 Task: Compare flight prices from Delhi to Mumbai for June 10, 2023, and set a price alert.
Action: Mouse moved to (295, 92)
Screenshot: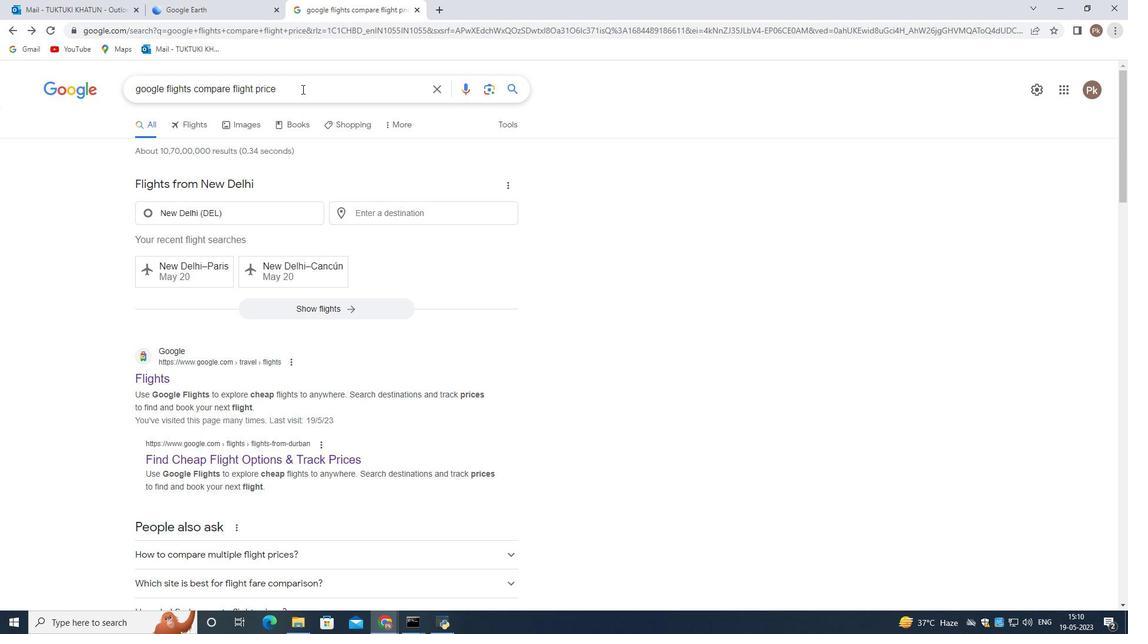 
Action: Mouse pressed left at (296, 91)
Screenshot: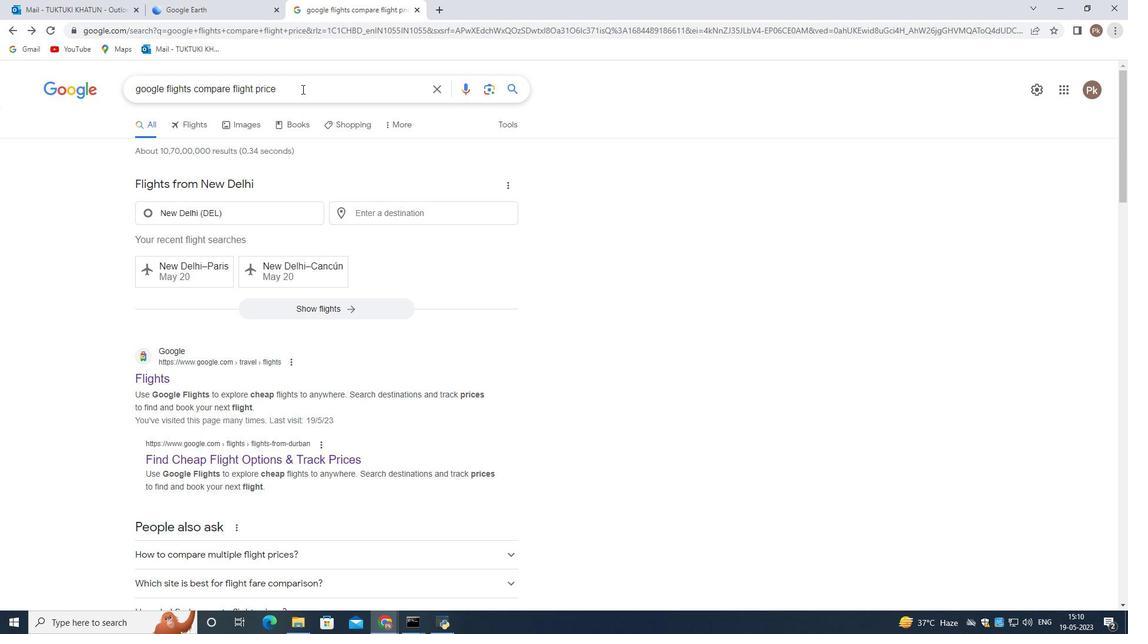 
Action: Mouse moved to (295, 92)
Screenshot: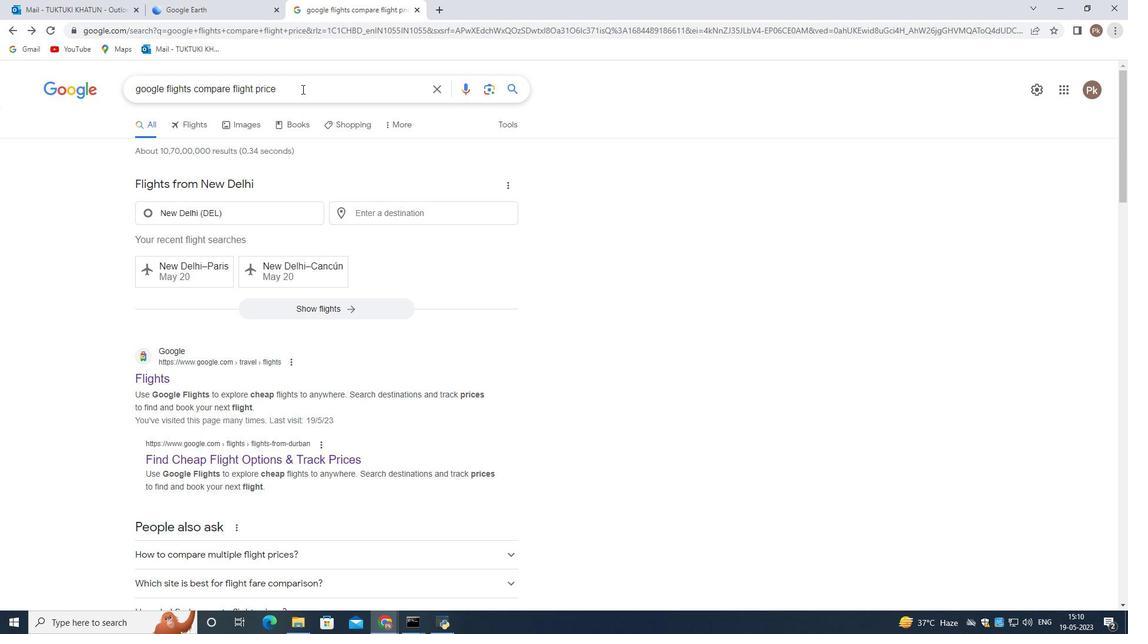 
Action: Key pressed <Key.enter>
Screenshot: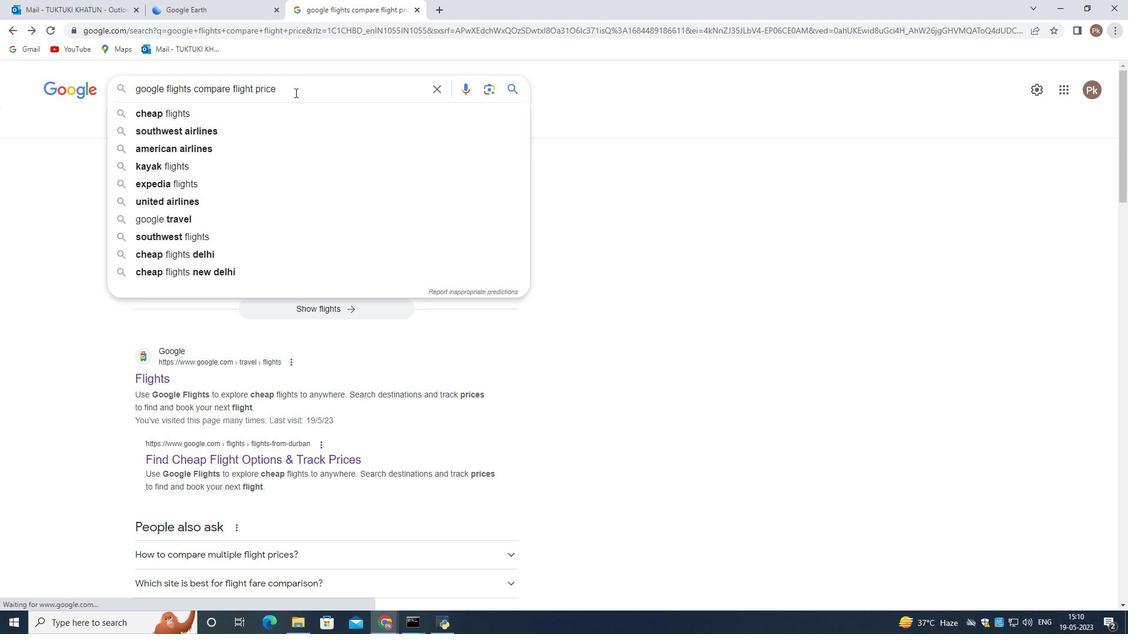 
Action: Mouse moved to (230, 198)
Screenshot: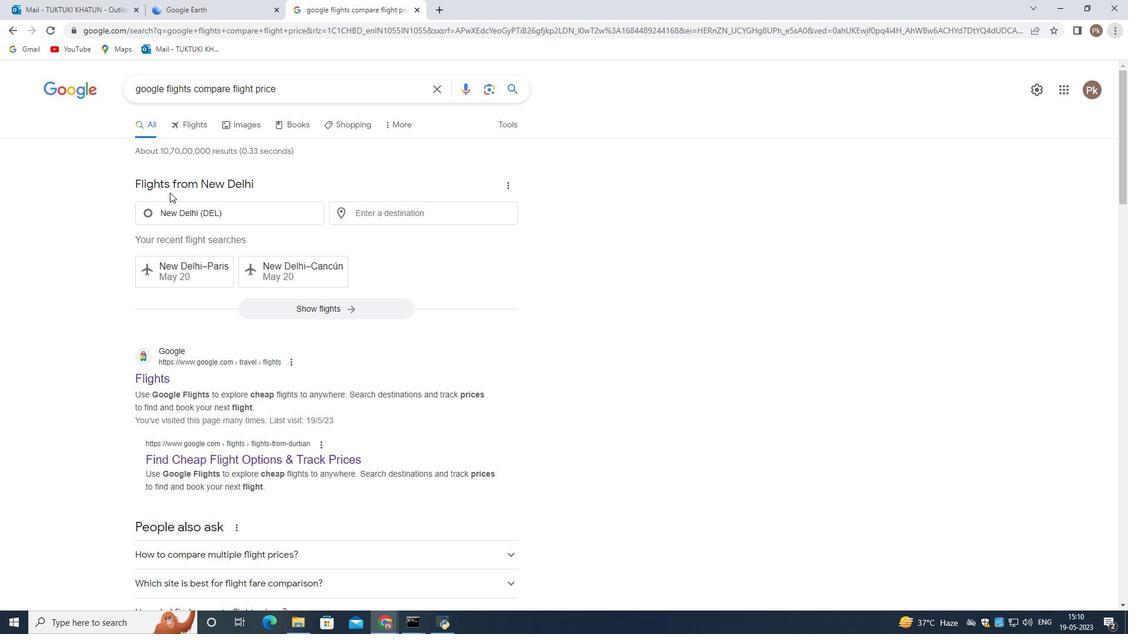 
Action: Mouse scrolled (230, 198) with delta (0, 0)
Screenshot: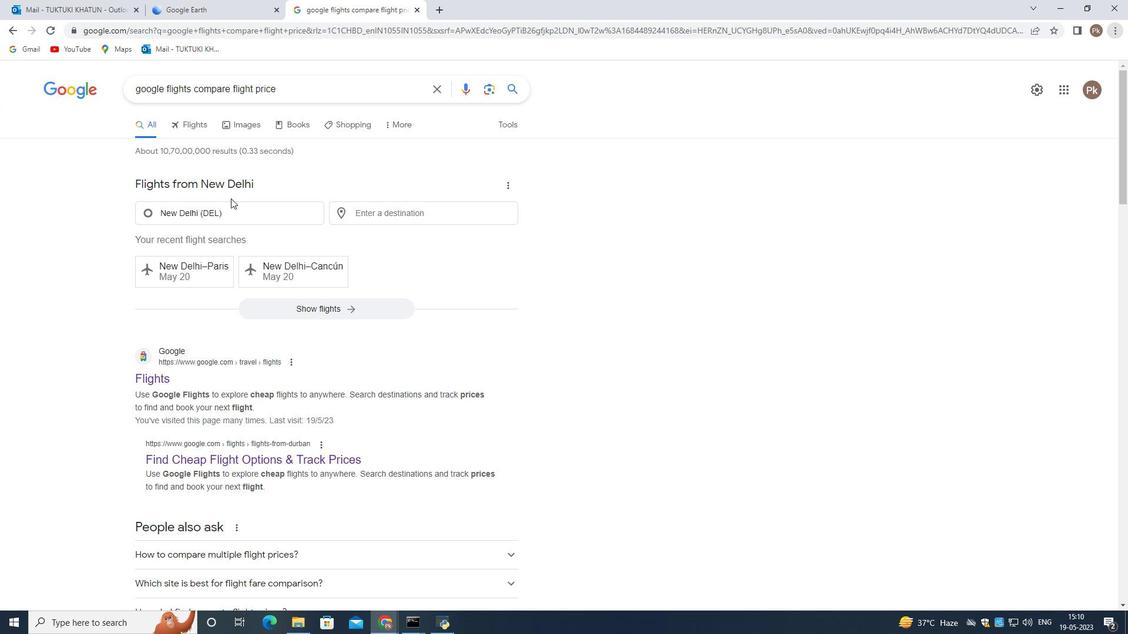 
Action: Mouse scrolled (230, 198) with delta (0, 0)
Screenshot: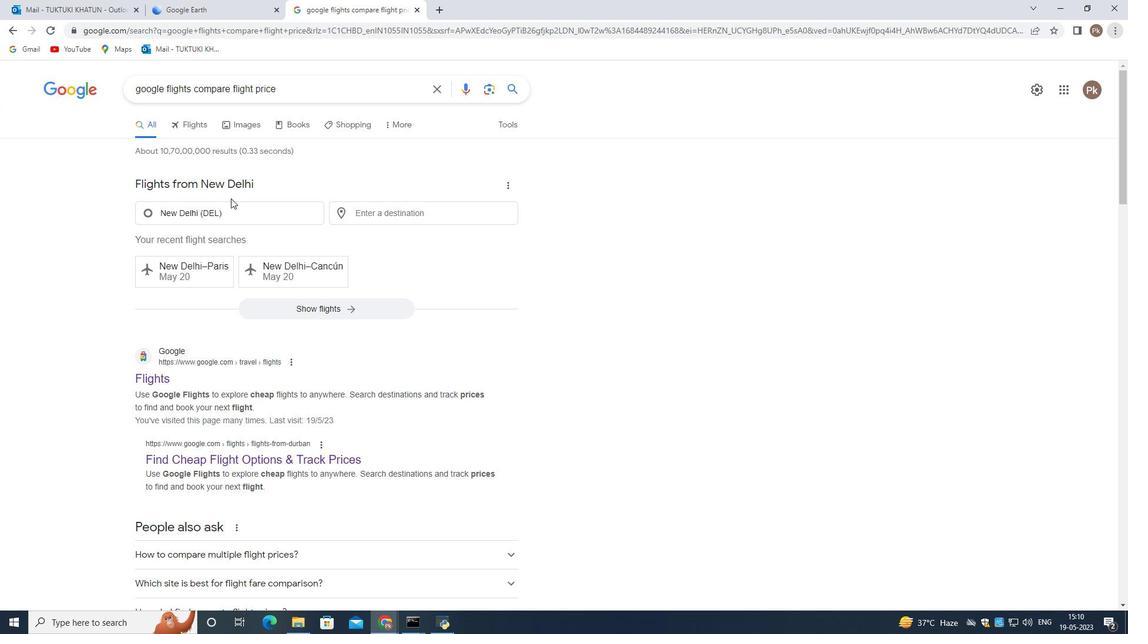 
Action: Mouse scrolled (230, 198) with delta (0, 0)
Screenshot: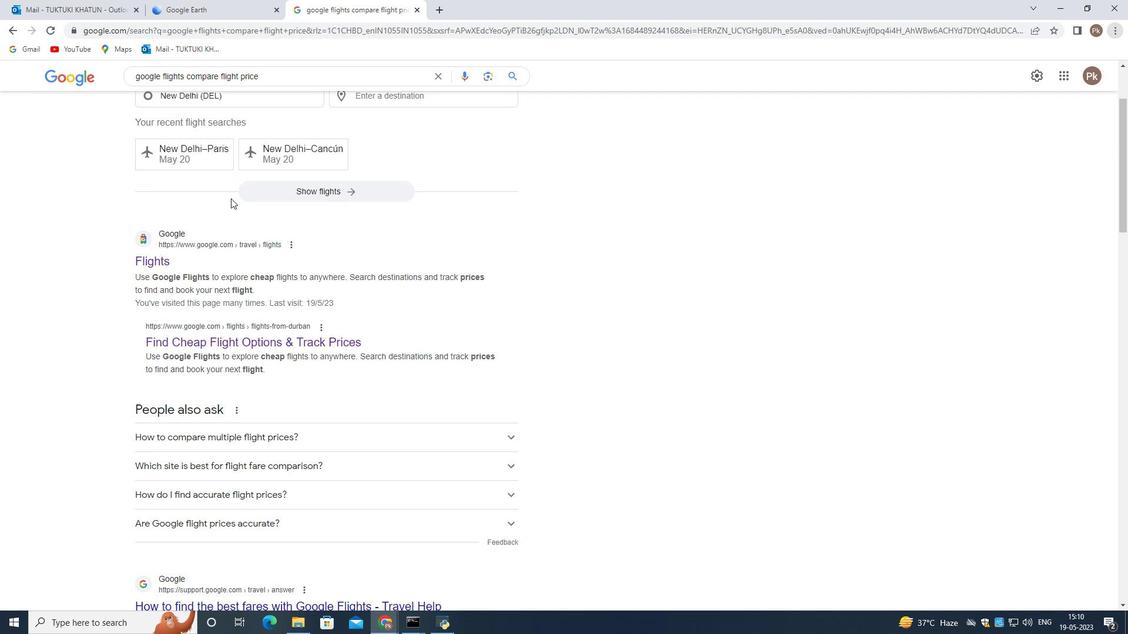 
Action: Mouse moved to (230, 198)
Screenshot: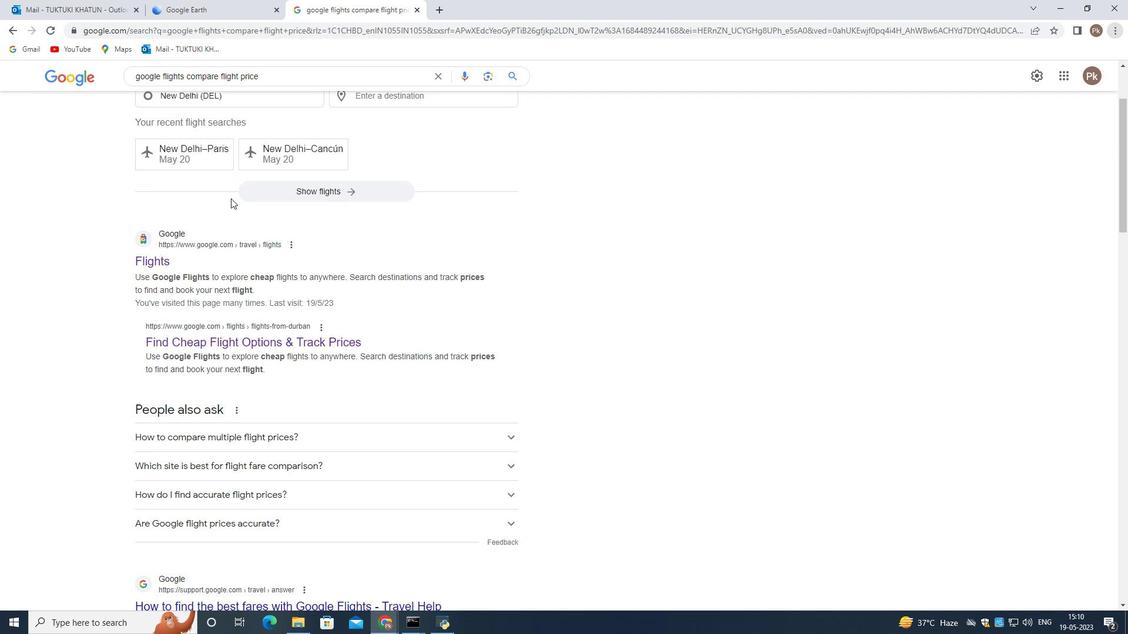
Action: Mouse scrolled (230, 198) with delta (0, 0)
Screenshot: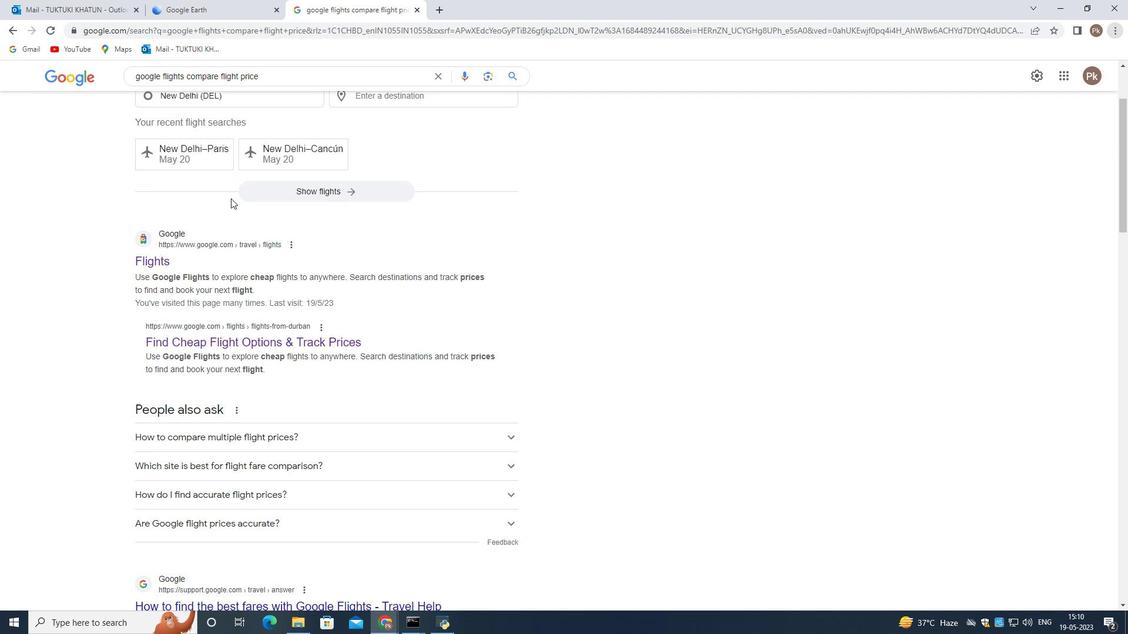 
Action: Mouse moved to (211, 551)
Screenshot: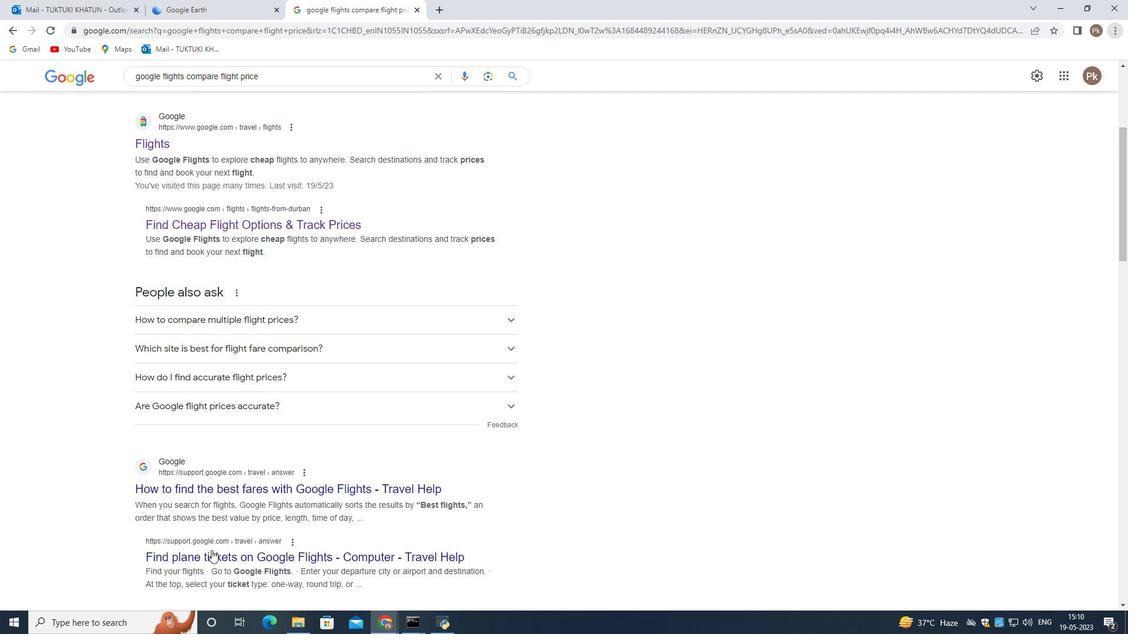 
Action: Mouse scrolled (211, 550) with delta (0, 0)
Screenshot: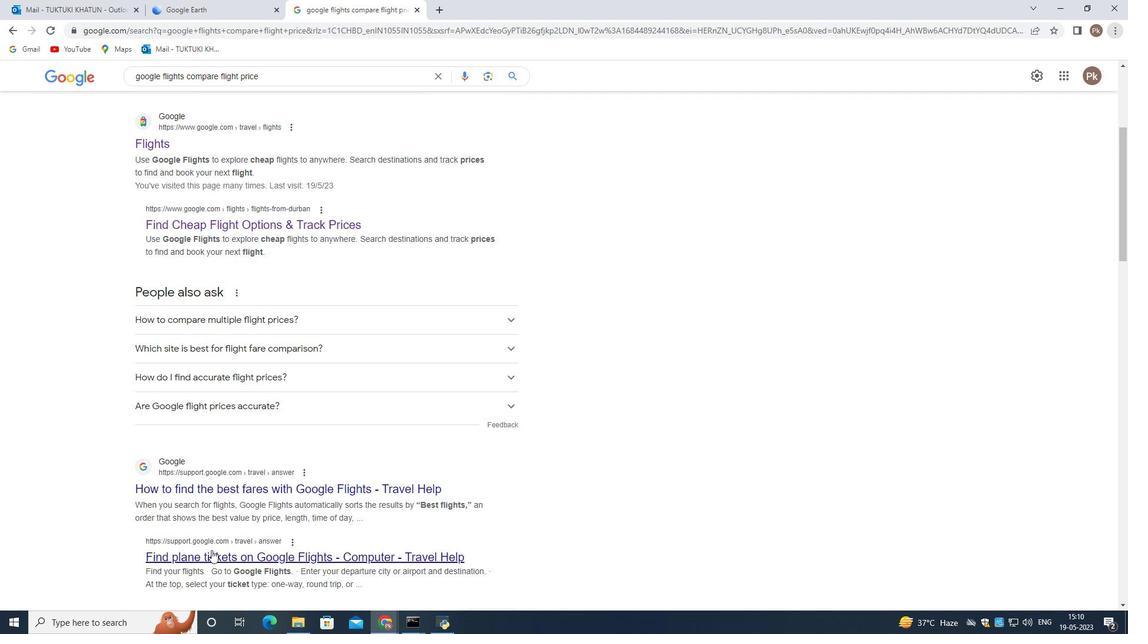 
Action: Mouse moved to (211, 551)
Screenshot: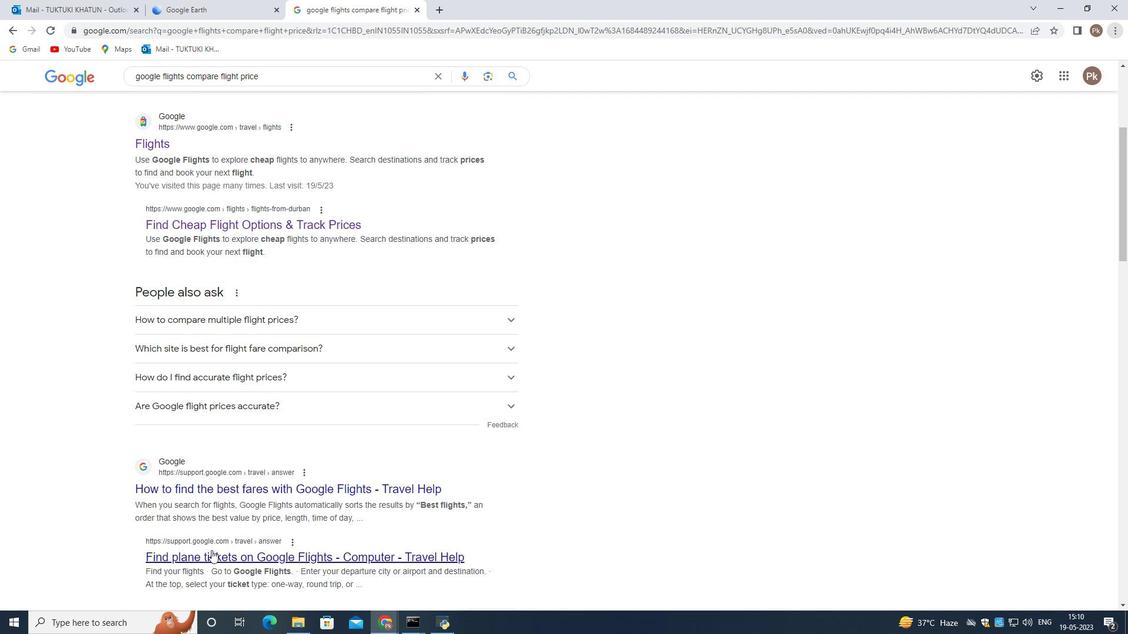 
Action: Mouse scrolled (211, 550) with delta (0, 0)
Screenshot: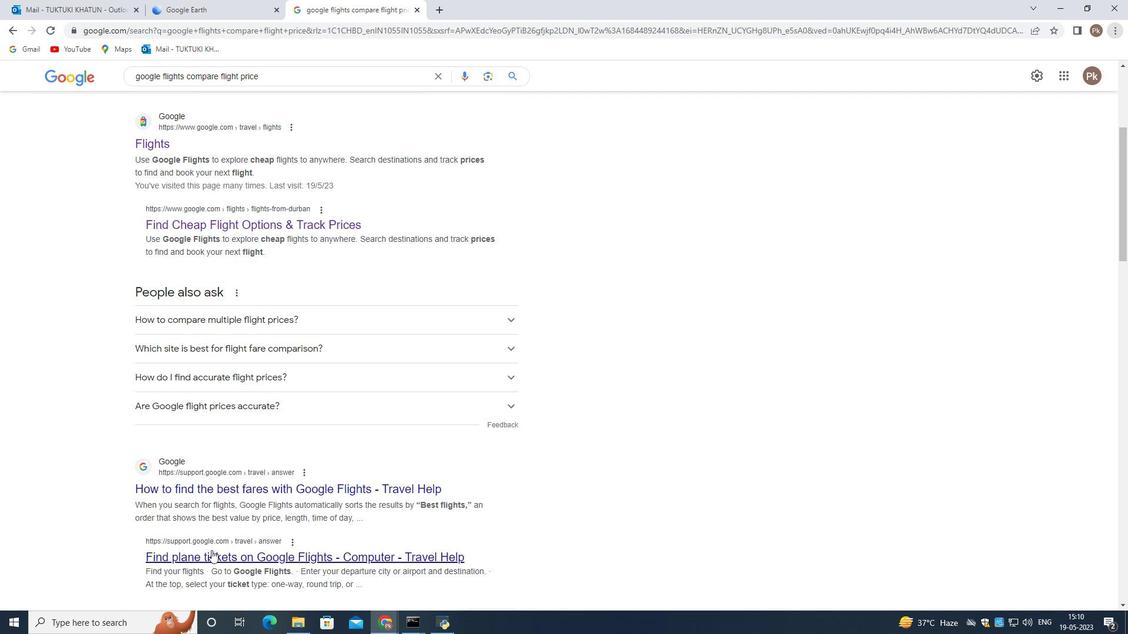 
Action: Mouse moved to (212, 548)
Screenshot: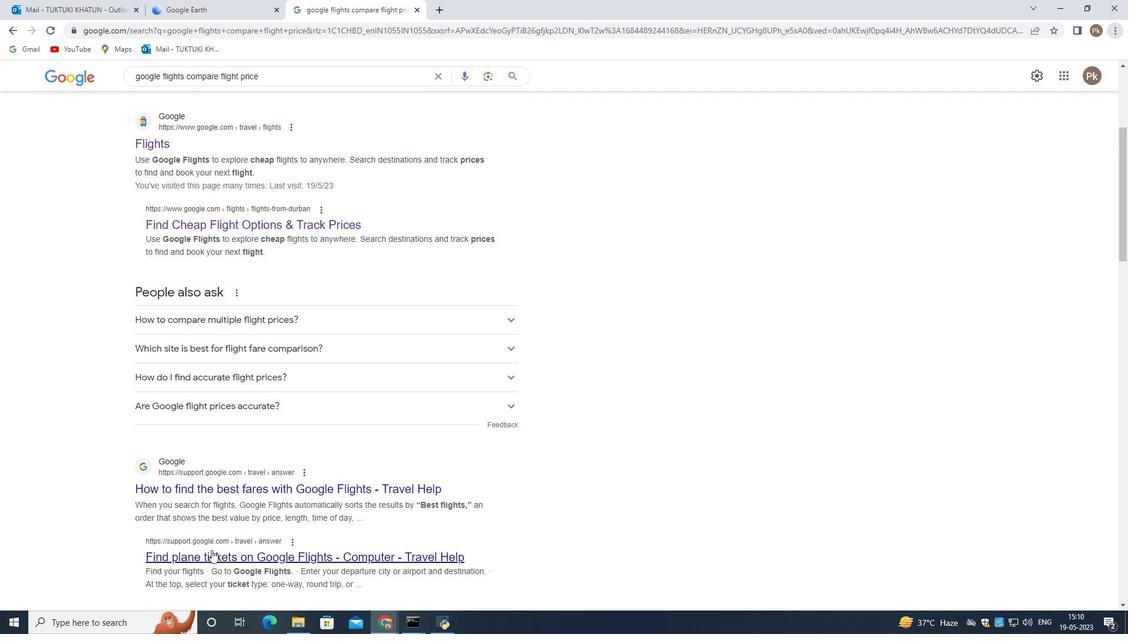 
Action: Mouse scrolled (212, 548) with delta (0, 0)
Screenshot: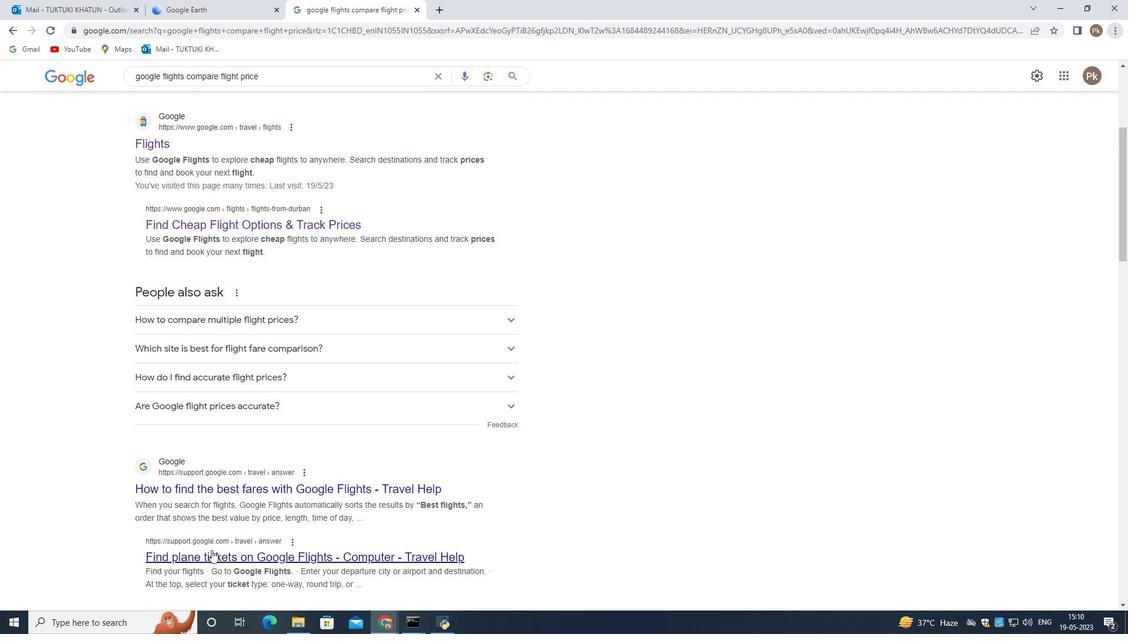
Action: Mouse moved to (295, 408)
Screenshot: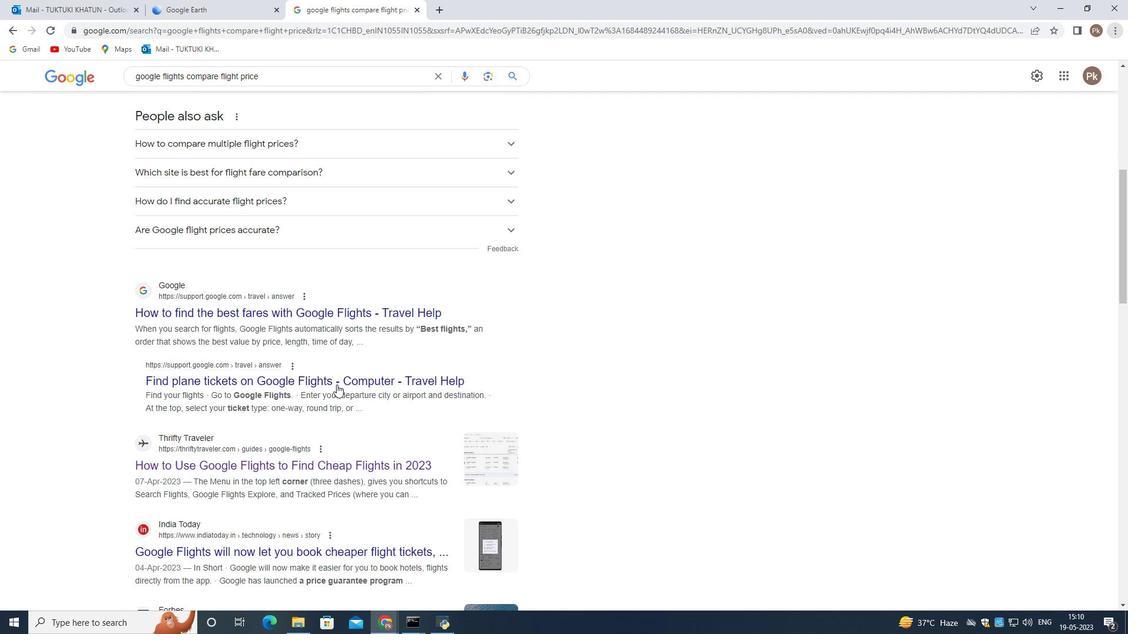 
Action: Mouse scrolled (295, 407) with delta (0, 0)
Screenshot: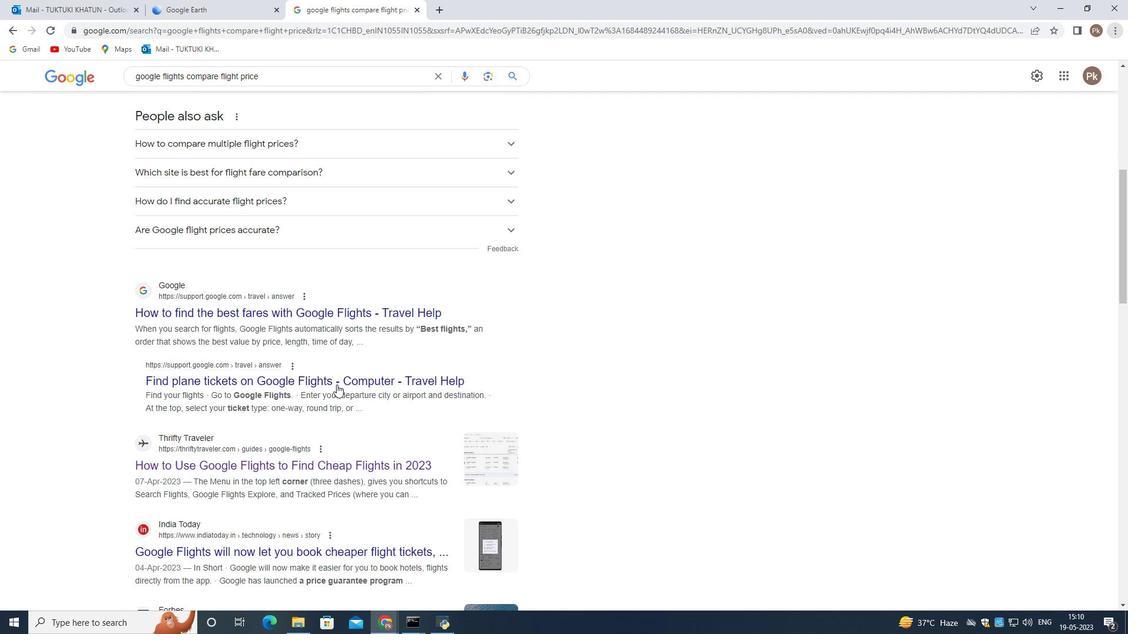 
Action: Mouse moved to (295, 408)
Screenshot: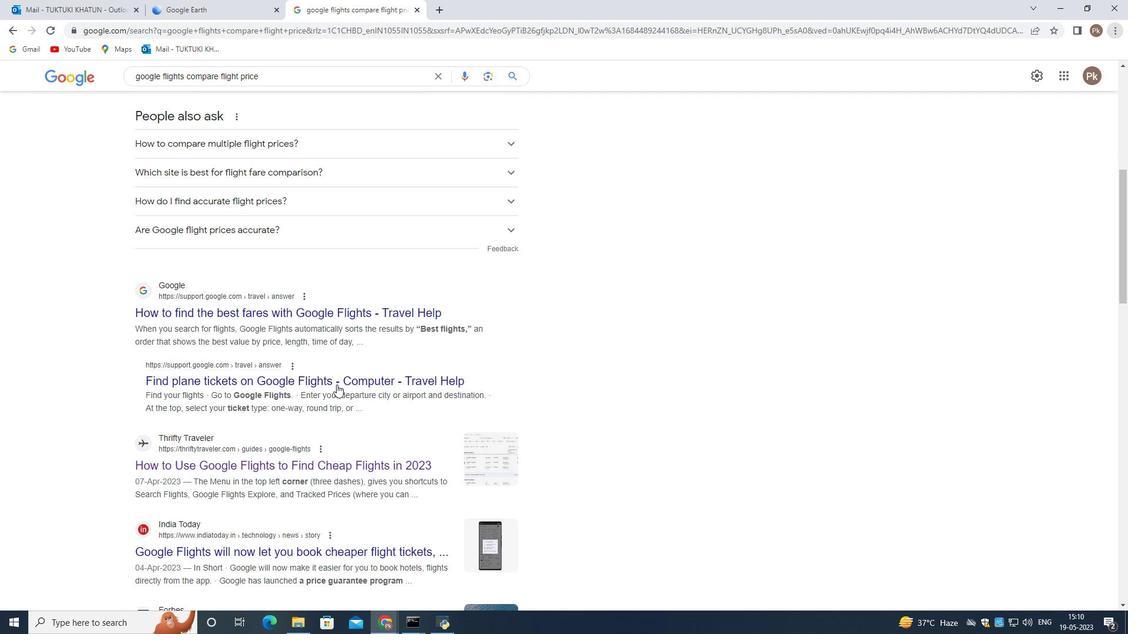 
Action: Mouse scrolled (295, 407) with delta (0, 0)
Screenshot: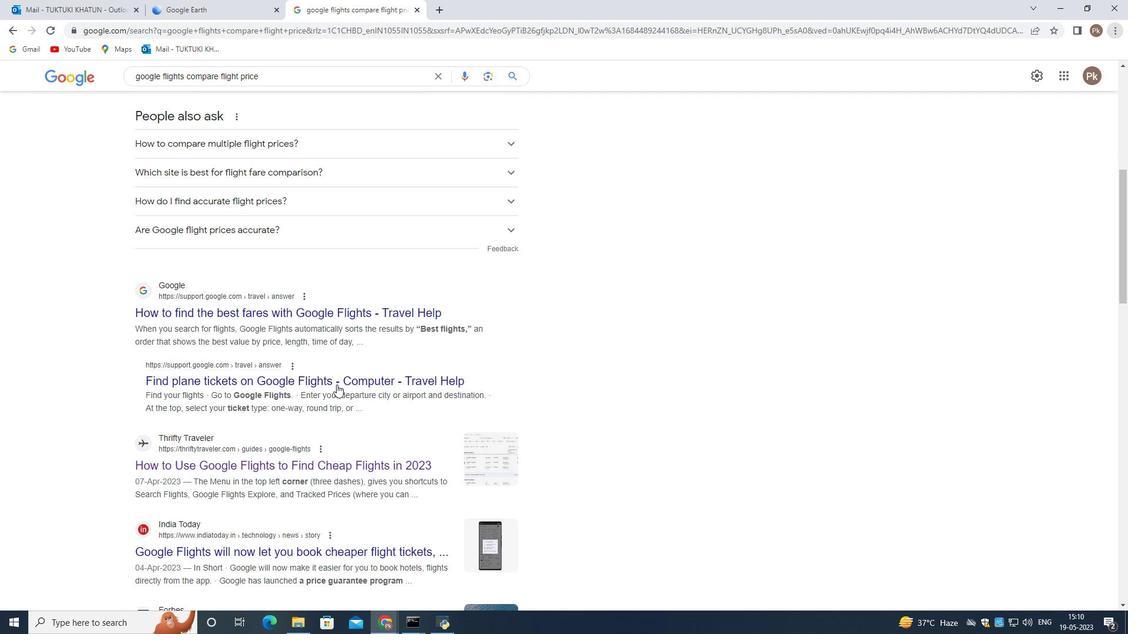 
Action: Mouse moved to (295, 409)
Screenshot: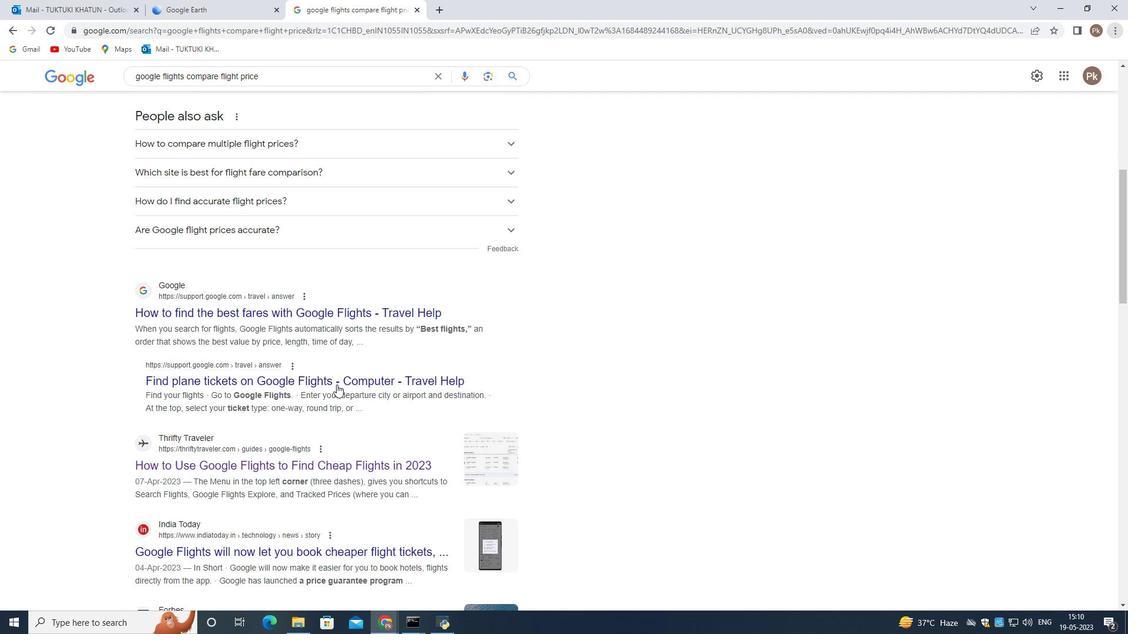 
Action: Mouse scrolled (295, 408) with delta (0, 0)
Screenshot: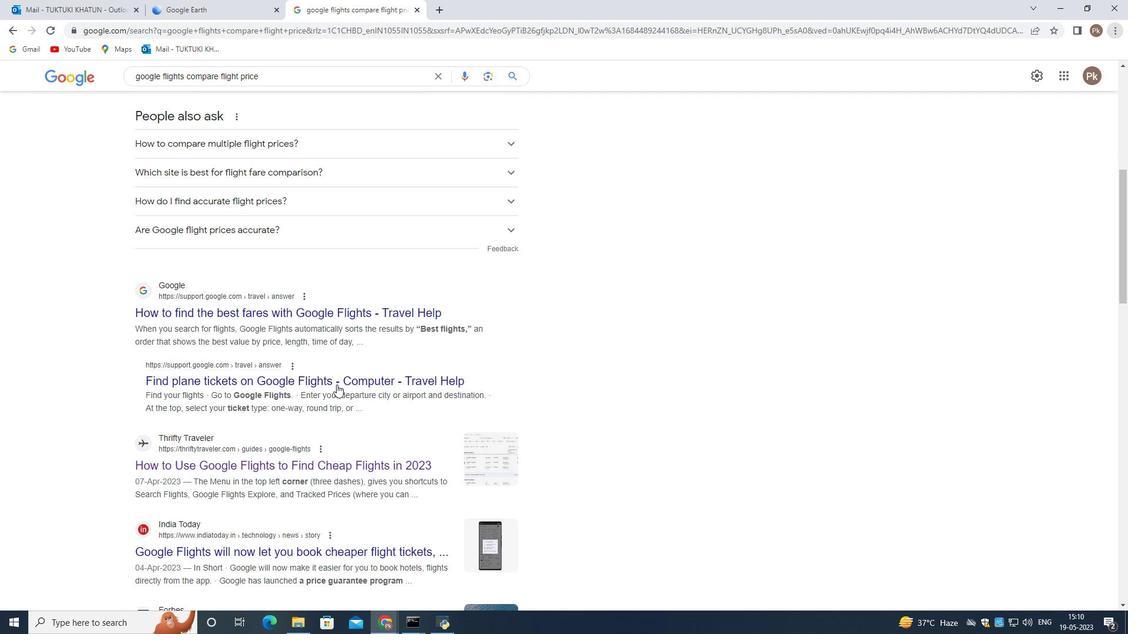 
Action: Mouse moved to (283, 424)
Screenshot: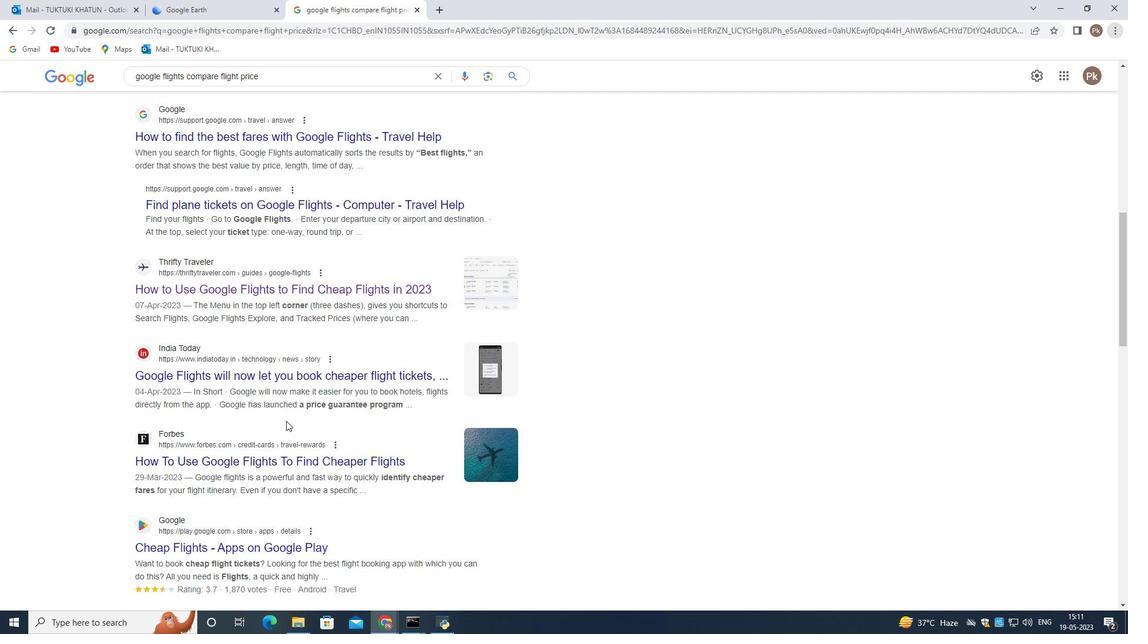 
Action: Mouse scrolled (283, 424) with delta (0, 0)
Screenshot: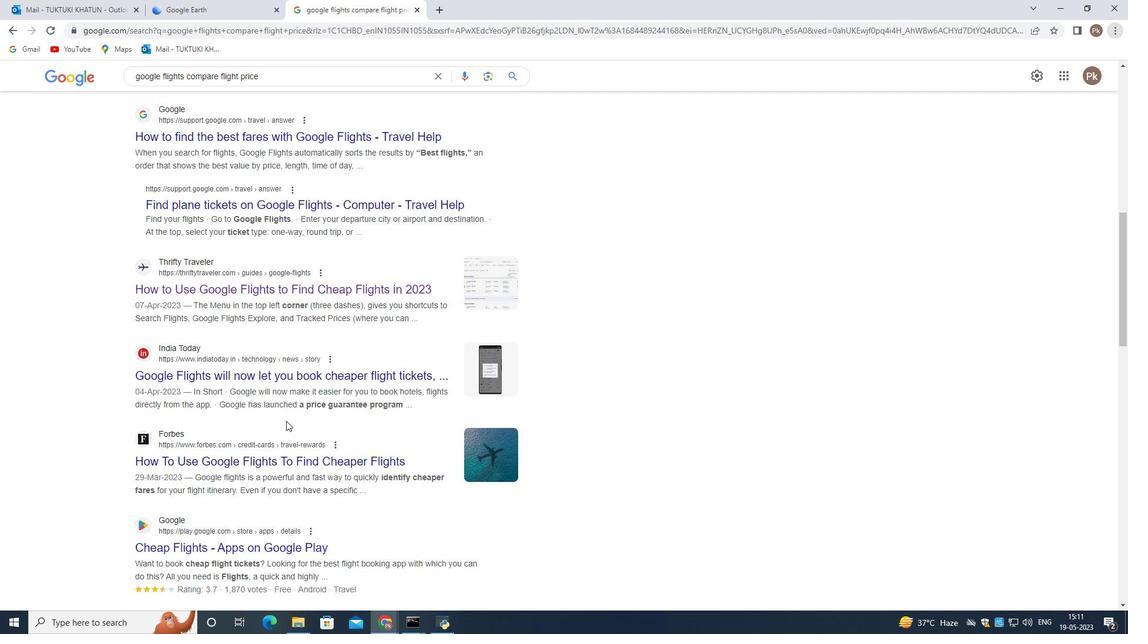 
Action: Mouse moved to (295, 352)
Screenshot: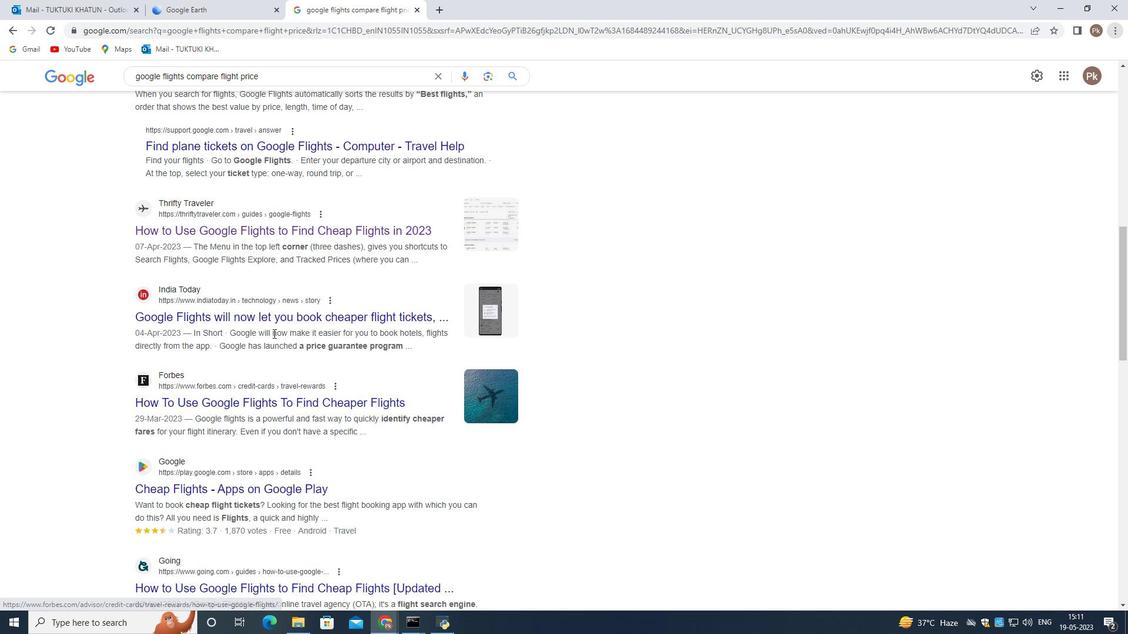 
Action: Mouse scrolled (295, 352) with delta (0, 0)
Screenshot: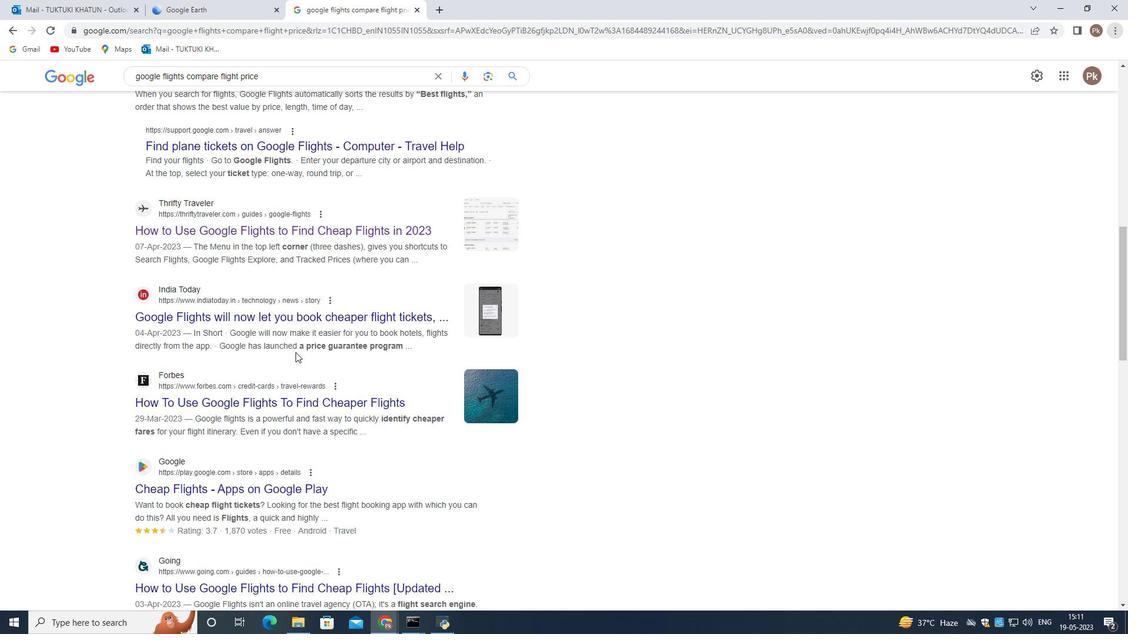 
Action: Mouse moved to (233, 445)
Screenshot: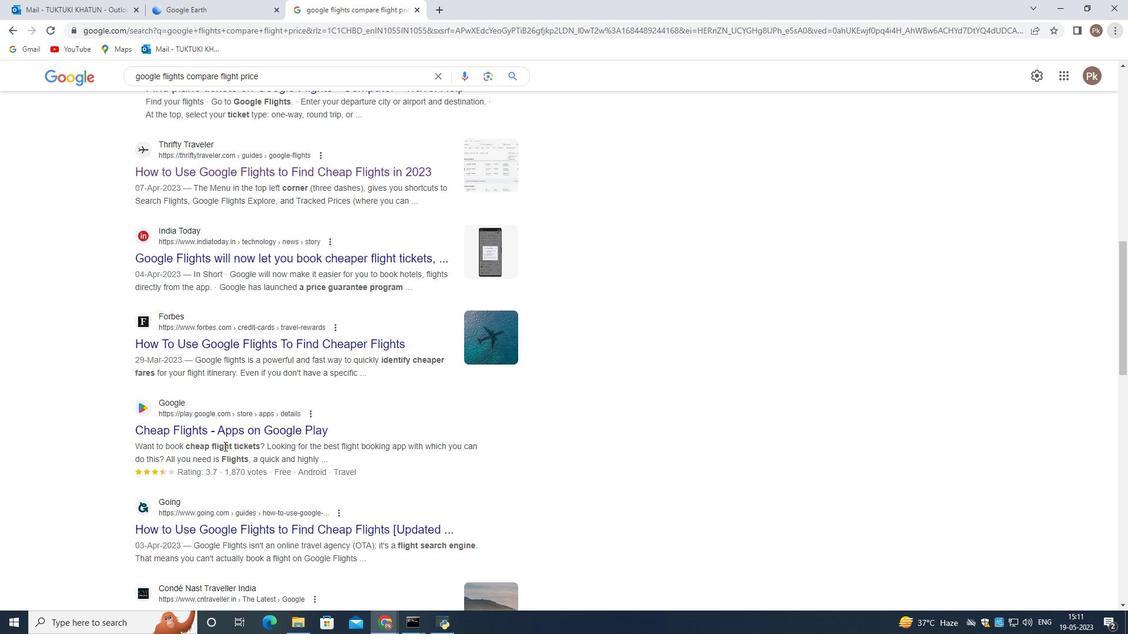 
Action: Mouse scrolled (233, 444) with delta (0, 0)
Screenshot: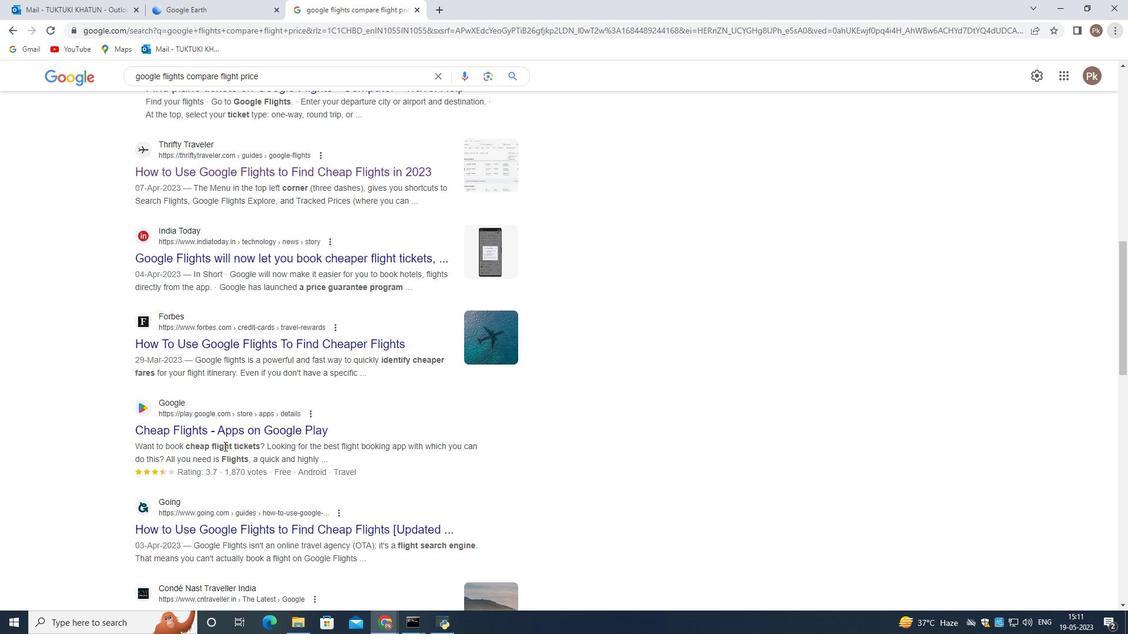 
Action: Mouse moved to (240, 440)
Screenshot: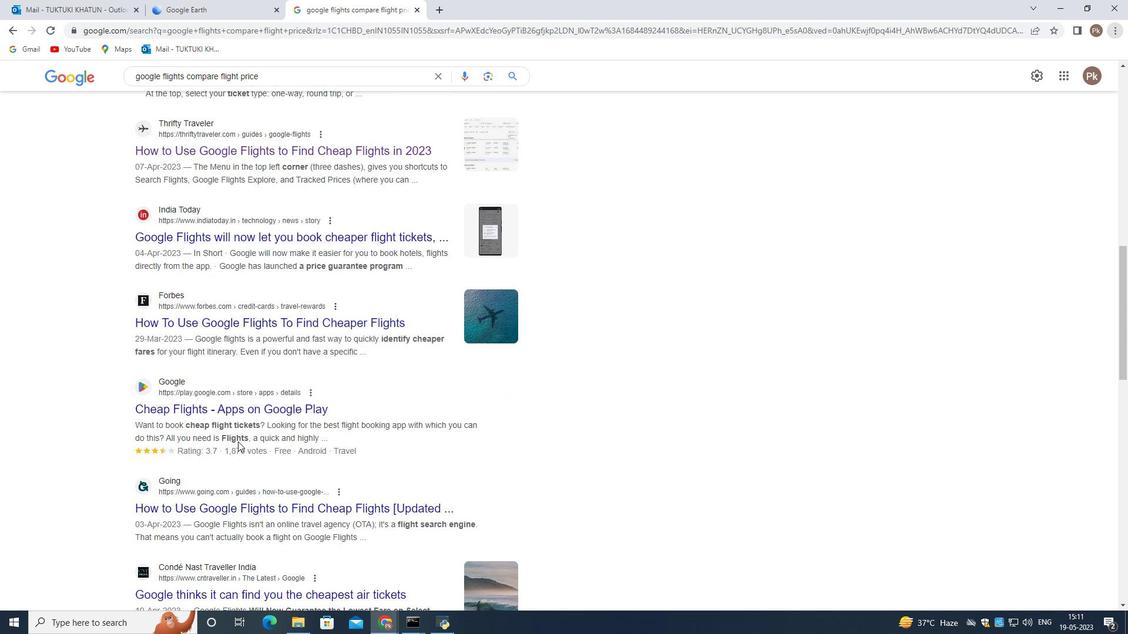 
Action: Mouse scrolled (240, 440) with delta (0, 0)
Screenshot: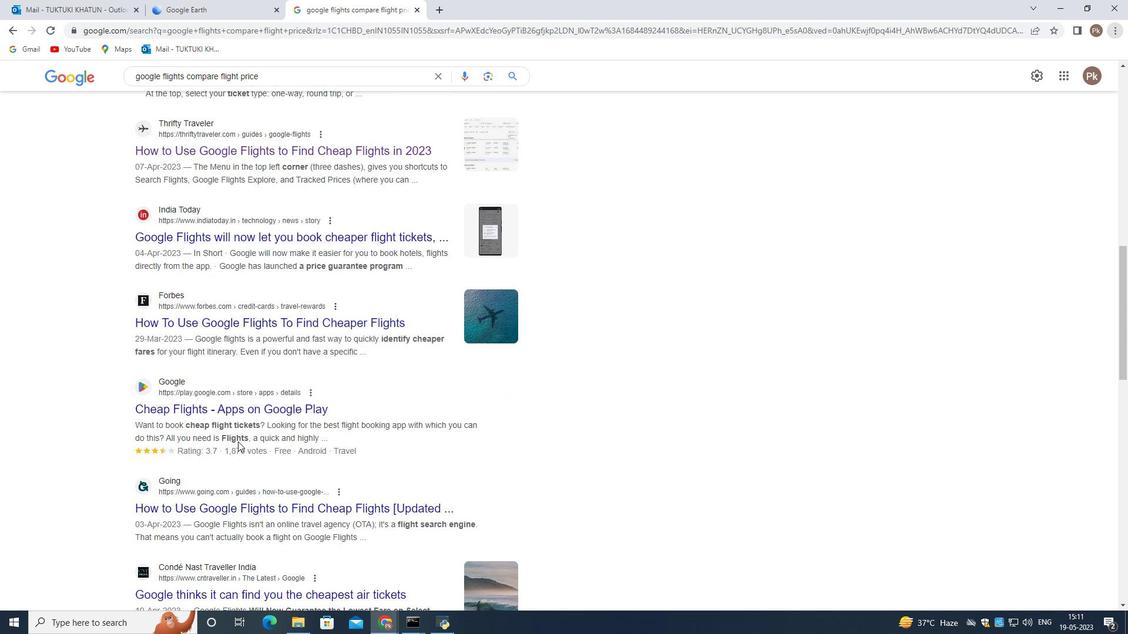 
Action: Mouse scrolled (240, 440) with delta (0, 0)
Screenshot: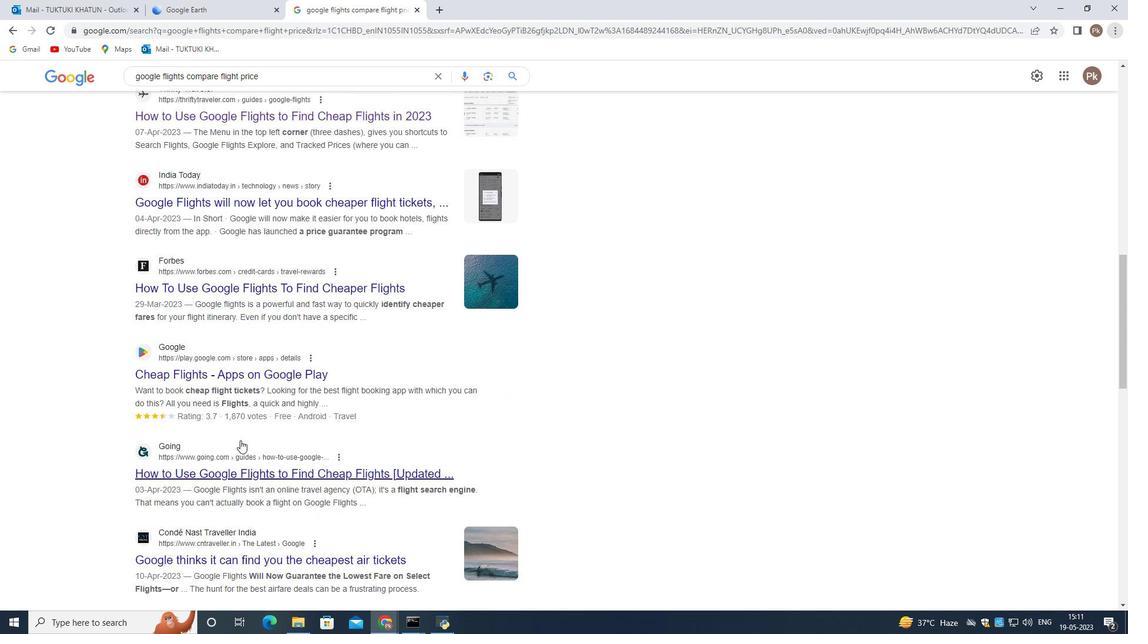 
Action: Mouse scrolled (240, 440) with delta (0, 0)
Screenshot: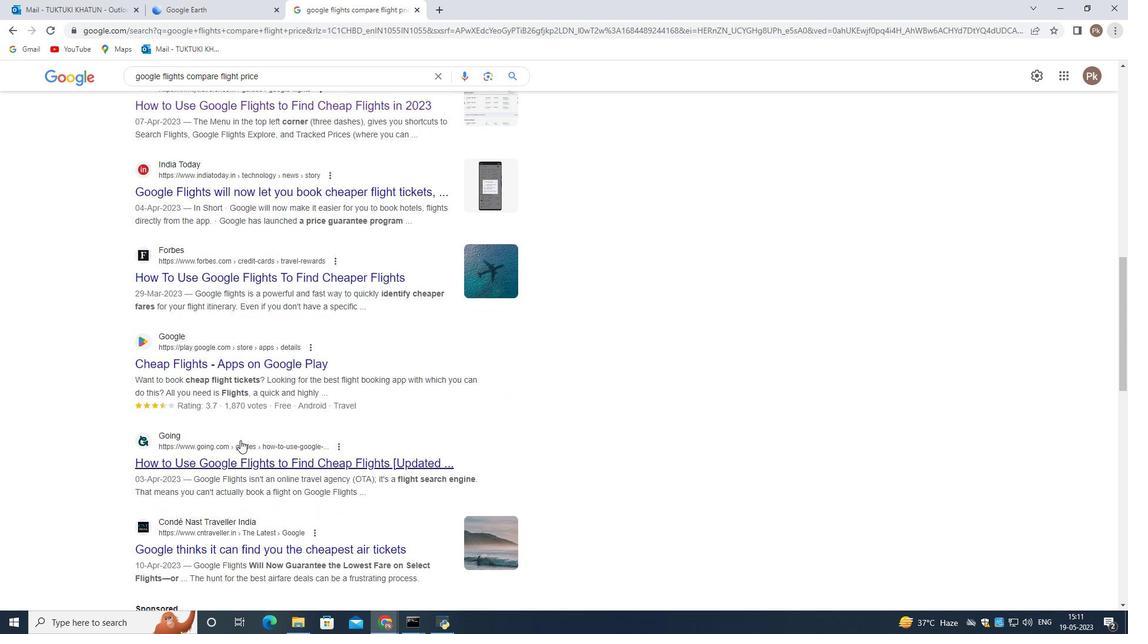 
Action: Mouse scrolled (240, 440) with delta (0, 0)
Screenshot: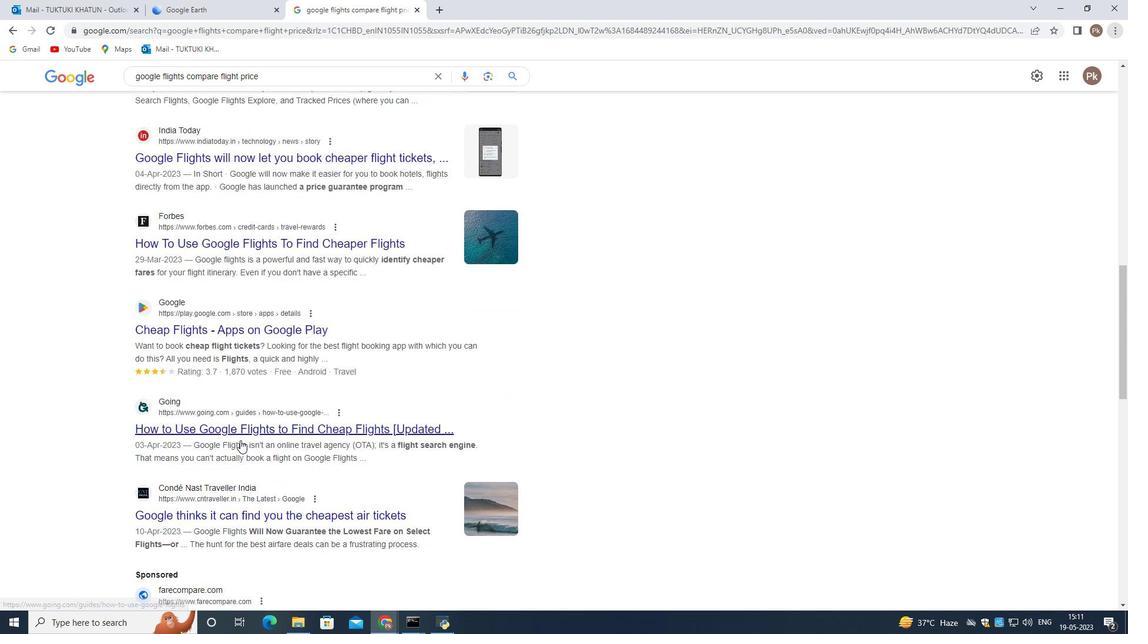 
Action: Mouse moved to (208, 426)
Screenshot: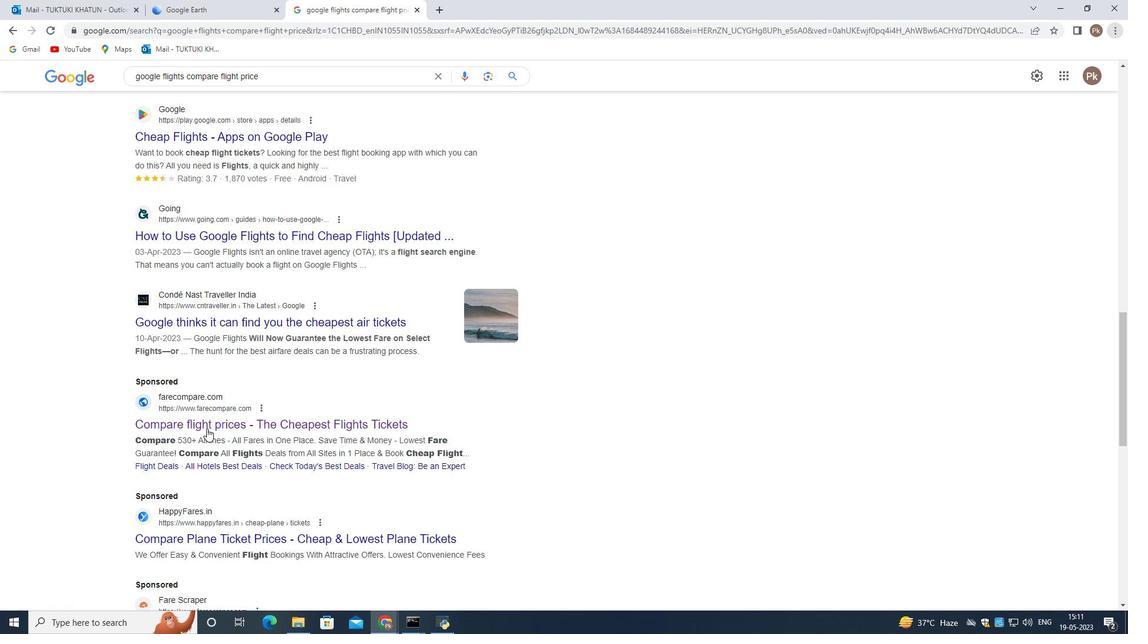 
Action: Mouse pressed left at (208, 426)
Screenshot: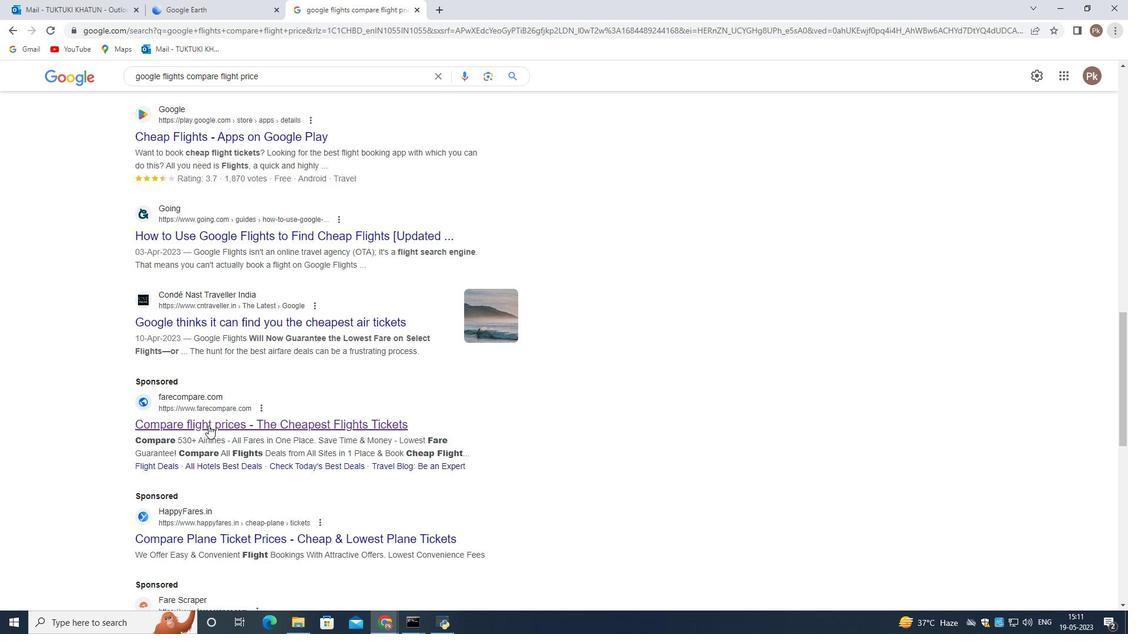 
Action: Mouse moved to (192, 197)
Screenshot: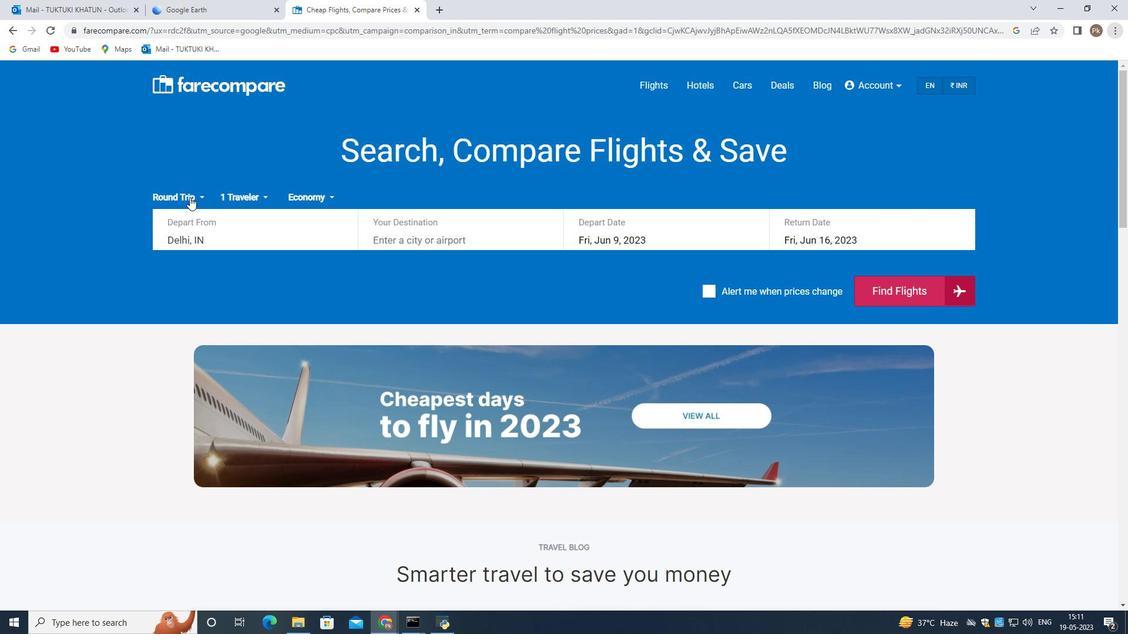
Action: Mouse pressed left at (192, 197)
Screenshot: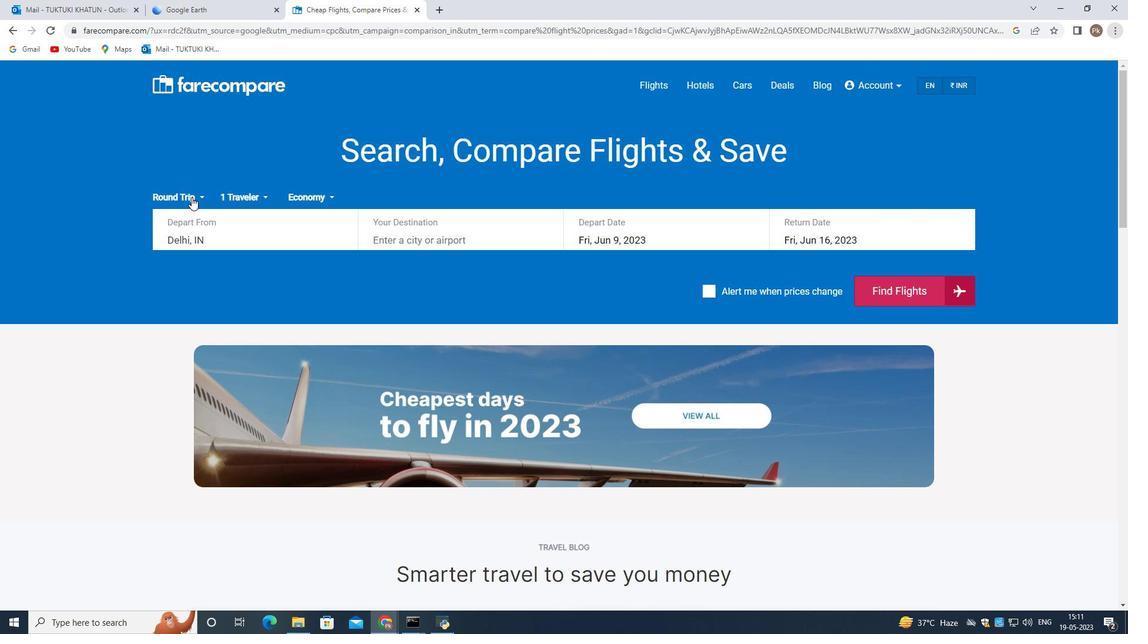 
Action: Mouse moved to (177, 257)
Screenshot: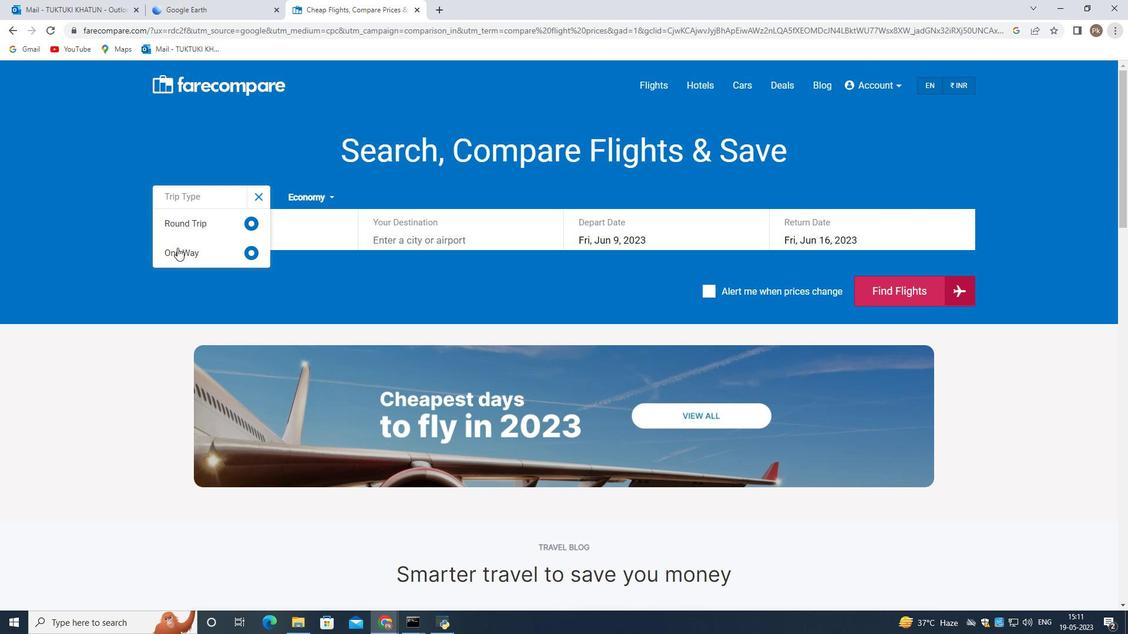 
Action: Mouse pressed left at (177, 257)
Screenshot: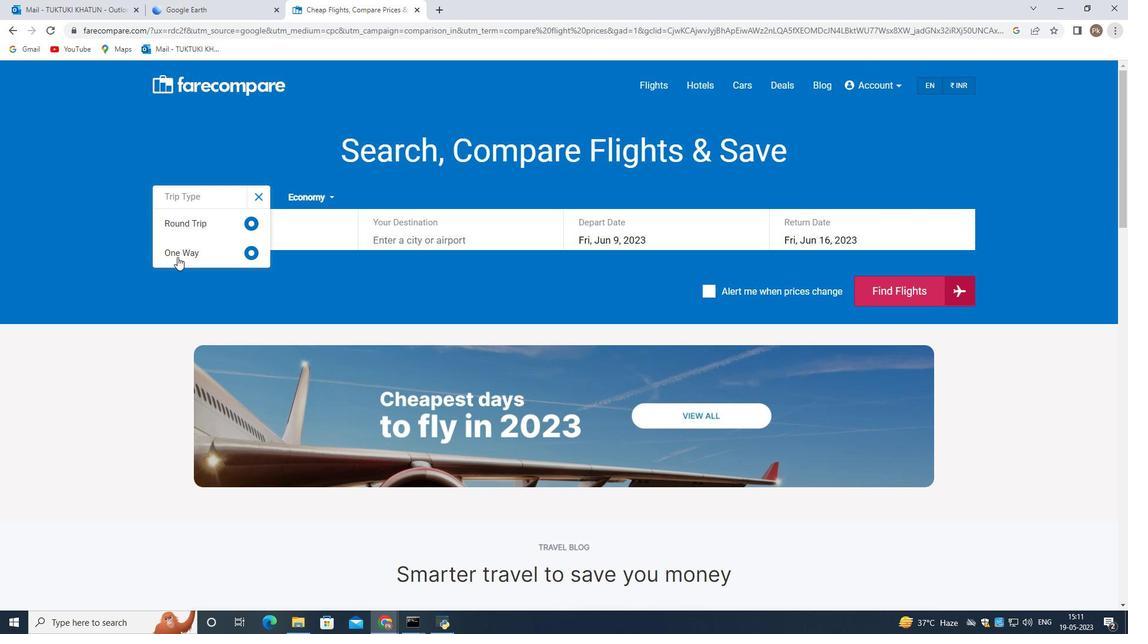 
Action: Mouse moved to (254, 195)
Screenshot: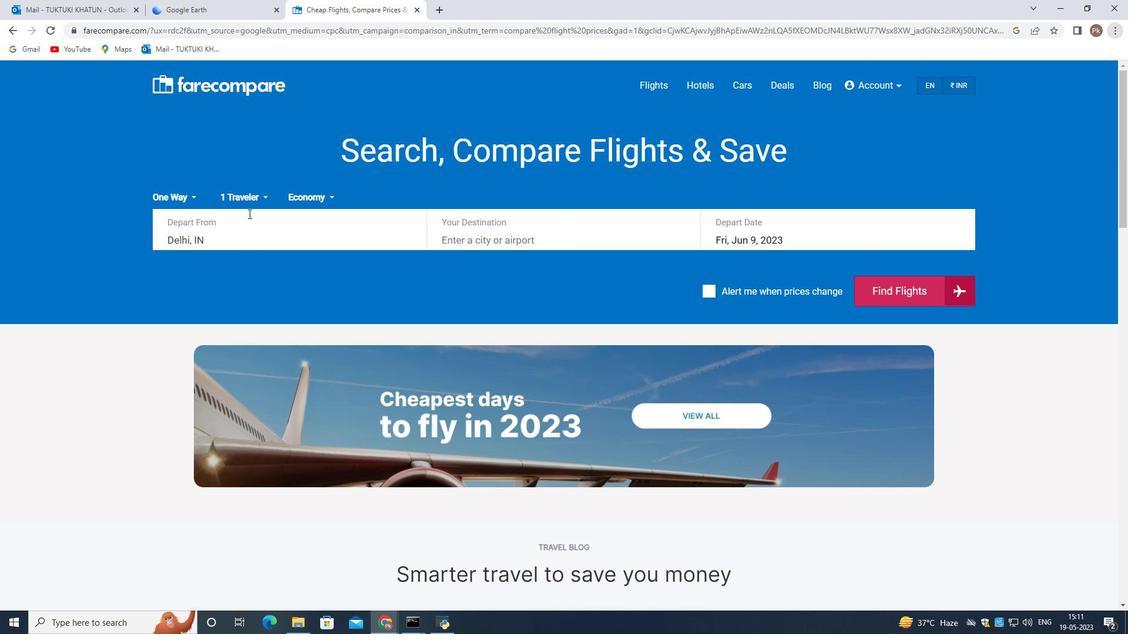 
Action: Mouse pressed left at (254, 195)
Screenshot: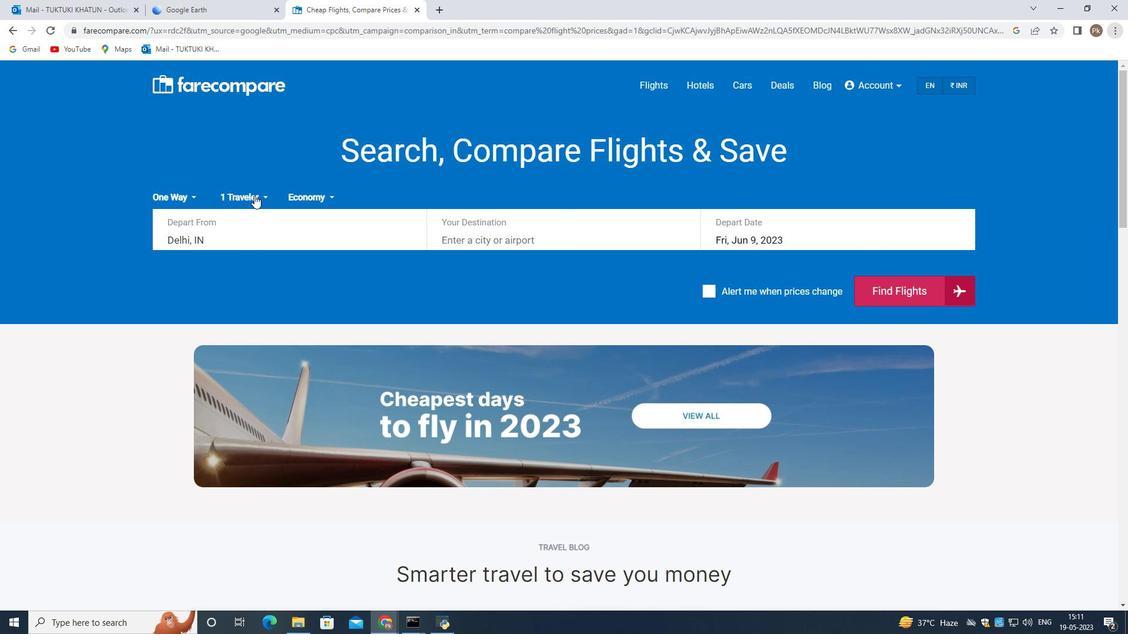 
Action: Mouse moved to (383, 226)
Screenshot: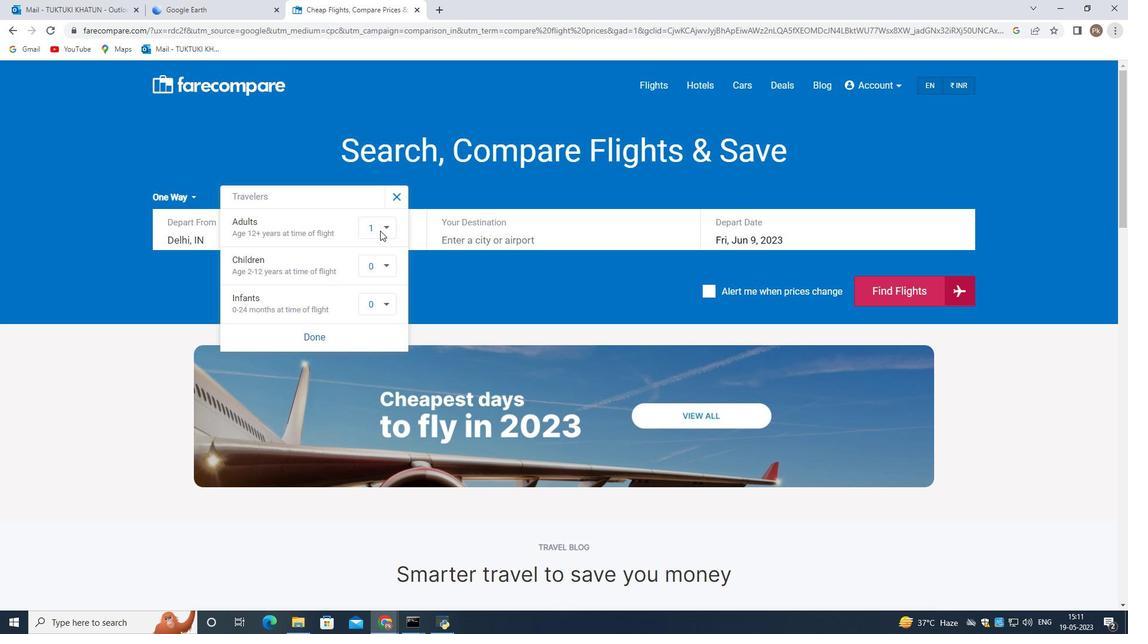 
Action: Mouse pressed left at (383, 226)
Screenshot: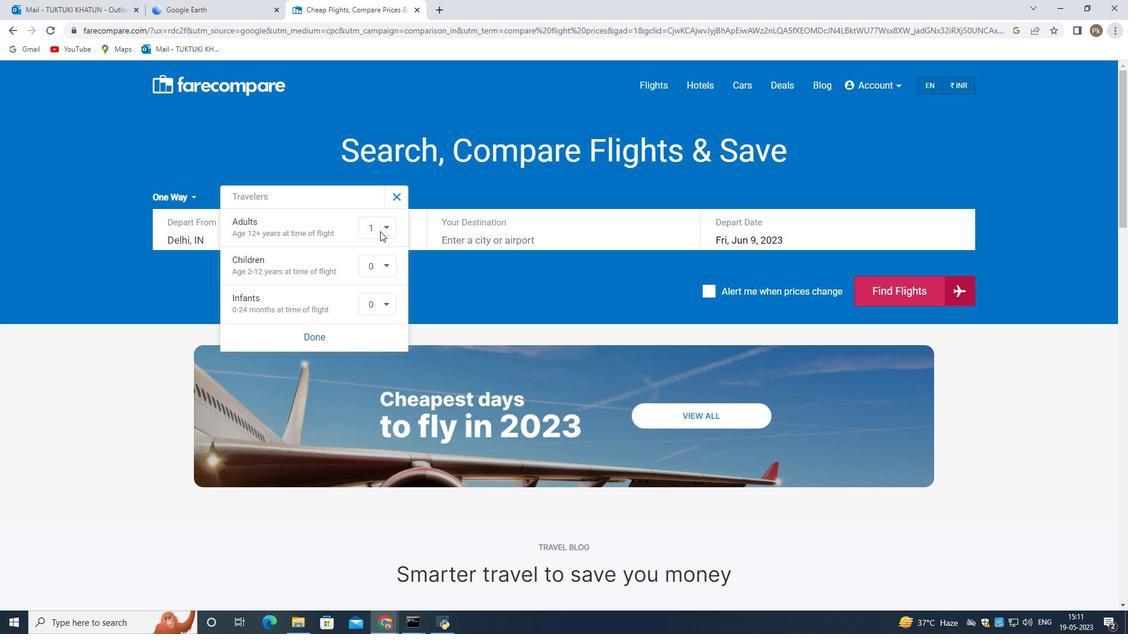 
Action: Mouse moved to (377, 244)
Screenshot: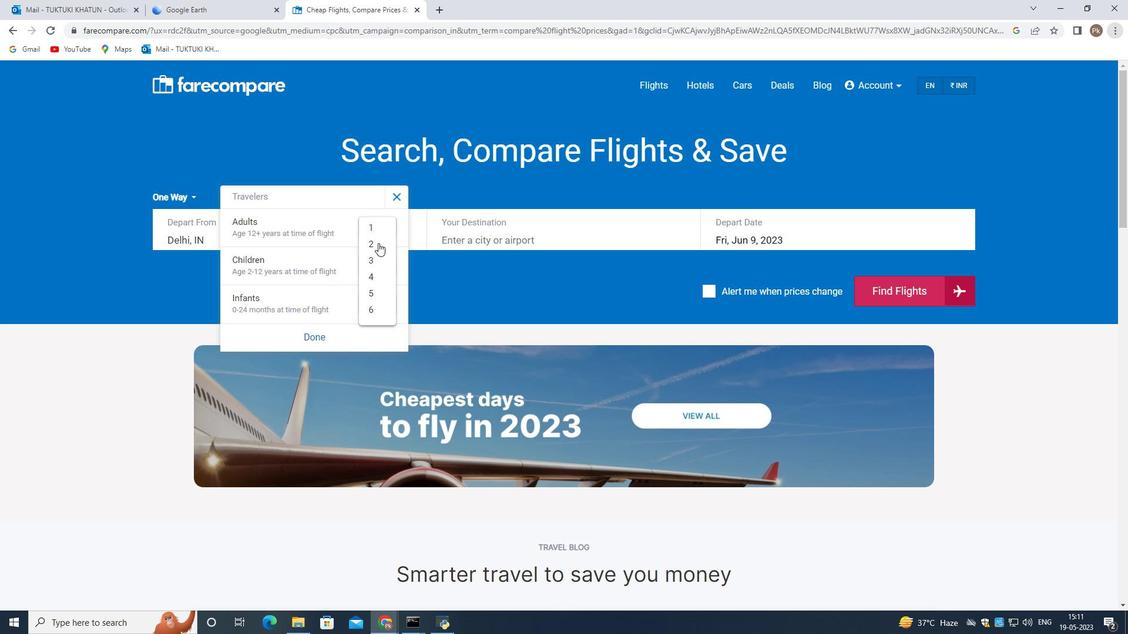
Action: Mouse pressed left at (377, 244)
Screenshot: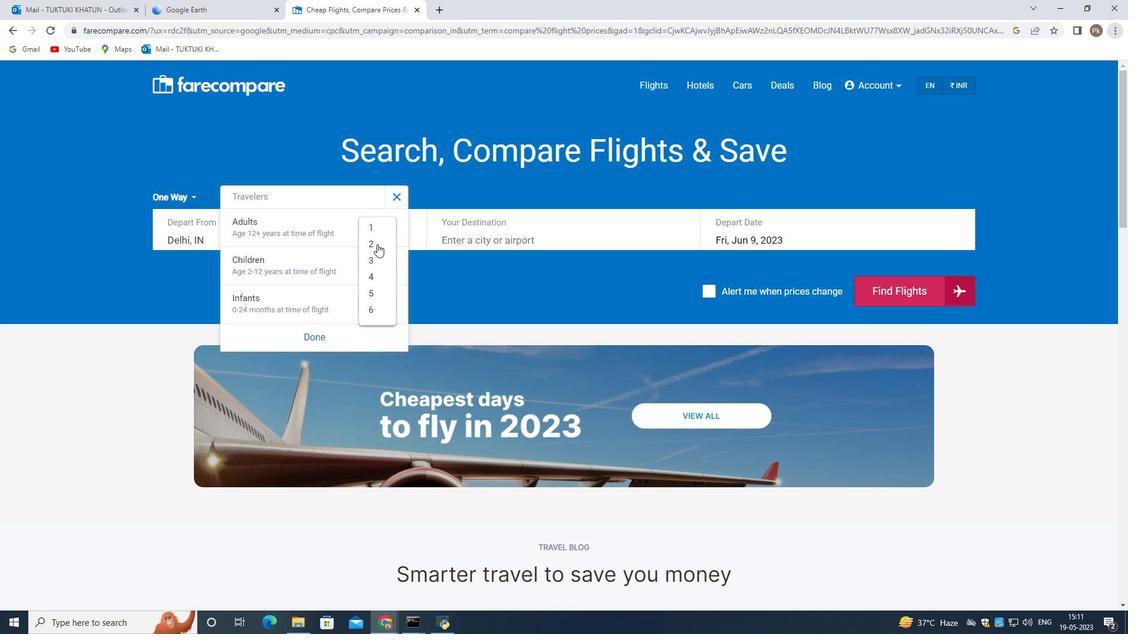 
Action: Mouse moved to (90, 396)
Screenshot: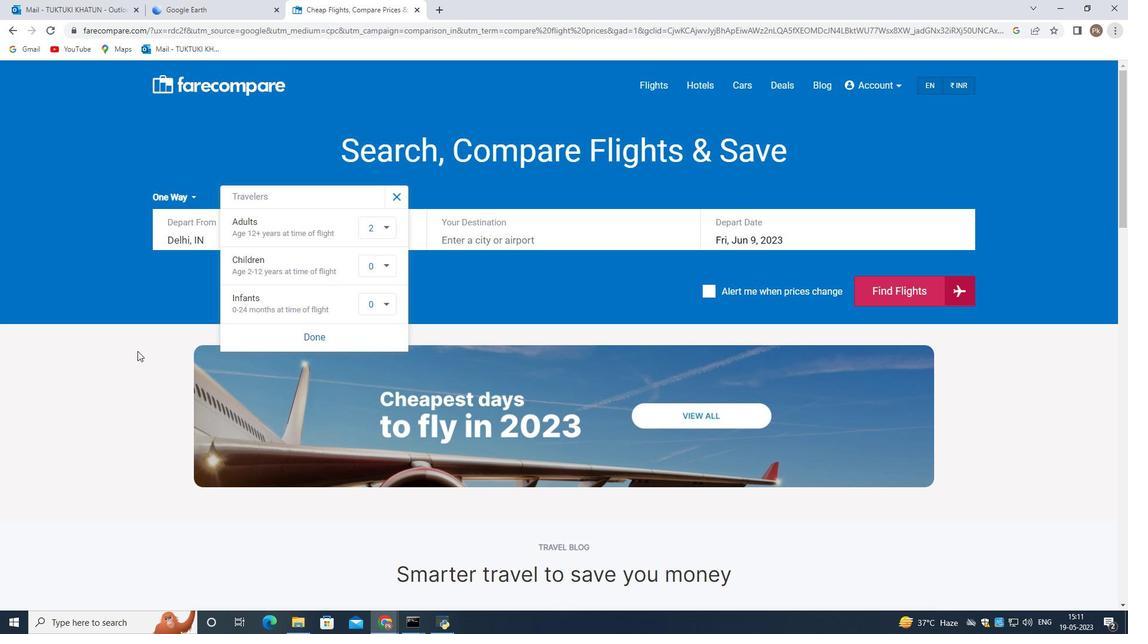 
Action: Mouse pressed left at (90, 396)
Screenshot: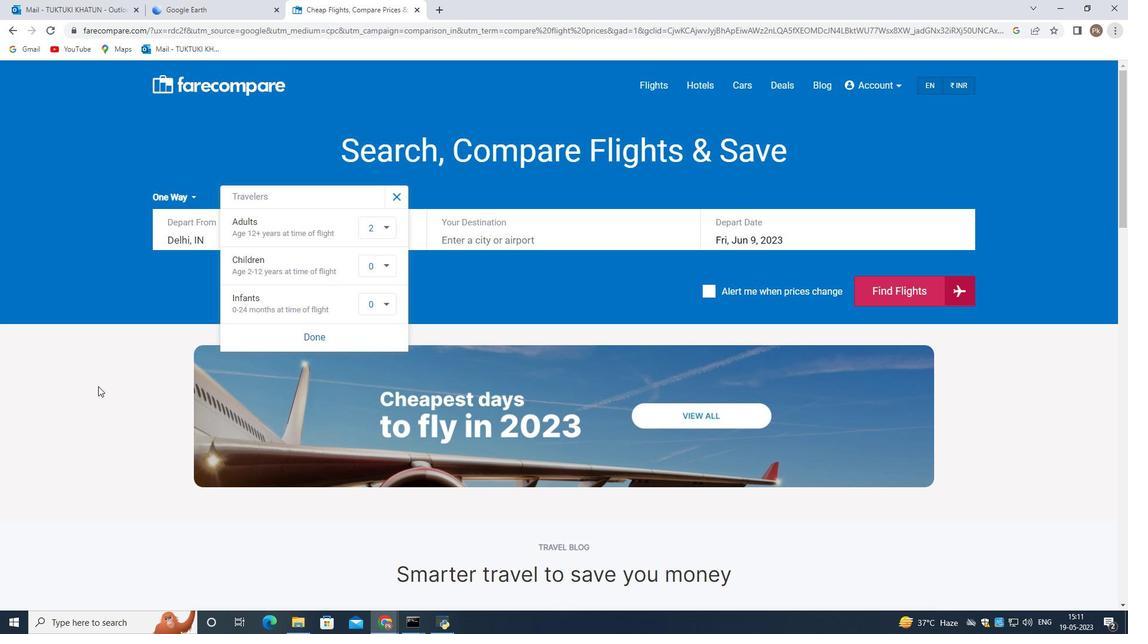 
Action: Mouse moved to (322, 197)
Screenshot: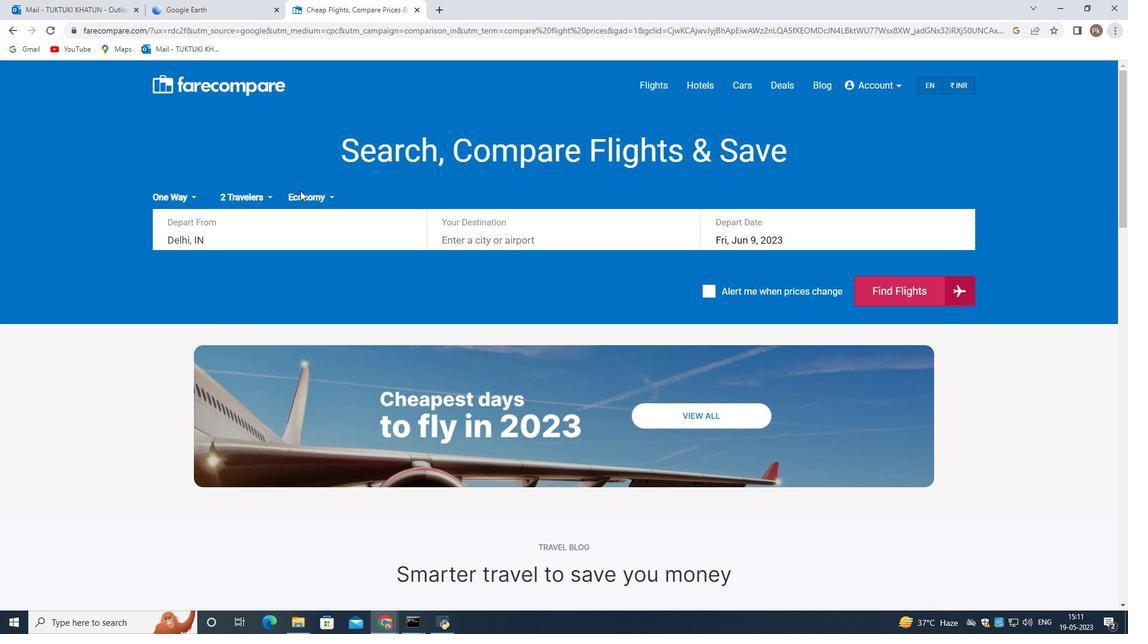 
Action: Mouse pressed left at (322, 197)
Screenshot: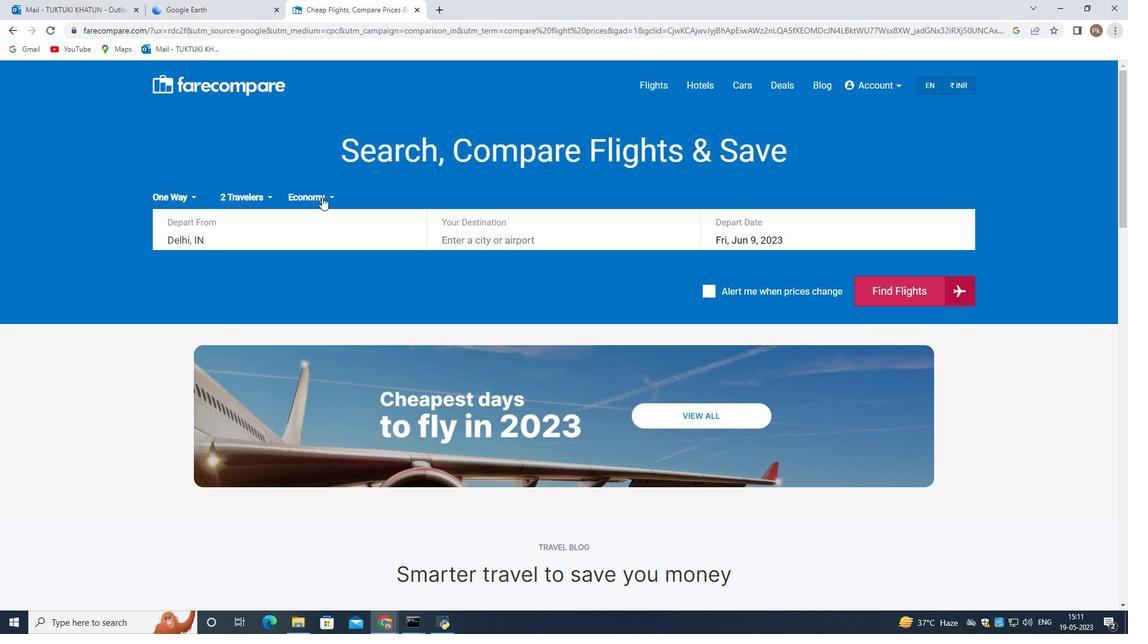 
Action: Mouse moved to (322, 223)
Screenshot: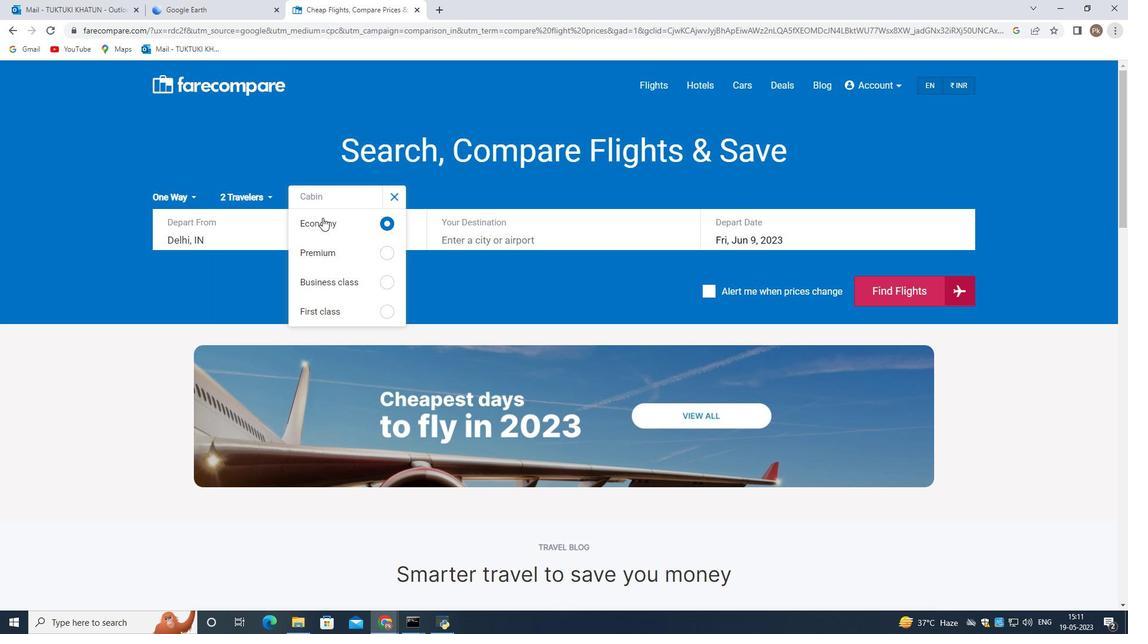 
Action: Mouse pressed left at (322, 223)
Screenshot: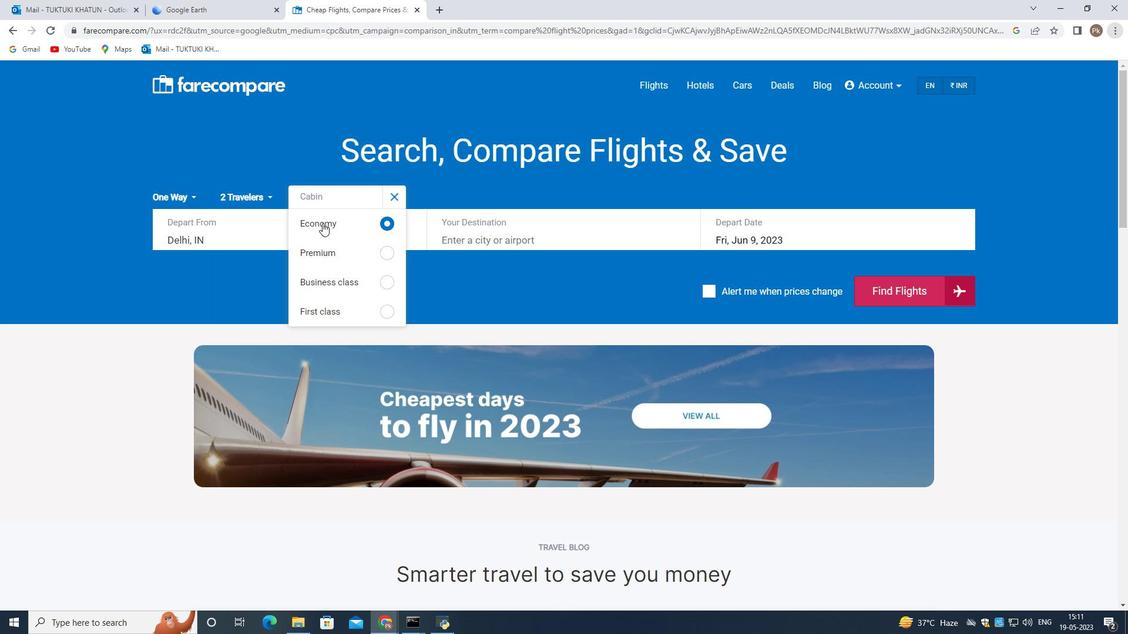 
Action: Mouse moved to (239, 234)
Screenshot: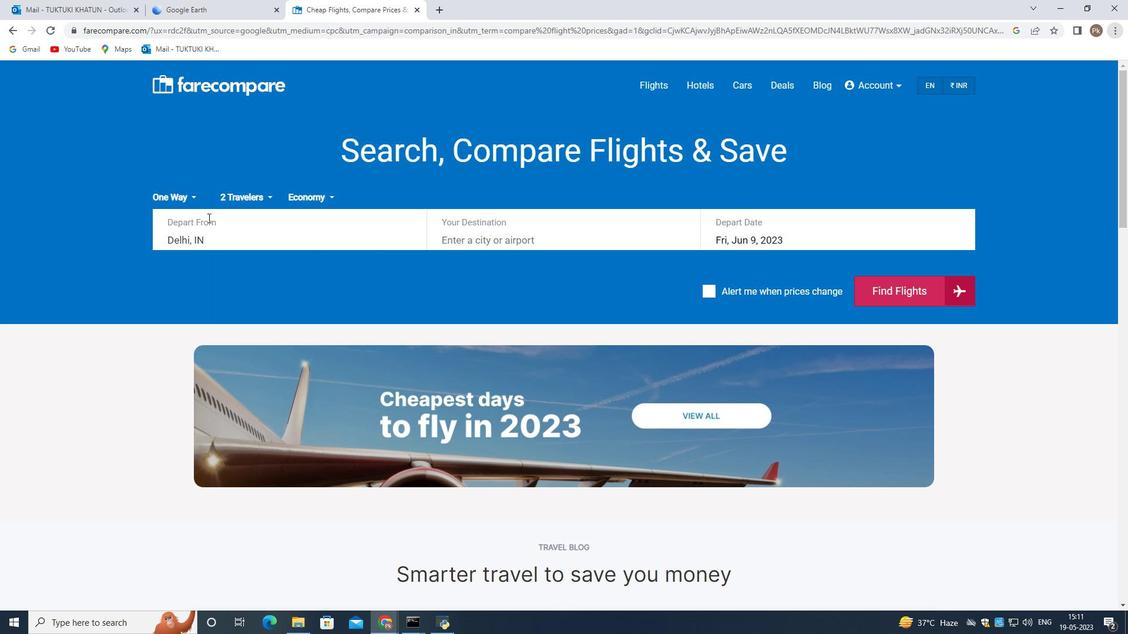 
Action: Mouse pressed left at (239, 234)
Screenshot: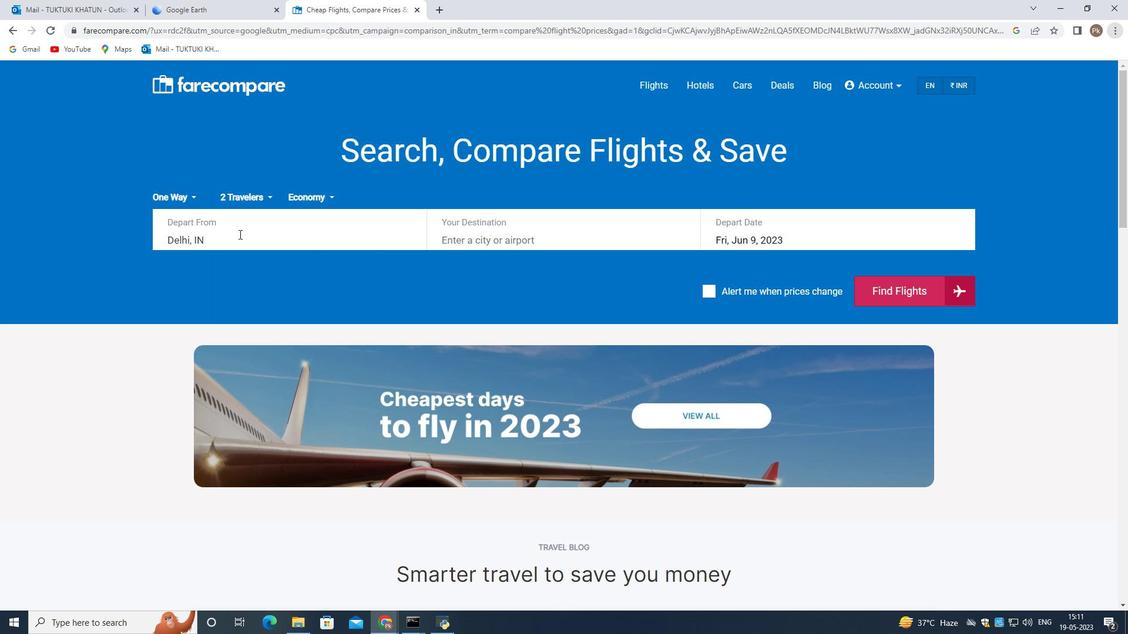 
Action: Mouse moved to (177, 256)
Screenshot: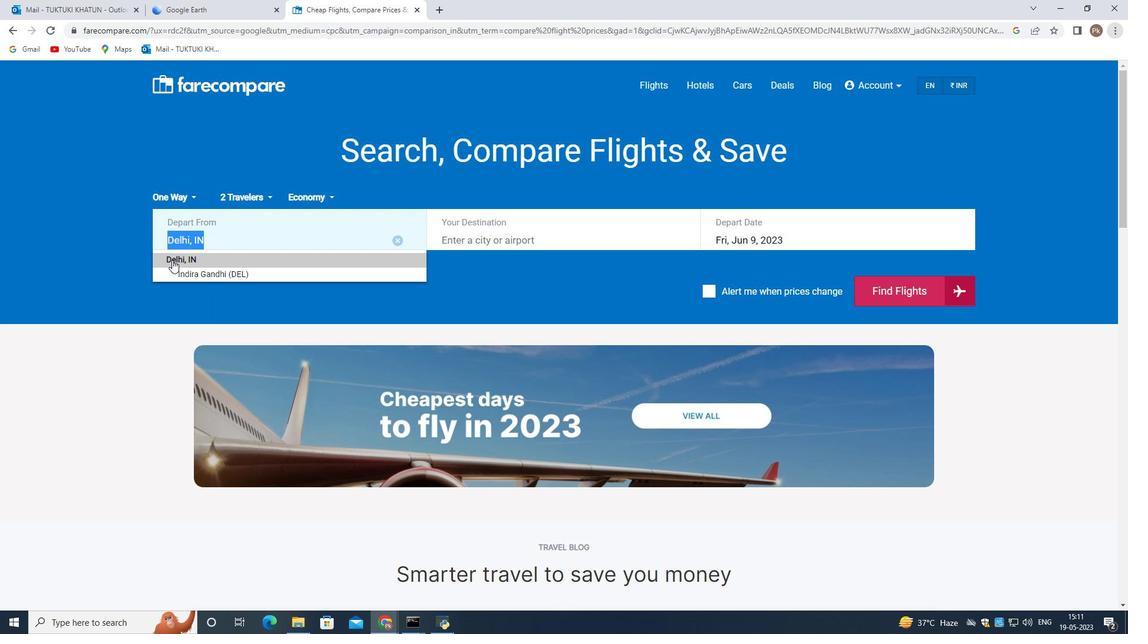 
Action: Mouse pressed left at (177, 256)
Screenshot: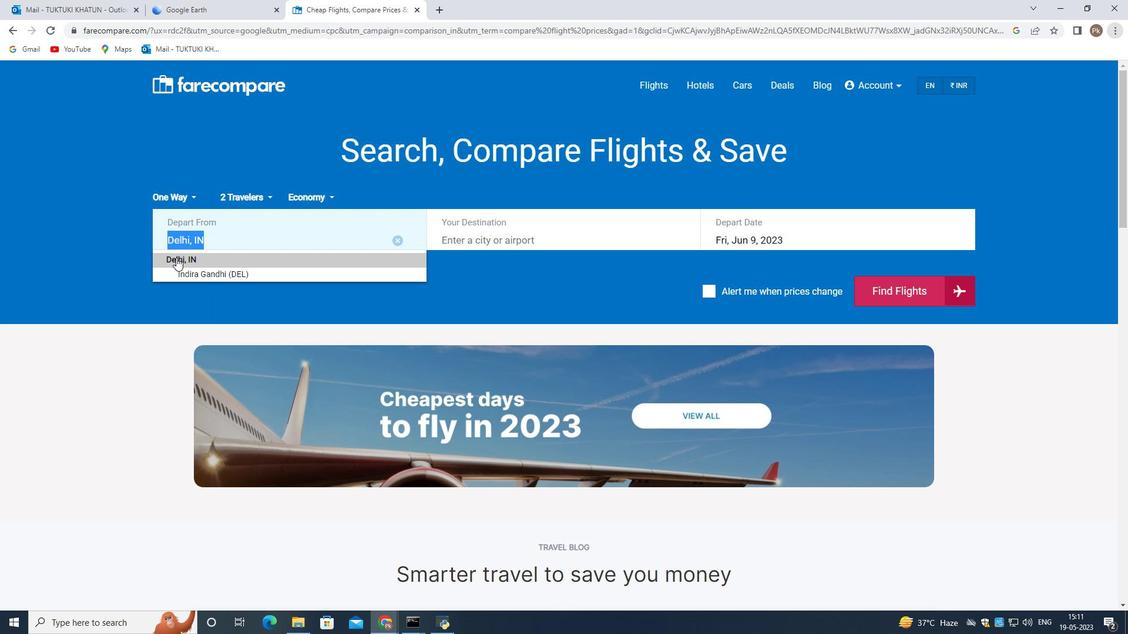 
Action: Mouse moved to (527, 241)
Screenshot: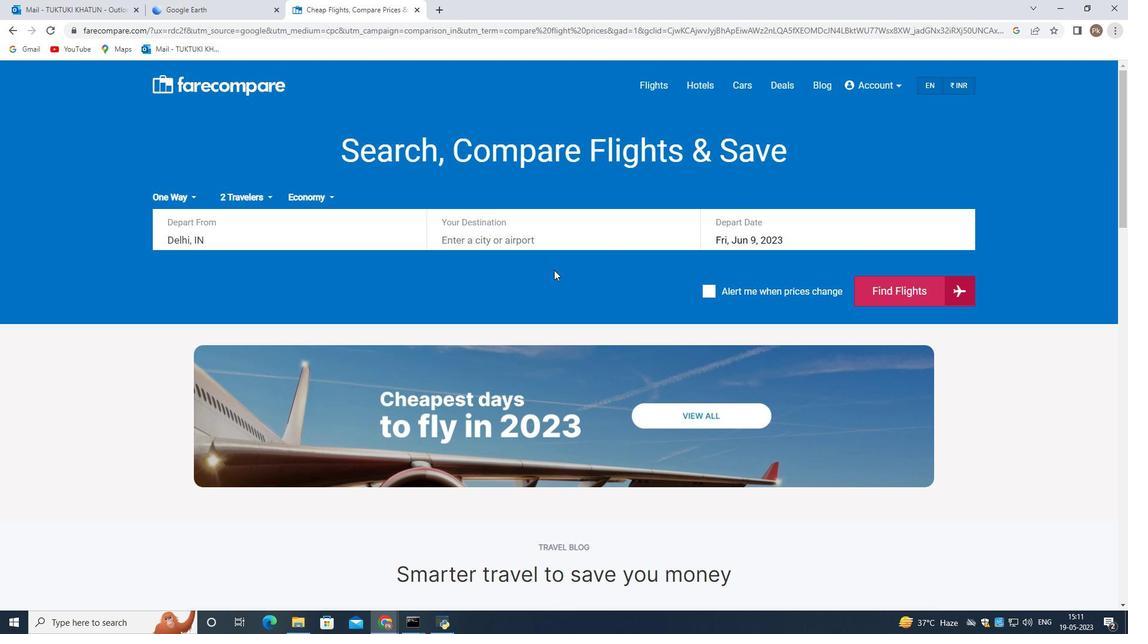 
Action: Mouse pressed left at (527, 241)
Screenshot: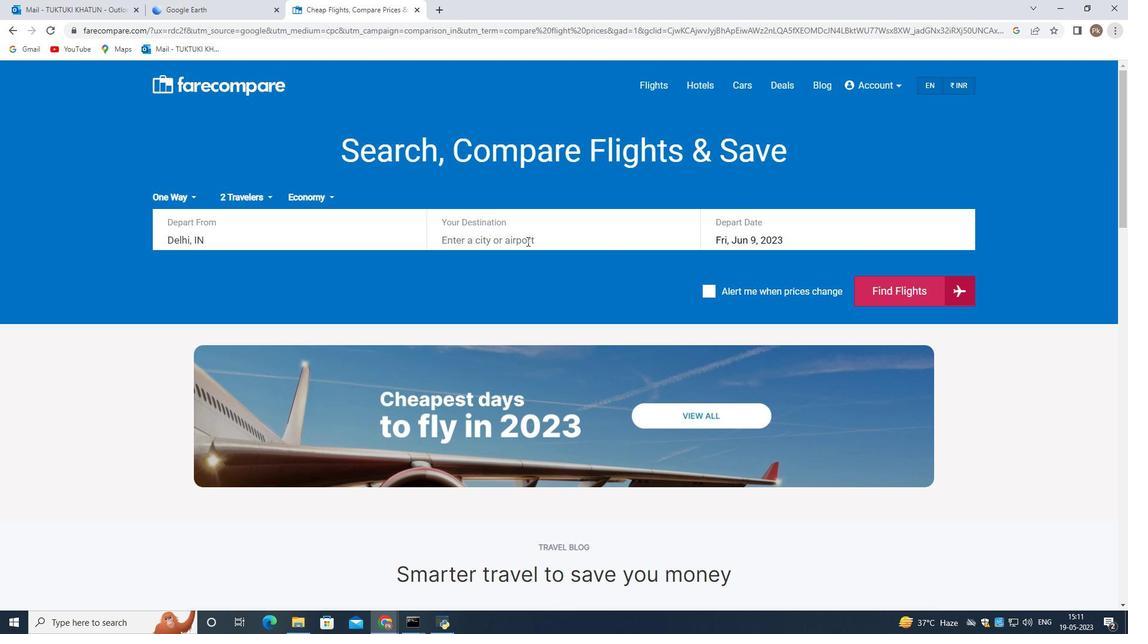 
Action: Mouse moved to (531, 239)
Screenshot: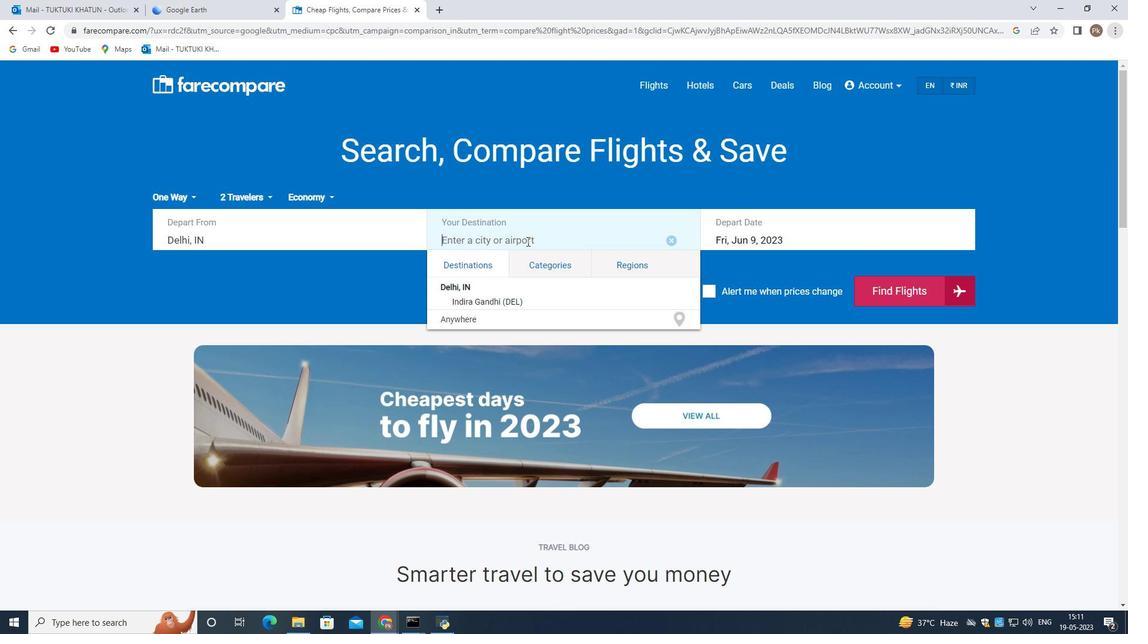 
Action: Key pressed mub<Key.backspace>mbai<Key.enter>
Screenshot: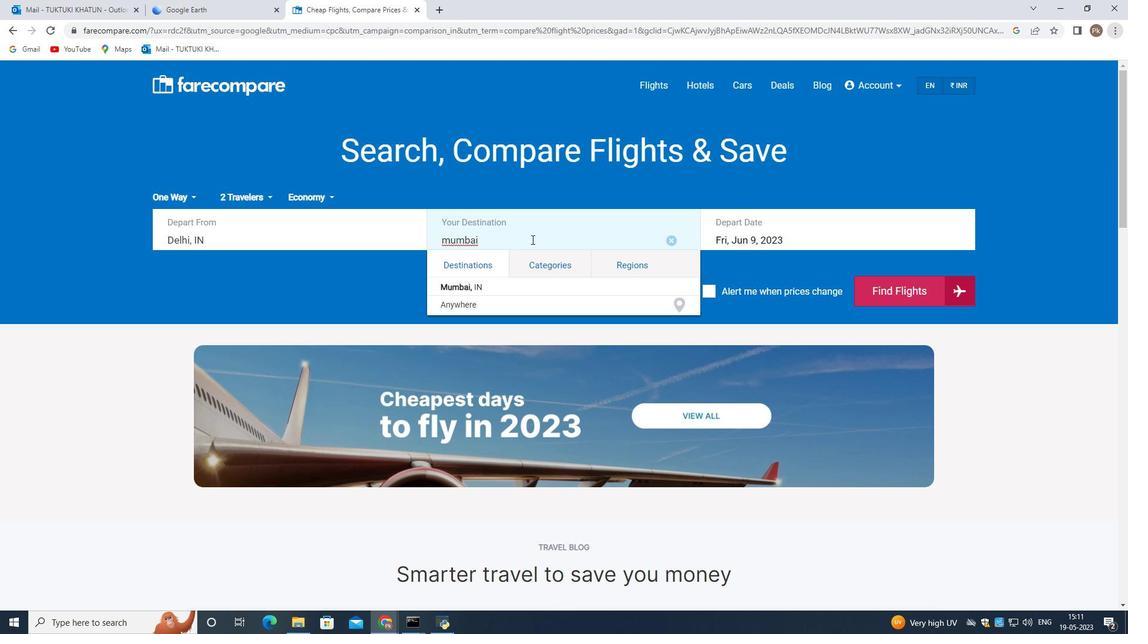 
Action: Mouse moved to (755, 241)
Screenshot: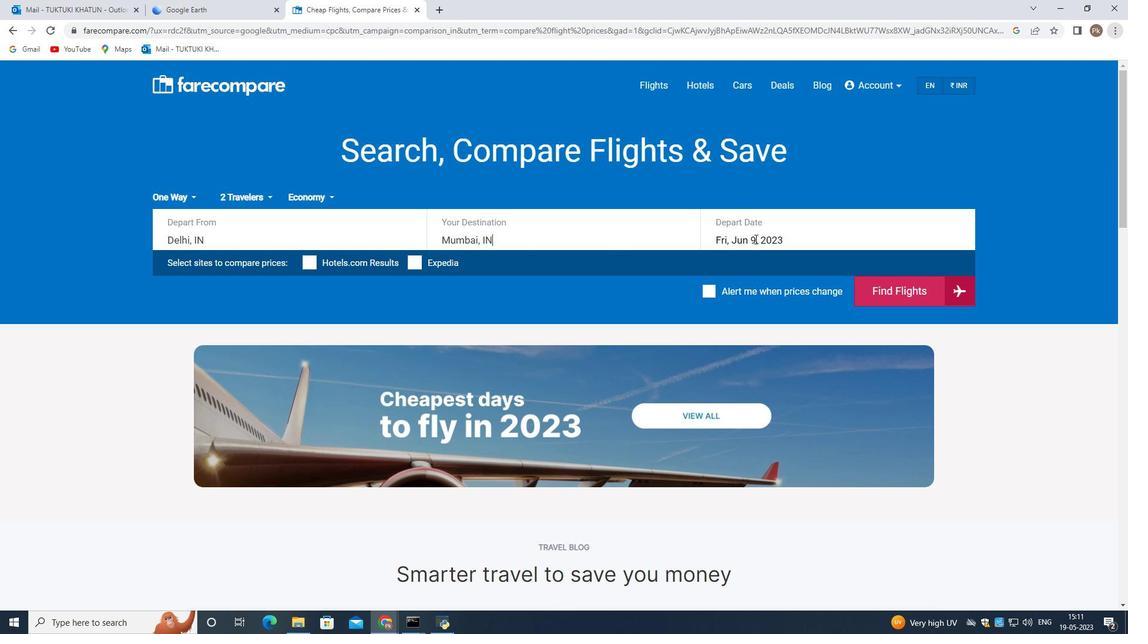 
Action: Mouse pressed left at (755, 241)
Screenshot: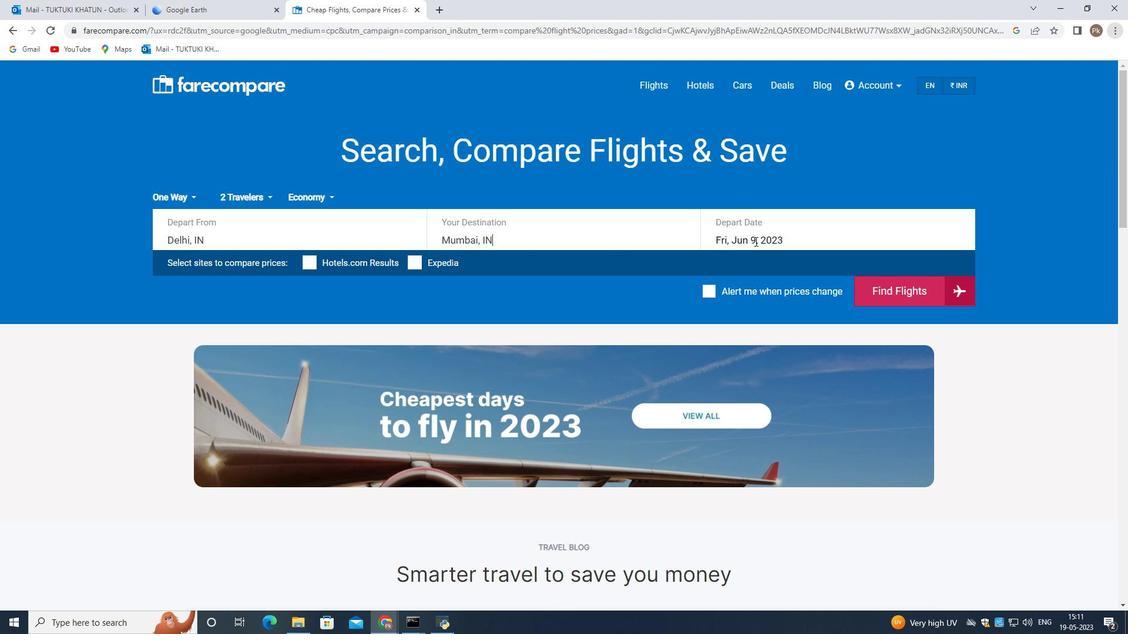 
Action: Mouse moved to (796, 240)
Screenshot: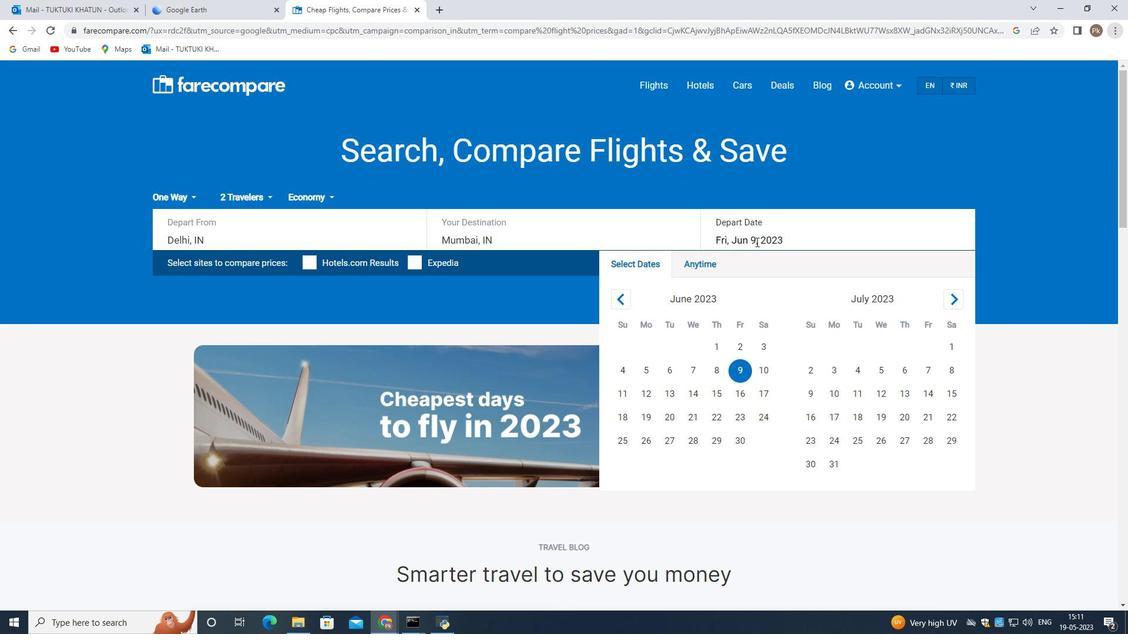 
Action: Mouse pressed left at (796, 240)
Screenshot: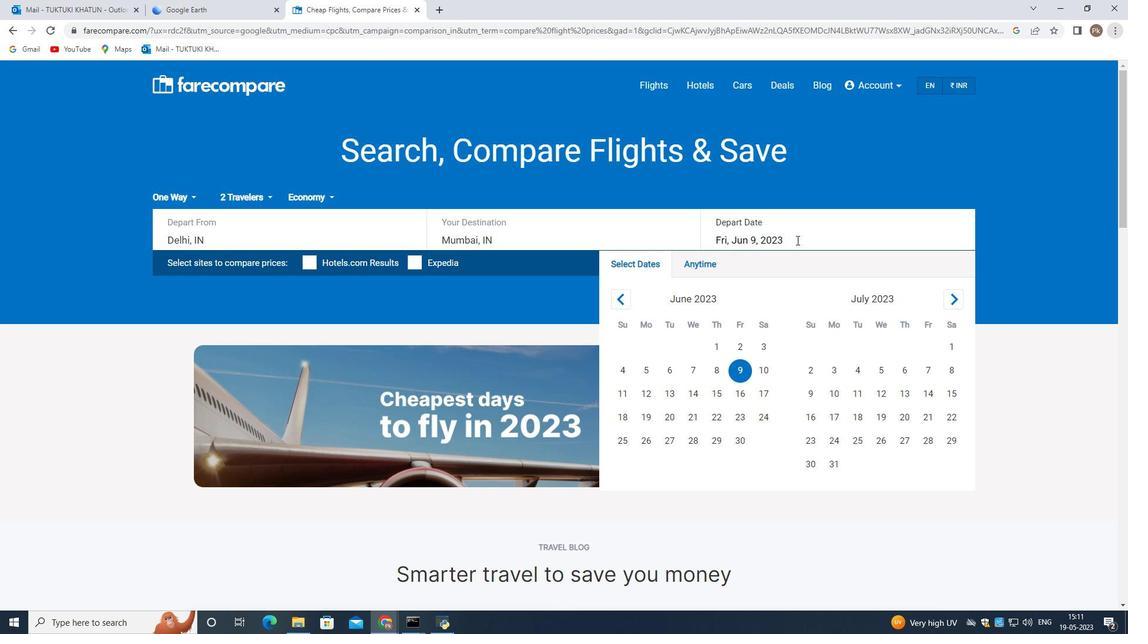 
Action: Mouse moved to (758, 372)
Screenshot: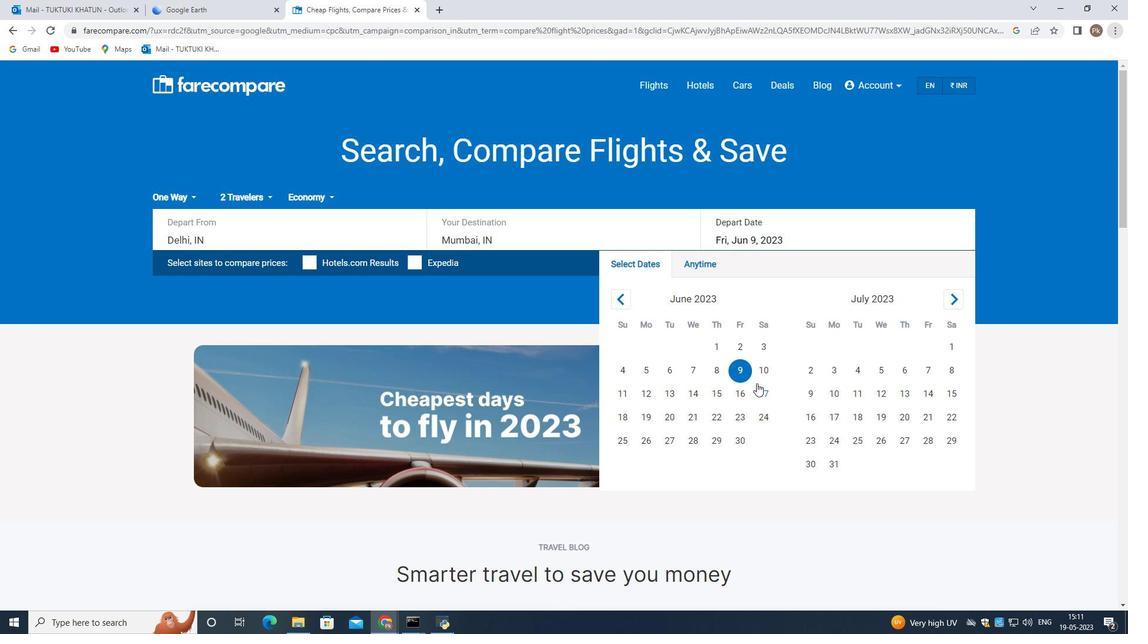 
Action: Mouse pressed left at (758, 372)
Screenshot: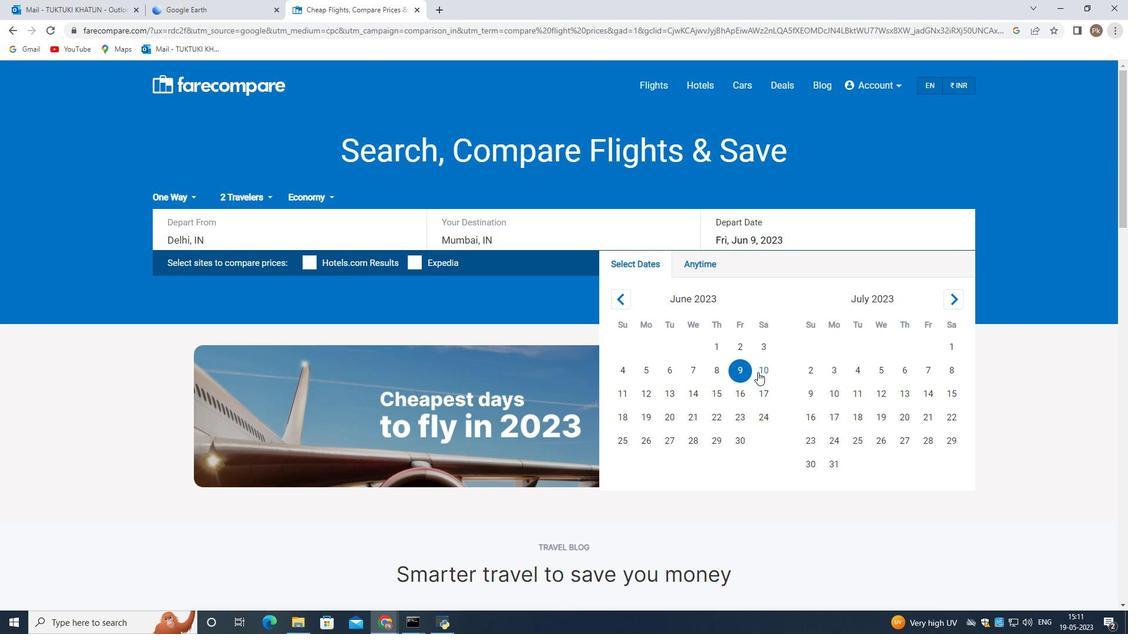 
Action: Mouse moved to (310, 258)
Screenshot: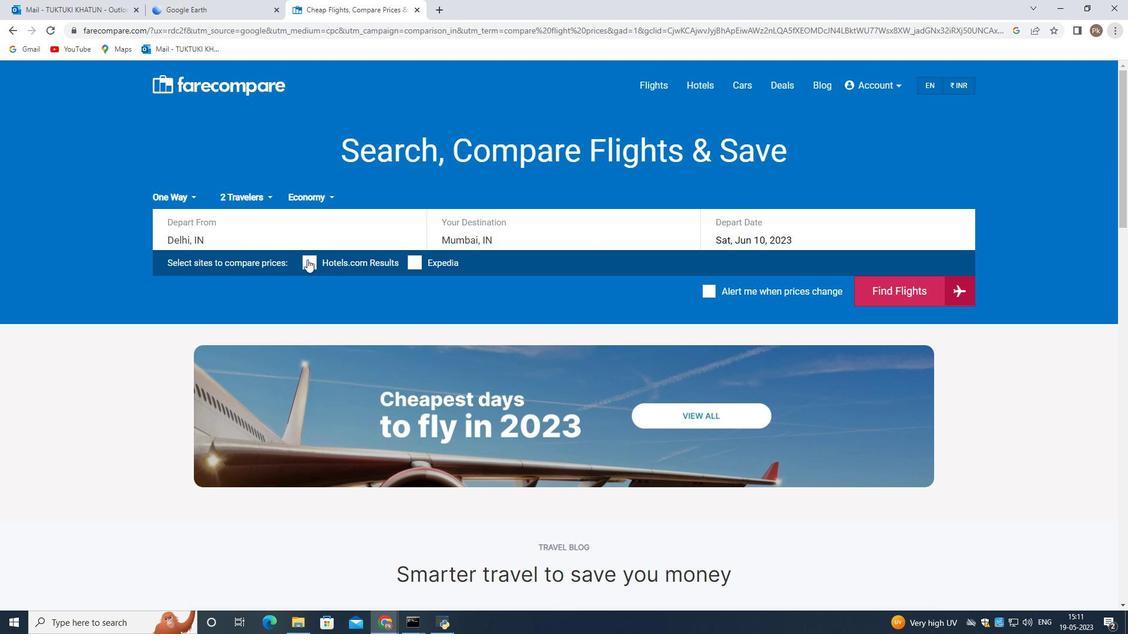 
Action: Mouse pressed left at (310, 258)
Screenshot: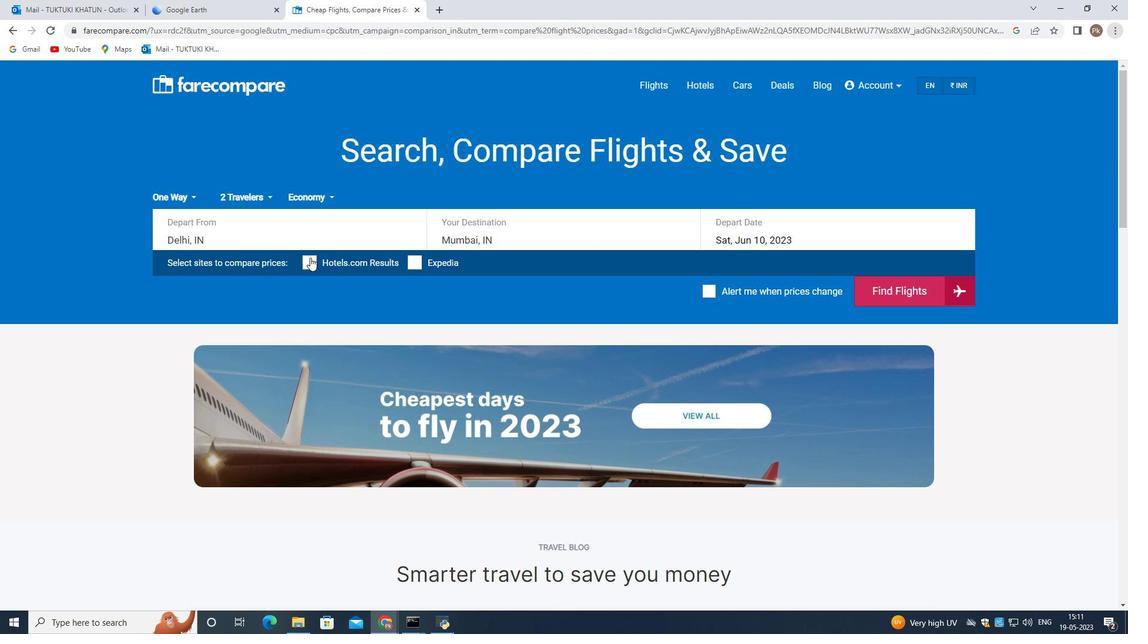 
Action: Mouse moved to (413, 265)
Screenshot: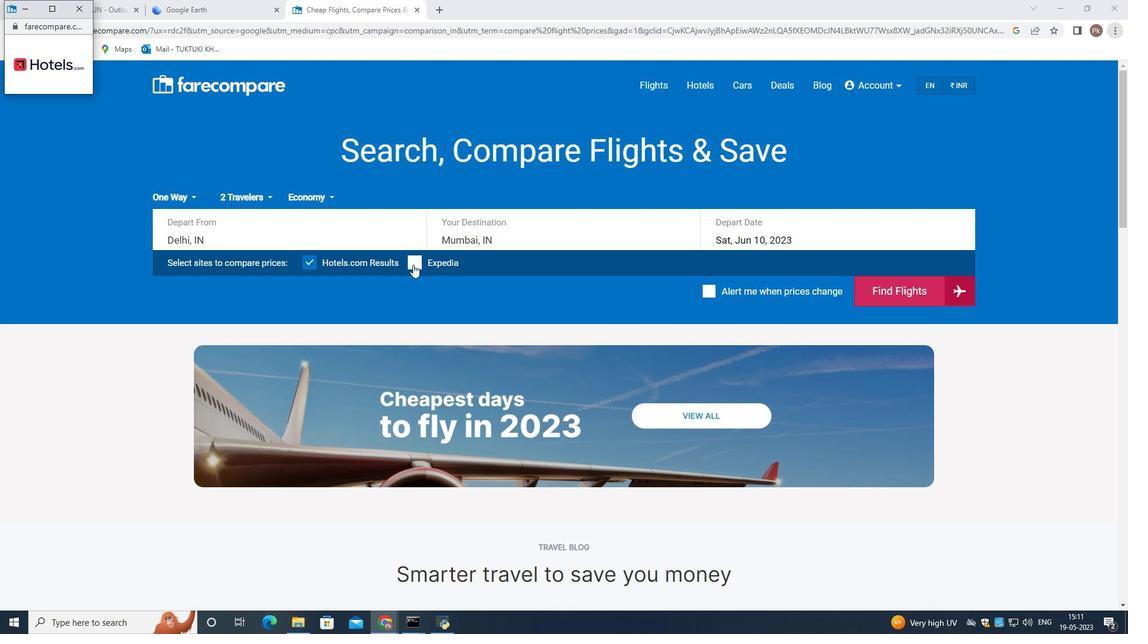 
Action: Mouse pressed left at (413, 265)
Screenshot: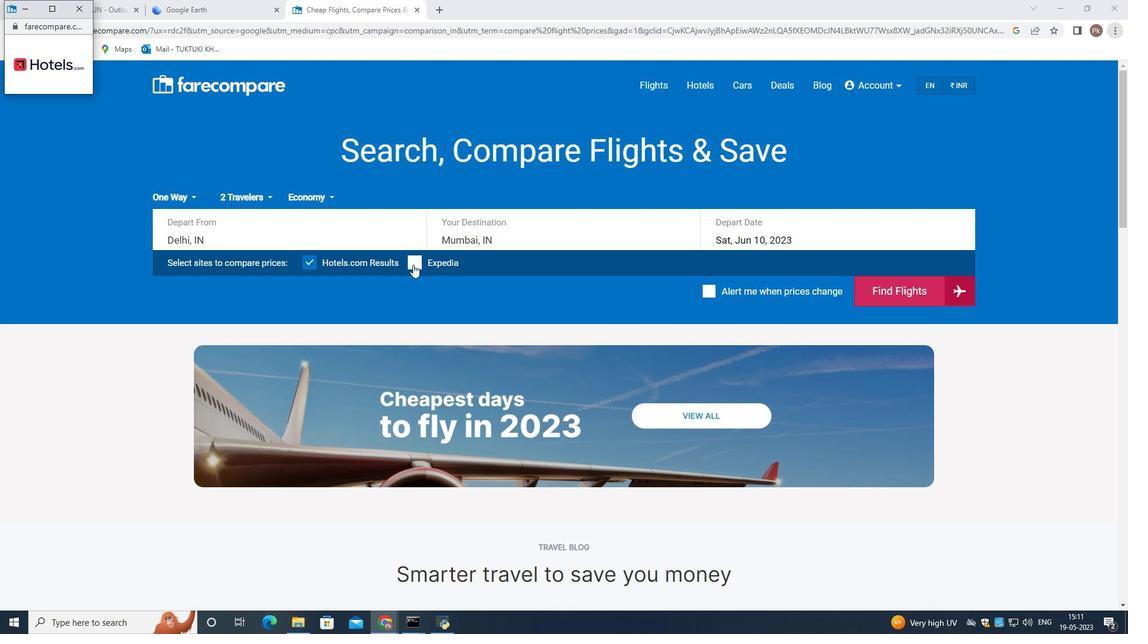 
Action: Mouse moved to (530, 277)
Screenshot: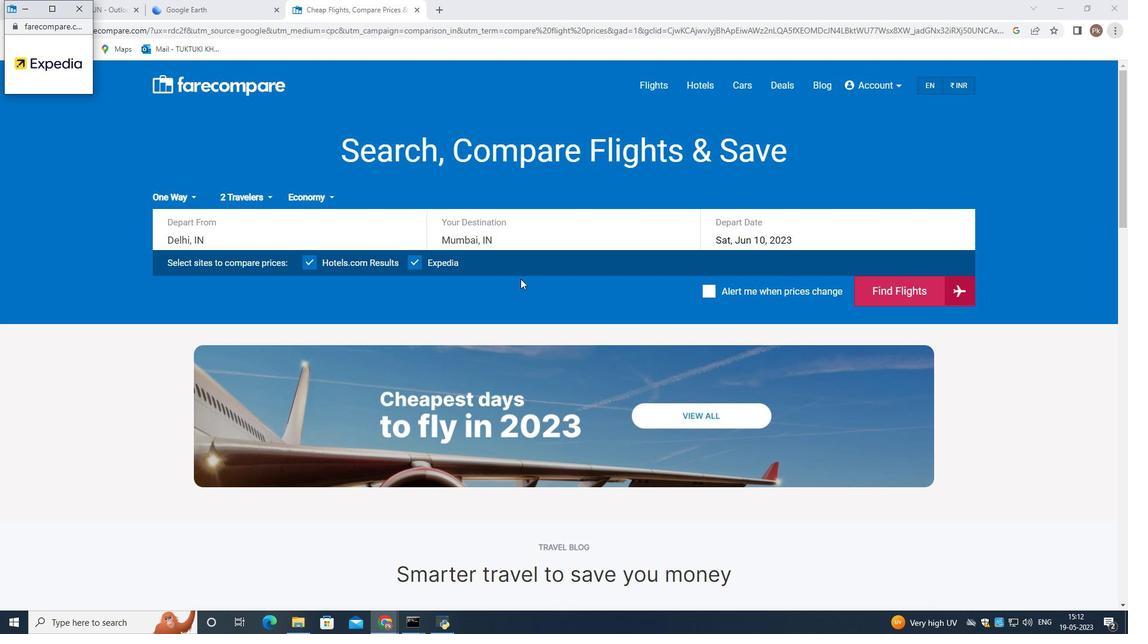 
Action: Mouse scrolled (530, 276) with delta (0, 0)
Screenshot: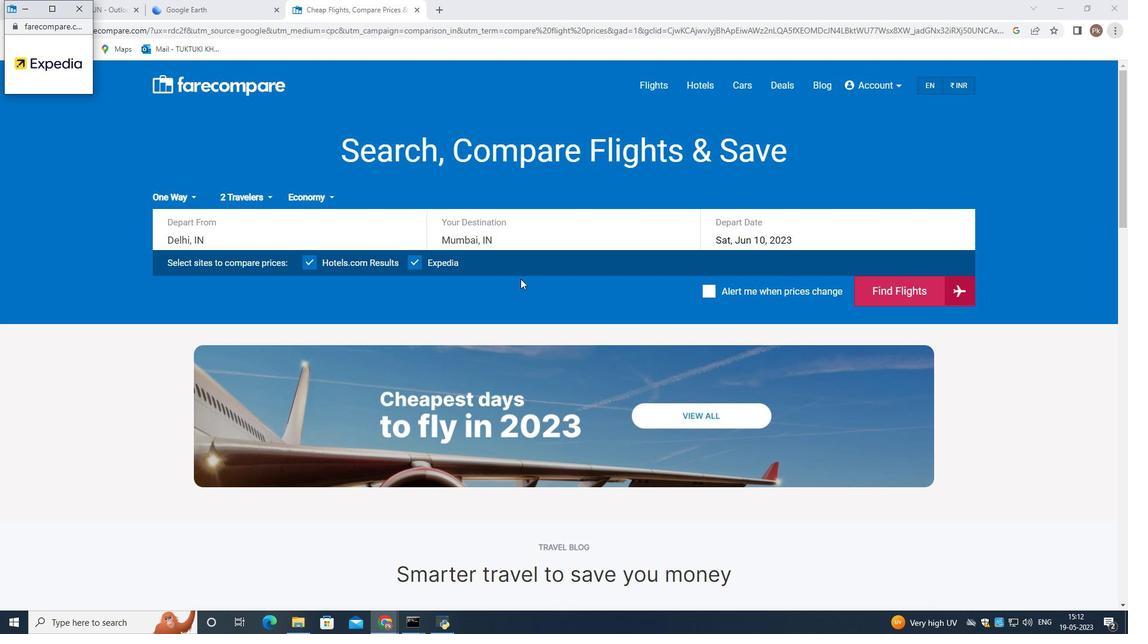 
Action: Mouse moved to (704, 230)
Screenshot: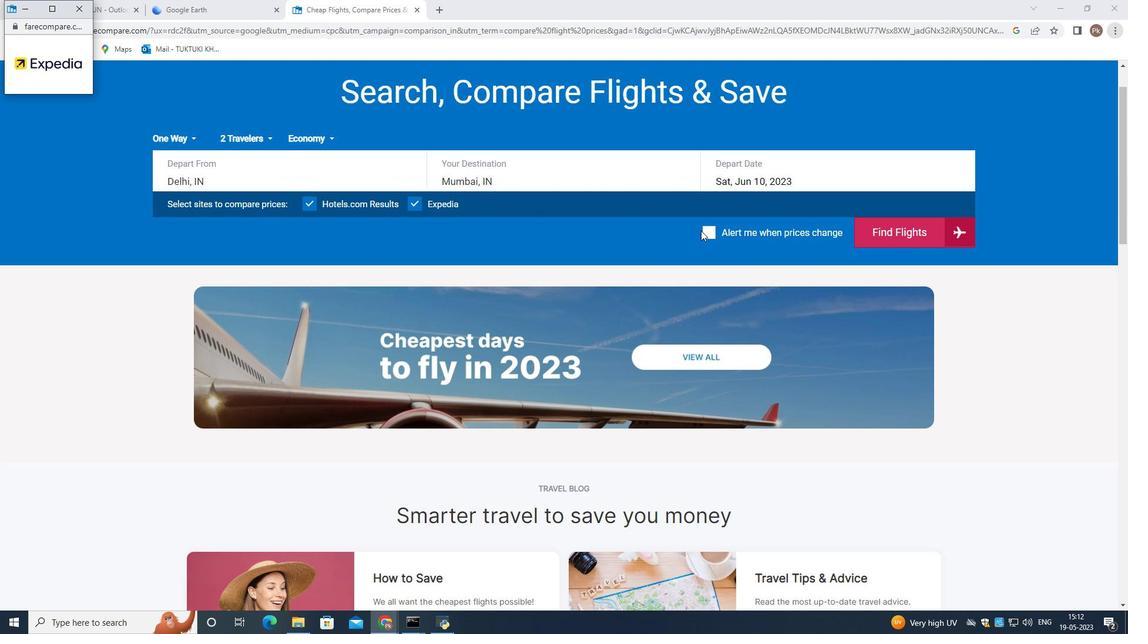 
Action: Mouse pressed left at (704, 230)
Screenshot: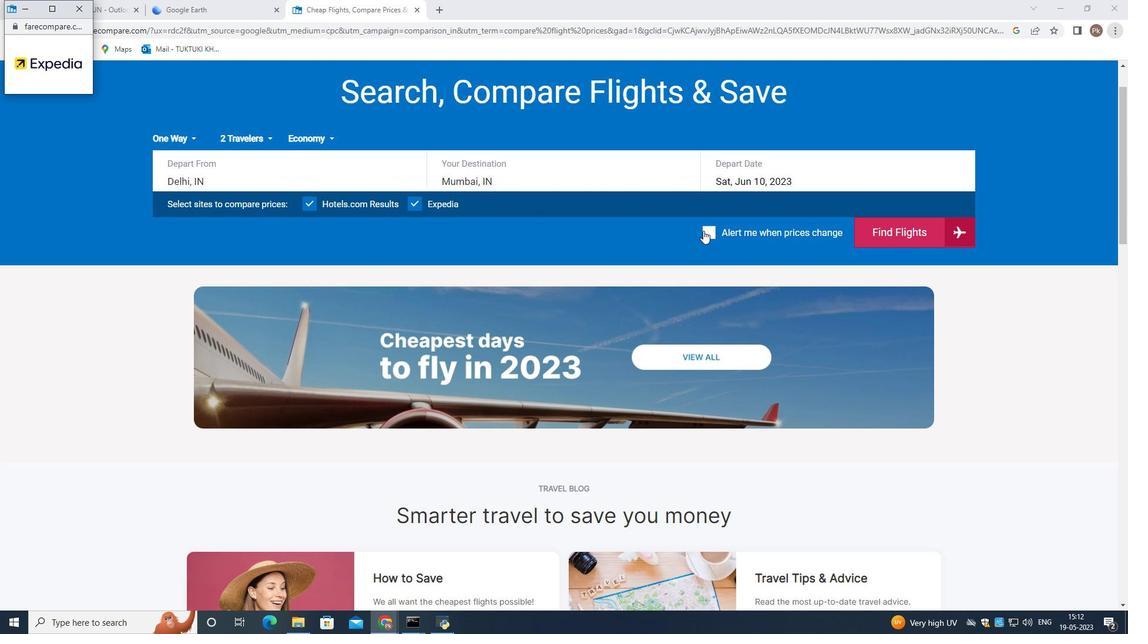 
Action: Mouse moved to (906, 235)
Screenshot: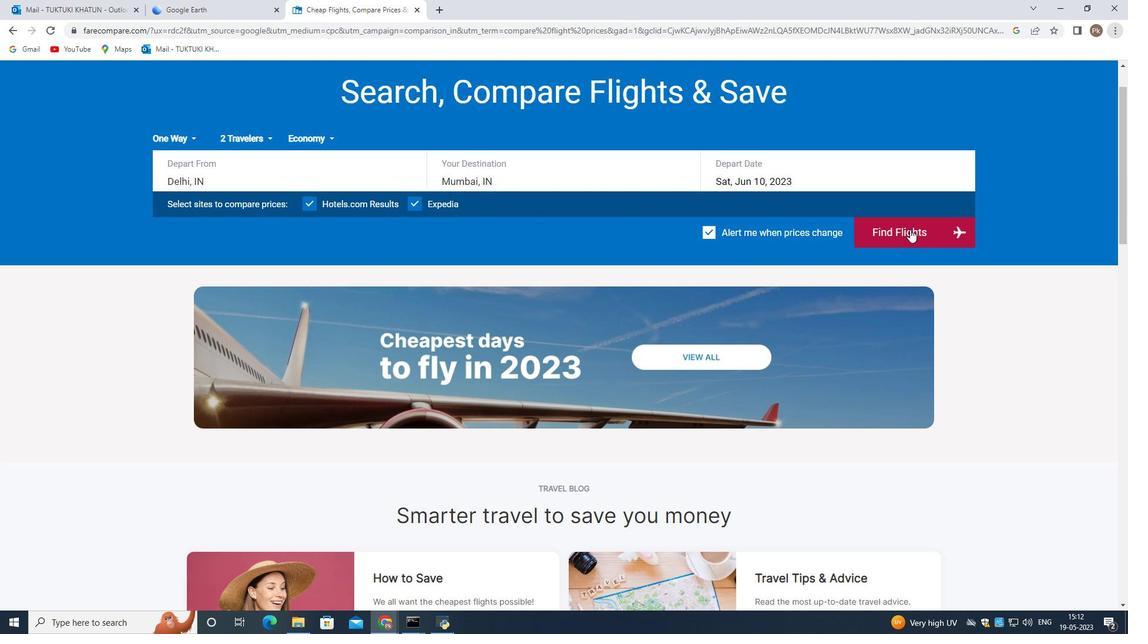 
Action: Mouse pressed left at (906, 235)
Screenshot: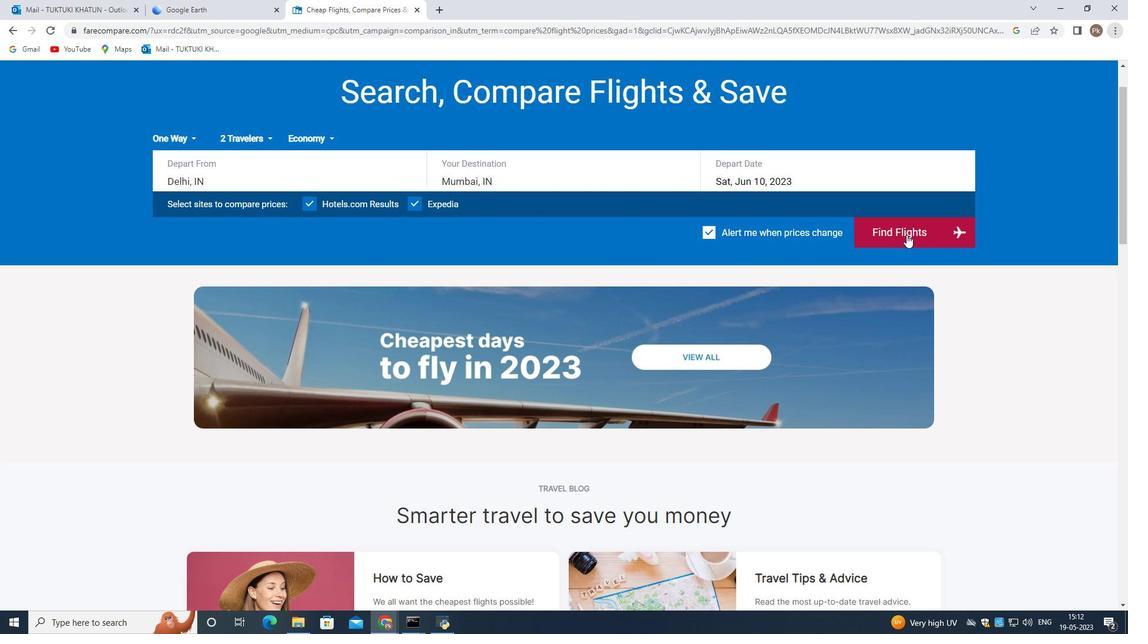 
Action: Mouse moved to (513, 366)
Screenshot: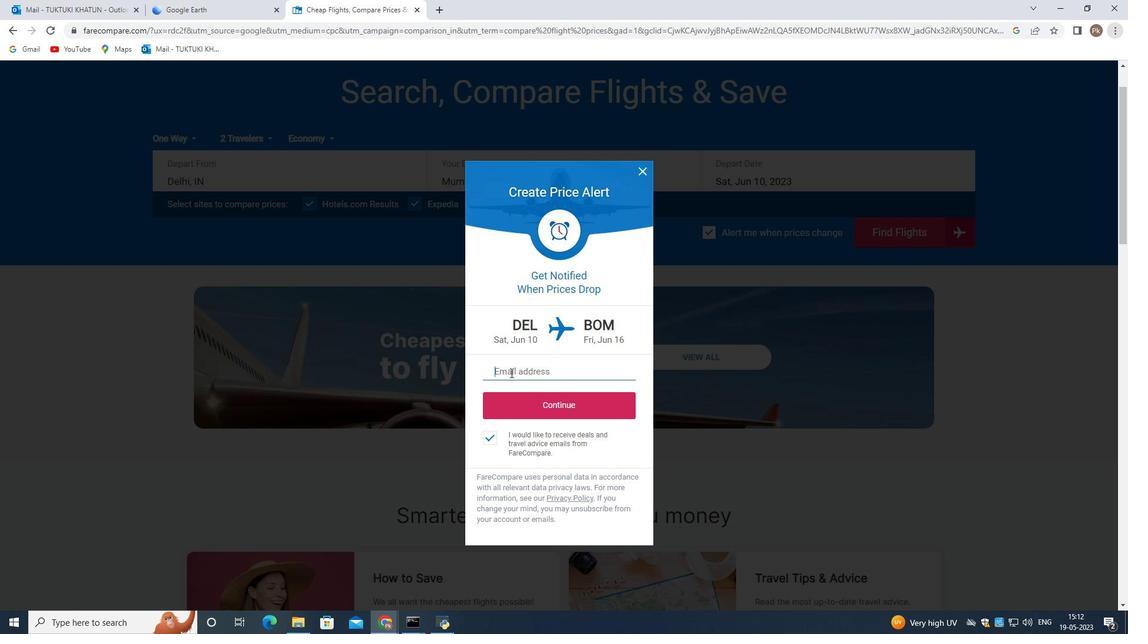 
Action: Mouse pressed left at (513, 366)
Screenshot: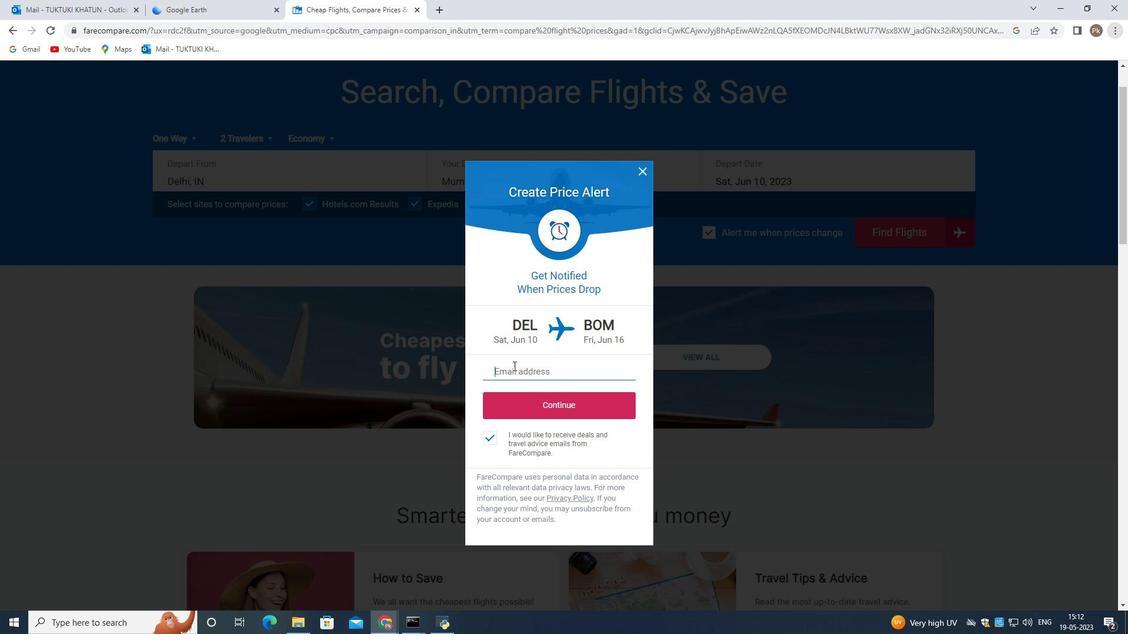 
Action: Mouse moved to (516, 364)
Screenshot: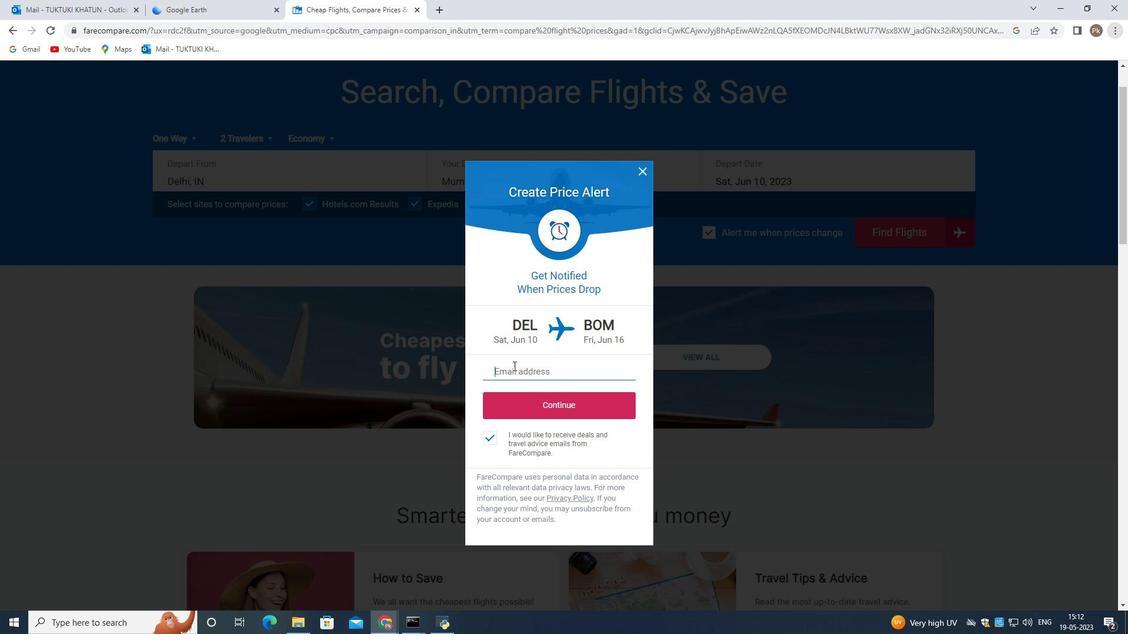 
Action: Key pressed 222222222
Screenshot: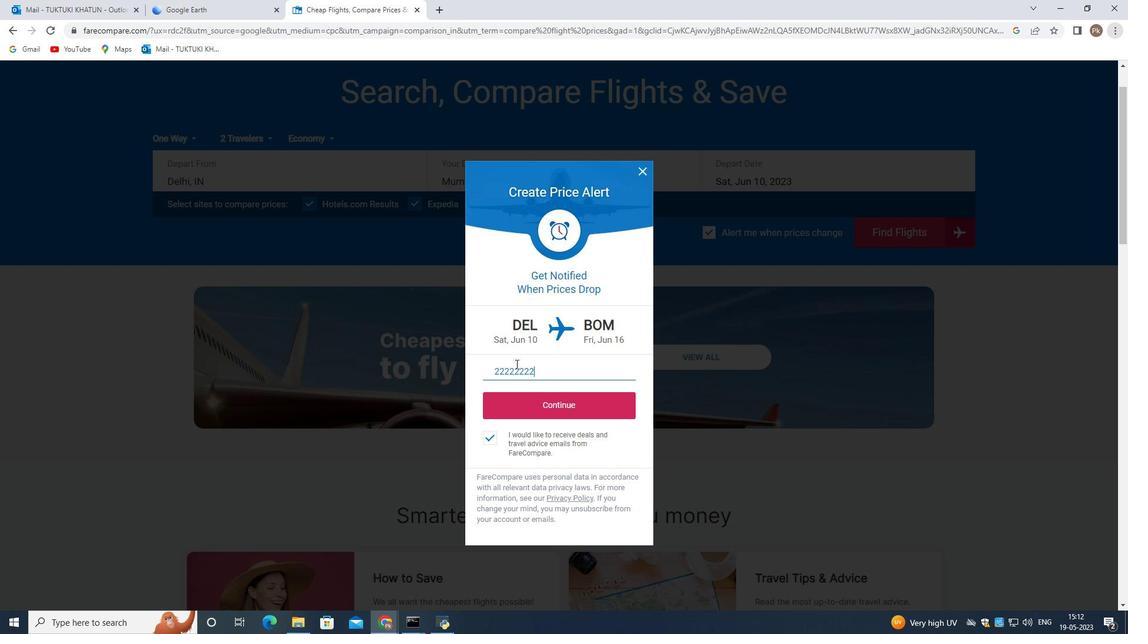 
Action: Mouse moved to (557, 388)
Screenshot: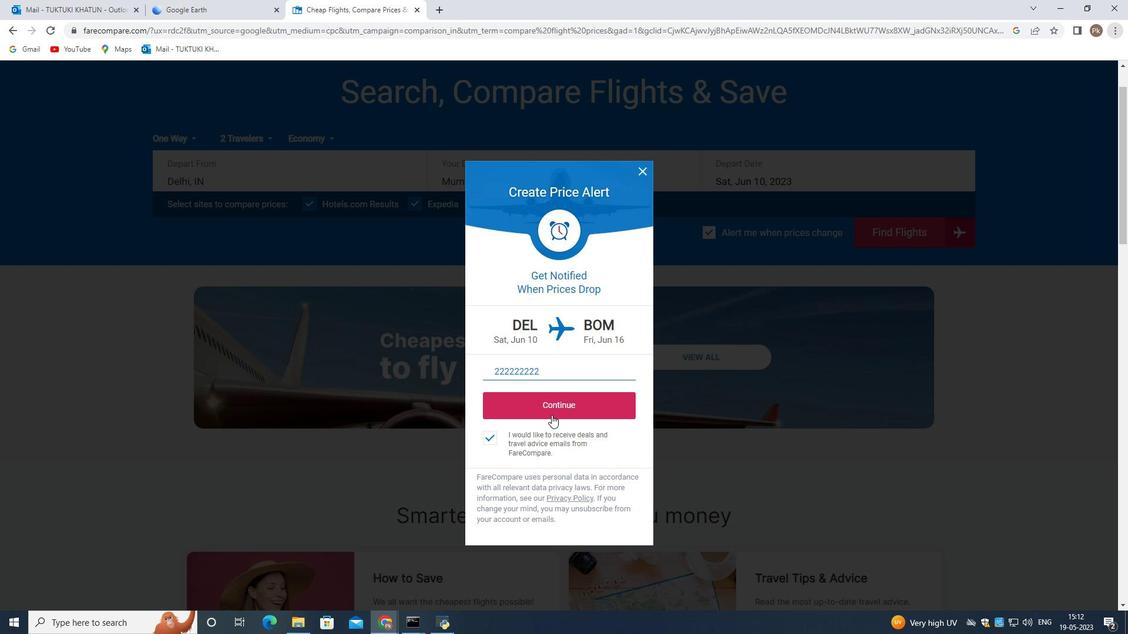 
Action: Mouse pressed left at (557, 388)
Screenshot: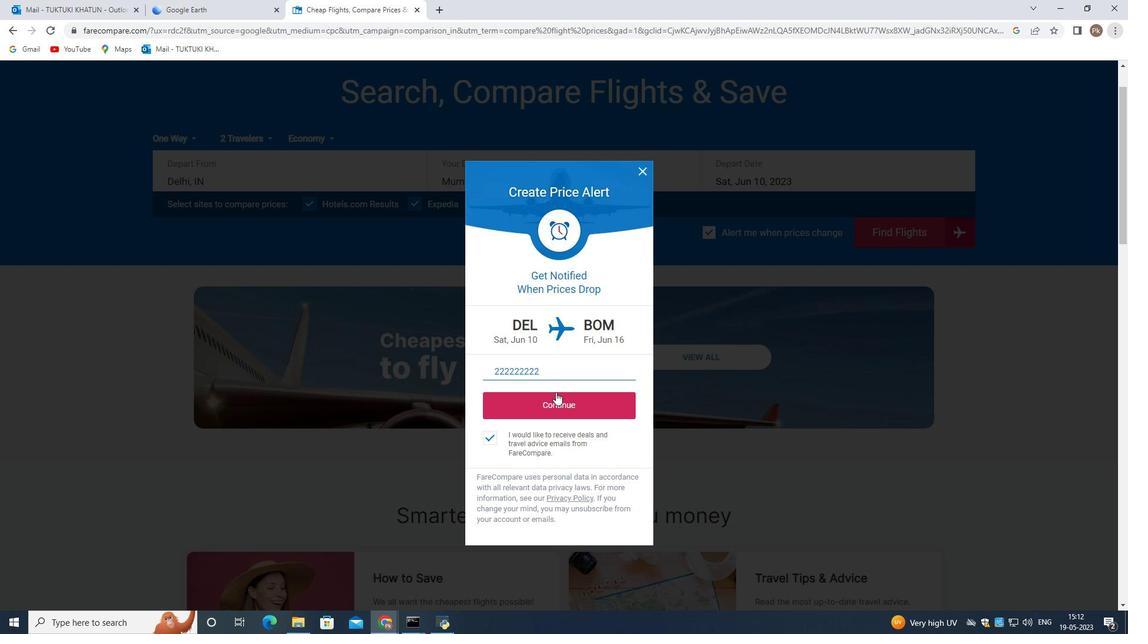 
Action: Mouse moved to (555, 400)
Screenshot: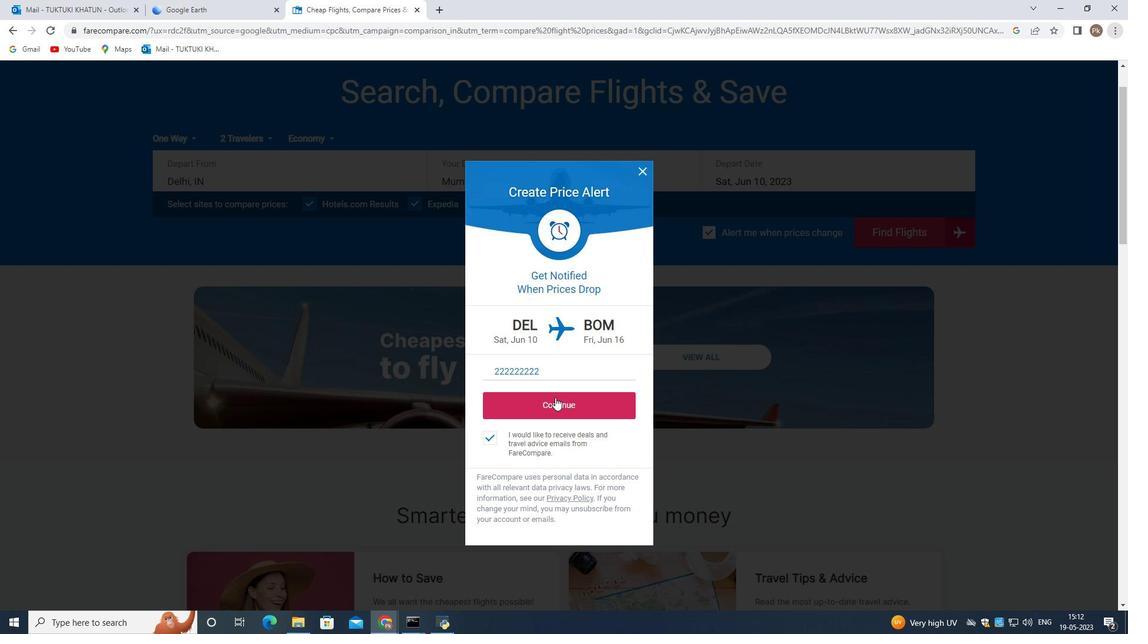 
Action: Mouse pressed left at (555, 400)
Screenshot: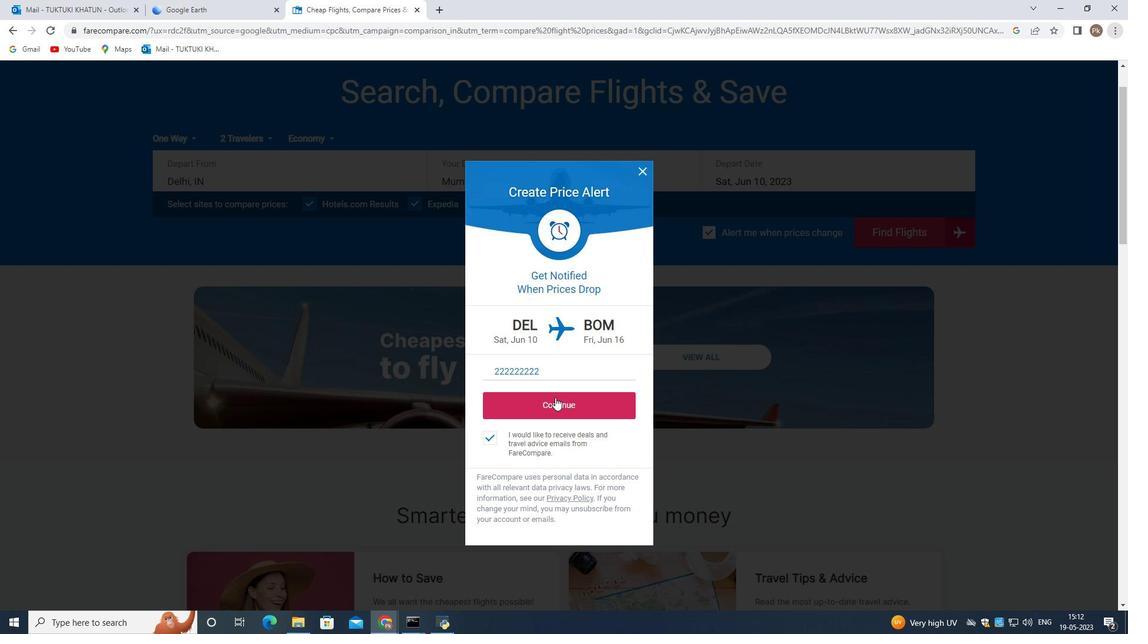 
Action: Mouse moved to (644, 165)
Screenshot: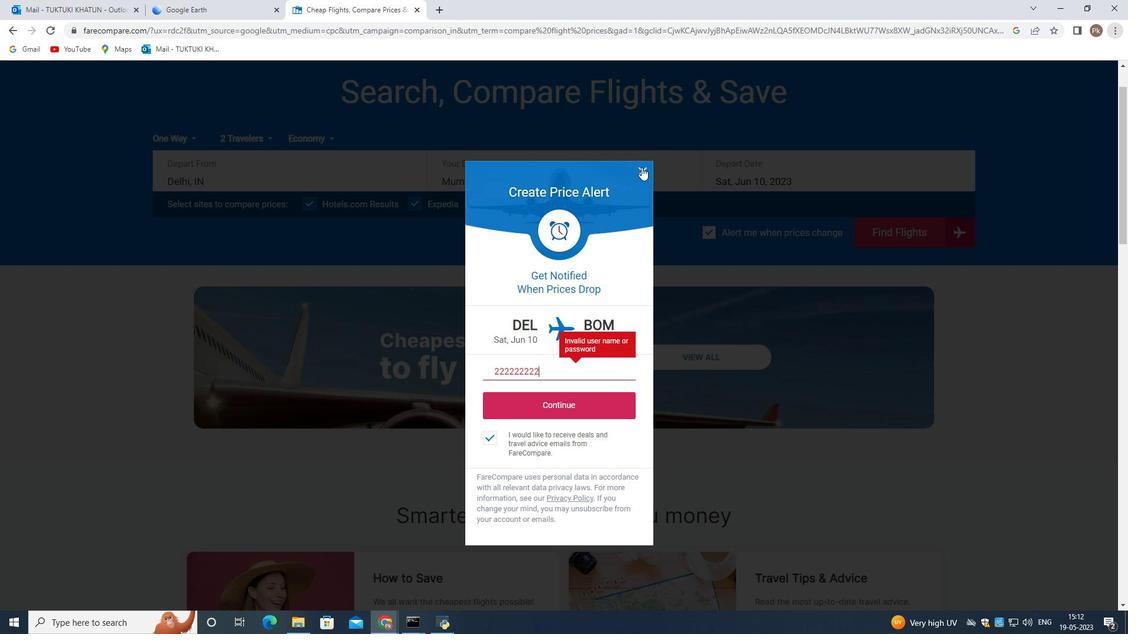 
Action: Mouse pressed left at (644, 165)
Screenshot: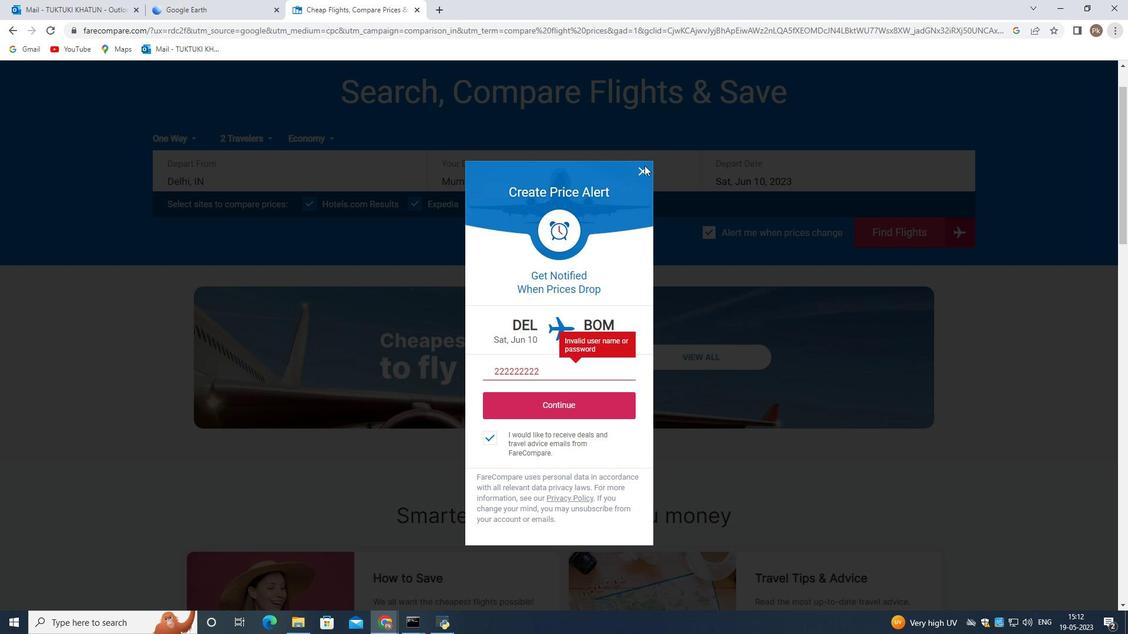
Action: Mouse moved to (643, 167)
Screenshot: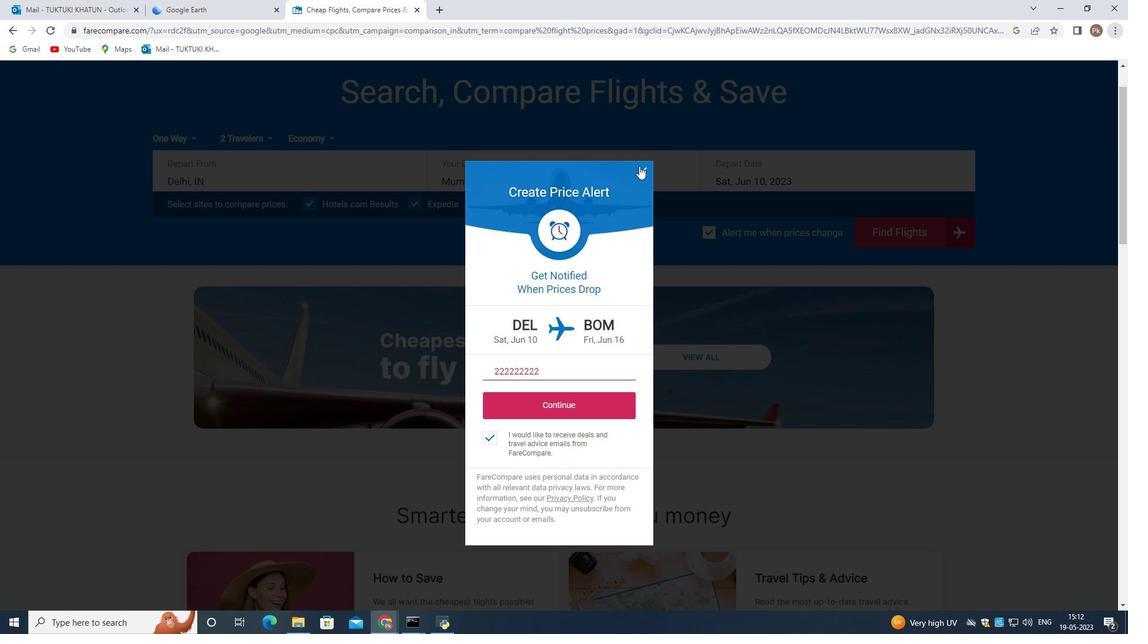 
Action: Mouse pressed left at (643, 167)
Screenshot: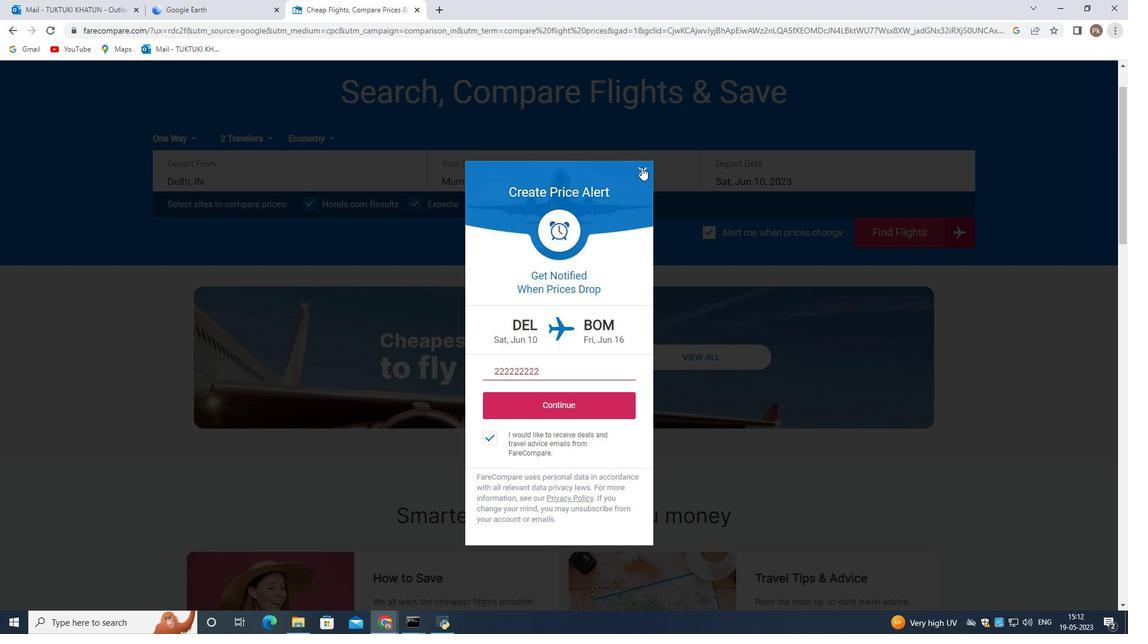 
Action: Mouse moved to (565, 374)
Screenshot: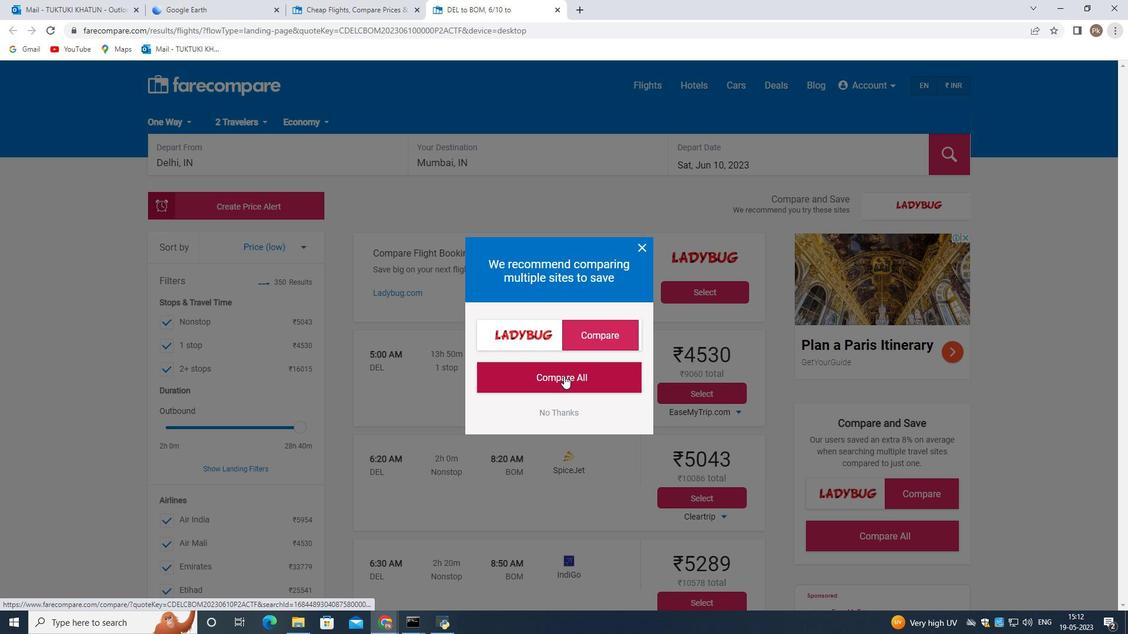
Action: Mouse pressed left at (565, 374)
Screenshot: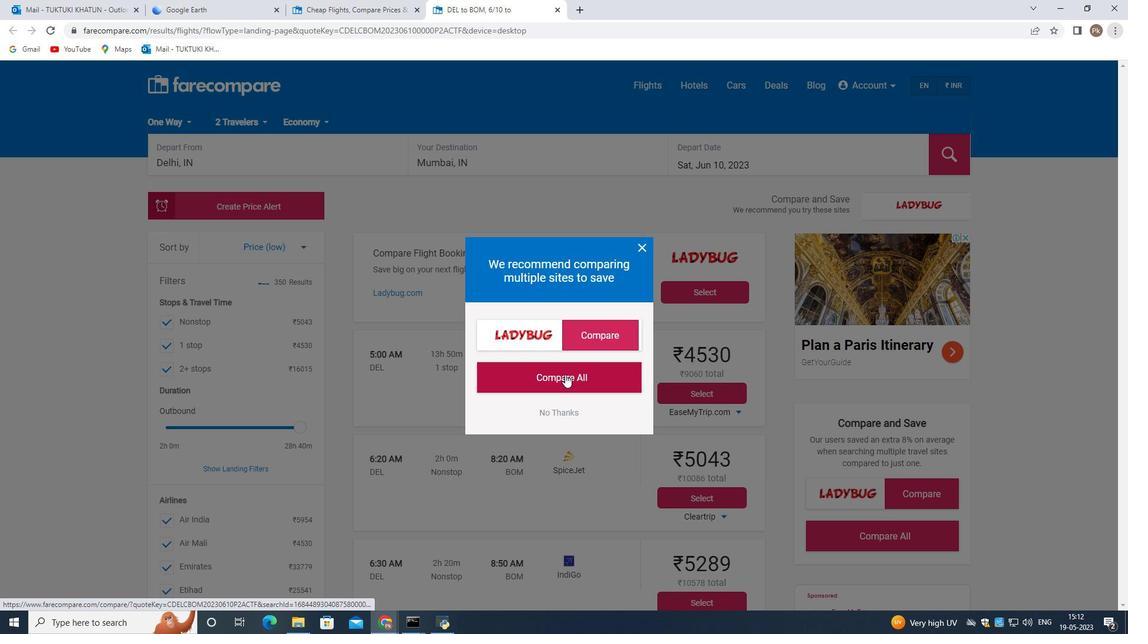 
Action: Mouse moved to (573, 380)
Screenshot: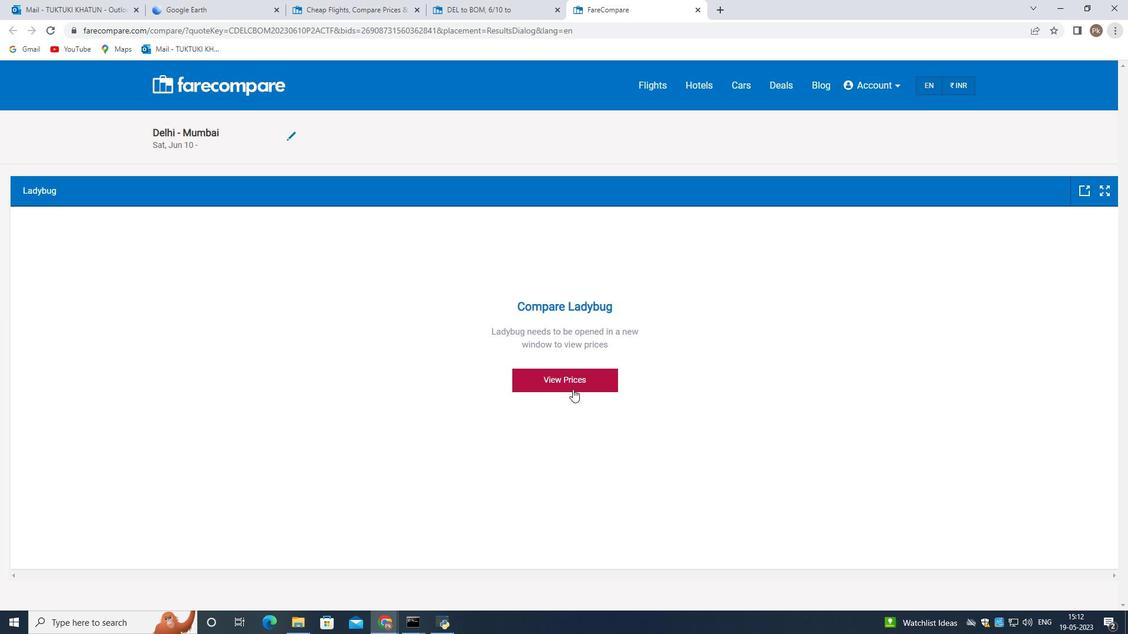 
Action: Mouse pressed left at (573, 380)
Screenshot: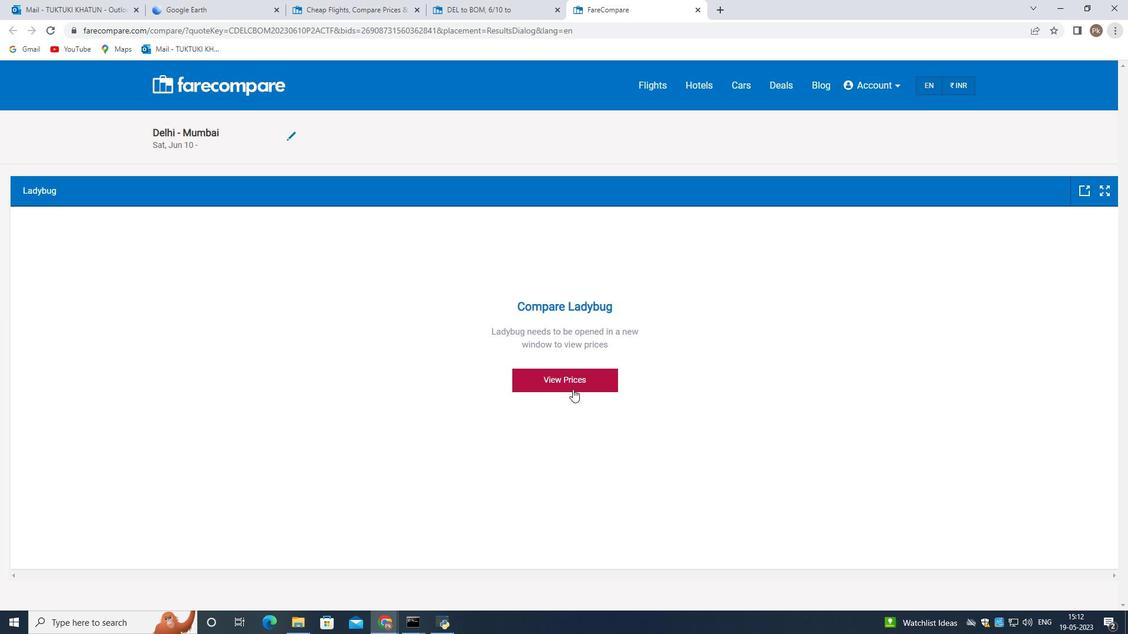 
Action: Mouse moved to (904, 17)
Screenshot: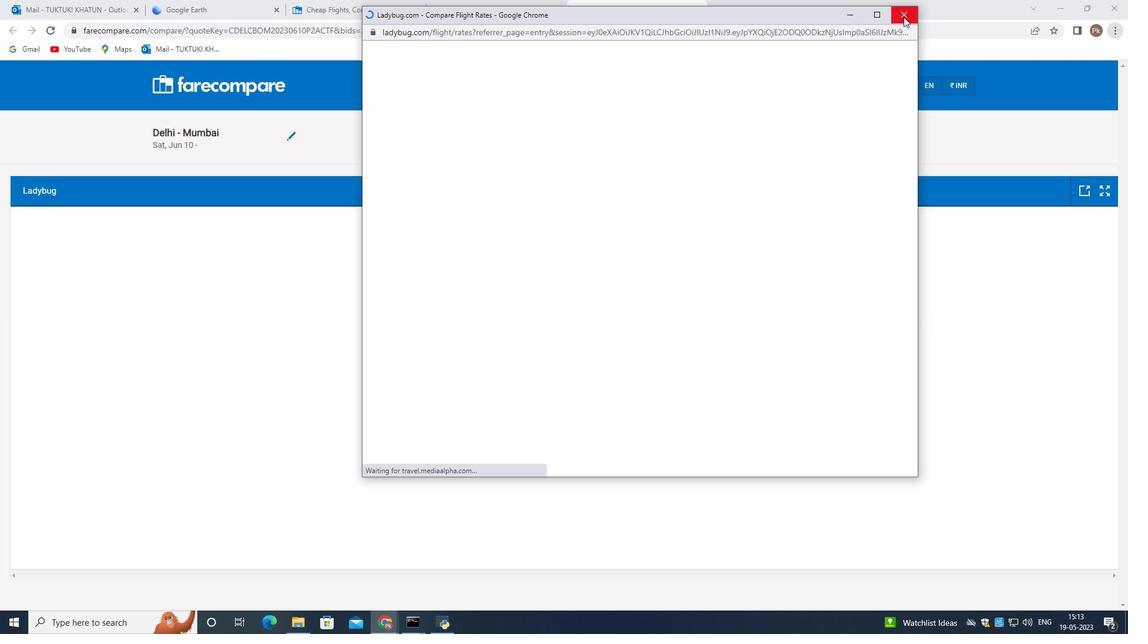 
Action: Mouse pressed left at (904, 17)
Screenshot: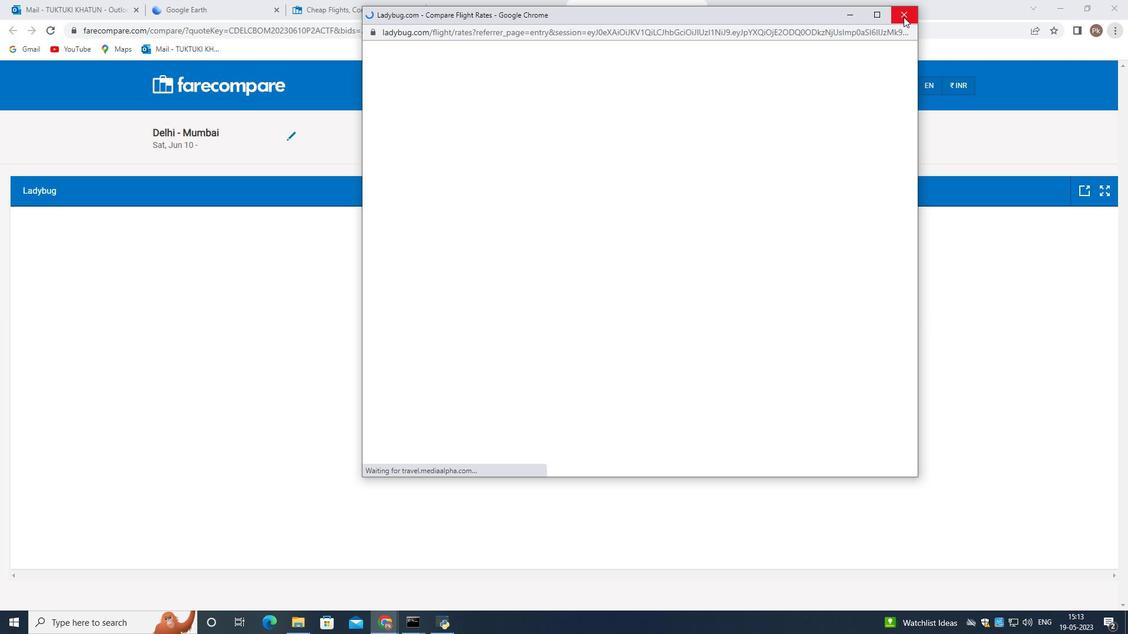 
Action: Mouse moved to (559, 5)
Screenshot: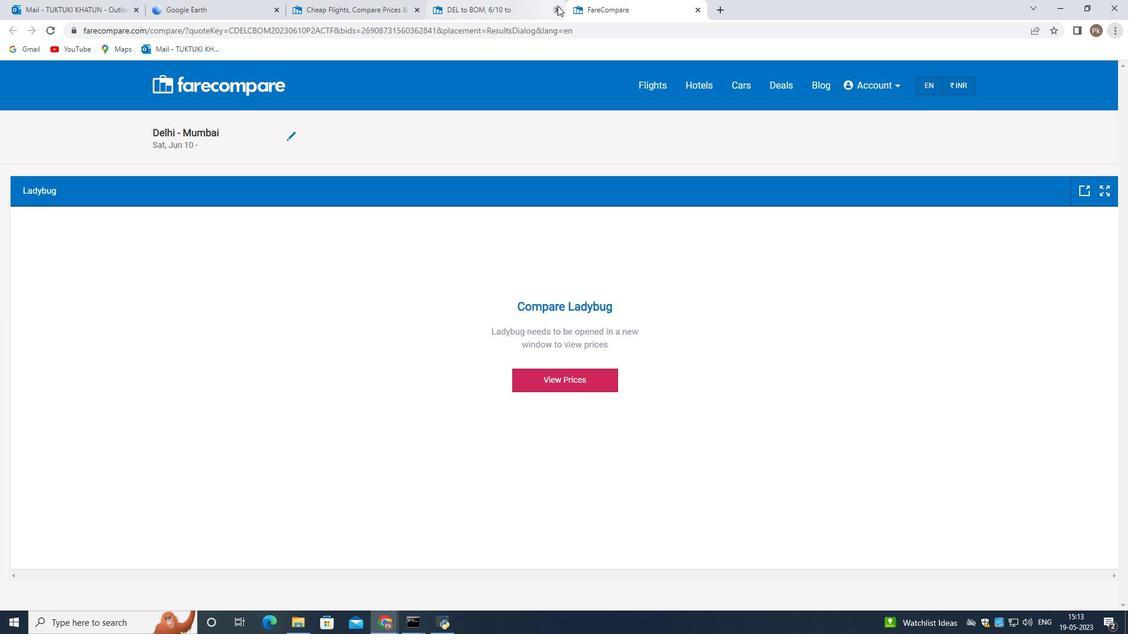 
Action: Mouse pressed left at (559, 5)
Screenshot: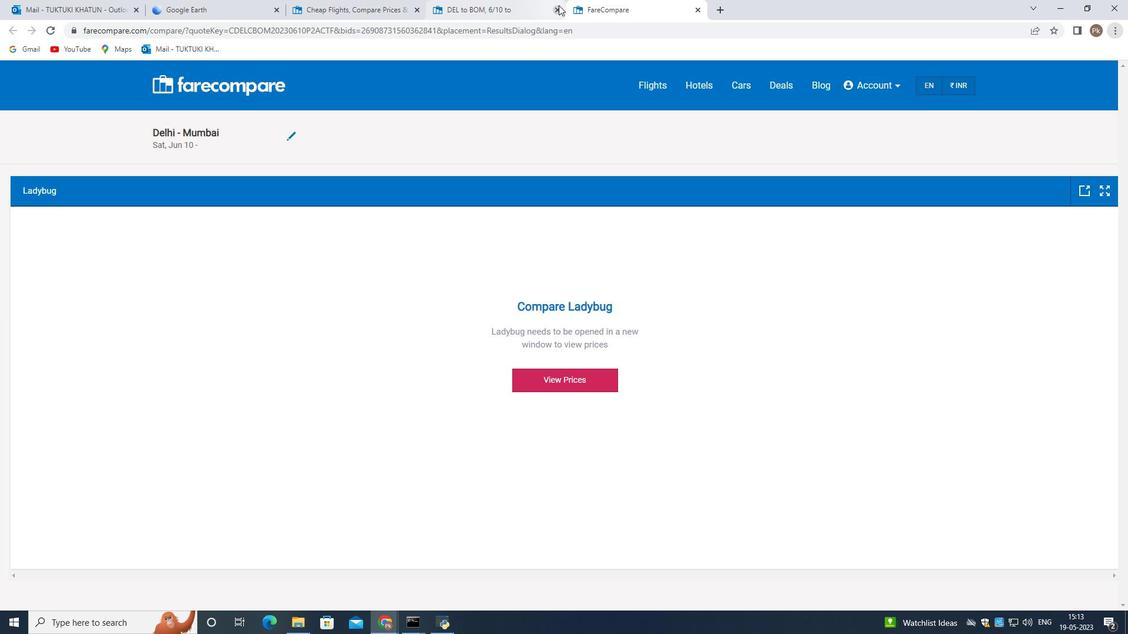
Action: Mouse moved to (558, 7)
Screenshot: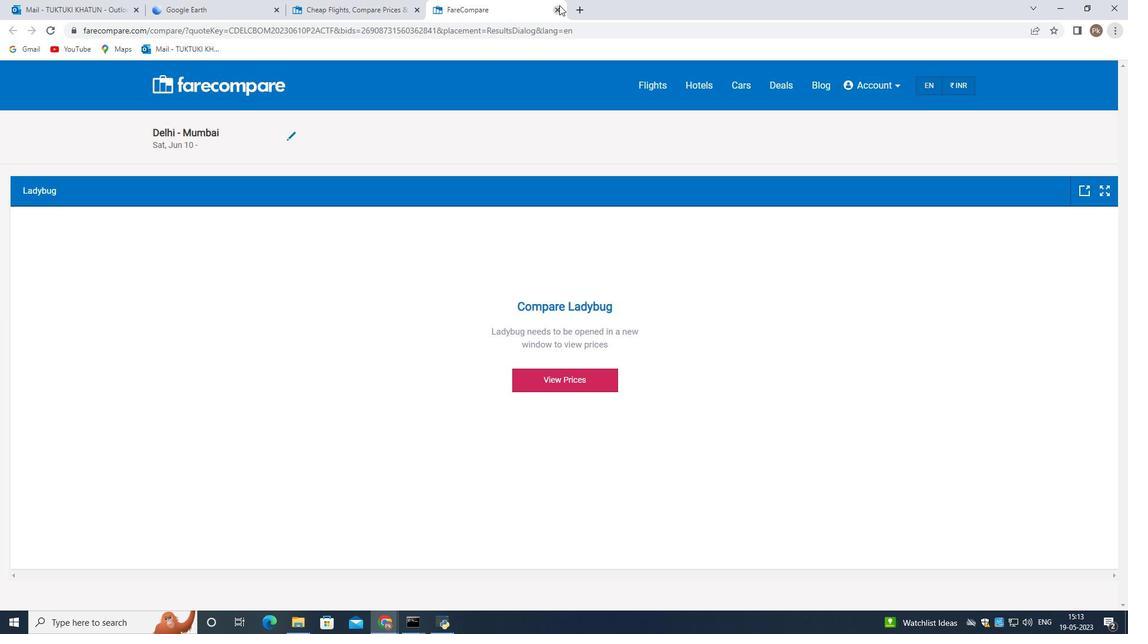 
Action: Mouse pressed left at (558, 7)
Screenshot: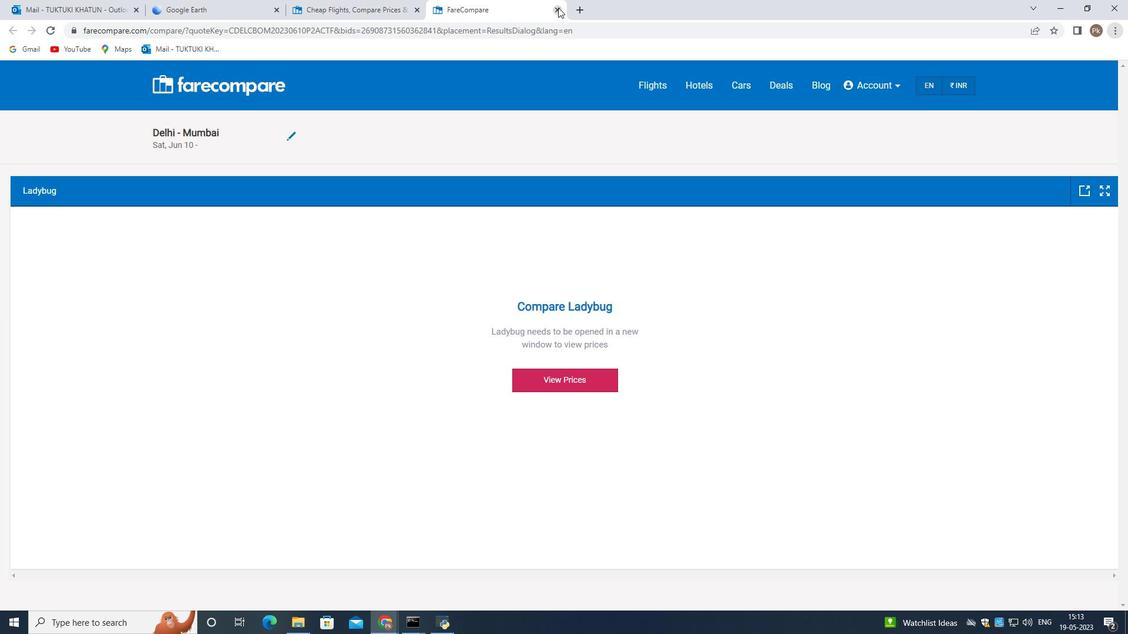 
Action: Mouse moved to (410, 355)
Screenshot: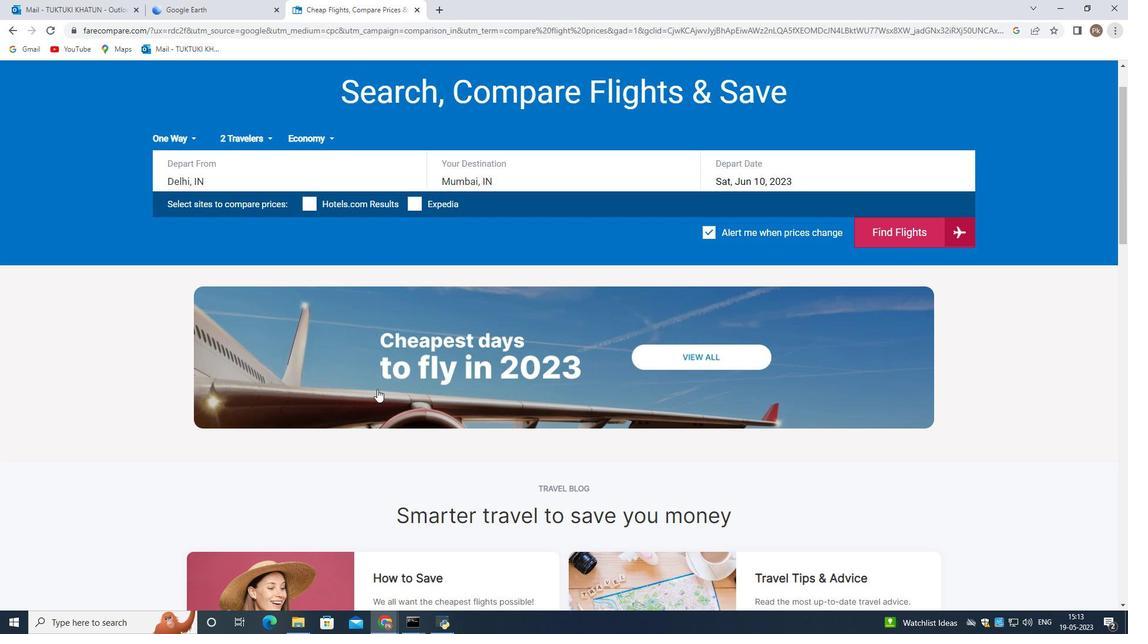 
Action: Mouse scrolled (410, 354) with delta (0, 0)
Screenshot: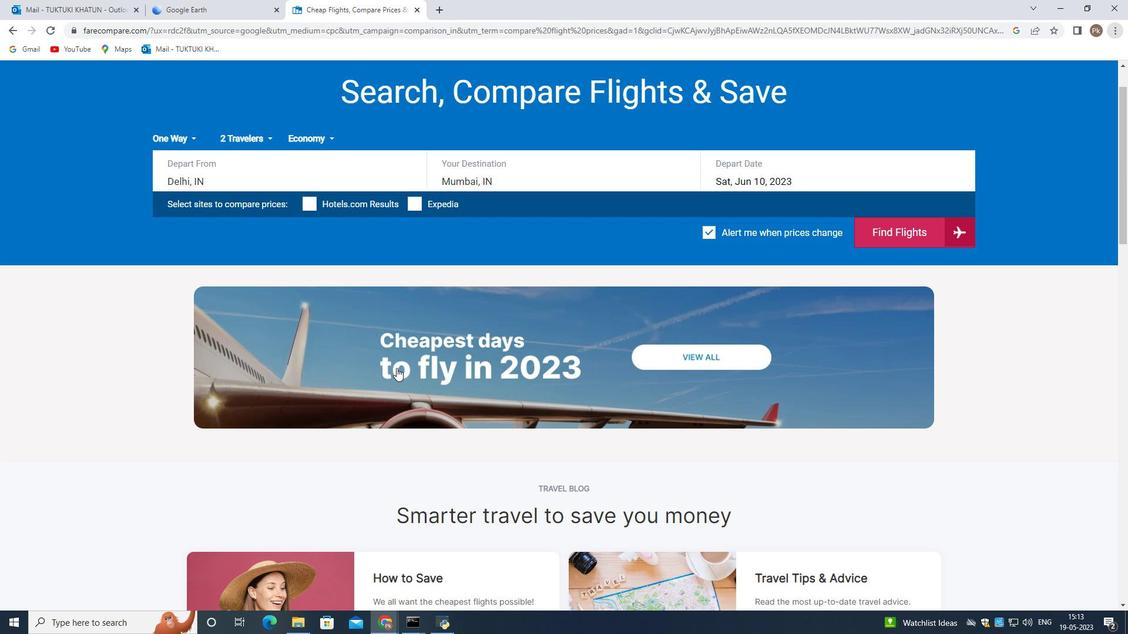 
Action: Mouse scrolled (410, 354) with delta (0, 0)
Screenshot: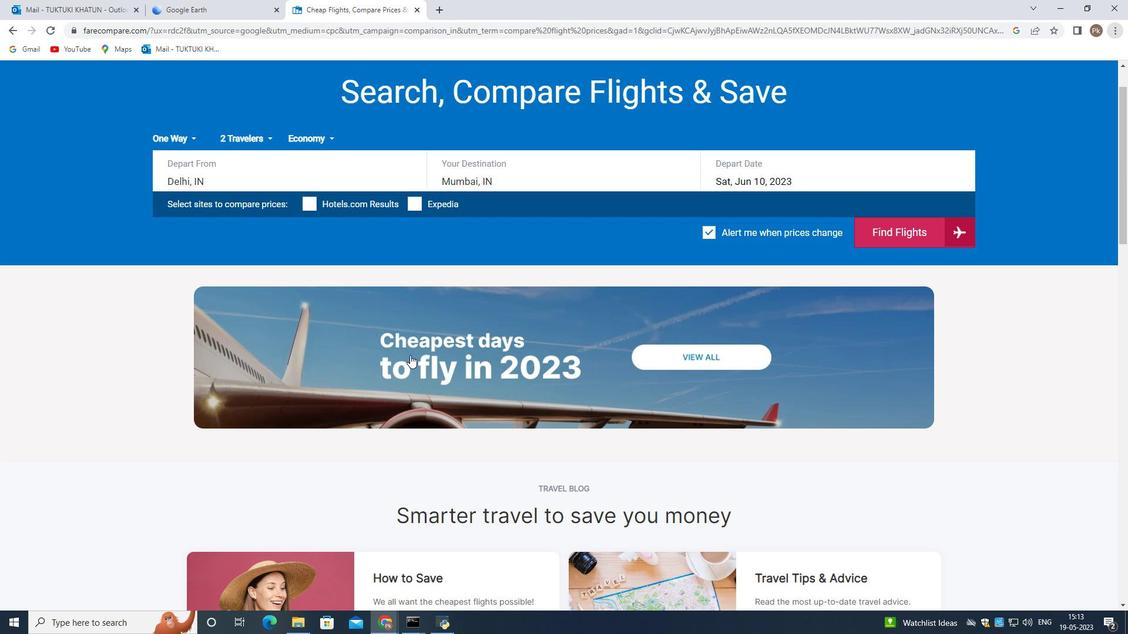 
Action: Mouse scrolled (410, 354) with delta (0, 0)
Screenshot: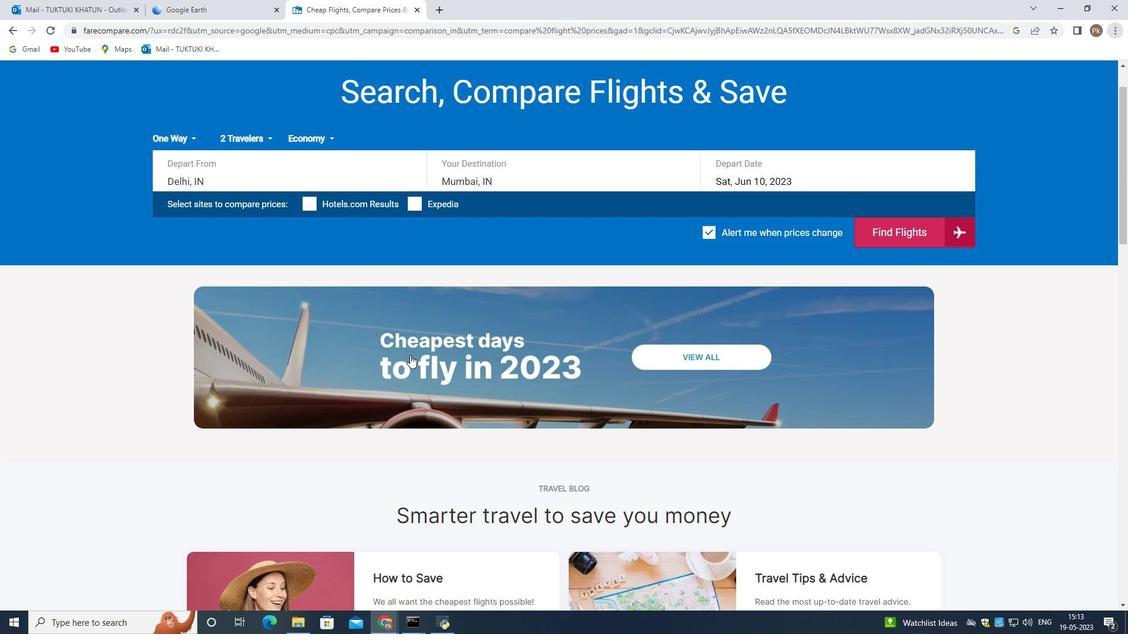 
Action: Mouse moved to (397, 336)
Screenshot: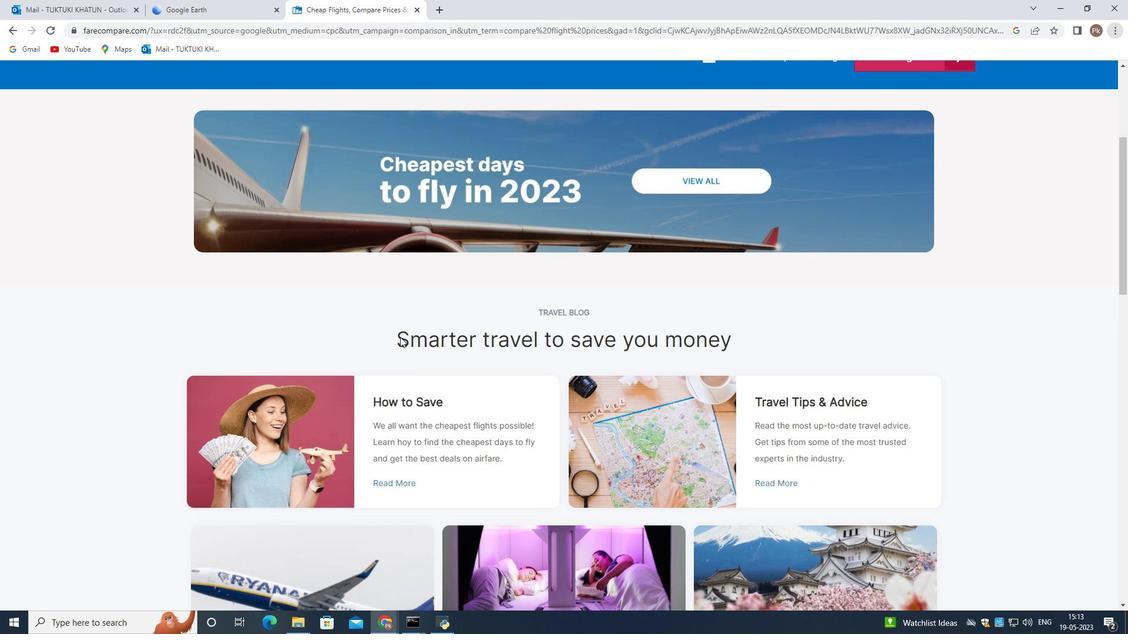 
Action: Mouse scrolled (397, 336) with delta (0, 0)
Screenshot: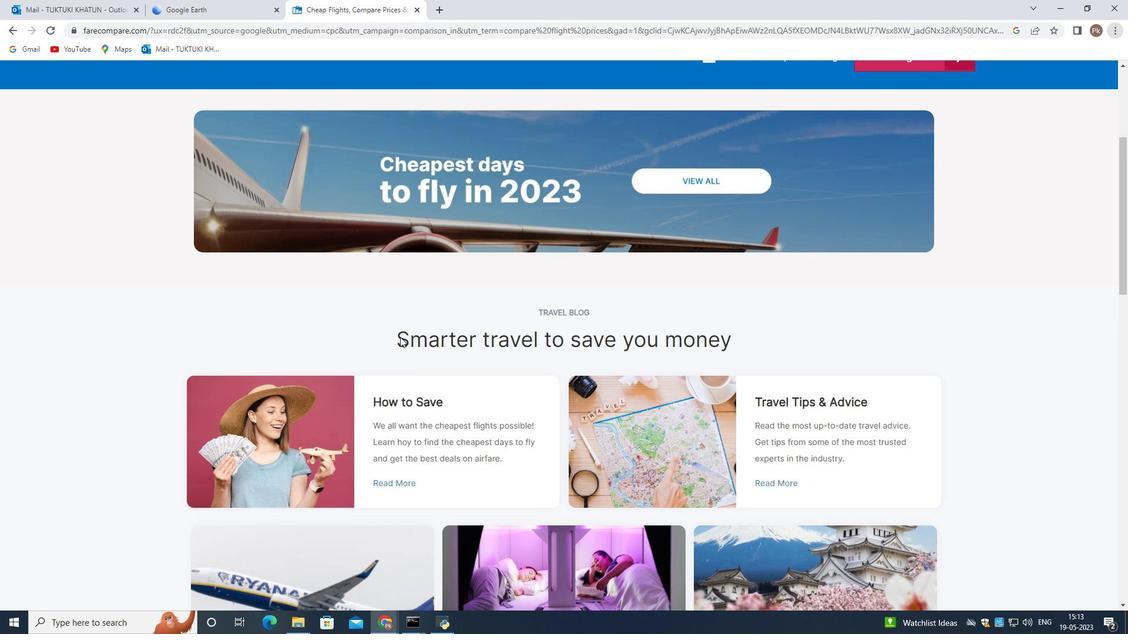 
Action: Mouse moved to (395, 337)
Screenshot: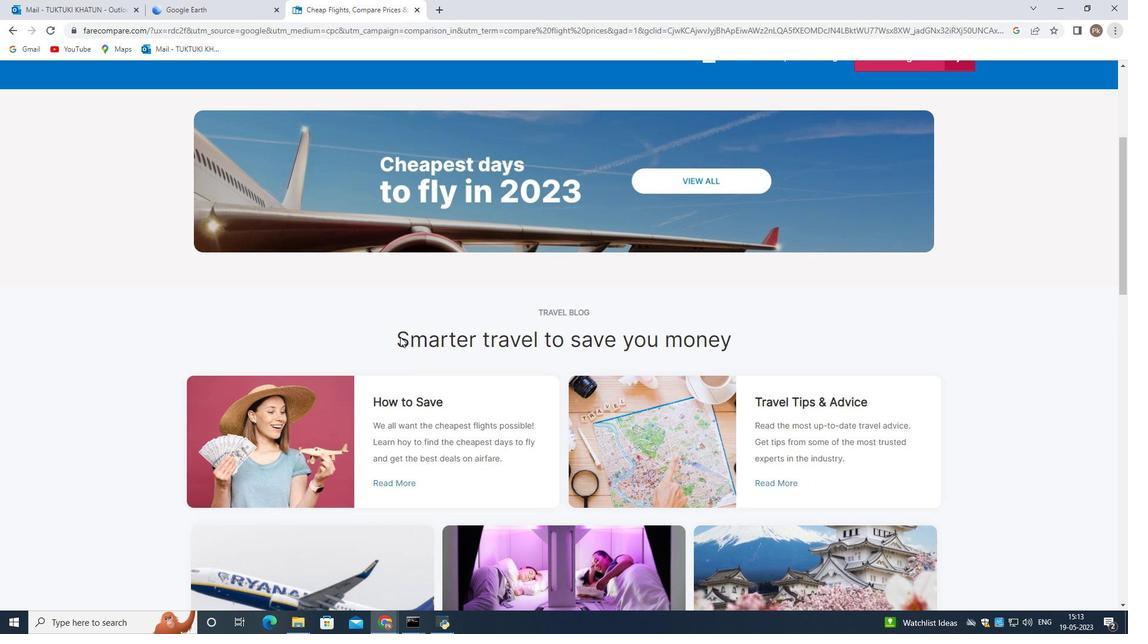 
Action: Mouse scrolled (395, 337) with delta (0, 0)
Screenshot: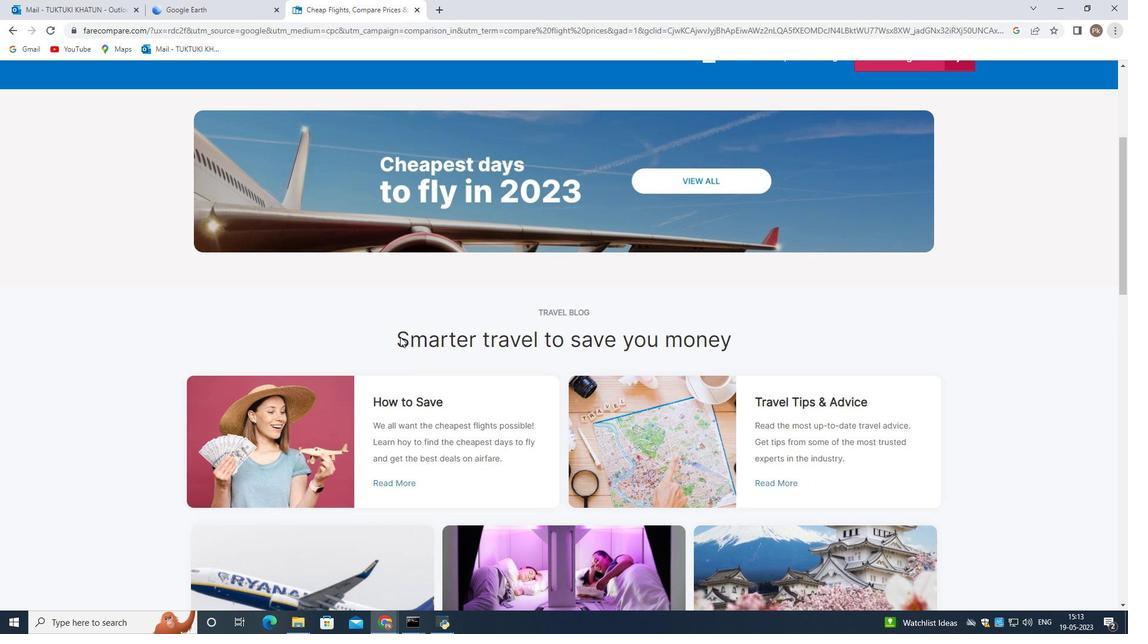 
Action: Mouse moved to (390, 339)
Screenshot: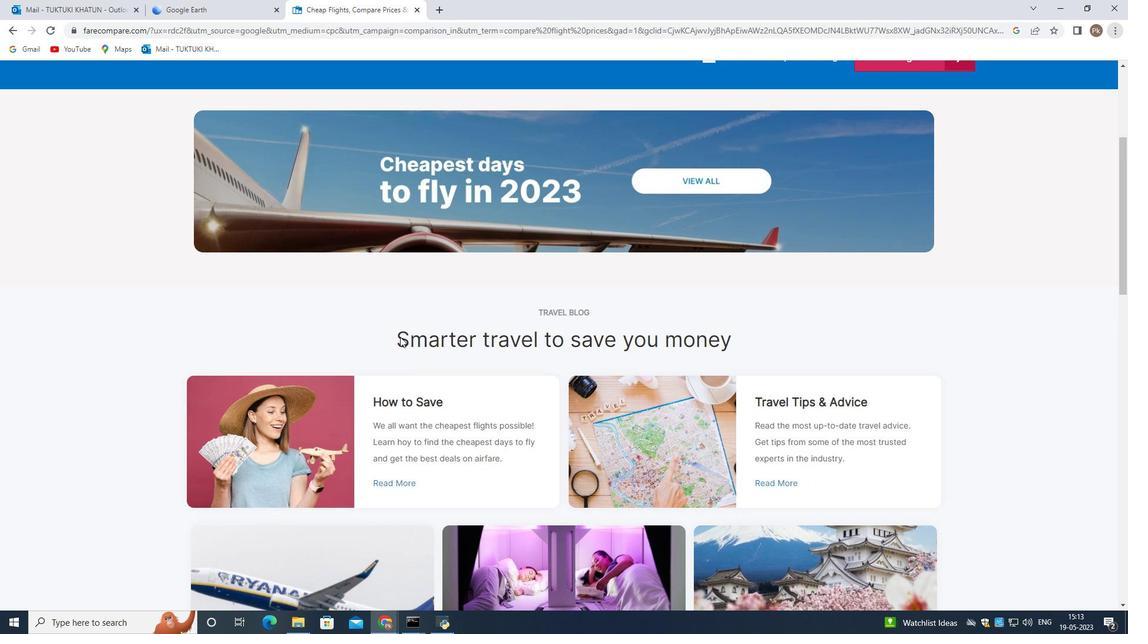 
Action: Mouse scrolled (393, 337) with delta (0, 0)
Screenshot: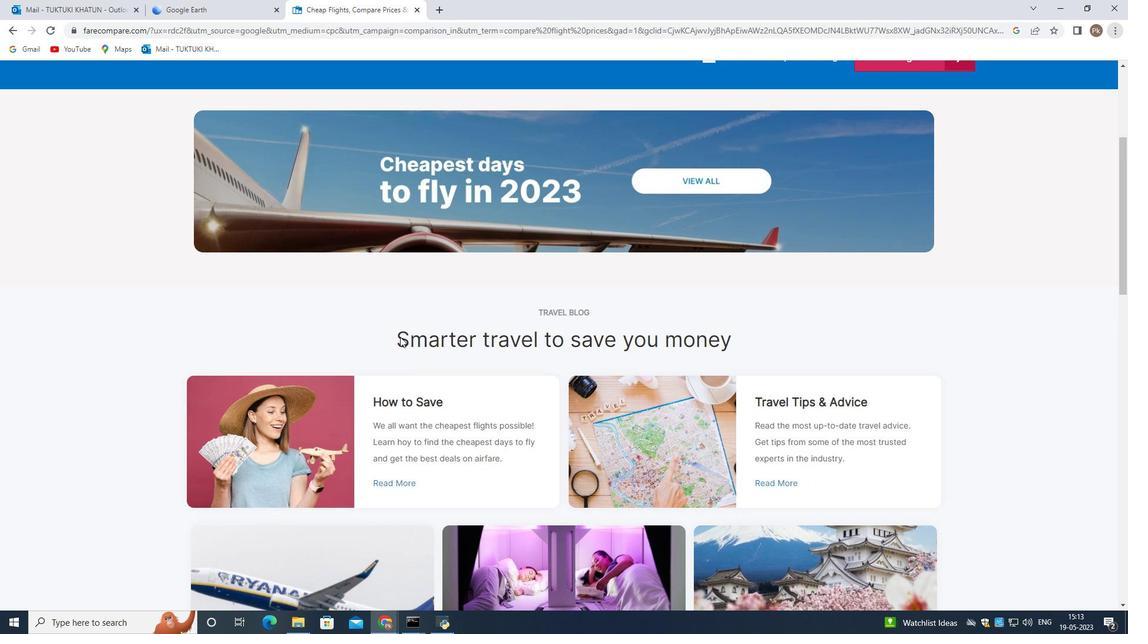 
Action: Mouse moved to (383, 342)
Screenshot: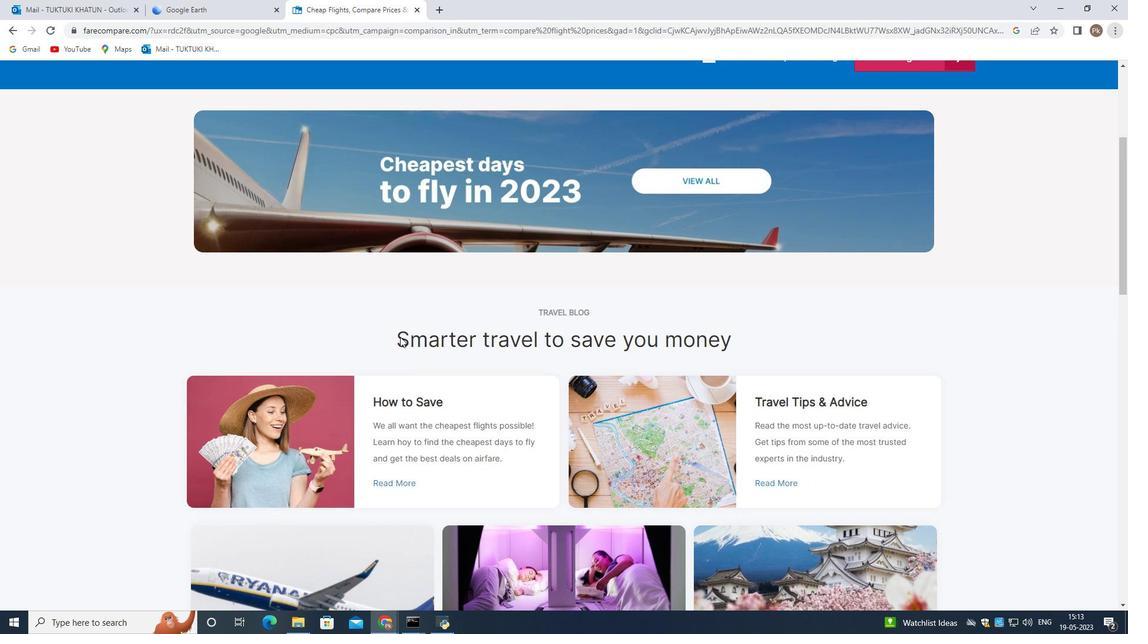 
Action: Mouse scrolled (387, 340) with delta (0, 0)
Screenshot: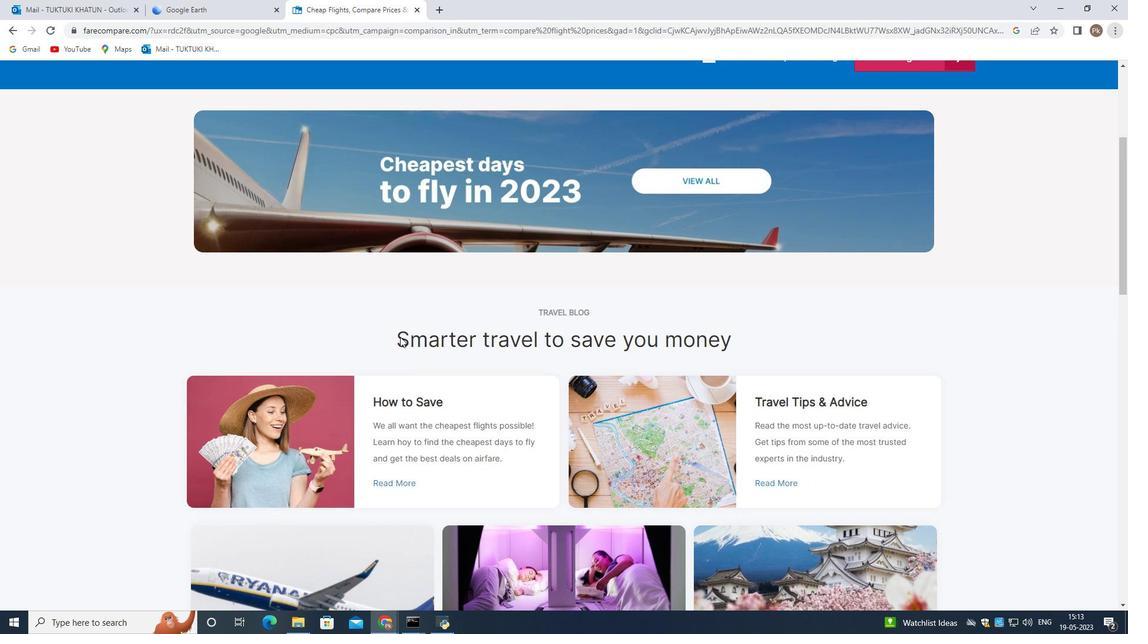 
Action: Mouse moved to (374, 347)
Screenshot: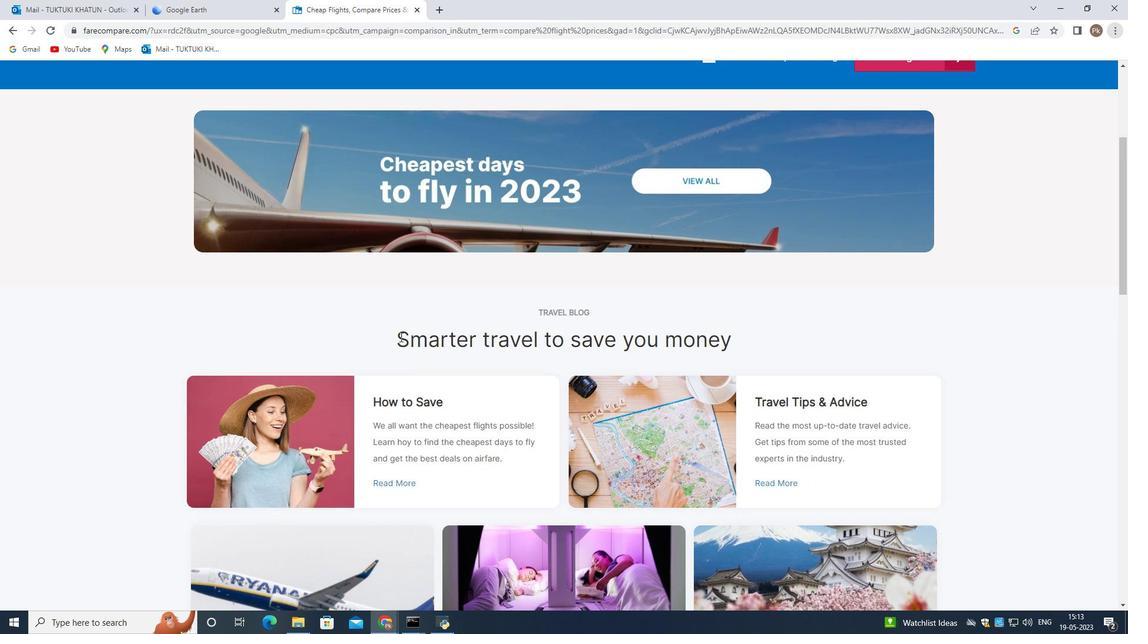 
Action: Mouse scrolled (379, 343) with delta (0, 0)
Screenshot: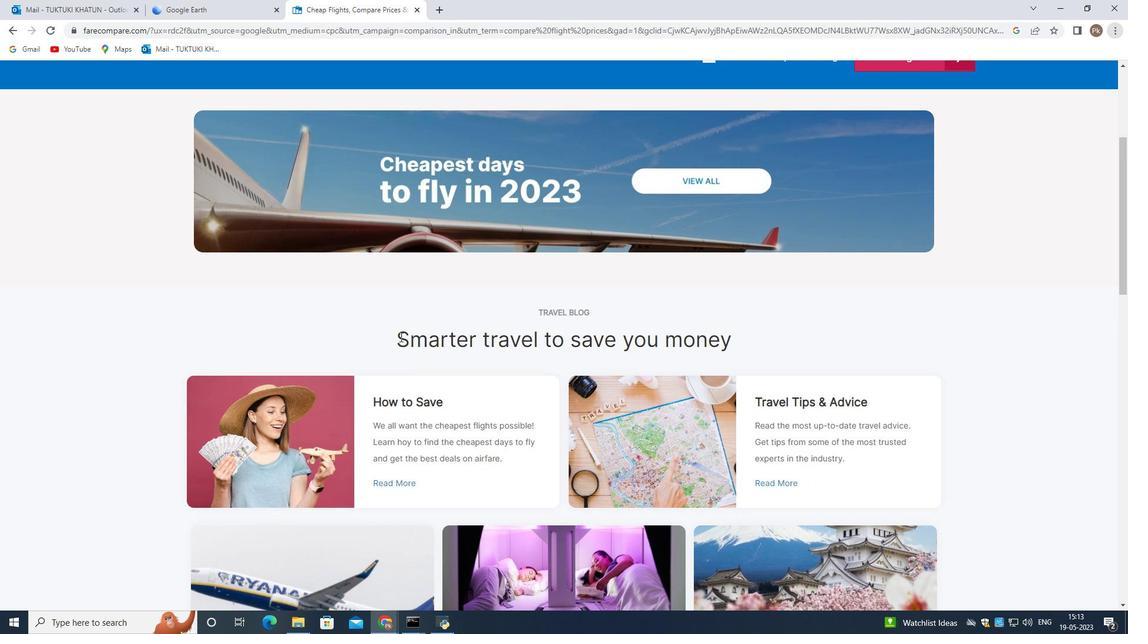 
Action: Mouse moved to (371, 349)
Screenshot: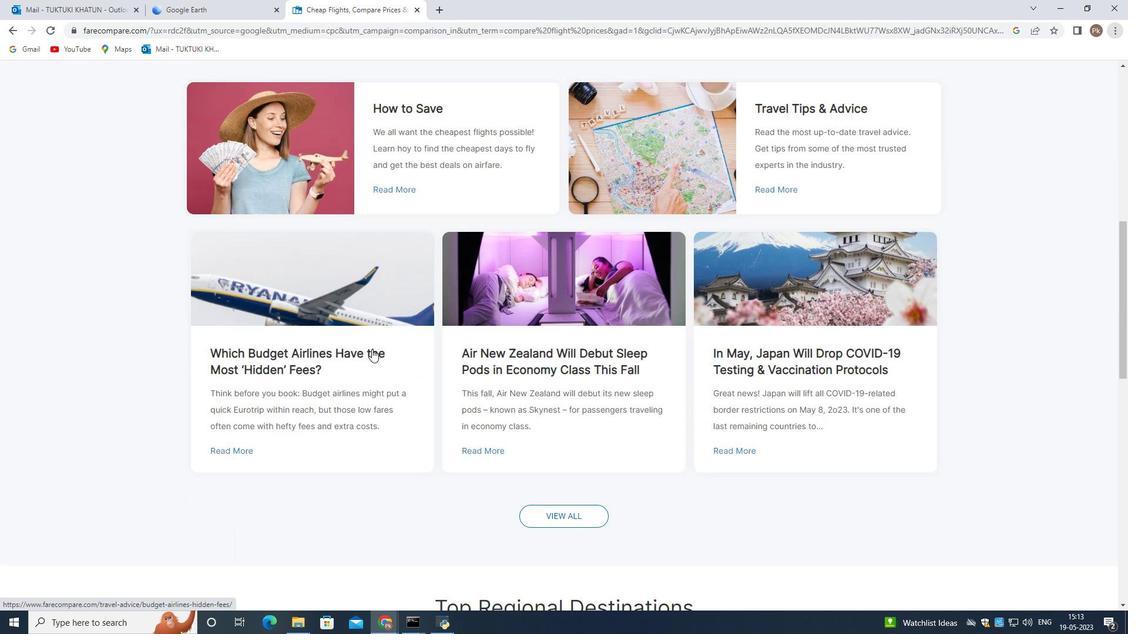 
Action: Mouse scrolled (371, 350) with delta (0, 0)
Screenshot: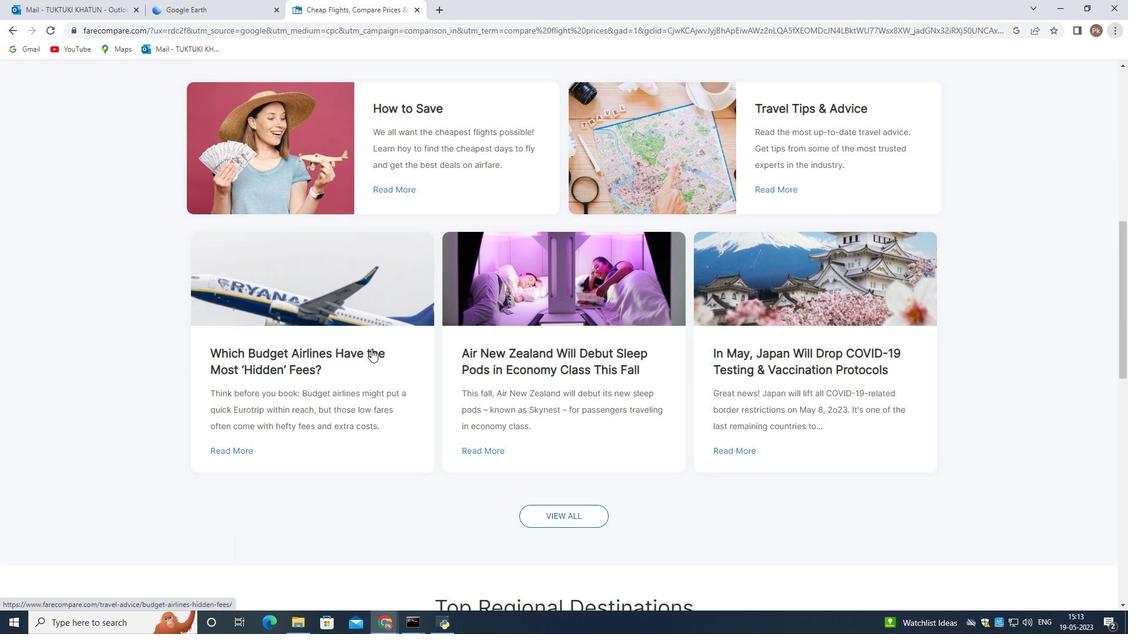 
Action: Mouse moved to (370, 350)
Screenshot: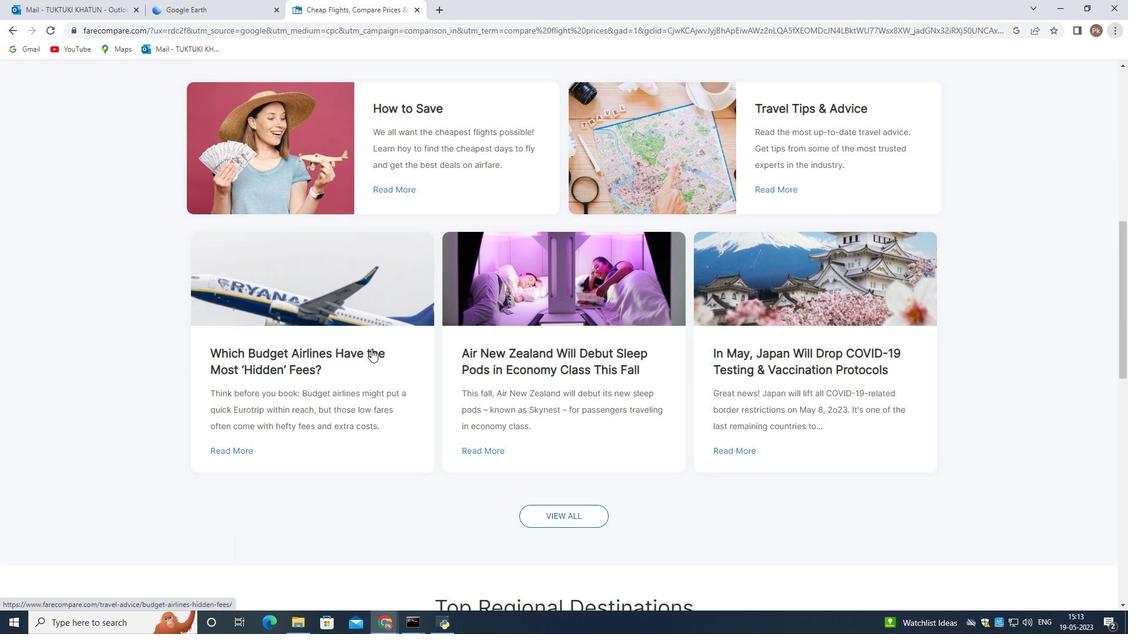 
Action: Mouse scrolled (370, 350) with delta (0, 0)
Screenshot: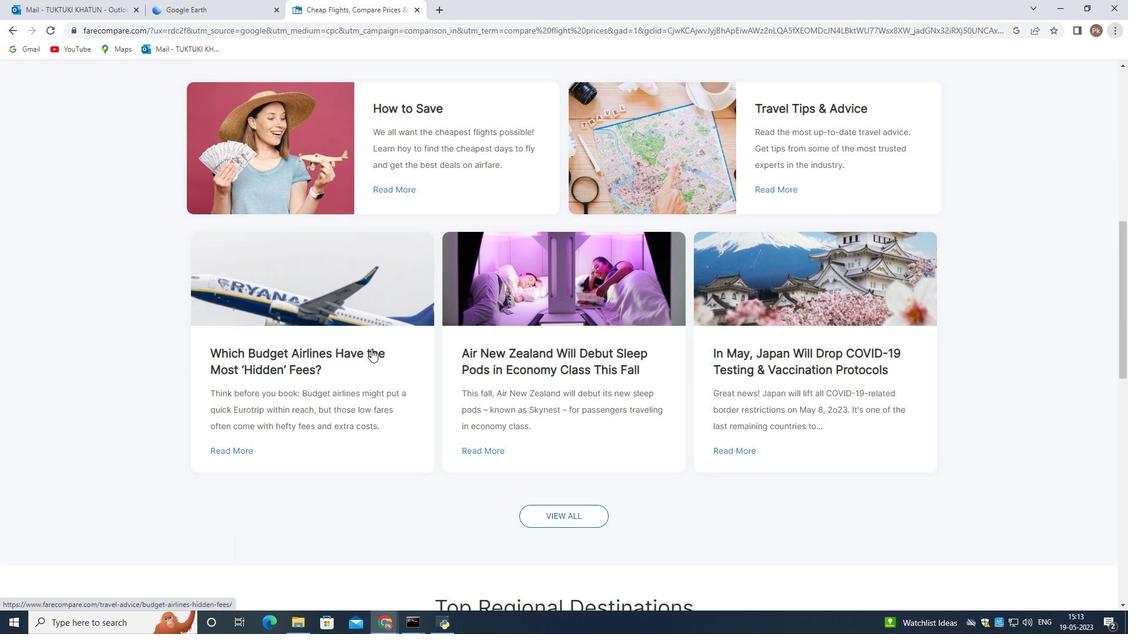 
Action: Mouse scrolled (370, 350) with delta (0, 0)
Screenshot: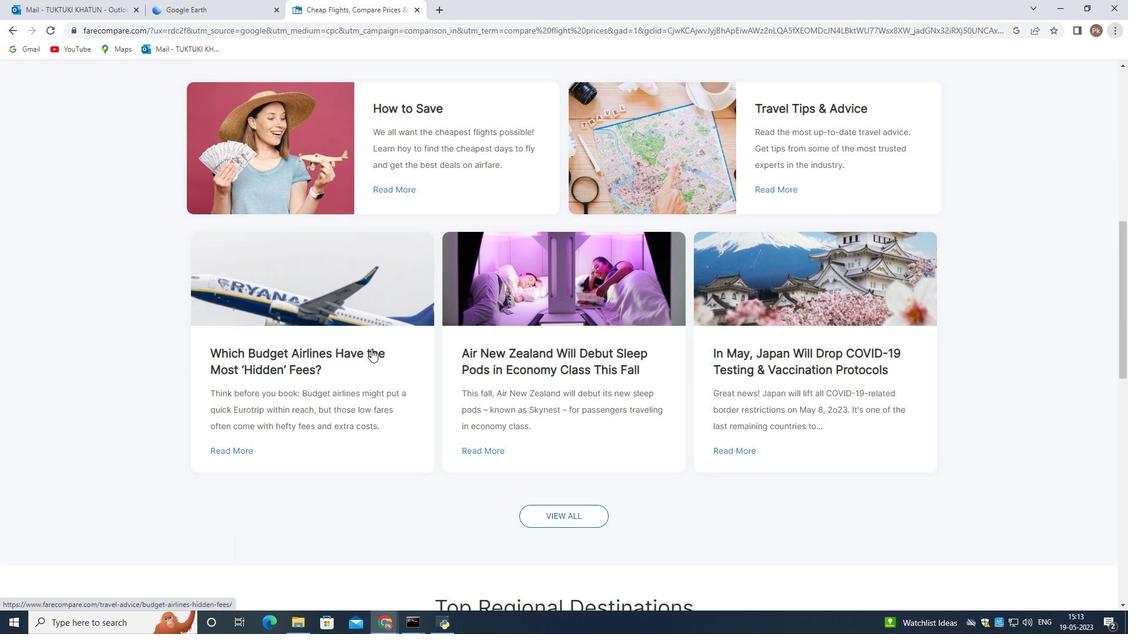 
Action: Mouse scrolled (370, 350) with delta (0, 0)
Screenshot: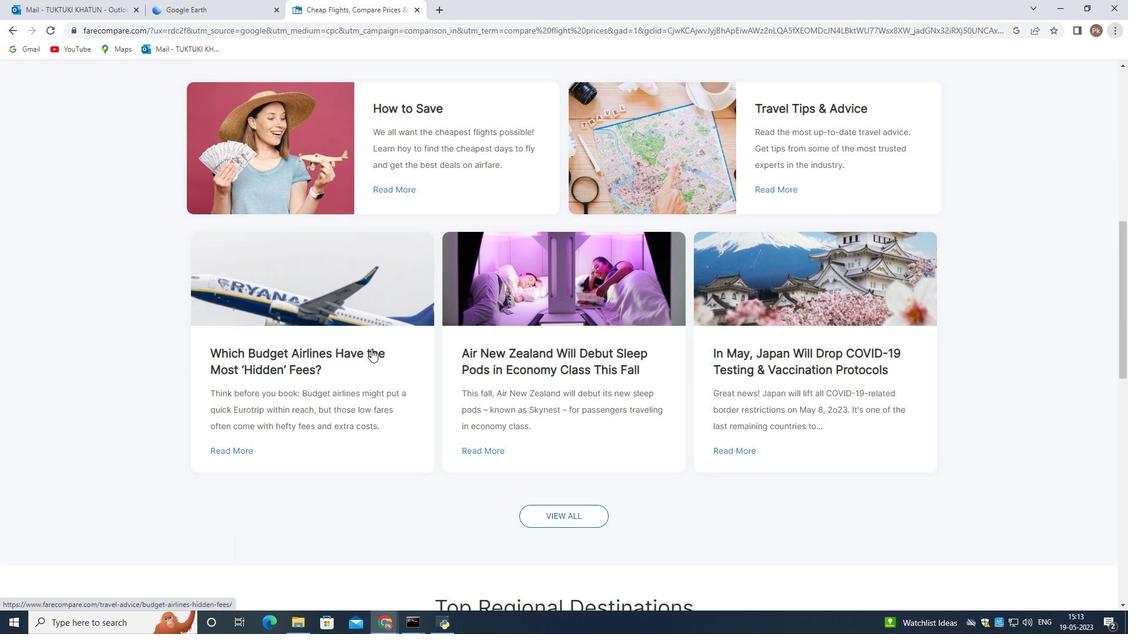 
Action: Mouse moved to (370, 353)
Screenshot: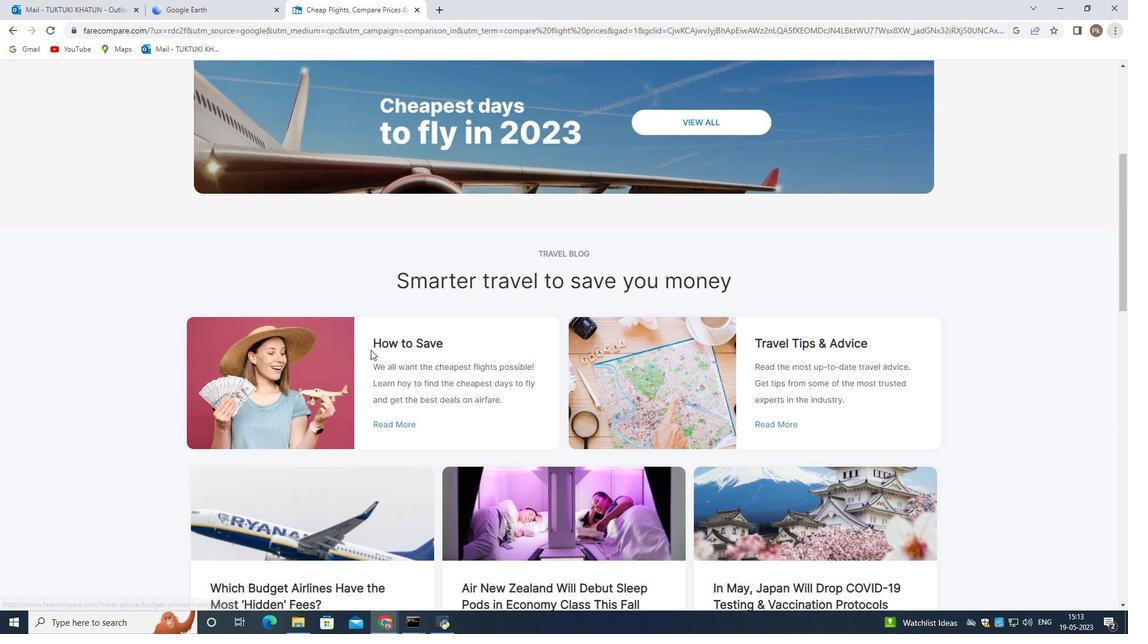 
Action: Mouse scrolled (370, 354) with delta (0, 0)
Screenshot: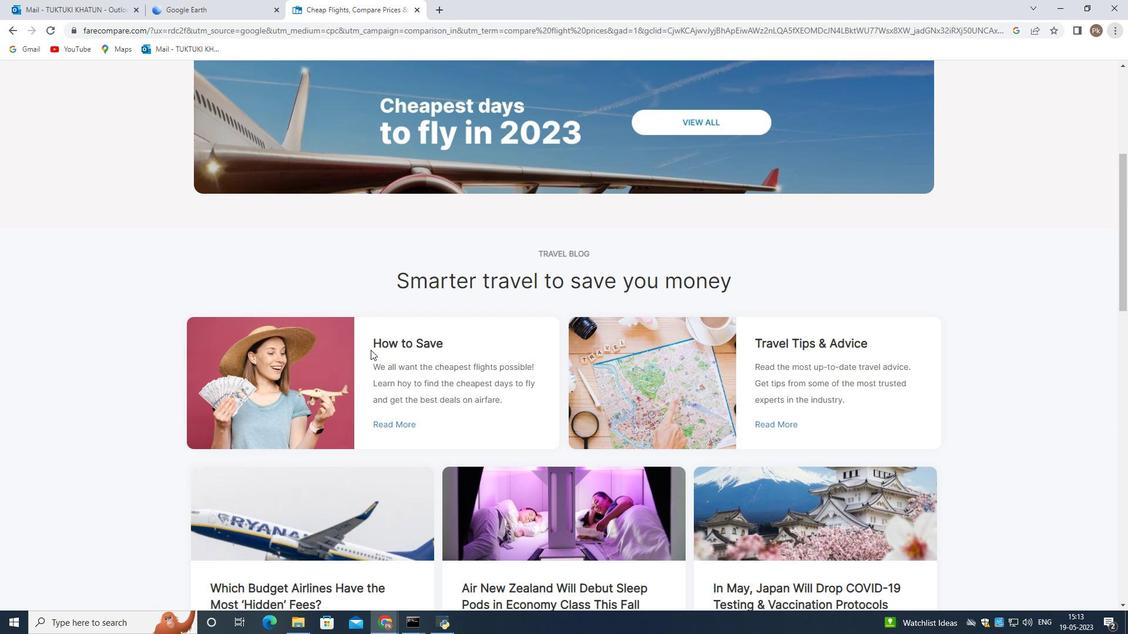 
Action: Mouse moved to (369, 353)
Screenshot: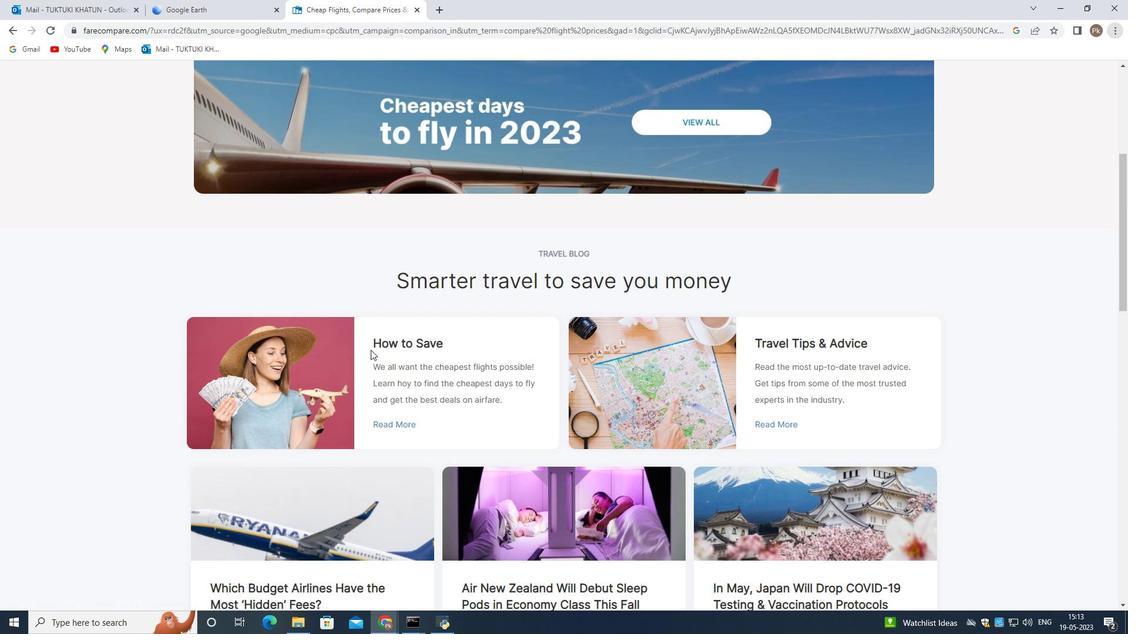 
Action: Mouse scrolled (369, 354) with delta (0, 0)
Screenshot: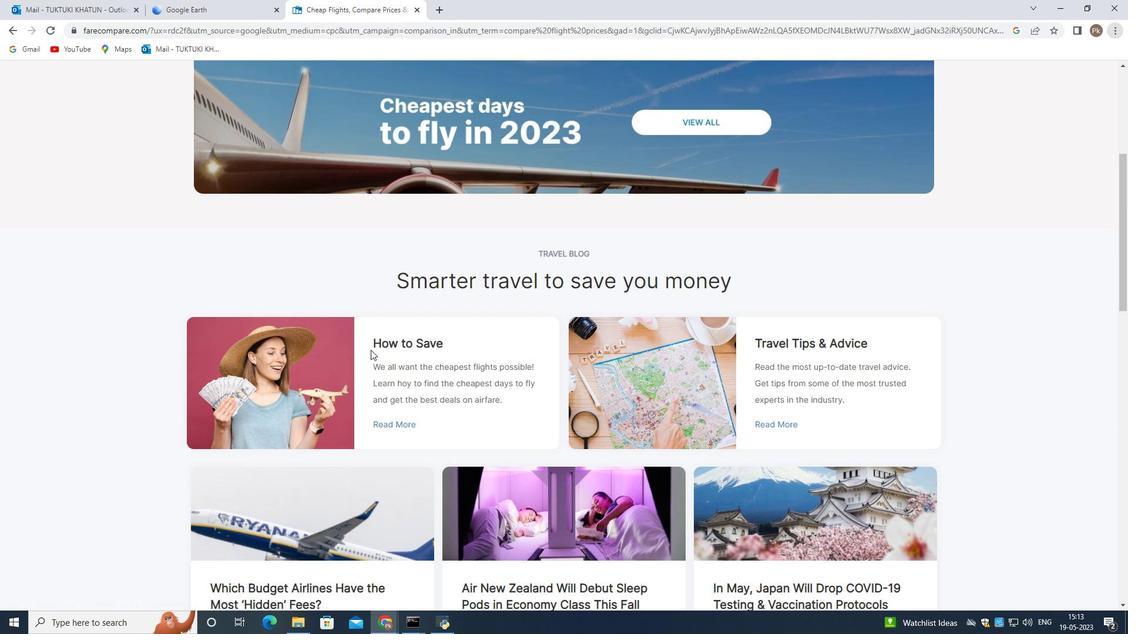 
Action: Mouse moved to (361, 353)
Screenshot: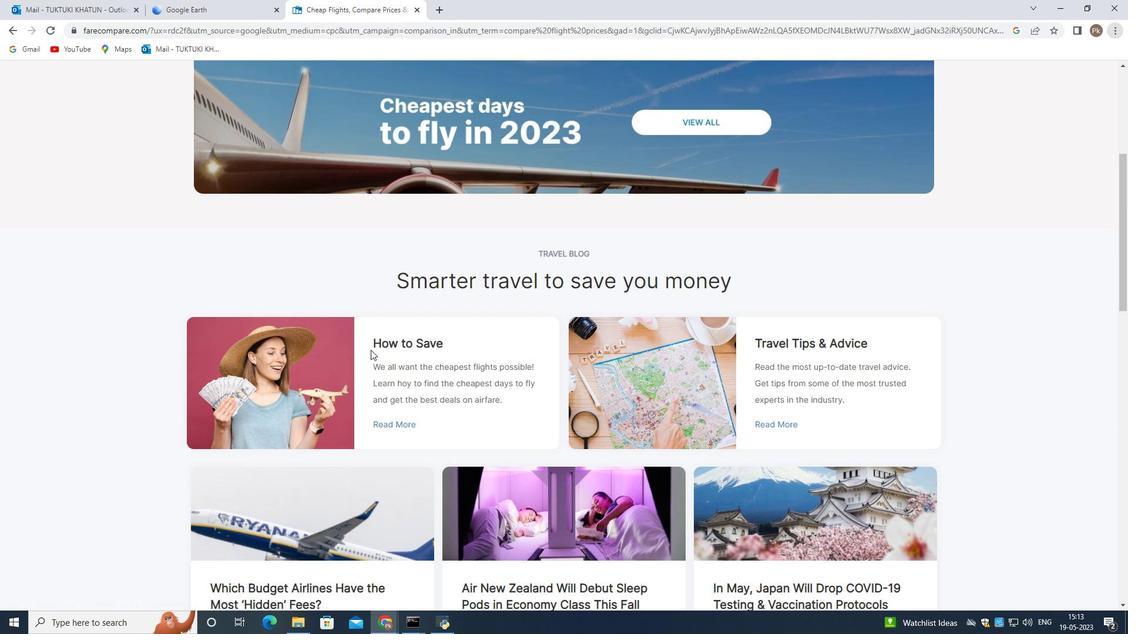 
Action: Mouse scrolled (361, 354) with delta (0, 0)
Screenshot: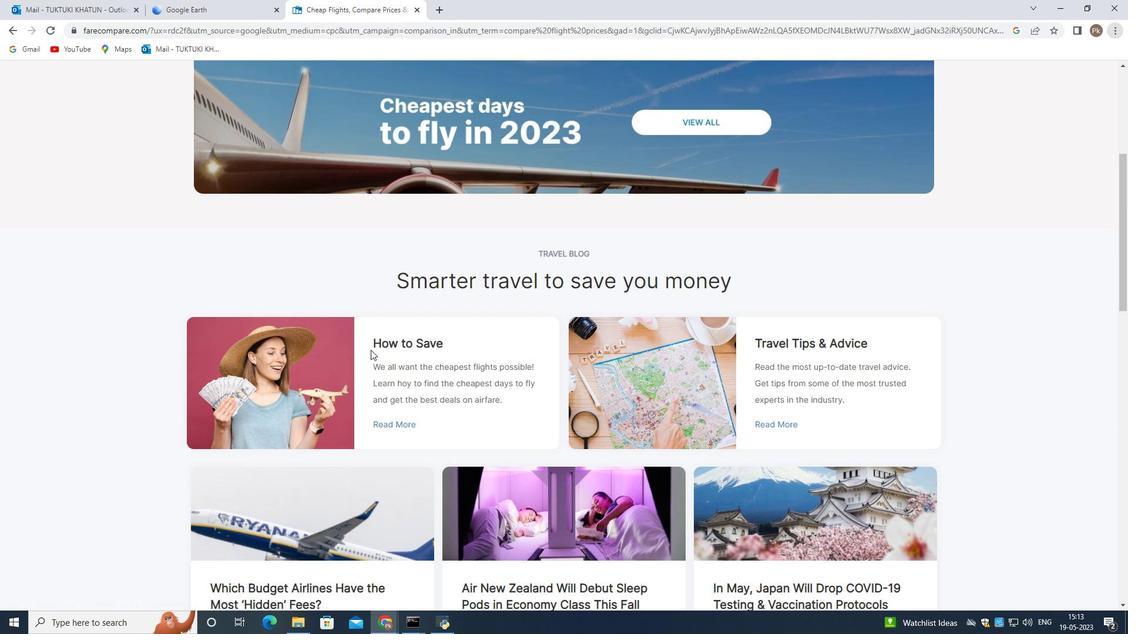 
Action: Mouse moved to (342, 347)
Screenshot: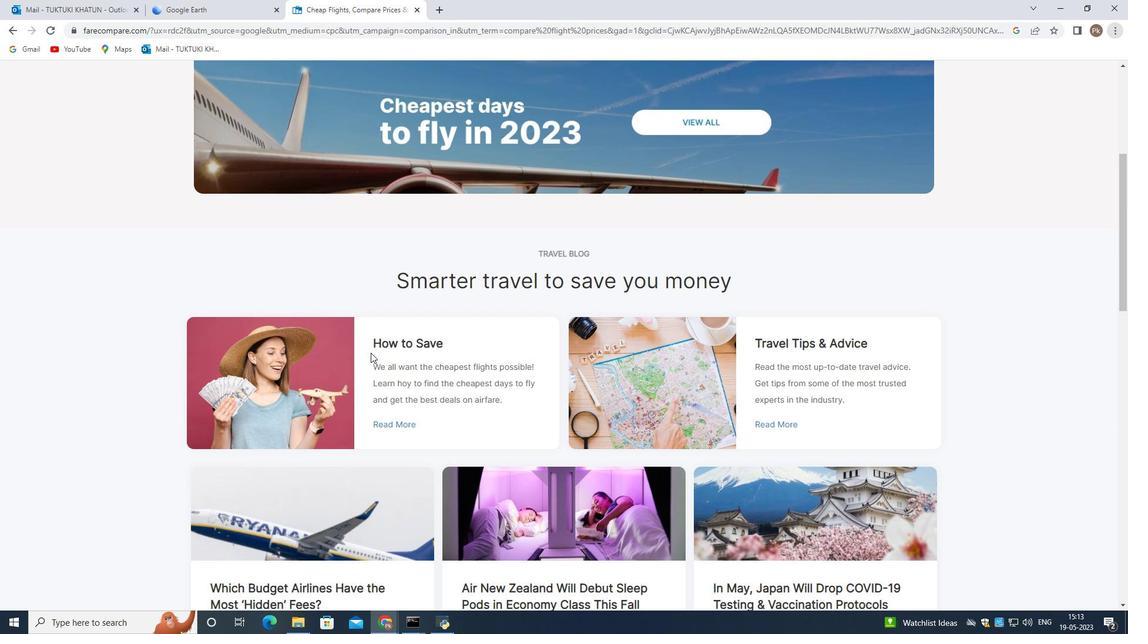 
Action: Mouse scrolled (353, 352) with delta (0, 0)
Screenshot: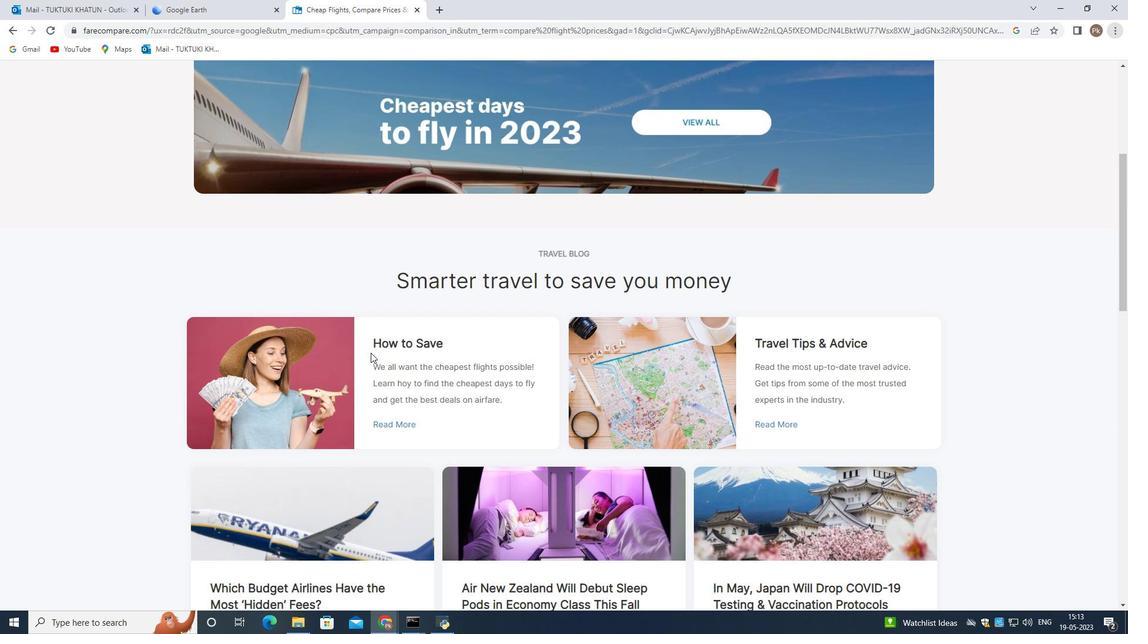 
Action: Mouse moved to (334, 341)
Screenshot: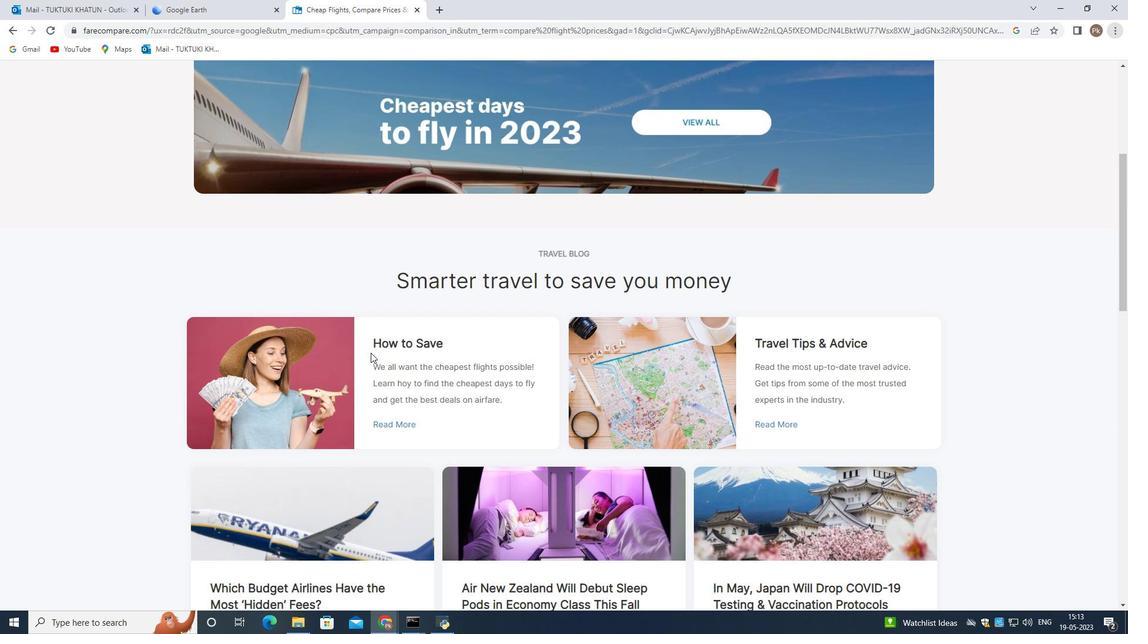 
Action: Mouse scrolled (334, 342) with delta (0, 0)
Screenshot: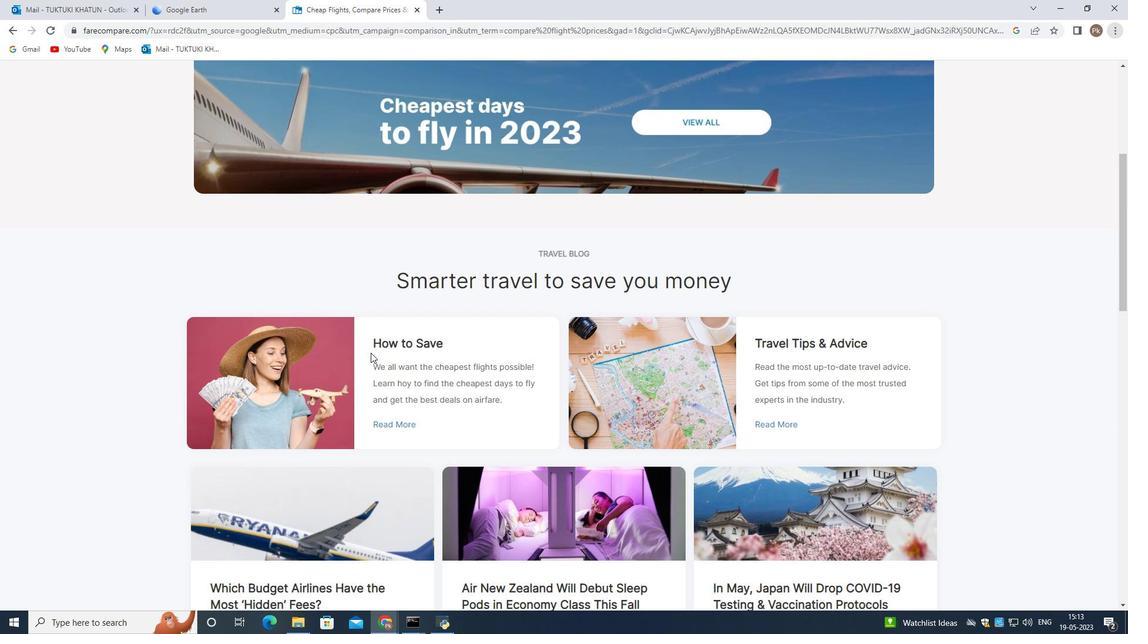 
Action: Mouse moved to (439, 15)
Screenshot: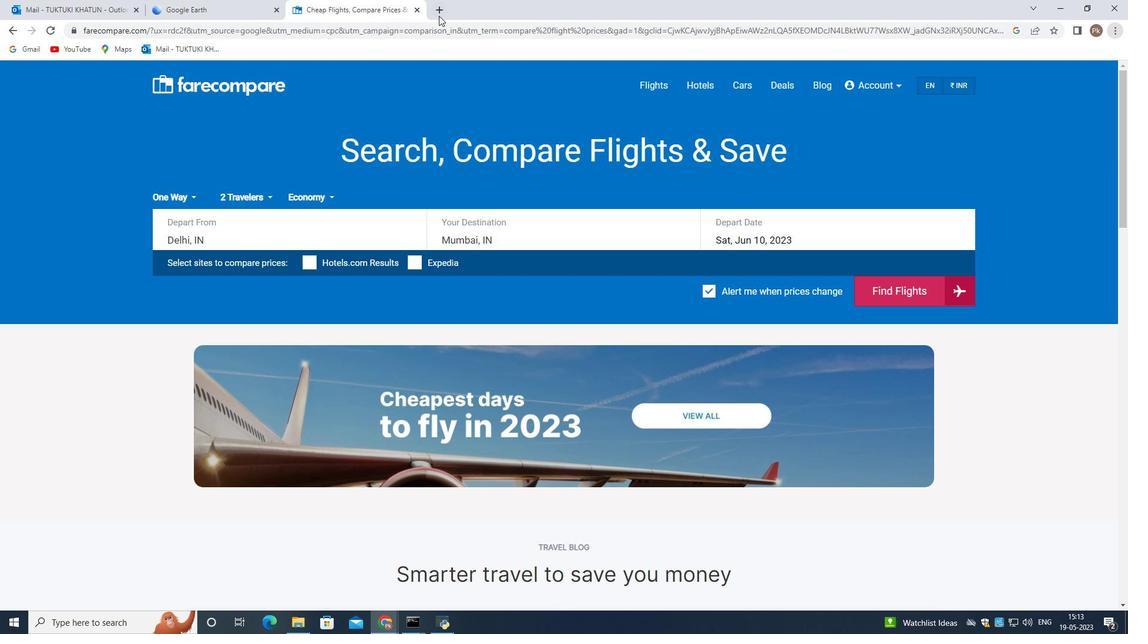 
Action: Mouse pressed left at (439, 15)
Screenshot: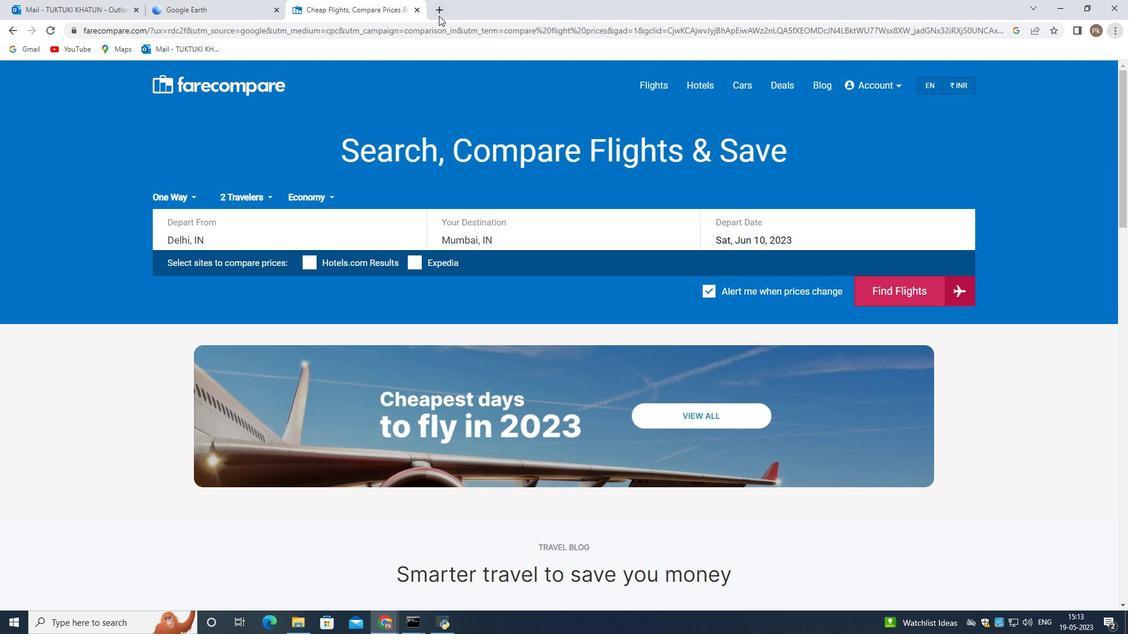 
Action: Mouse moved to (461, 238)
Screenshot: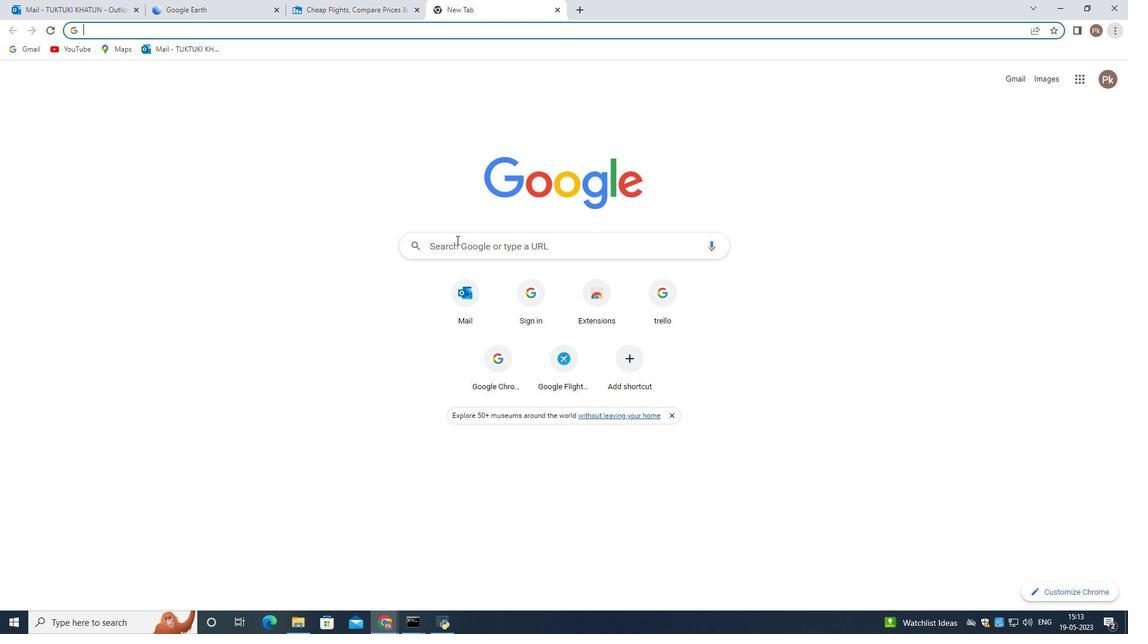 
Action: Mouse pressed left at (461, 238)
Screenshot: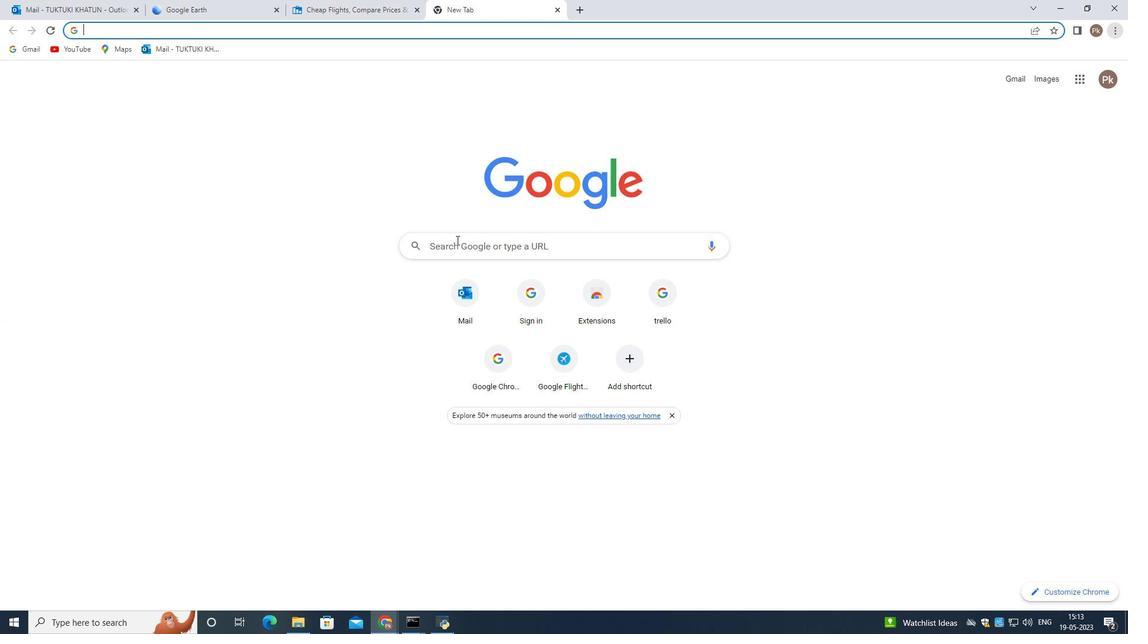 
Action: Mouse moved to (462, 238)
Screenshot: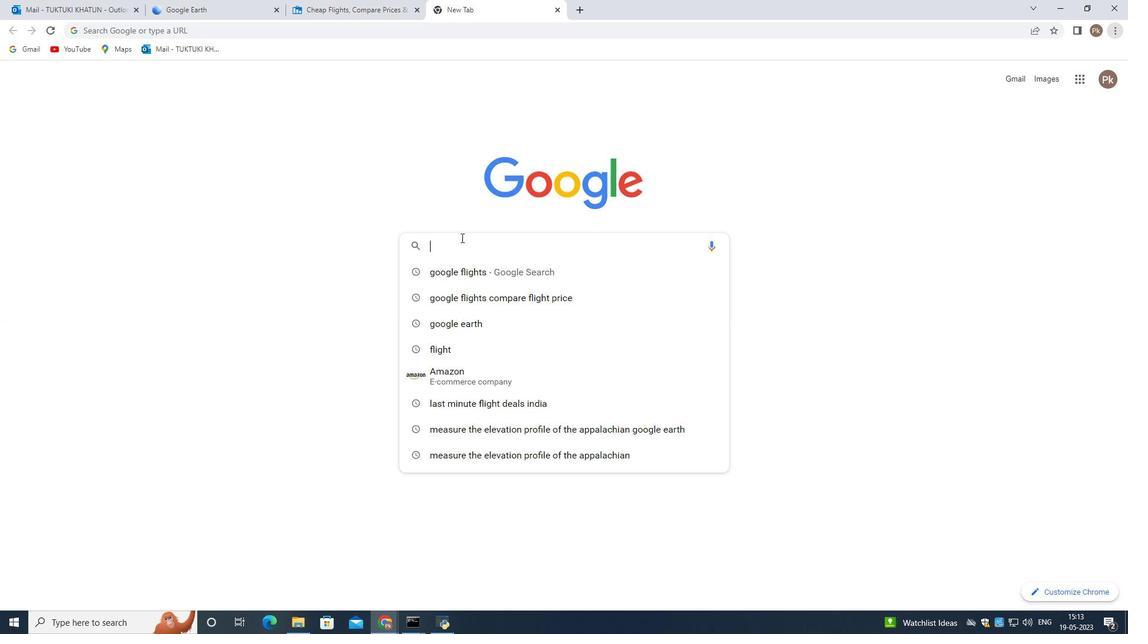 
Action: Key pressed google<Key.space>glight<Key.enter>
Screenshot: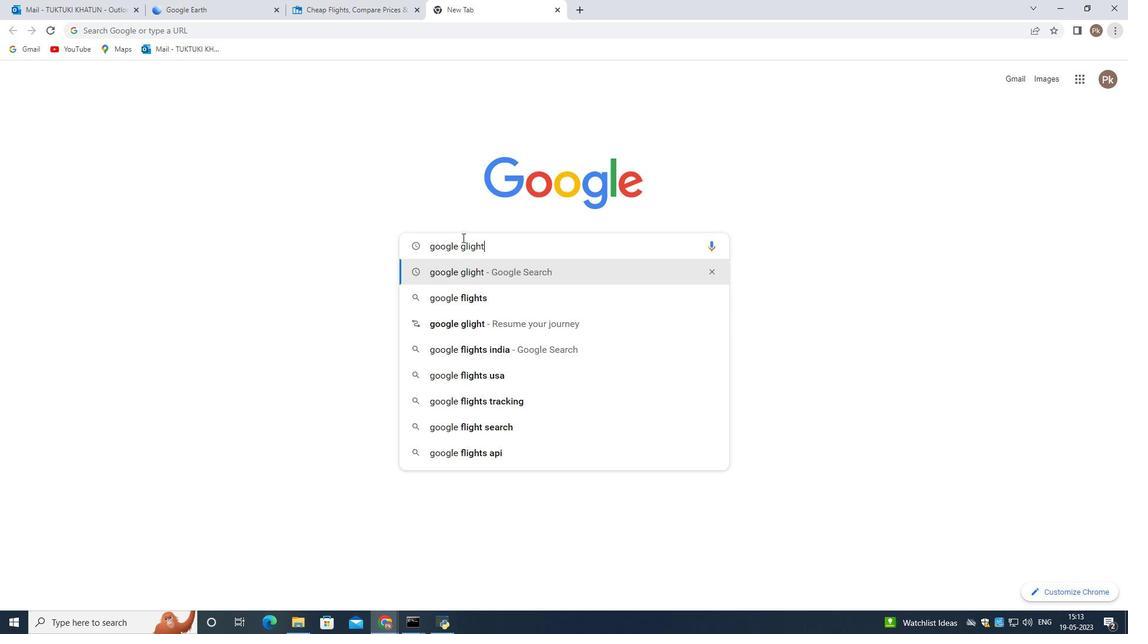 
Action: Mouse moved to (237, 345)
Screenshot: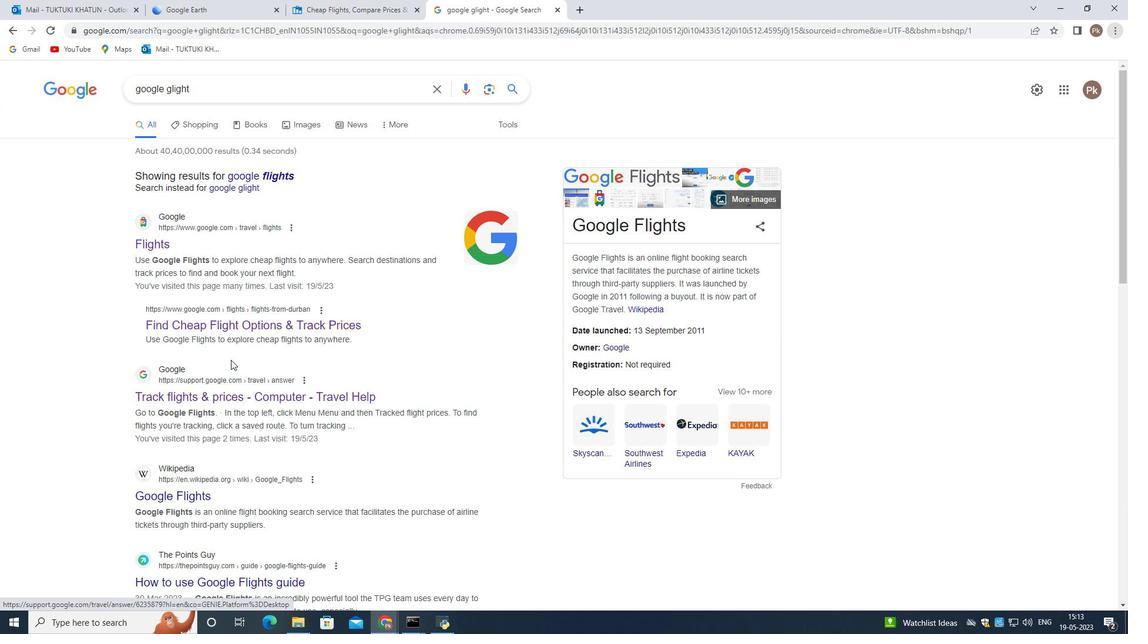 
Action: Mouse scrolled (237, 344) with delta (0, 0)
Screenshot: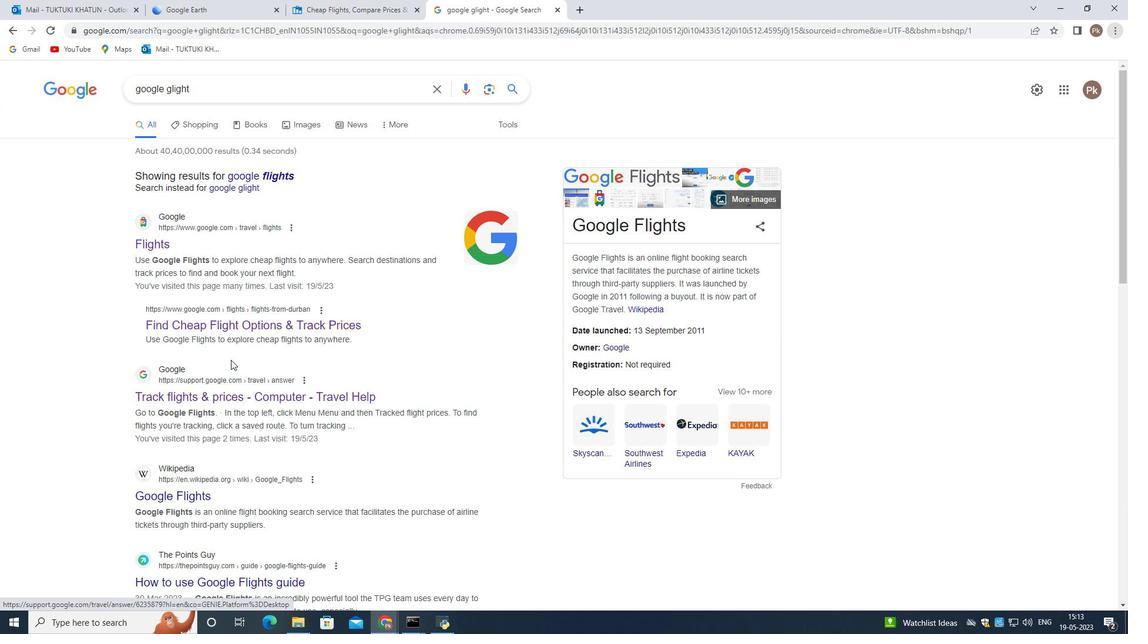 
Action: Mouse scrolled (237, 344) with delta (0, 0)
Screenshot: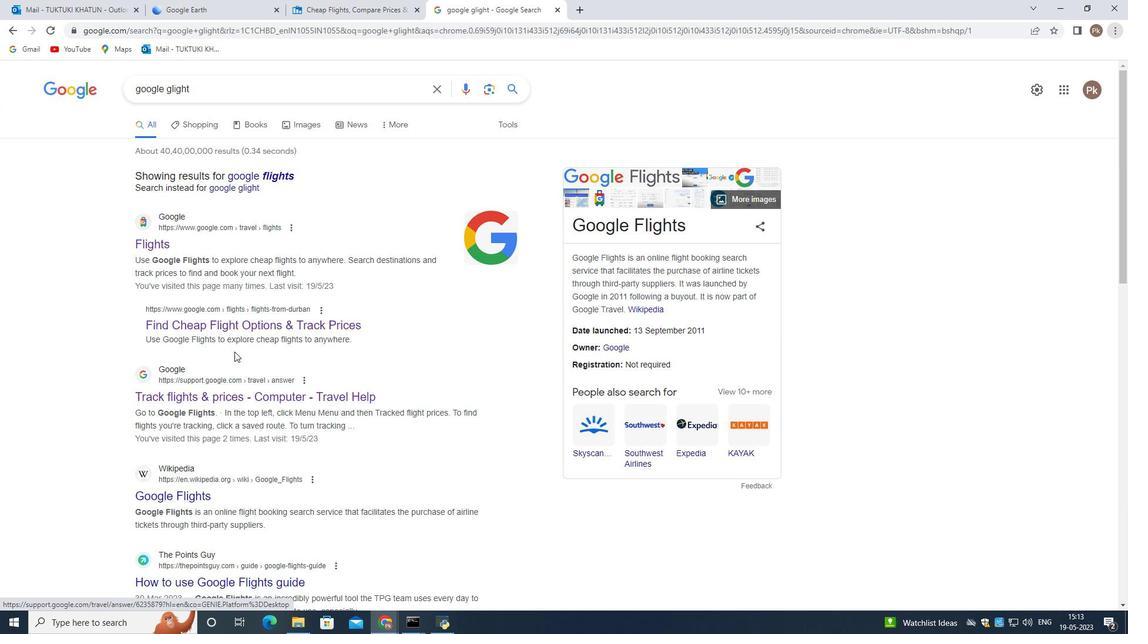 
Action: Mouse scrolled (237, 344) with delta (0, 0)
Screenshot: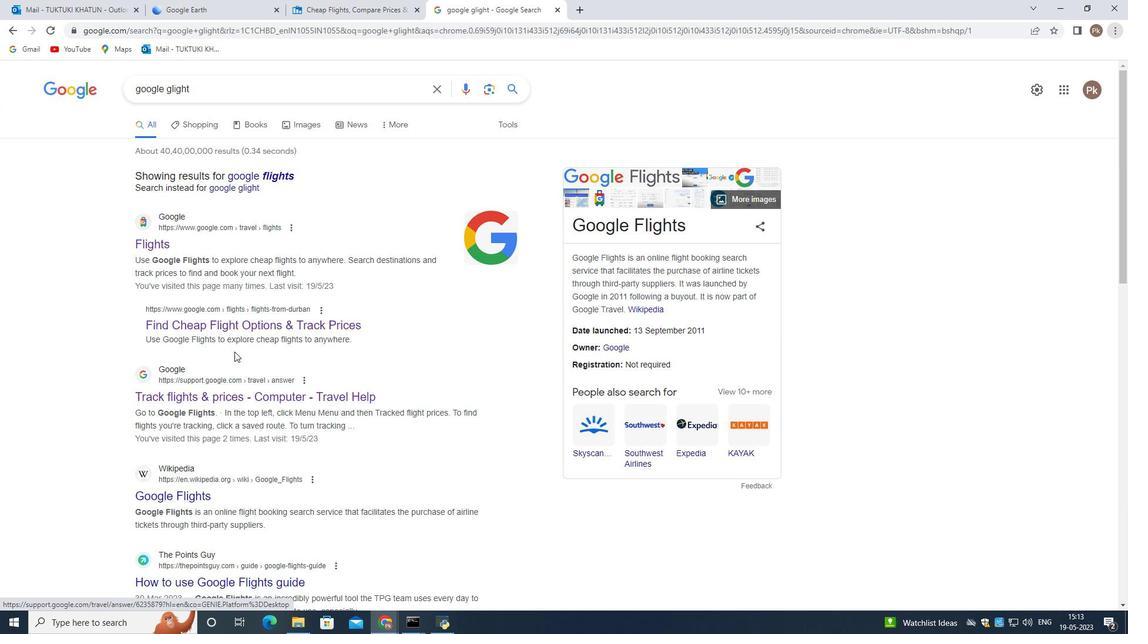 
Action: Mouse scrolled (237, 344) with delta (0, 0)
Screenshot: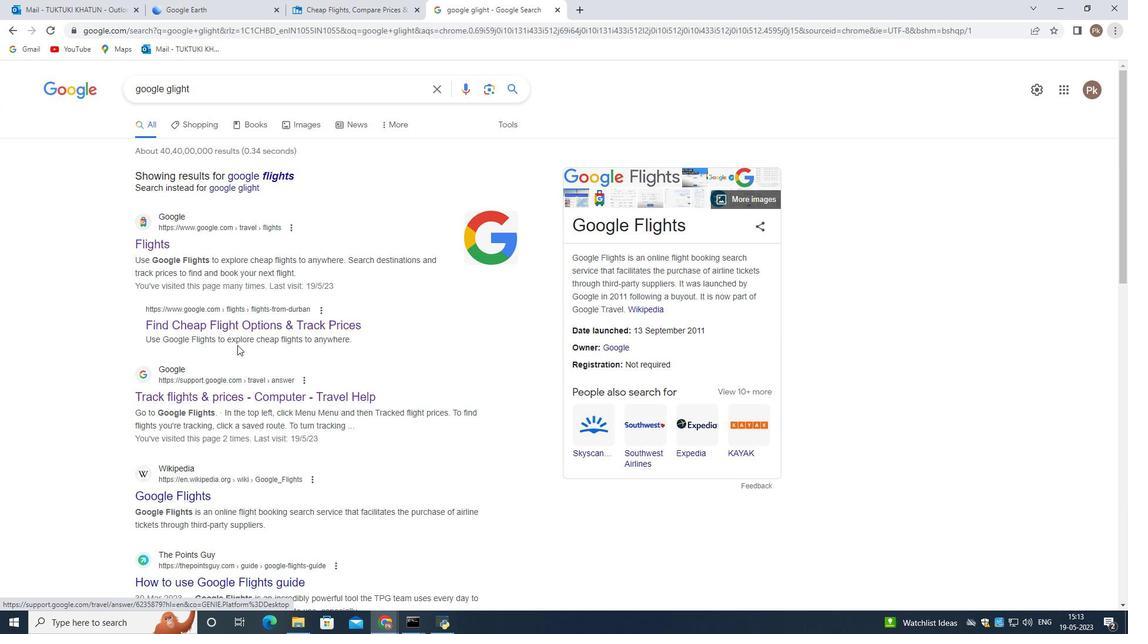 
Action: Mouse moved to (199, 327)
Screenshot: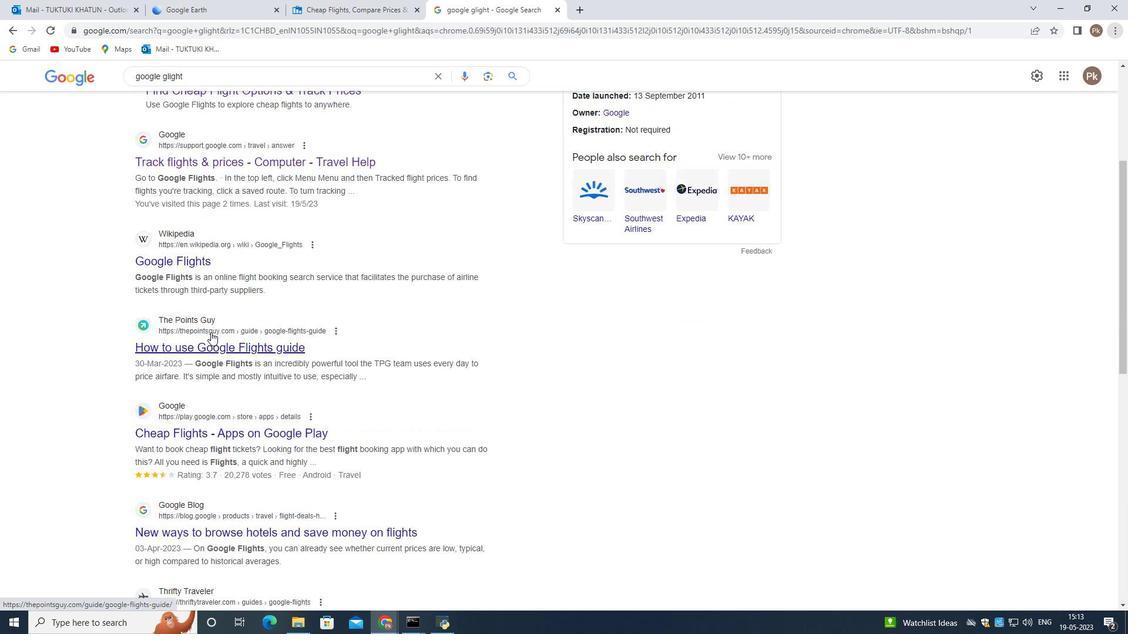 
Action: Mouse scrolled (199, 326) with delta (0, 0)
Screenshot: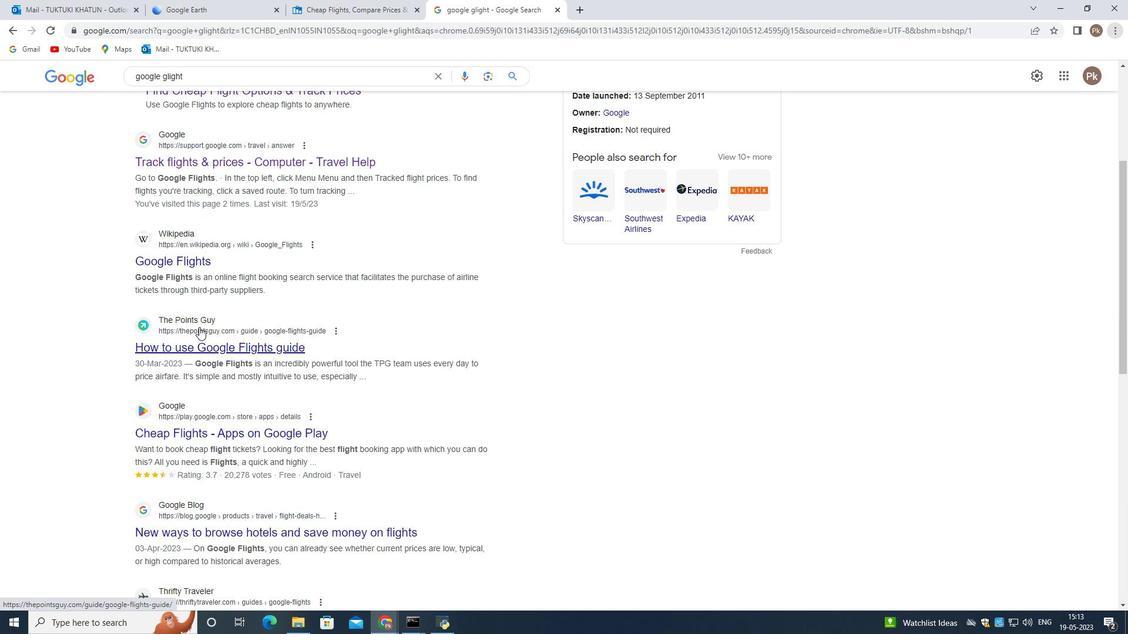 
Action: Mouse scrolled (199, 326) with delta (0, 0)
Screenshot: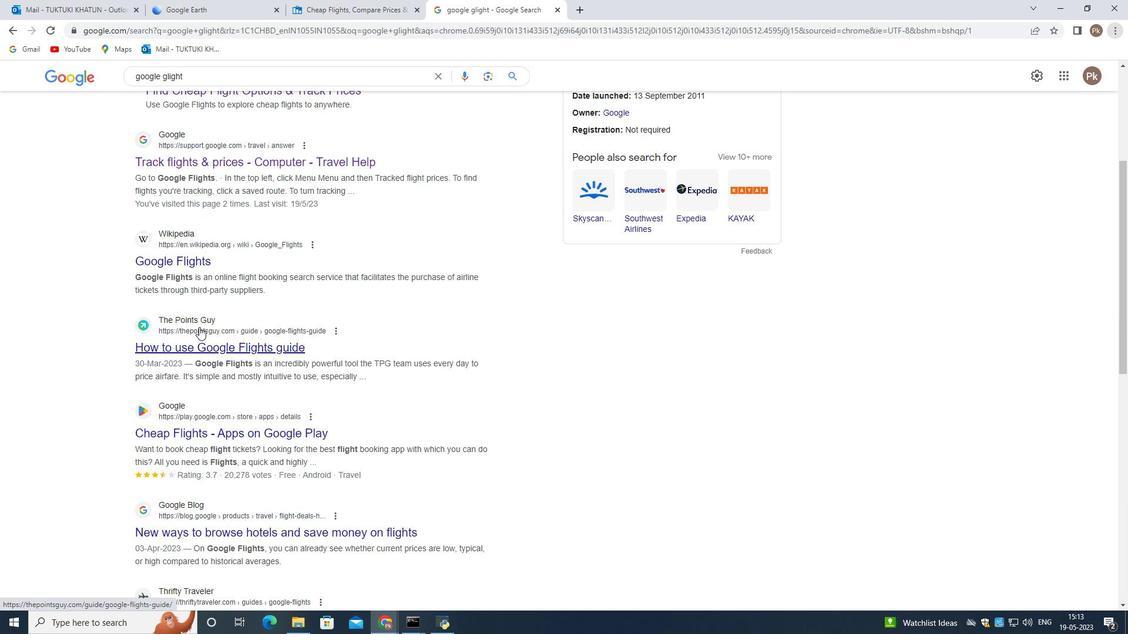 
Action: Mouse scrolled (199, 326) with delta (0, 0)
Screenshot: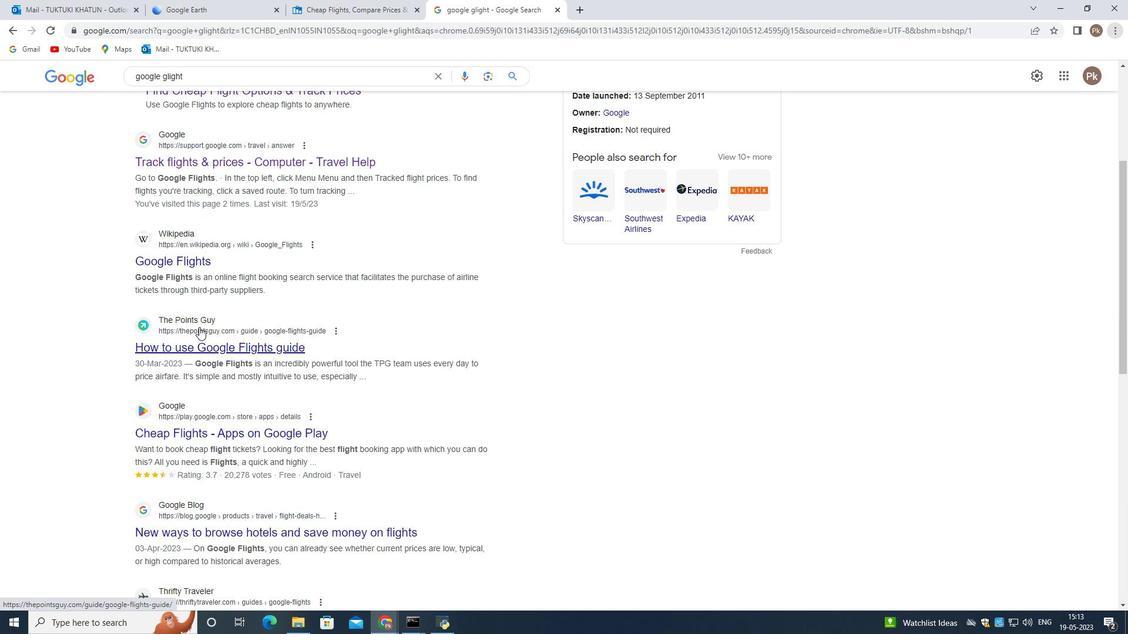 
Action: Mouse scrolled (199, 326) with delta (0, 0)
Screenshot: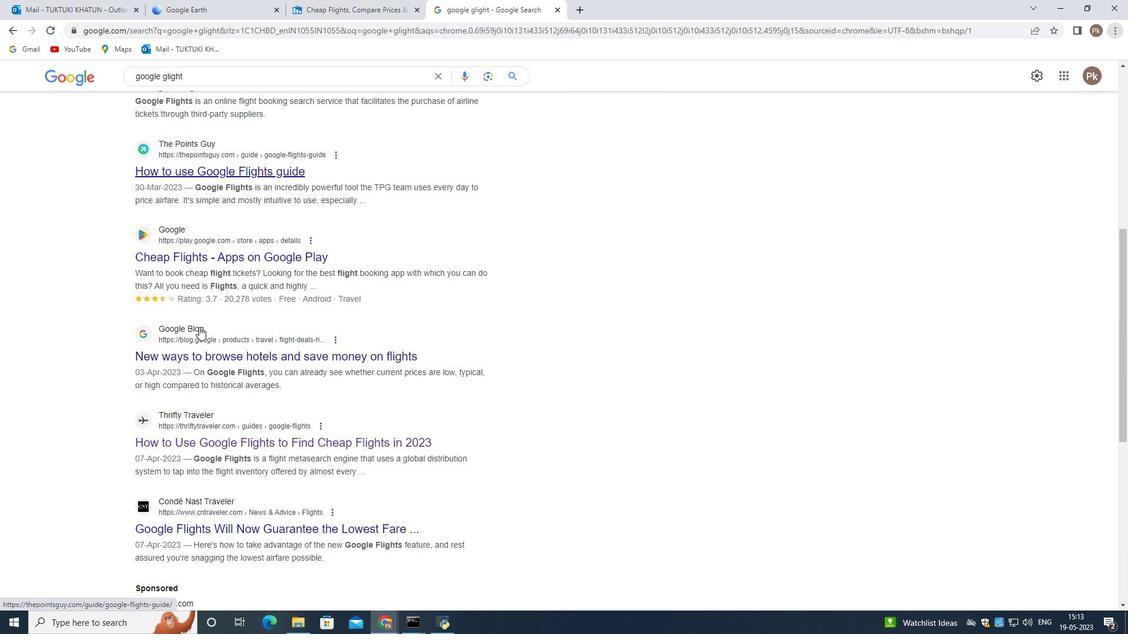 
Action: Mouse scrolled (199, 326) with delta (0, 0)
Screenshot: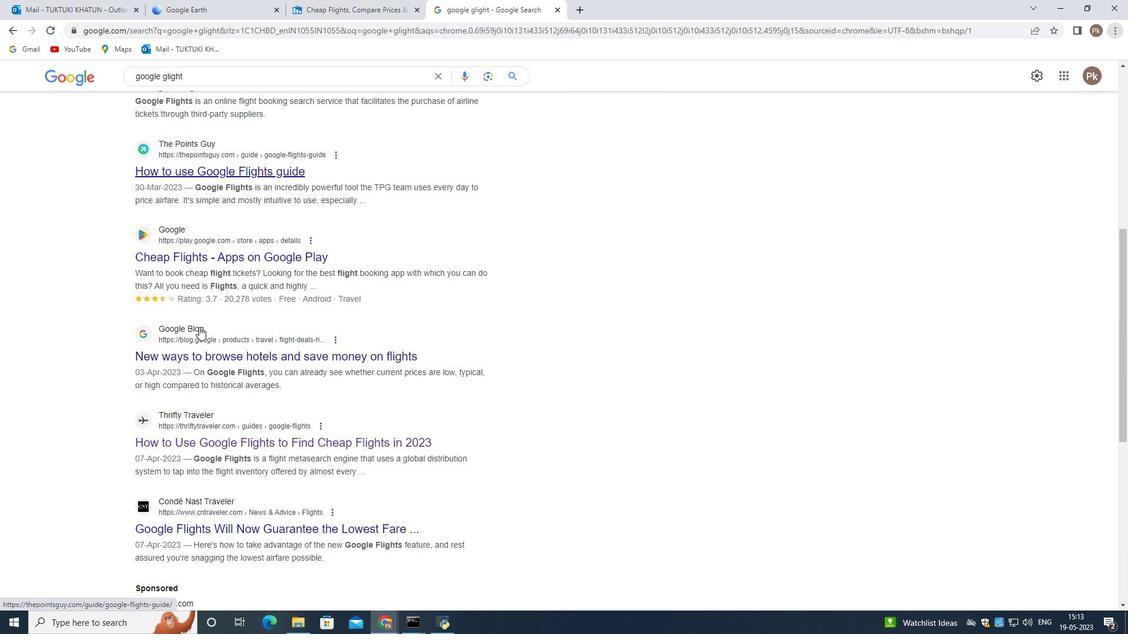 
Action: Mouse scrolled (199, 326) with delta (0, 0)
Screenshot: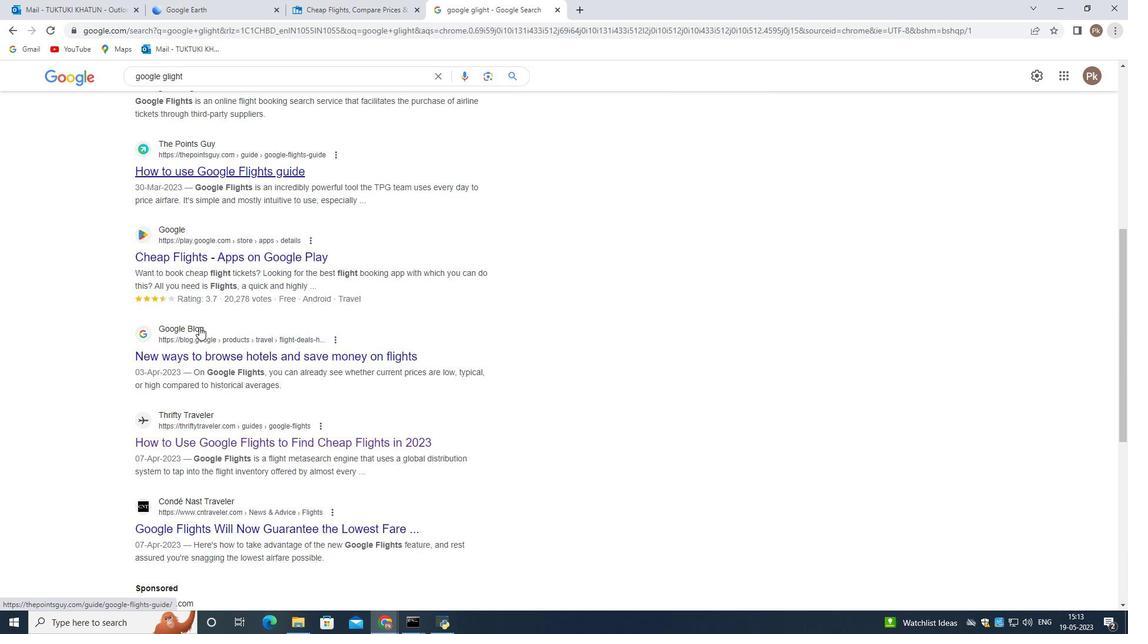 
Action: Mouse moved to (198, 327)
Screenshot: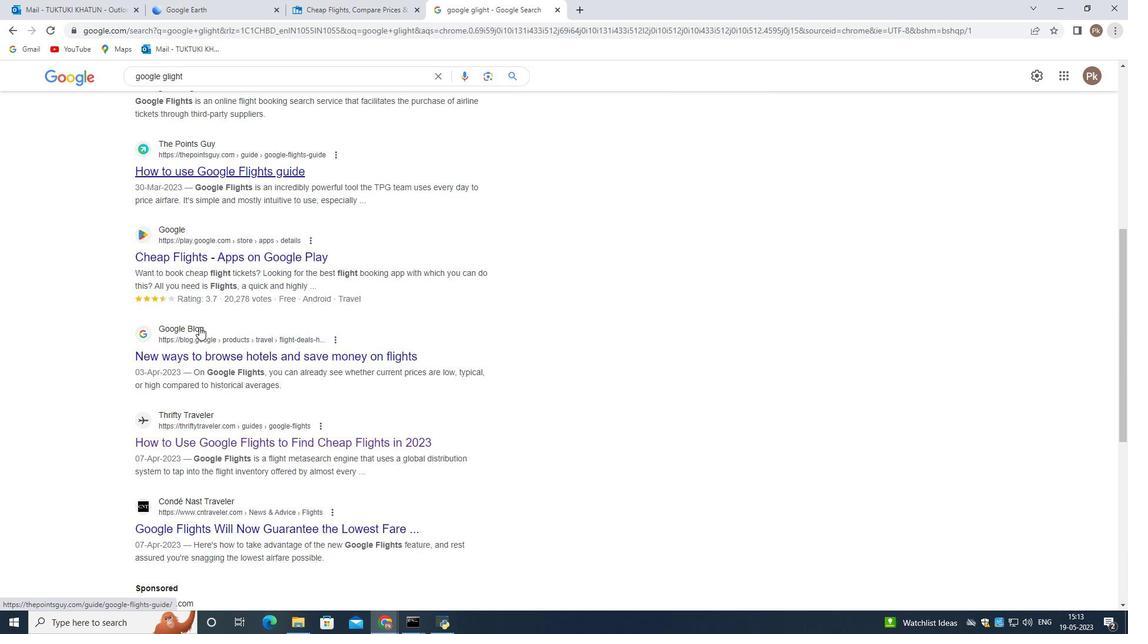 
Action: Mouse scrolled (198, 326) with delta (0, 0)
Screenshot: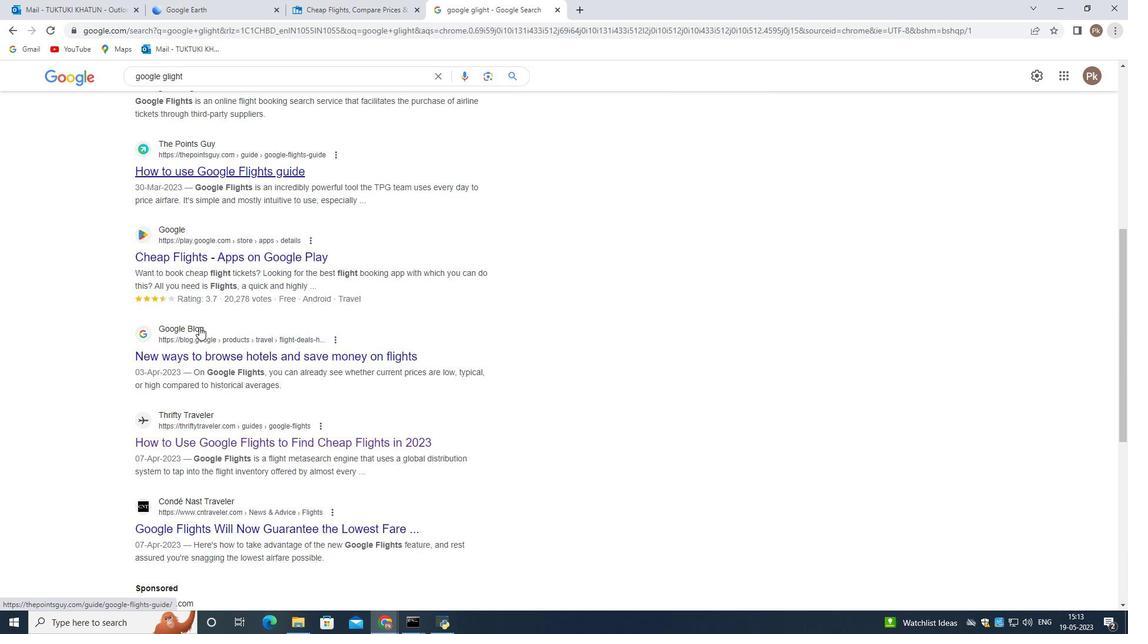 
Action: Mouse scrolled (198, 326) with delta (0, 0)
Screenshot: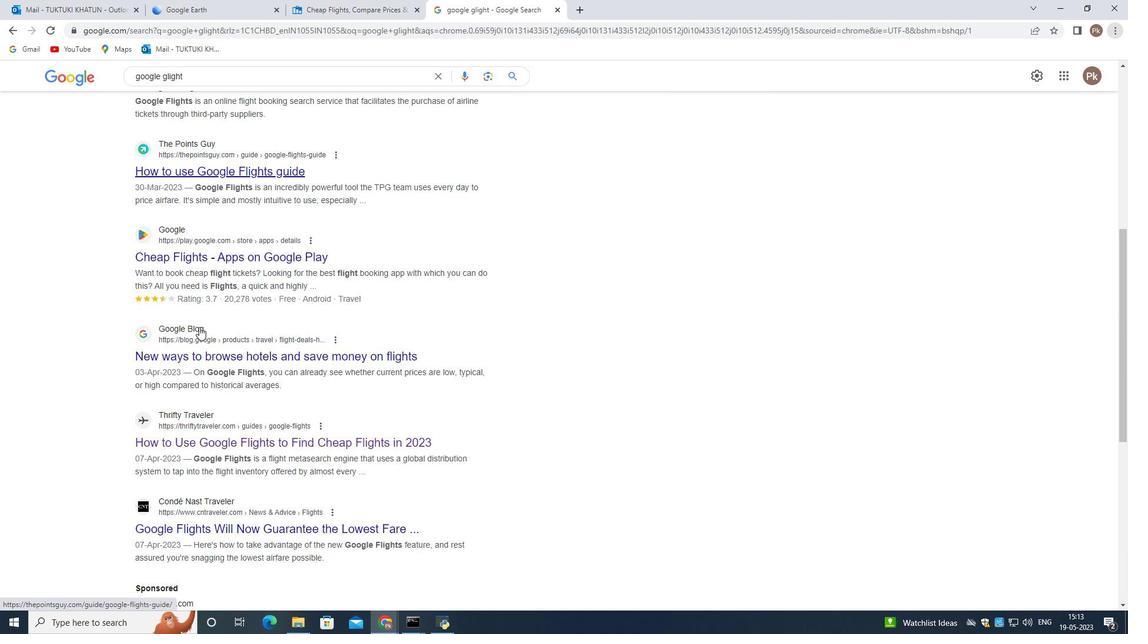 
Action: Mouse scrolled (198, 326) with delta (0, 0)
Screenshot: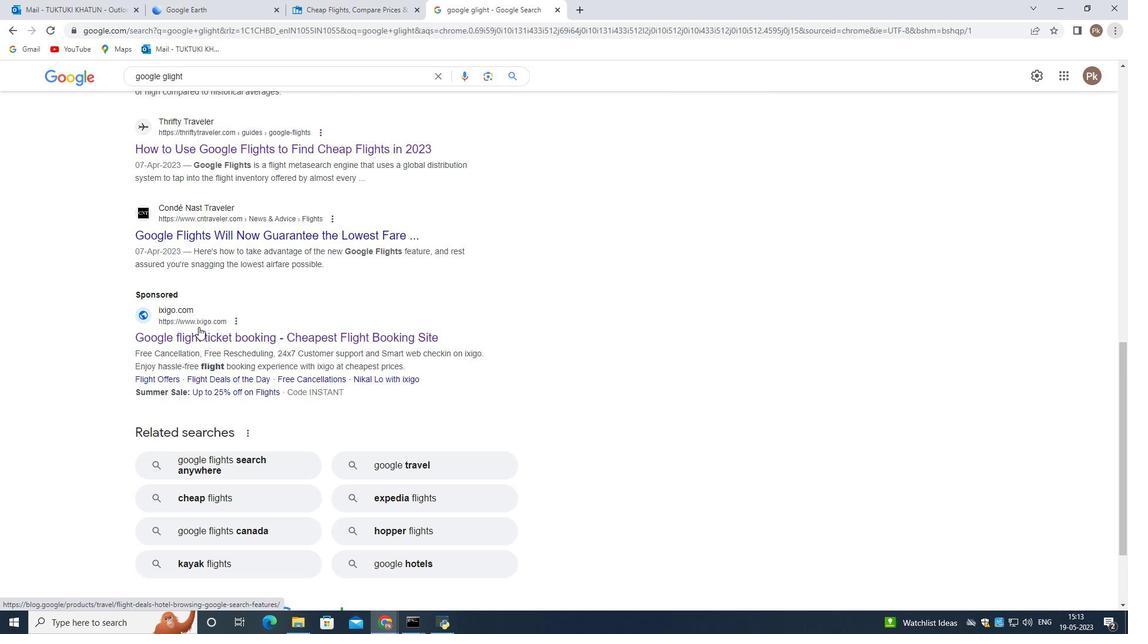 
Action: Mouse moved to (196, 327)
Screenshot: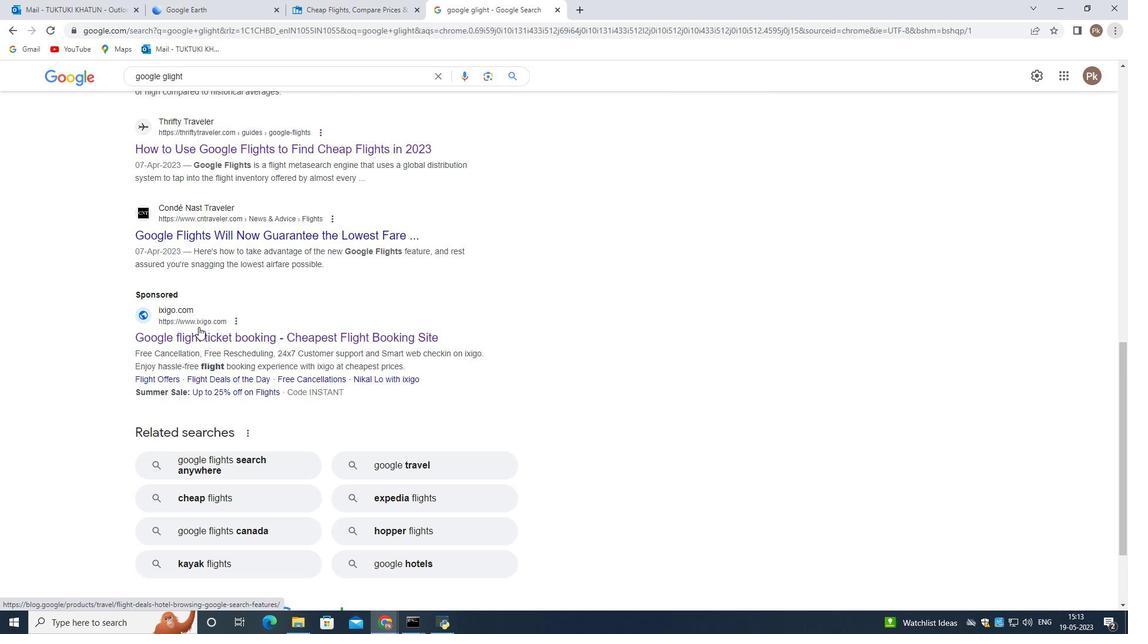 
Action: Mouse scrolled (196, 326) with delta (0, 0)
Screenshot: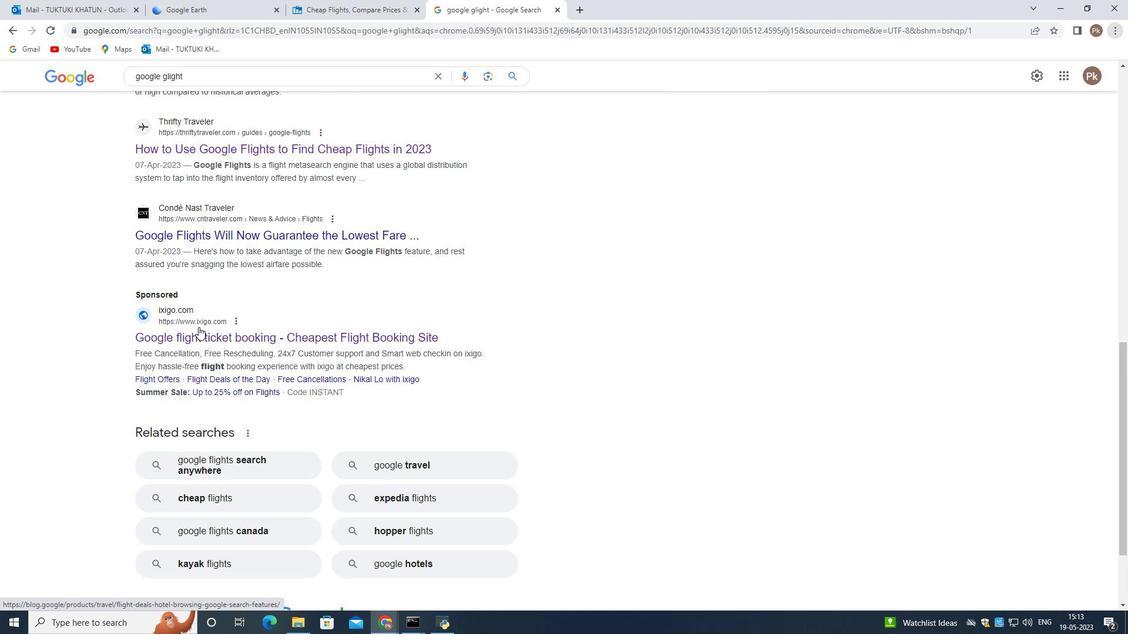 
Action: Mouse moved to (194, 330)
Screenshot: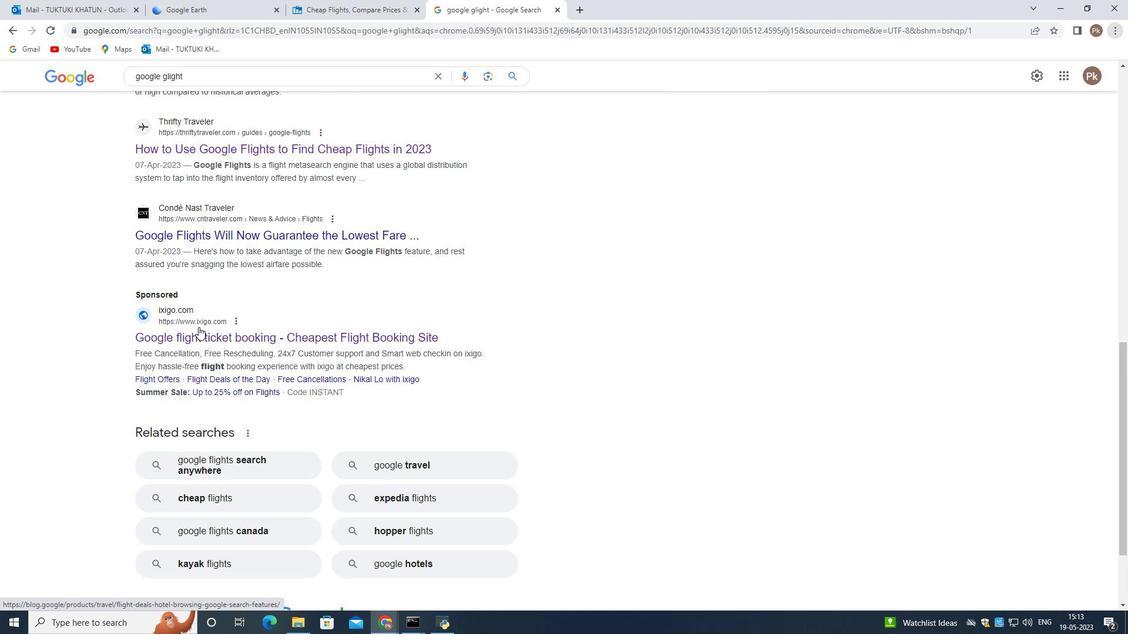 
Action: Mouse scrolled (194, 329) with delta (0, 0)
Screenshot: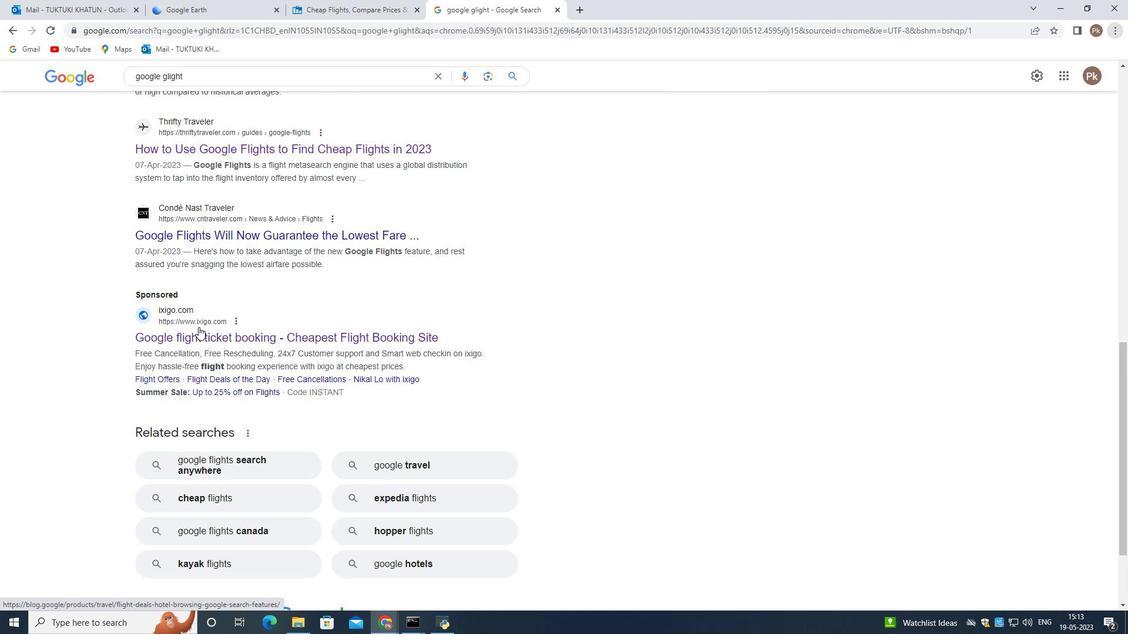 
Action: Mouse moved to (193, 330)
Screenshot: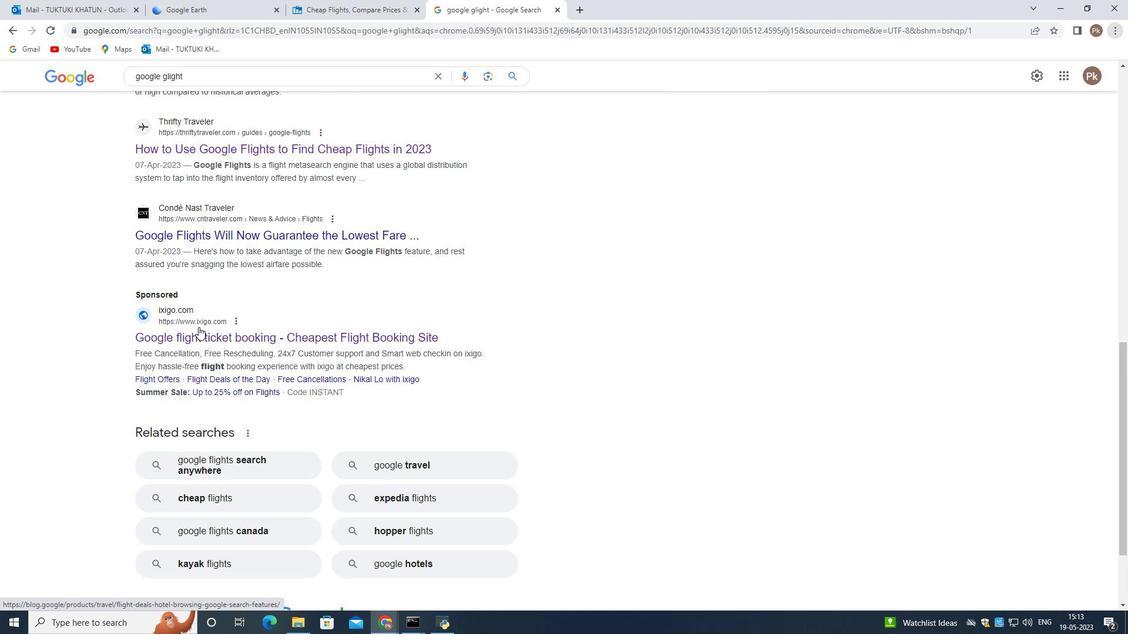 
Action: Mouse scrolled (193, 330) with delta (0, 0)
Screenshot: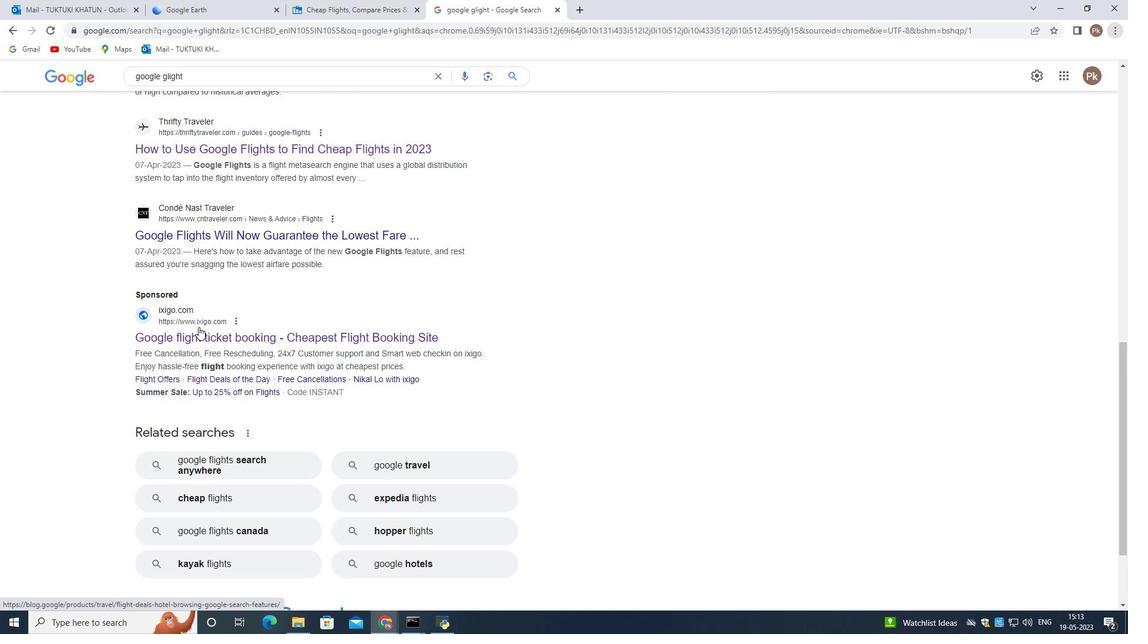 
Action: Mouse moved to (219, 222)
Screenshot: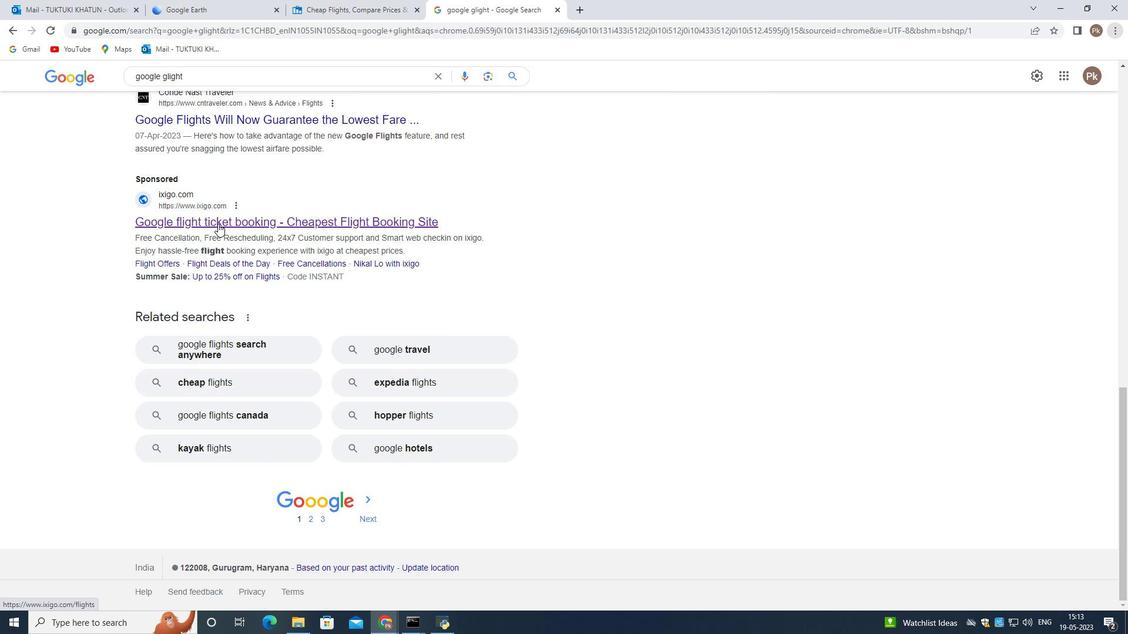 
Action: Mouse pressed left at (219, 222)
Screenshot: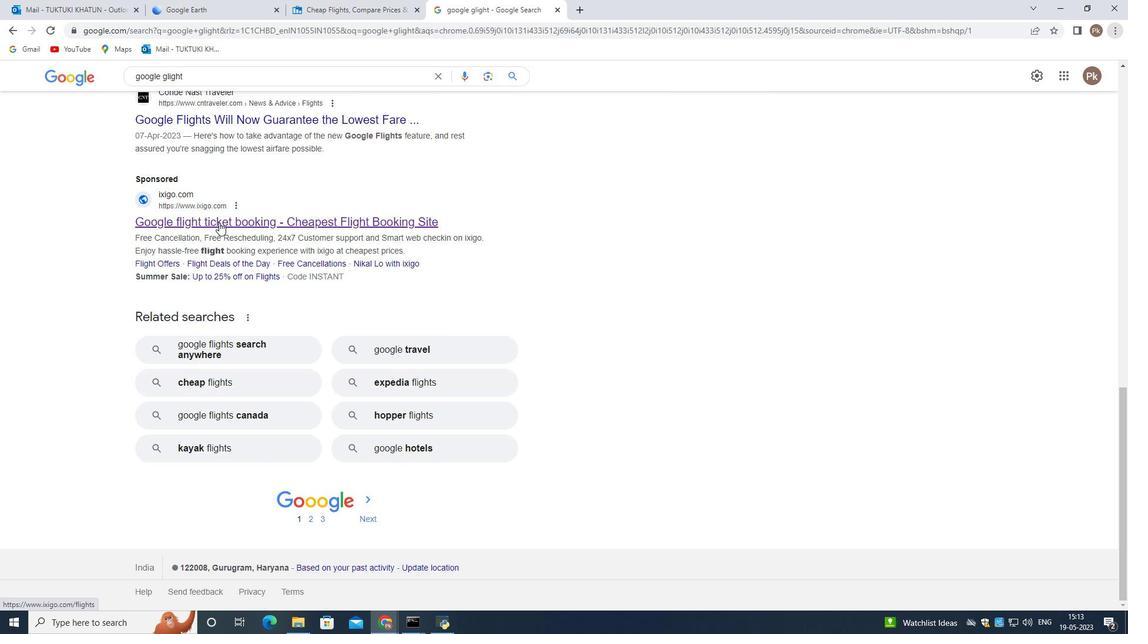 
Action: Mouse moved to (317, 282)
Screenshot: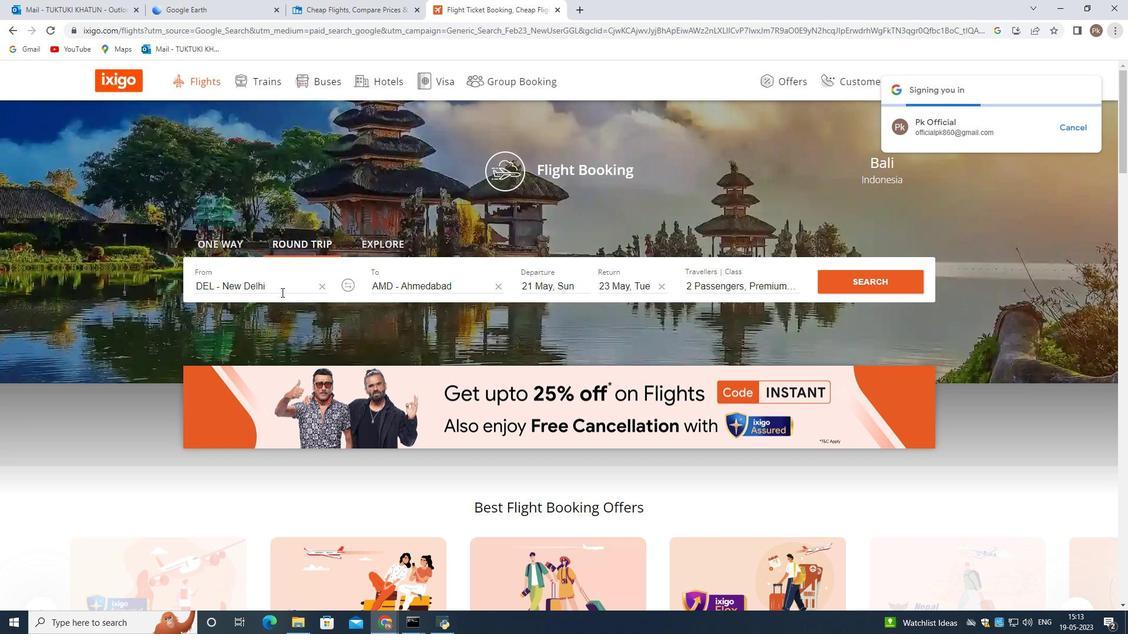 
Action: Mouse pressed left at (317, 282)
Screenshot: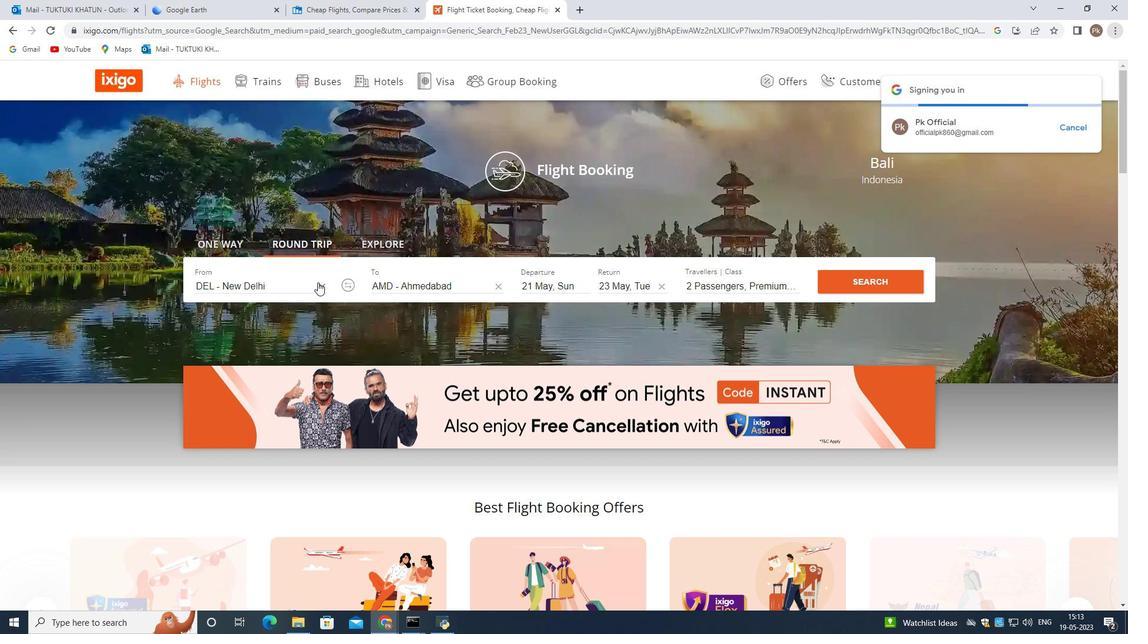 
Action: Mouse moved to (473, 284)
Screenshot: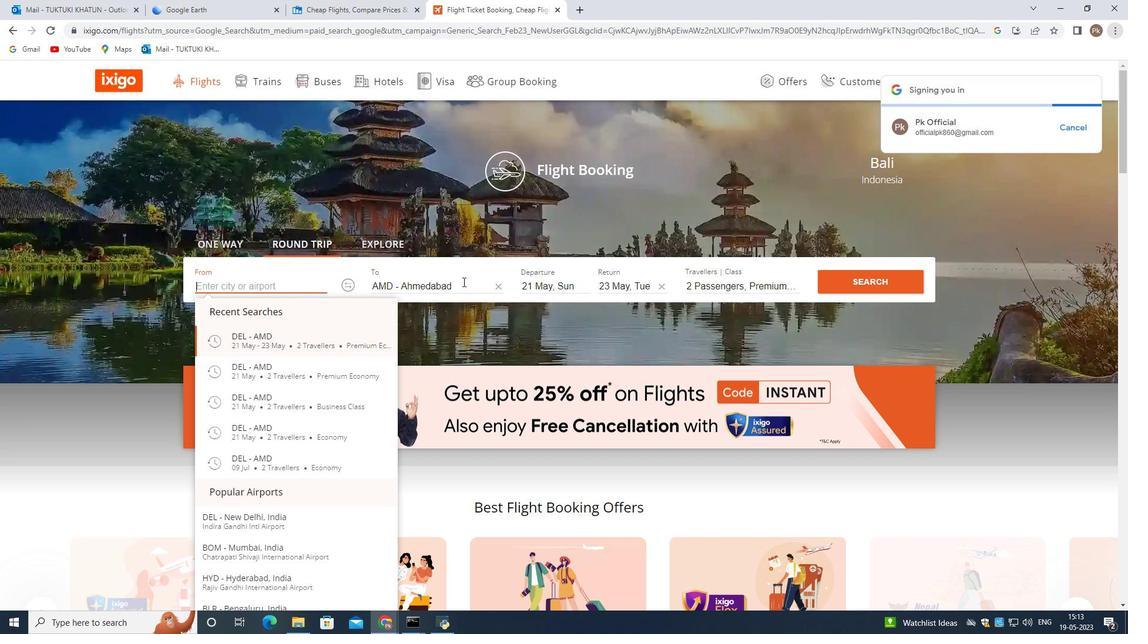 
Action: Mouse pressed left at (473, 284)
Screenshot: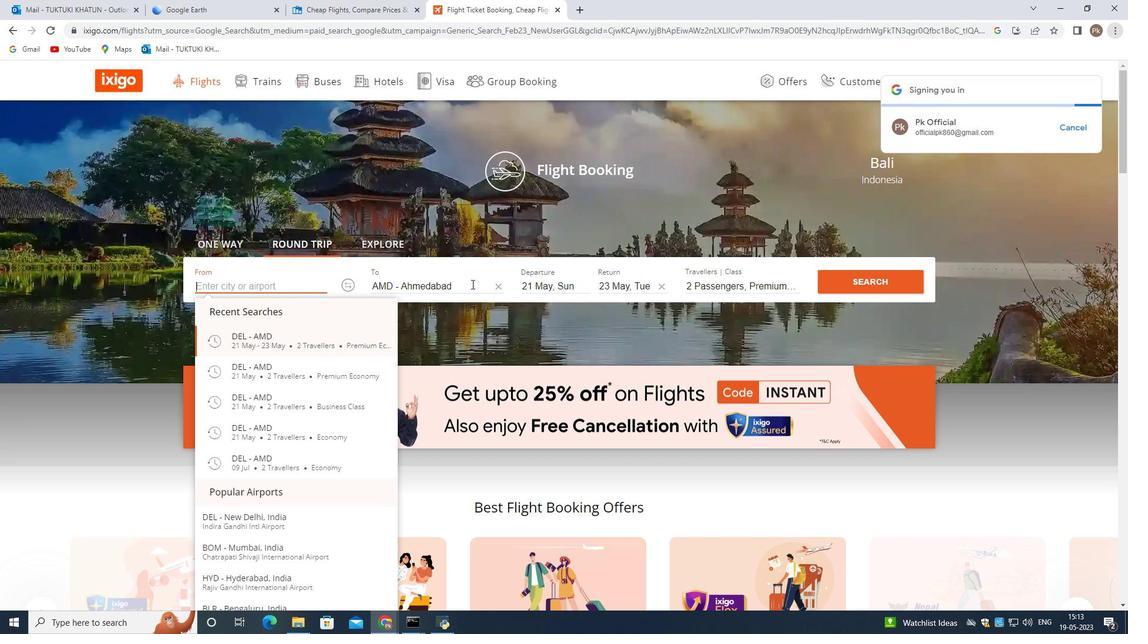 
Action: Mouse moved to (465, 312)
Screenshot: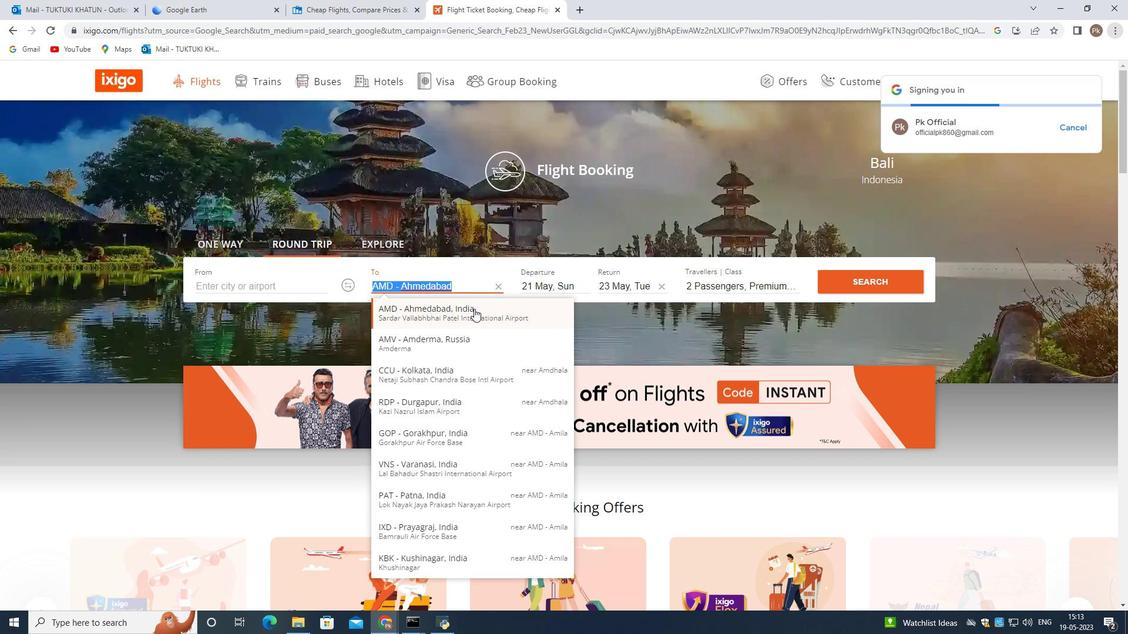 
Action: Mouse pressed left at (465, 312)
Screenshot: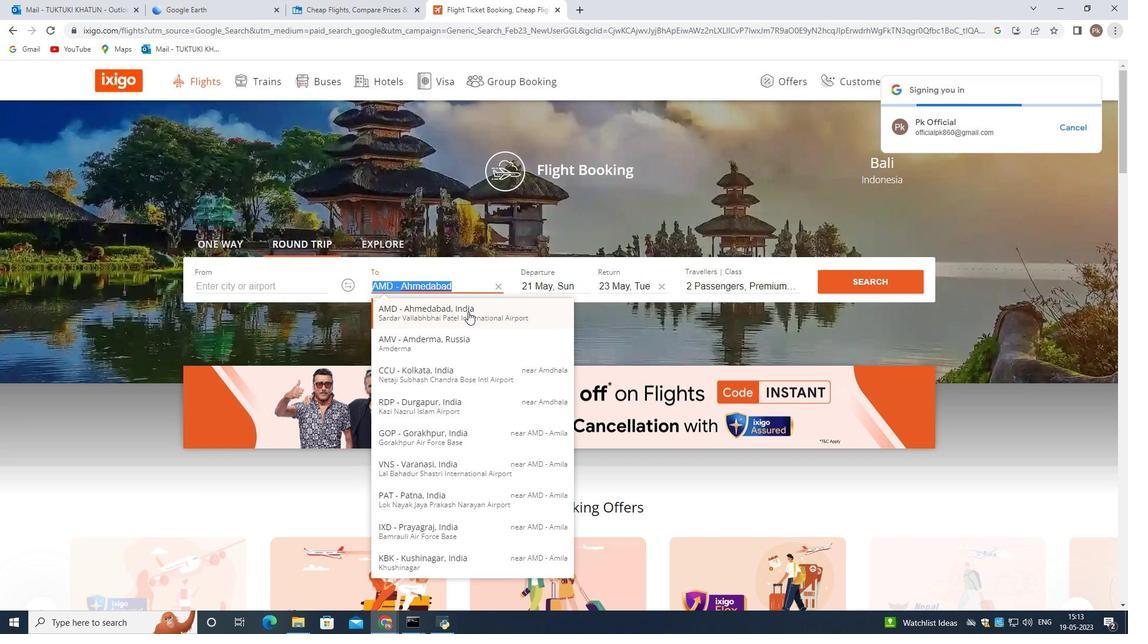 
Action: Mouse moved to (558, 284)
Screenshot: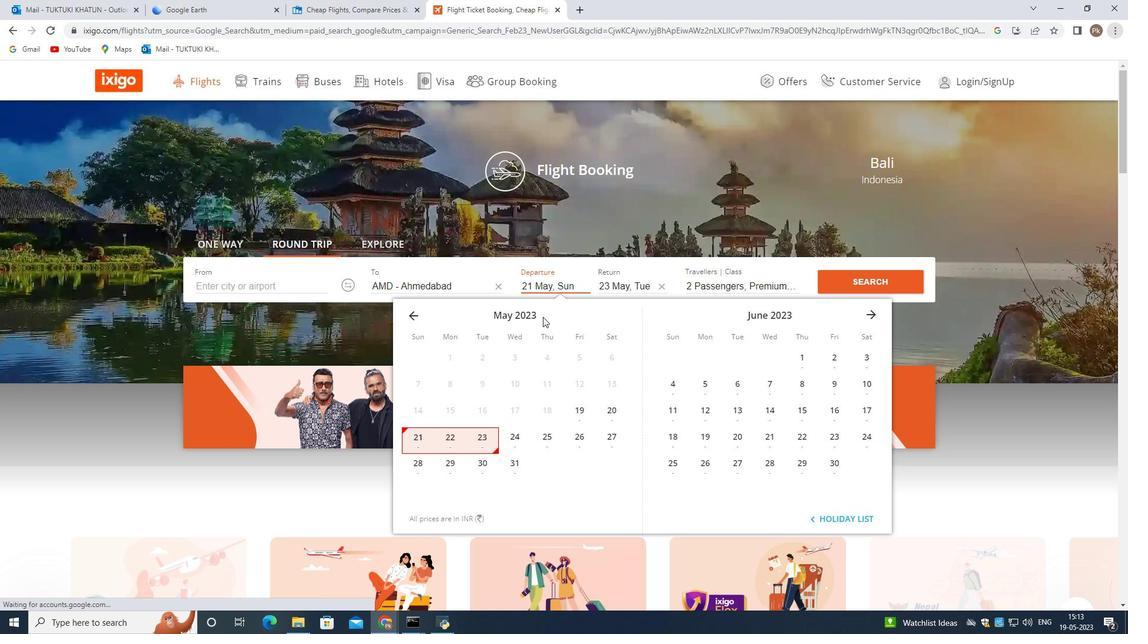 
Action: Mouse pressed left at (558, 284)
Screenshot: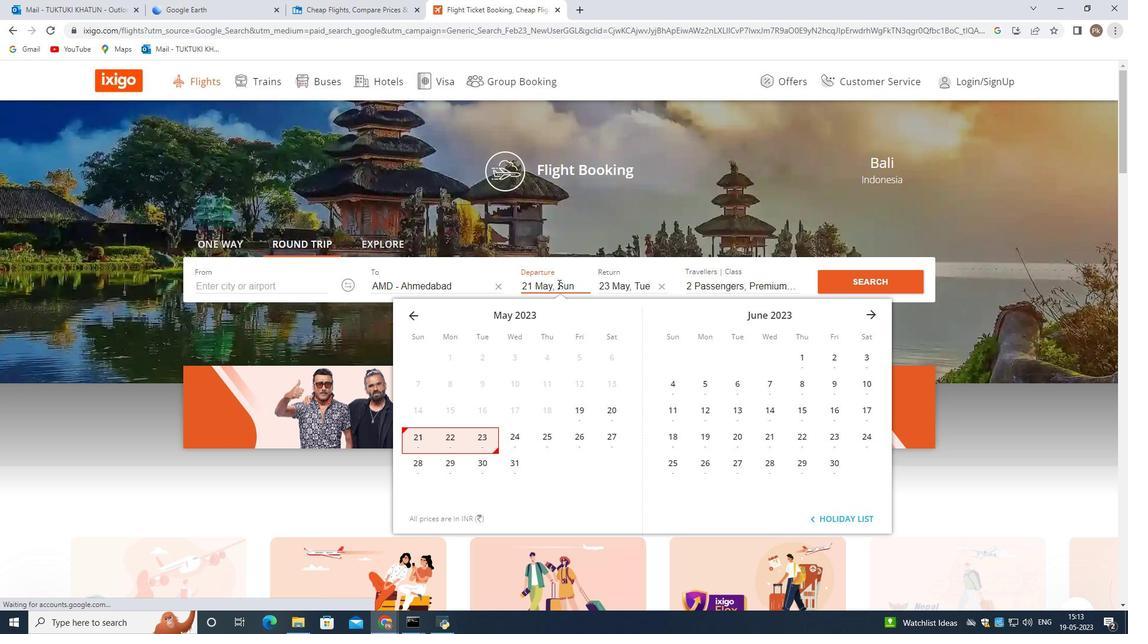 
Action: Mouse moved to (771, 168)
Screenshot: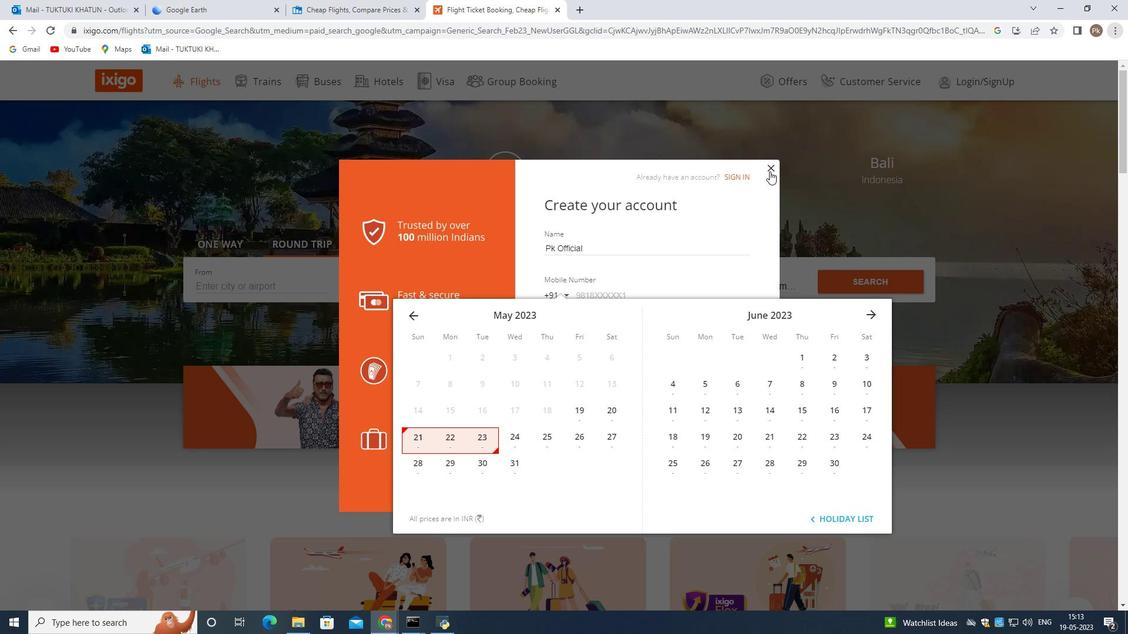 
Action: Mouse pressed left at (771, 168)
Screenshot: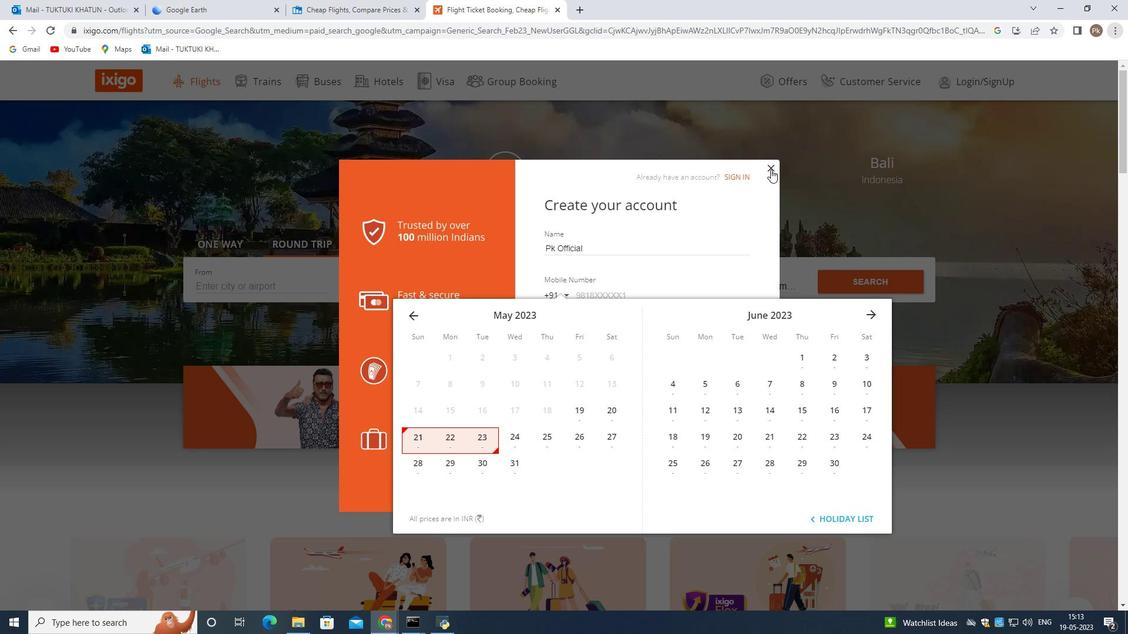 
Action: Mouse moved to (883, 279)
Screenshot: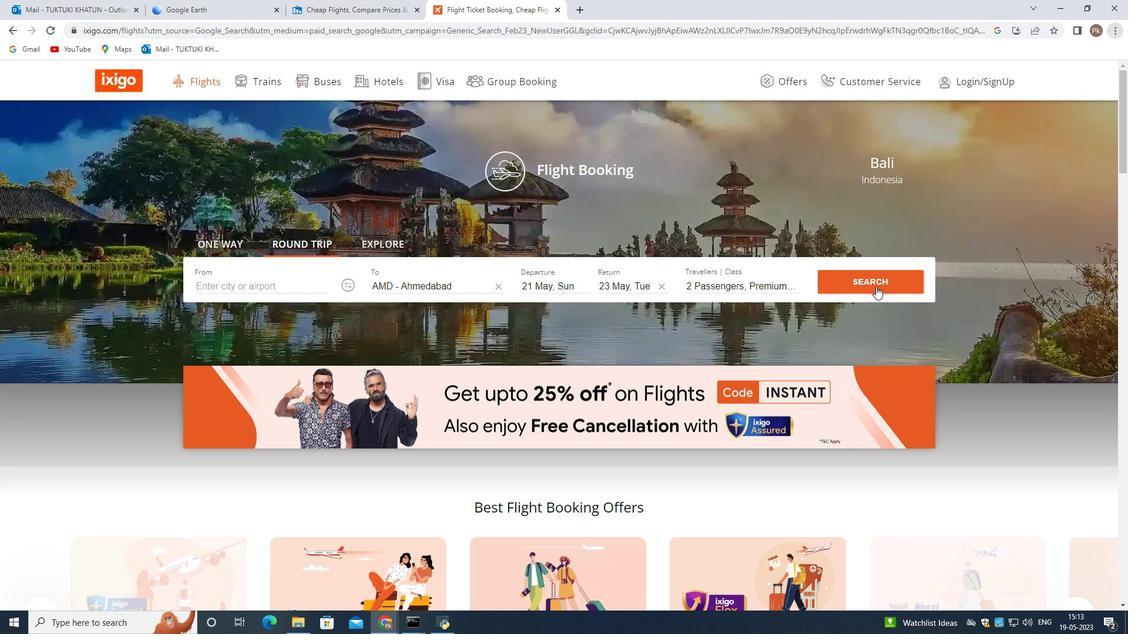 
Action: Mouse pressed left at (883, 279)
Screenshot: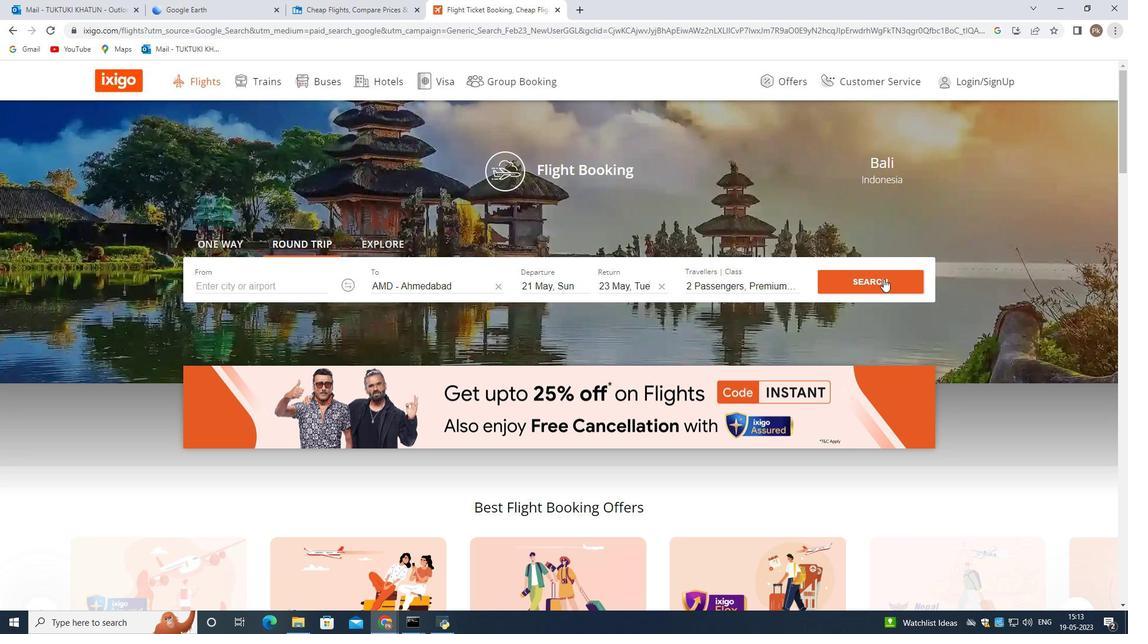 
Action: Mouse moved to (478, 341)
Screenshot: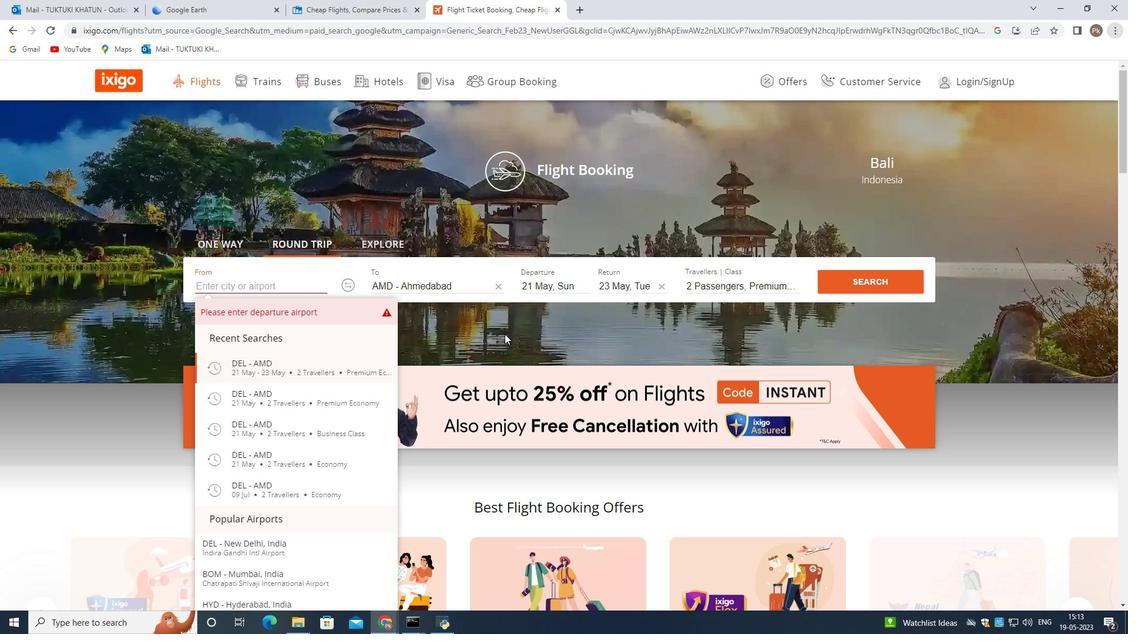 
Action: Mouse pressed left at (478, 341)
Screenshot: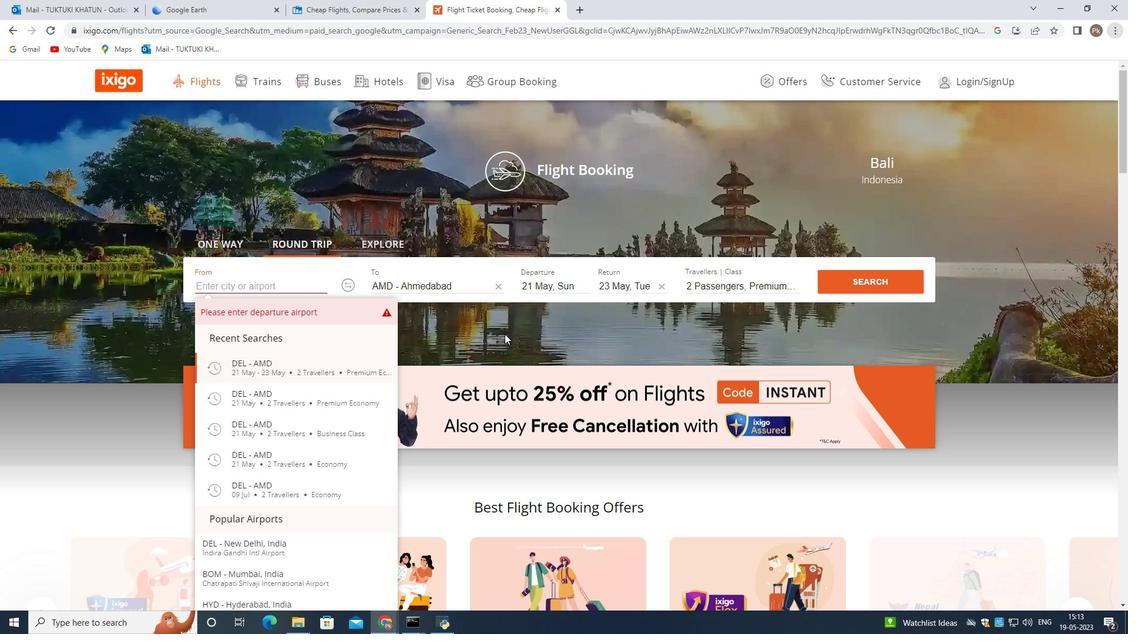 
Action: Mouse moved to (715, 284)
Screenshot: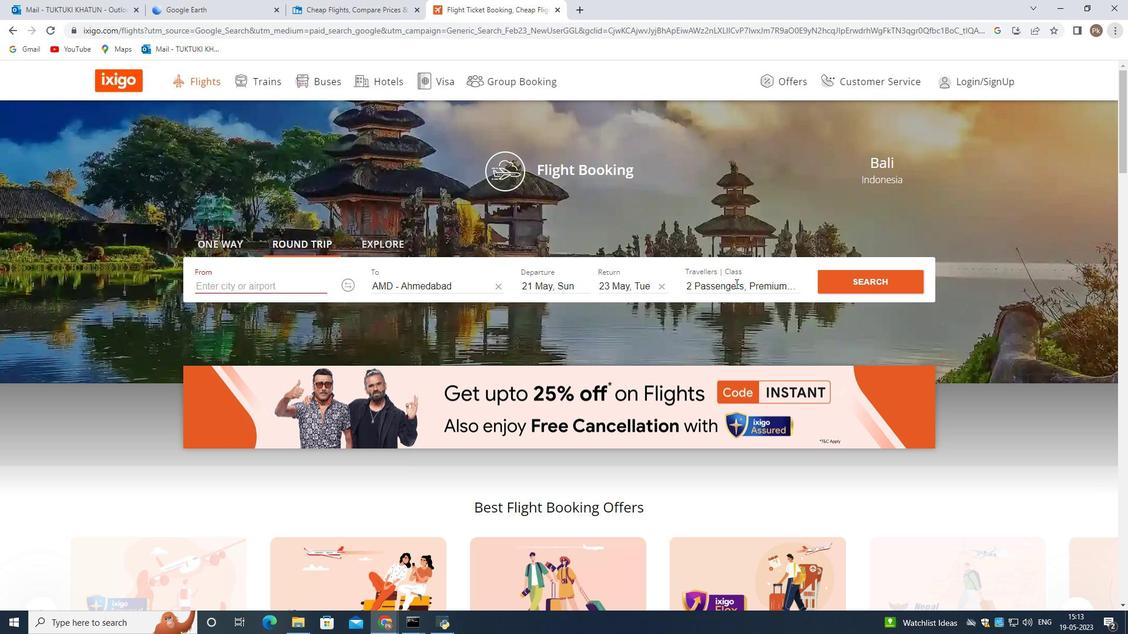 
Action: Mouse pressed left at (715, 284)
Screenshot: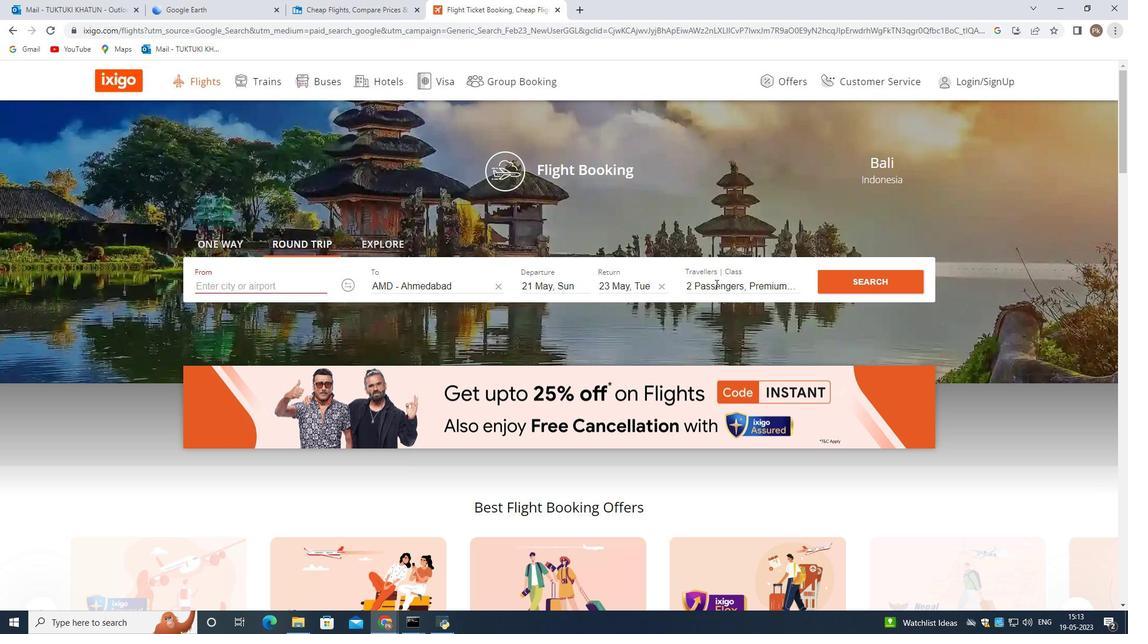 
Action: Mouse moved to (623, 343)
Screenshot: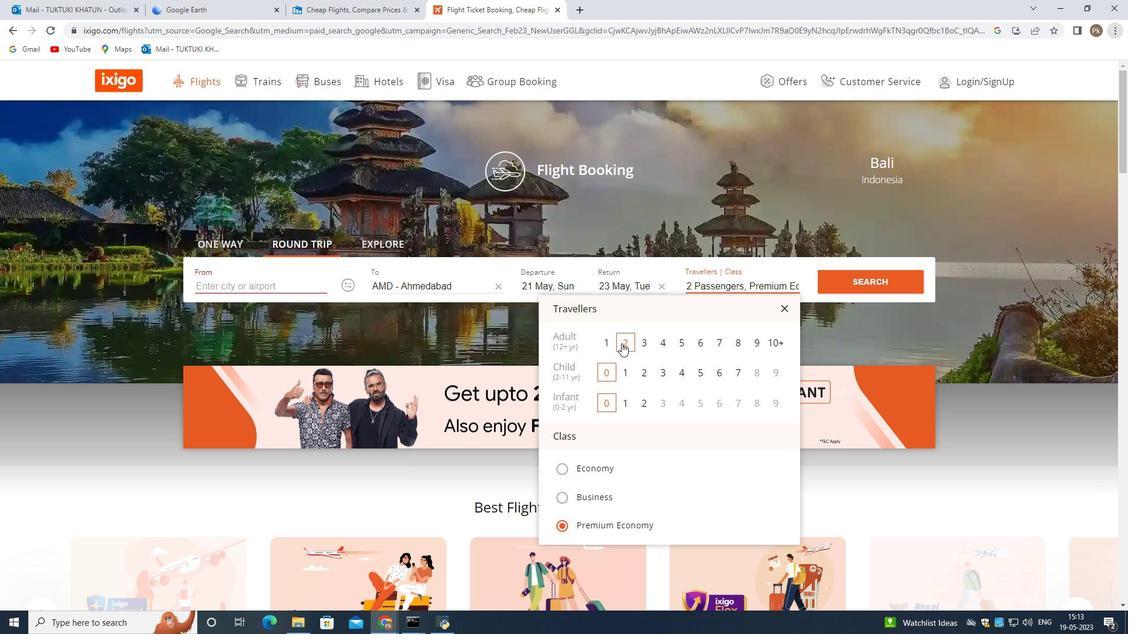 
Action: Mouse pressed left at (623, 343)
Screenshot: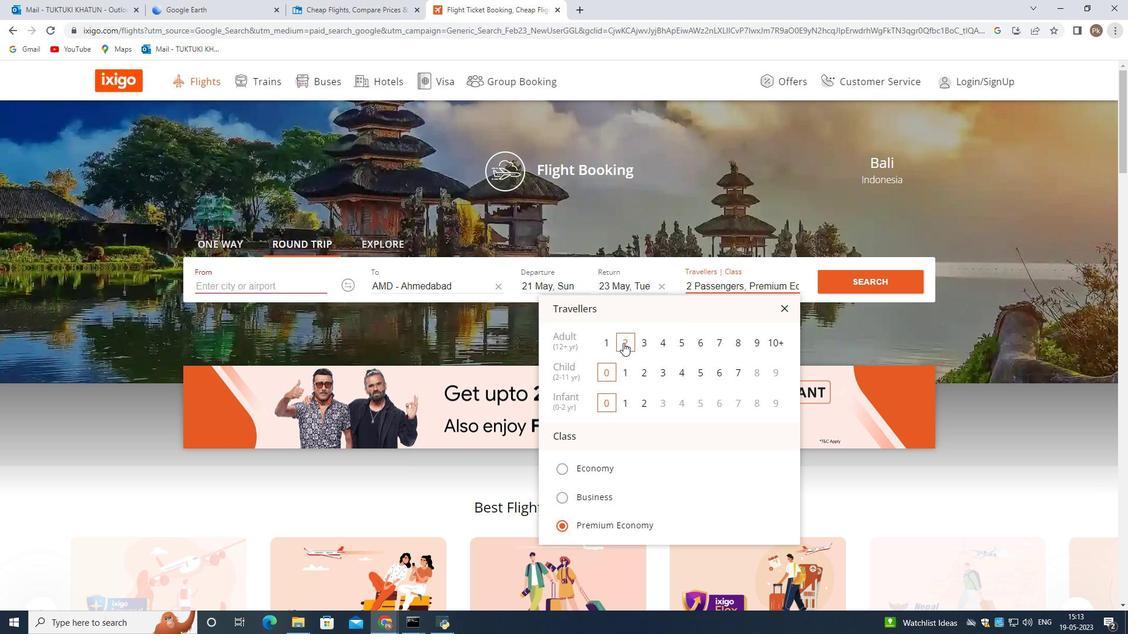 
Action: Mouse moved to (868, 277)
Screenshot: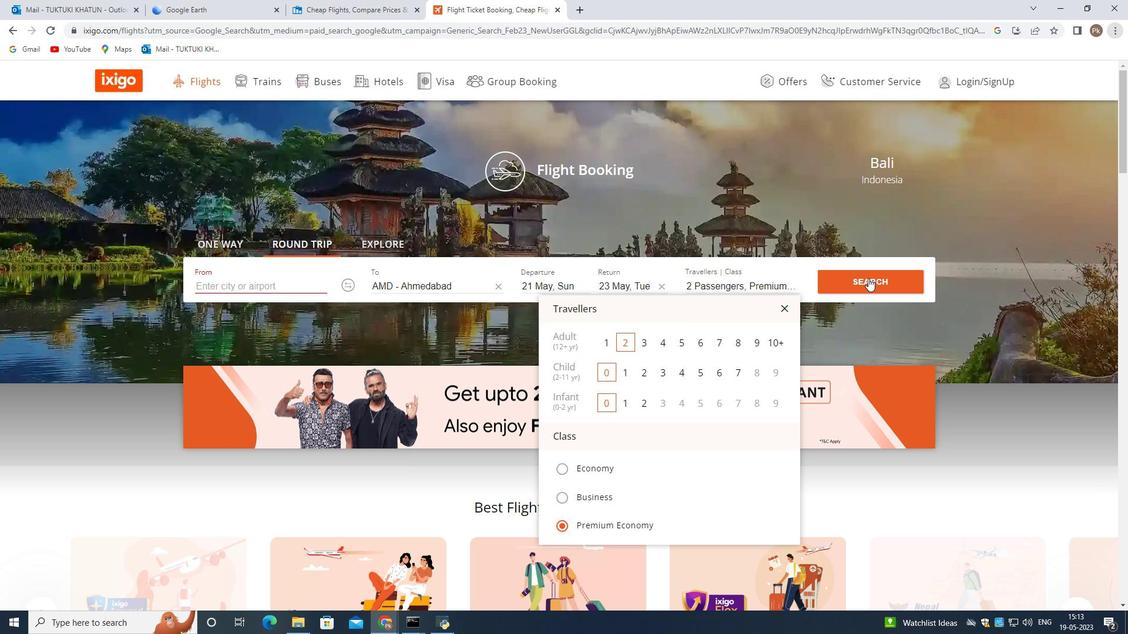 
Action: Mouse pressed left at (868, 277)
Screenshot: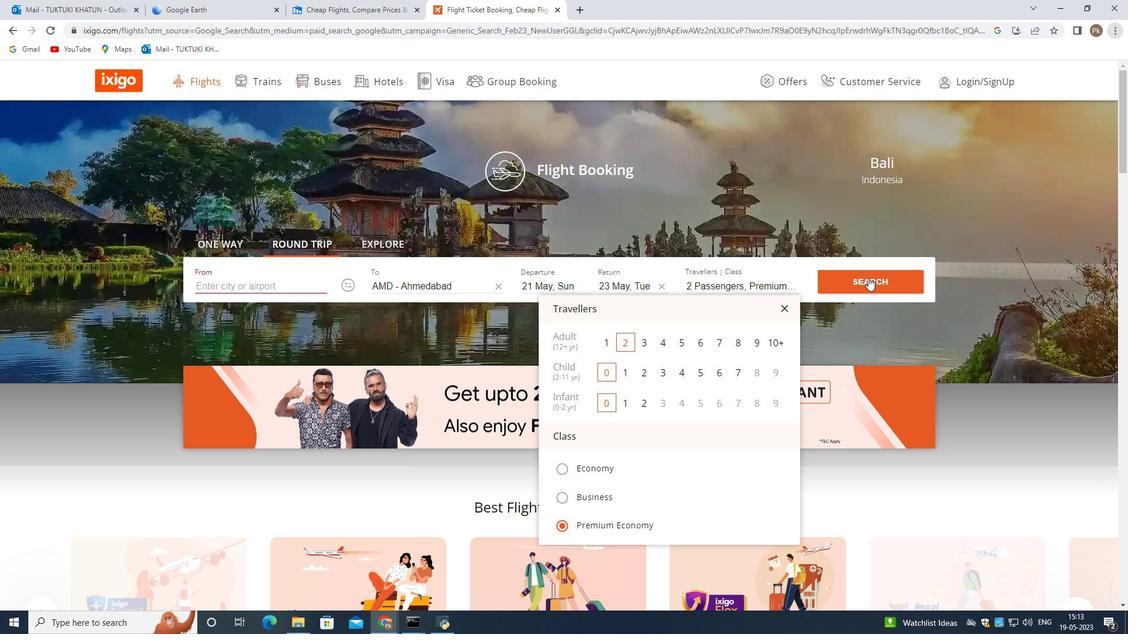 
Action: Mouse moved to (290, 347)
Screenshot: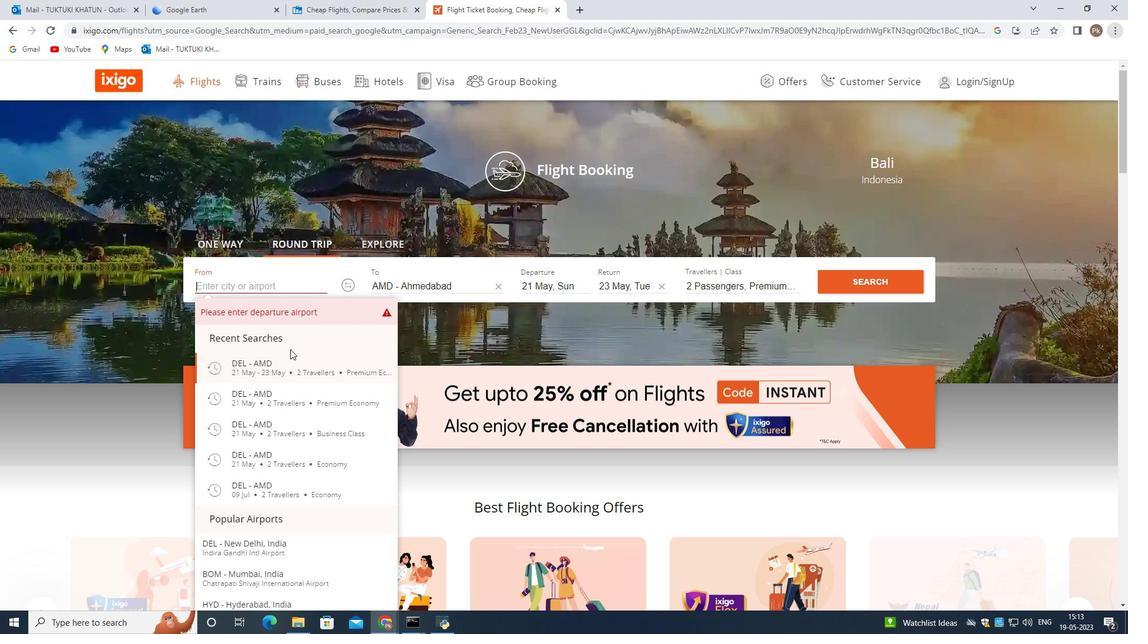 
Action: Mouse pressed left at (290, 347)
Screenshot: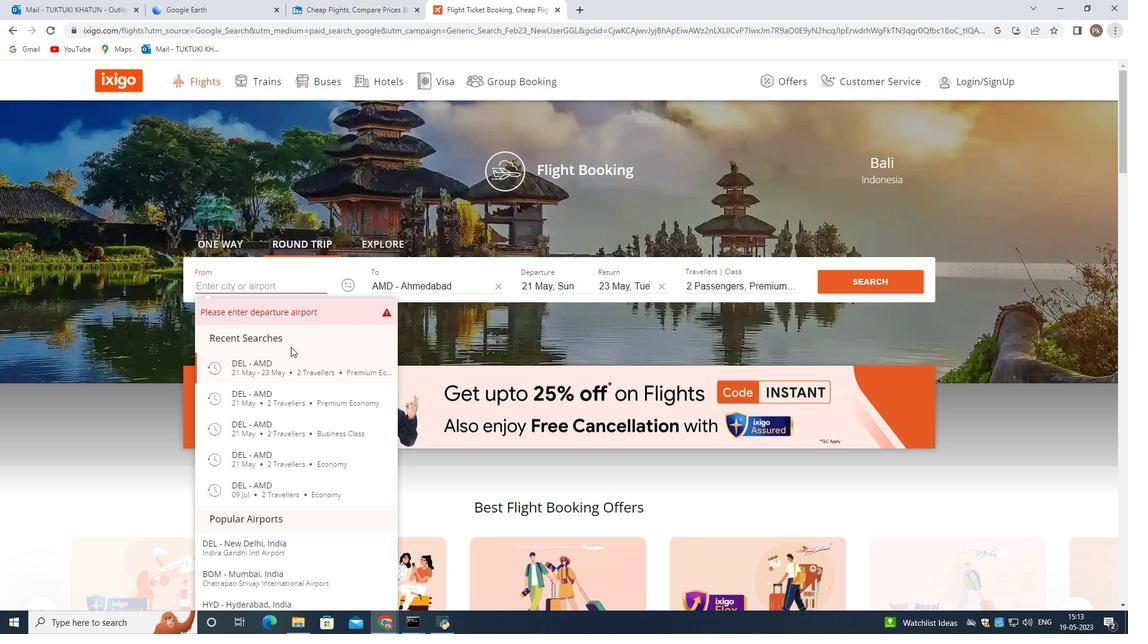 
Action: Mouse moved to (533, 283)
Screenshot: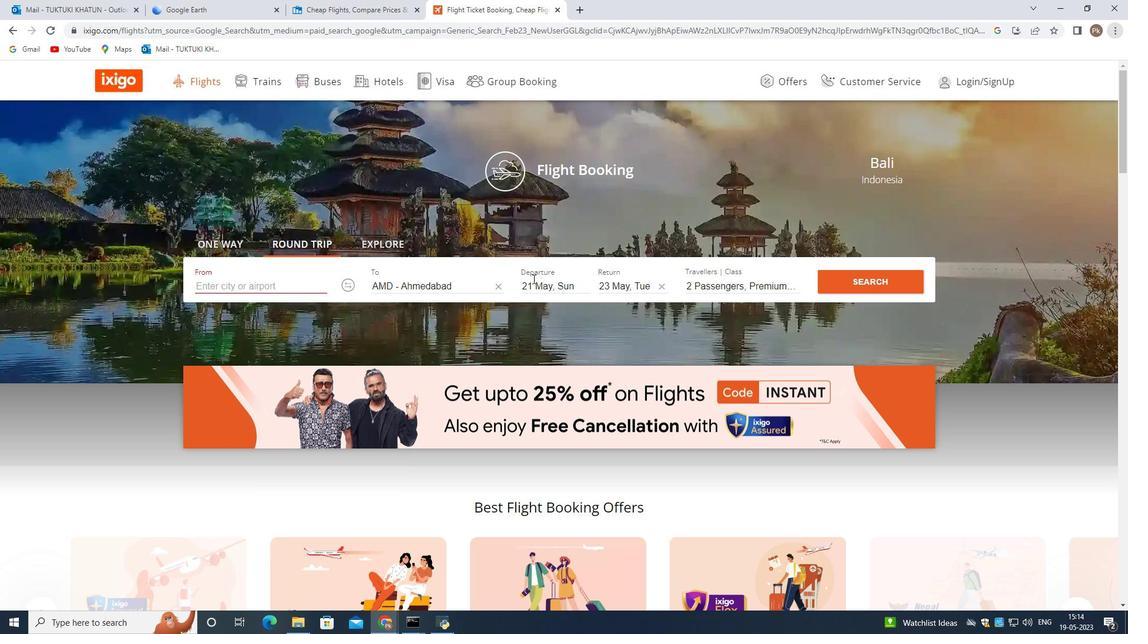 
Action: Mouse pressed left at (533, 283)
Screenshot: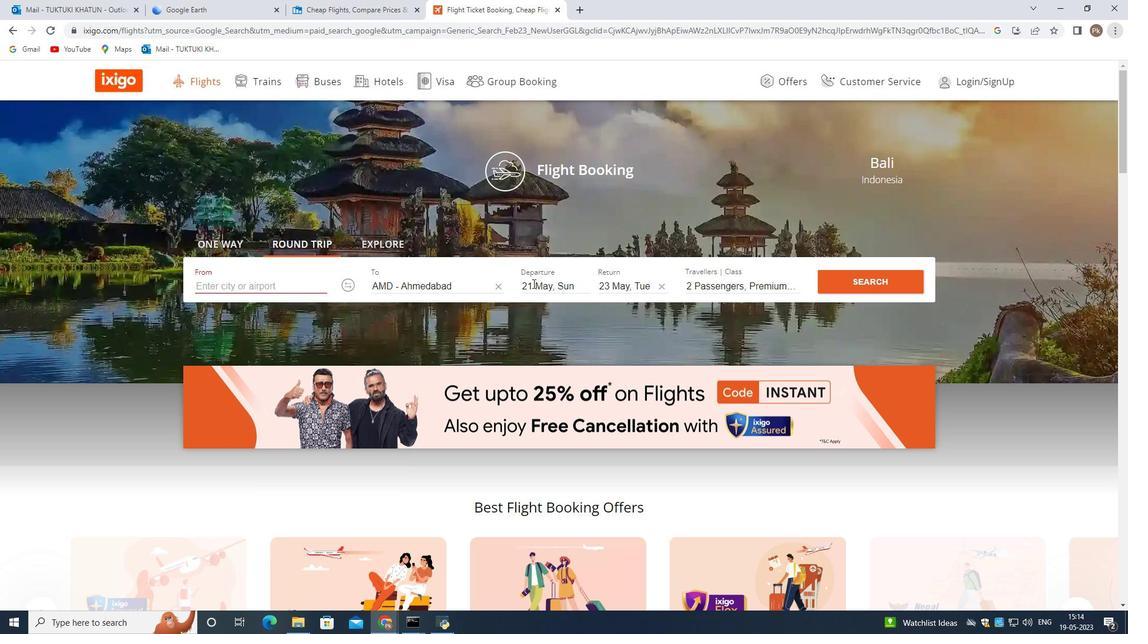 
Action: Mouse moved to (419, 438)
Screenshot: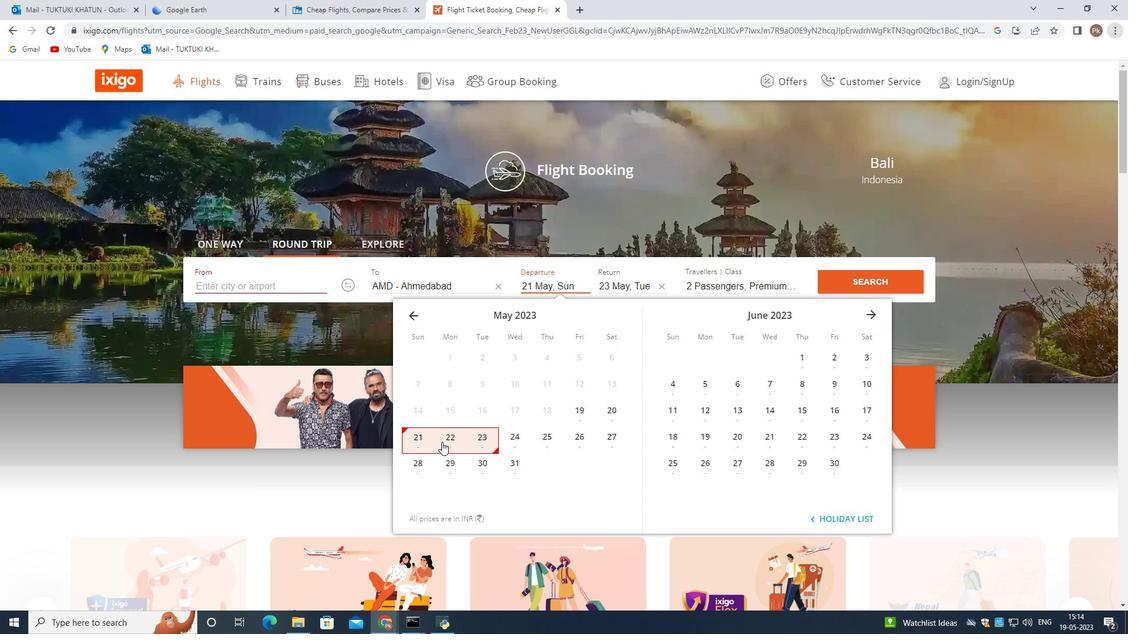 
Action: Mouse pressed left at (419, 438)
Screenshot: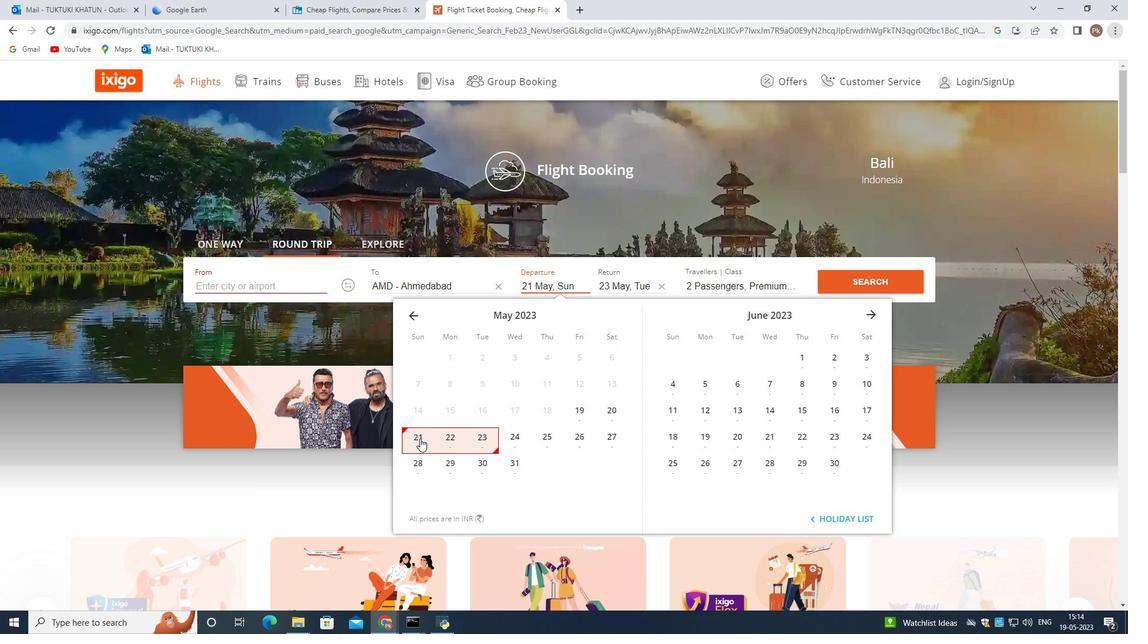
Action: Mouse moved to (458, 430)
Screenshot: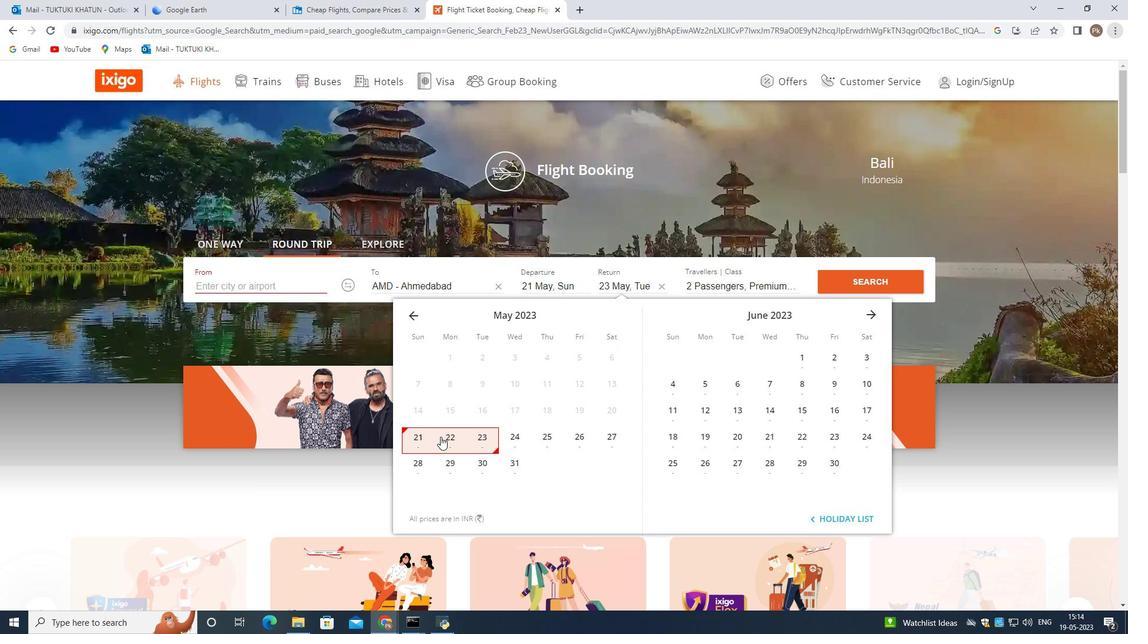 
Action: Mouse pressed left at (458, 430)
Screenshot: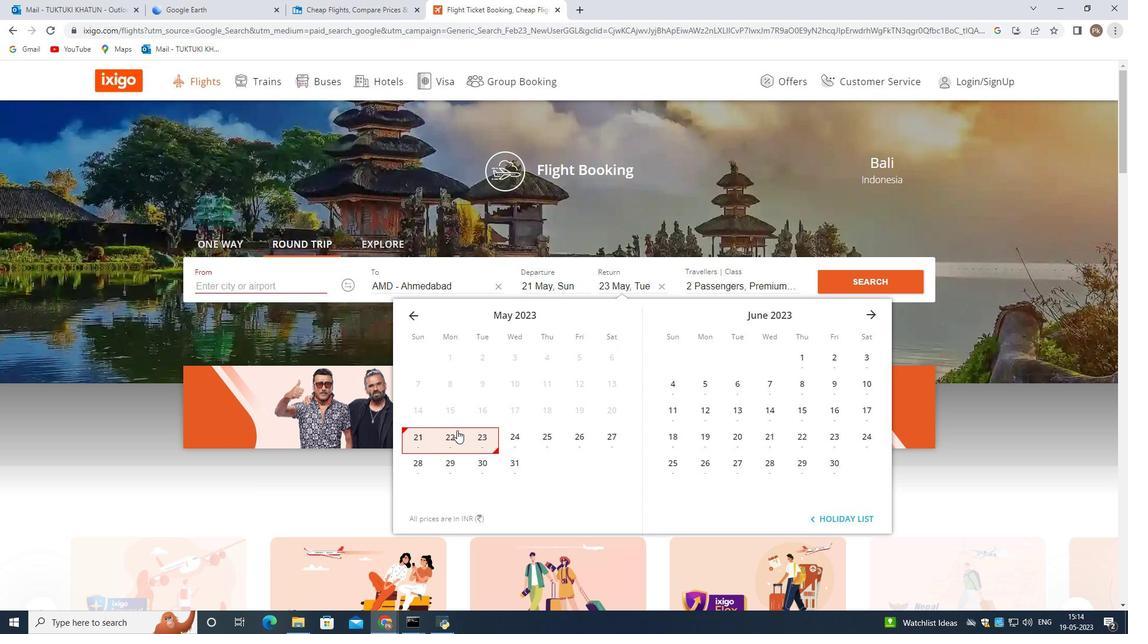 
Action: Mouse moved to (539, 275)
Screenshot: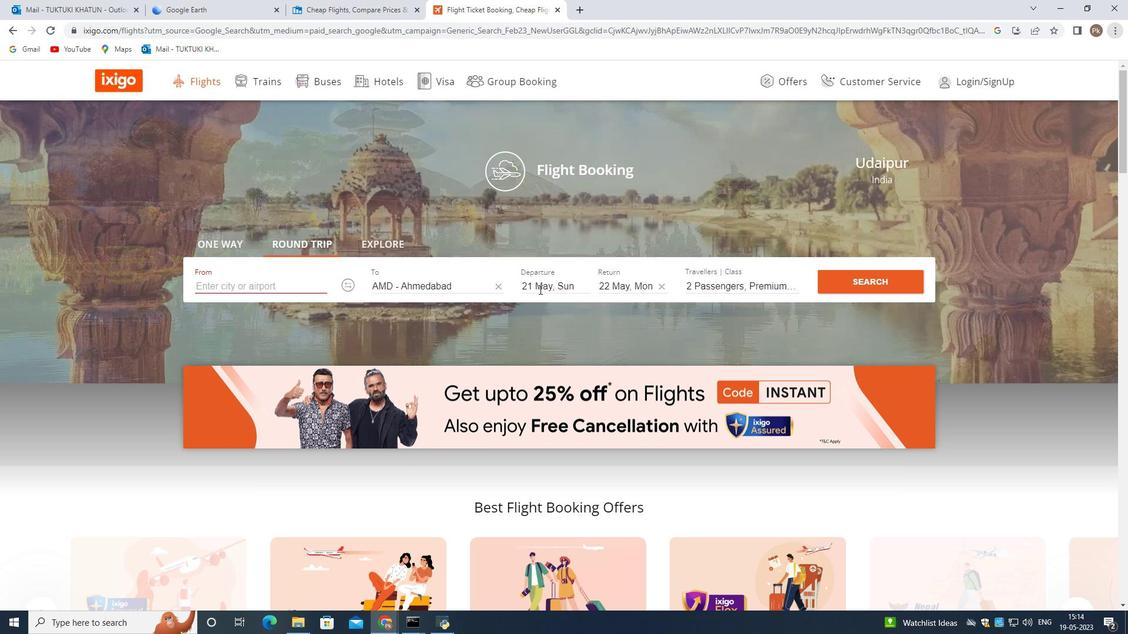 
Action: Mouse pressed left at (539, 275)
Screenshot: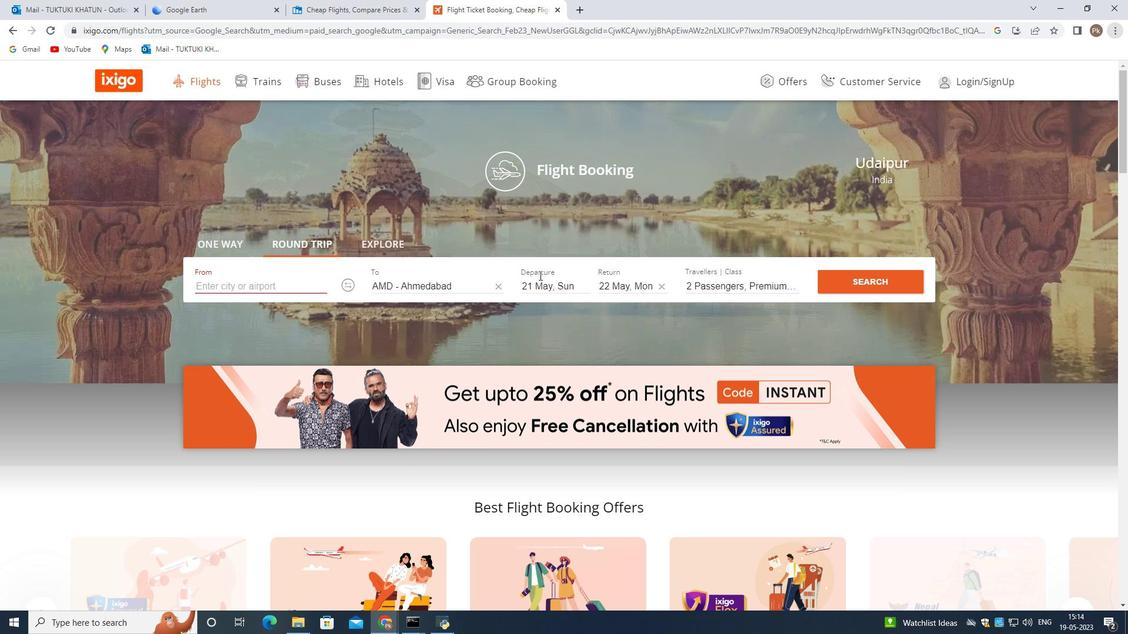 
Action: Mouse moved to (554, 283)
Screenshot: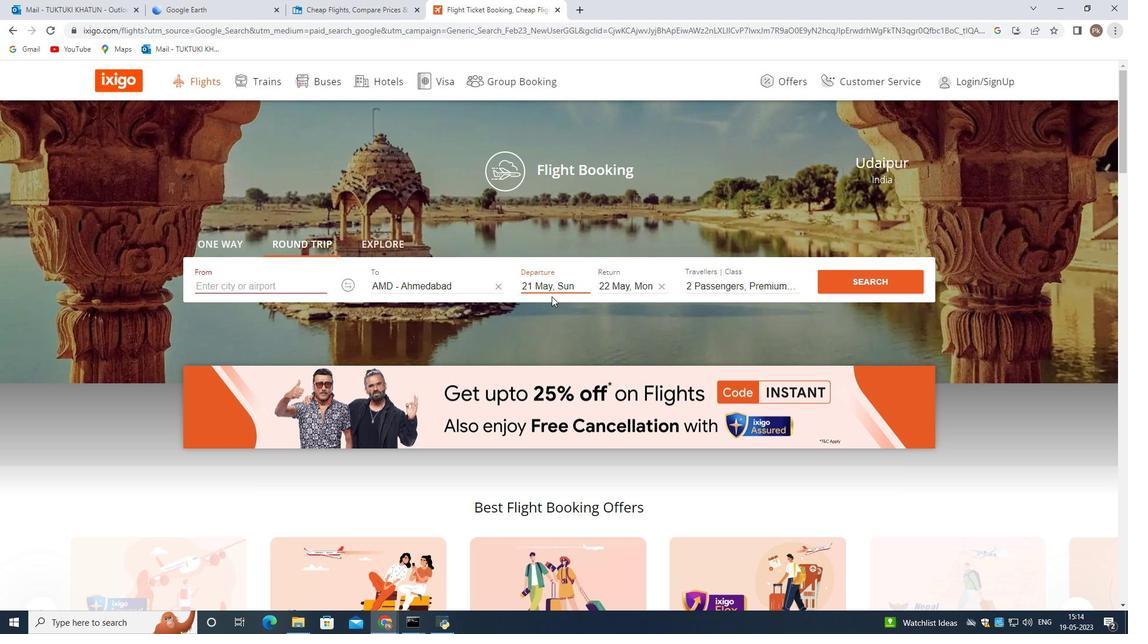
Action: Mouse pressed left at (554, 283)
Screenshot: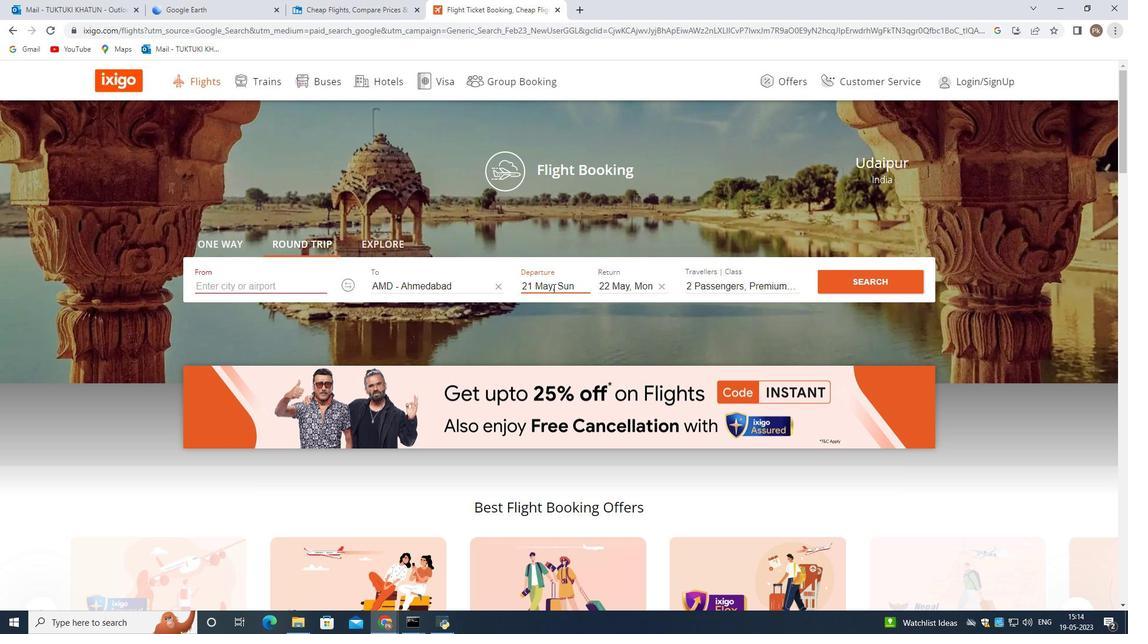 
Action: Mouse moved to (615, 412)
Screenshot: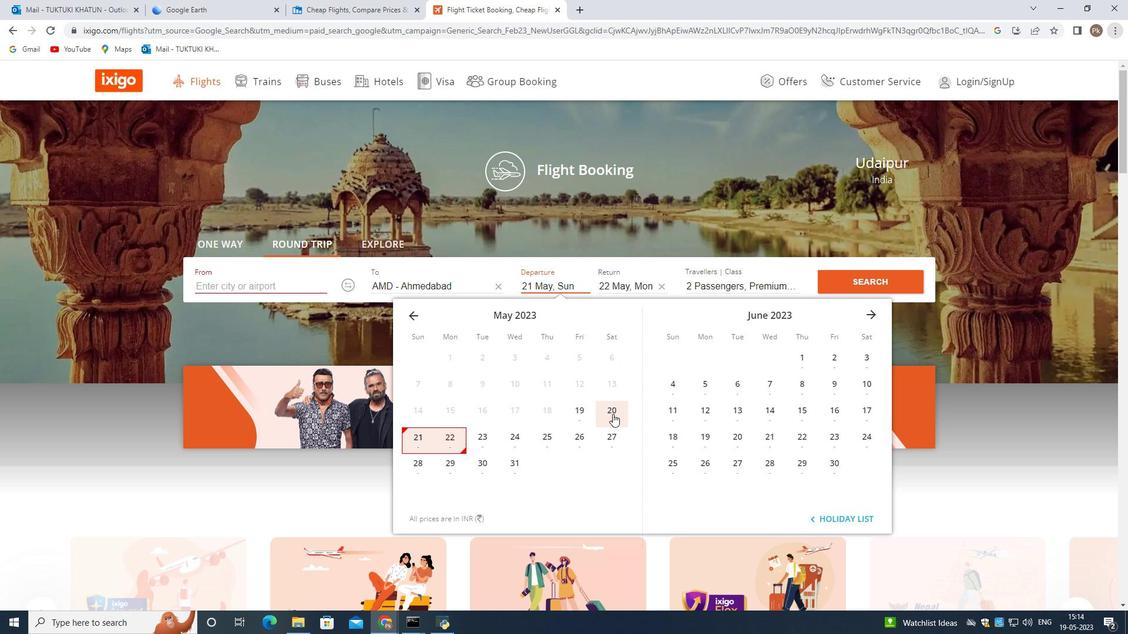 
Action: Mouse pressed left at (615, 412)
Screenshot: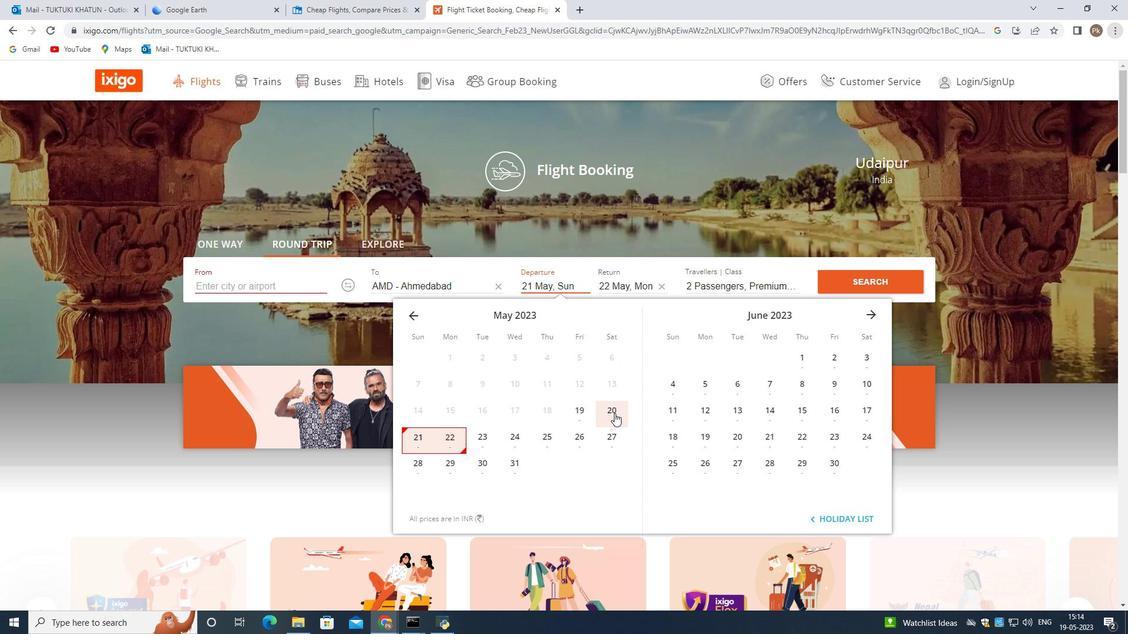 
Action: Mouse moved to (616, 412)
Screenshot: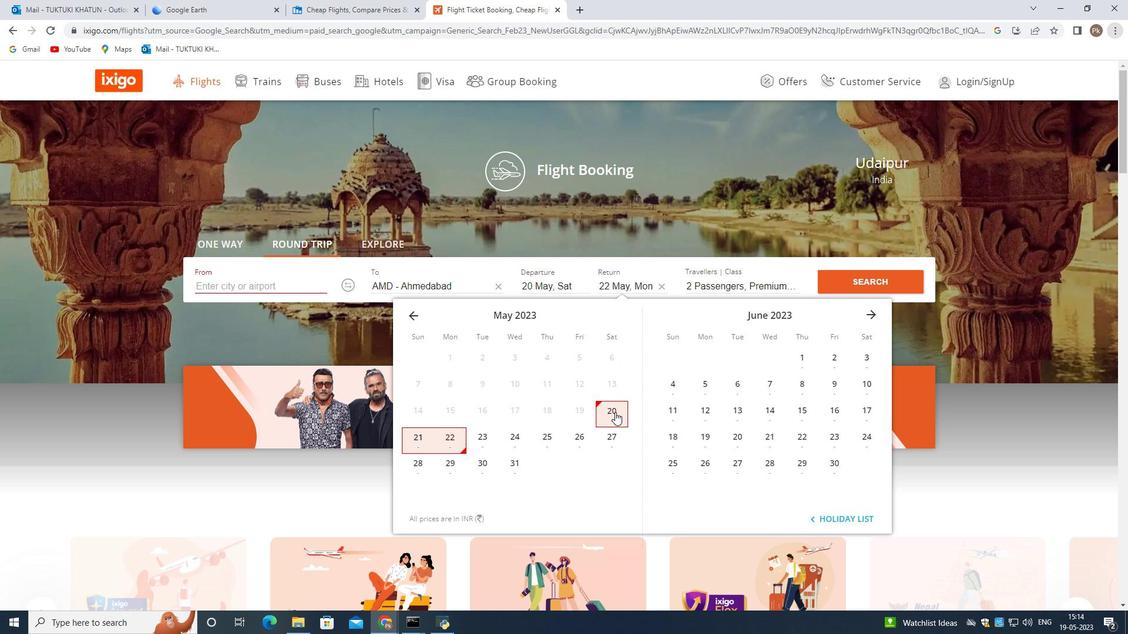 
Action: Mouse pressed left at (616, 412)
Screenshot: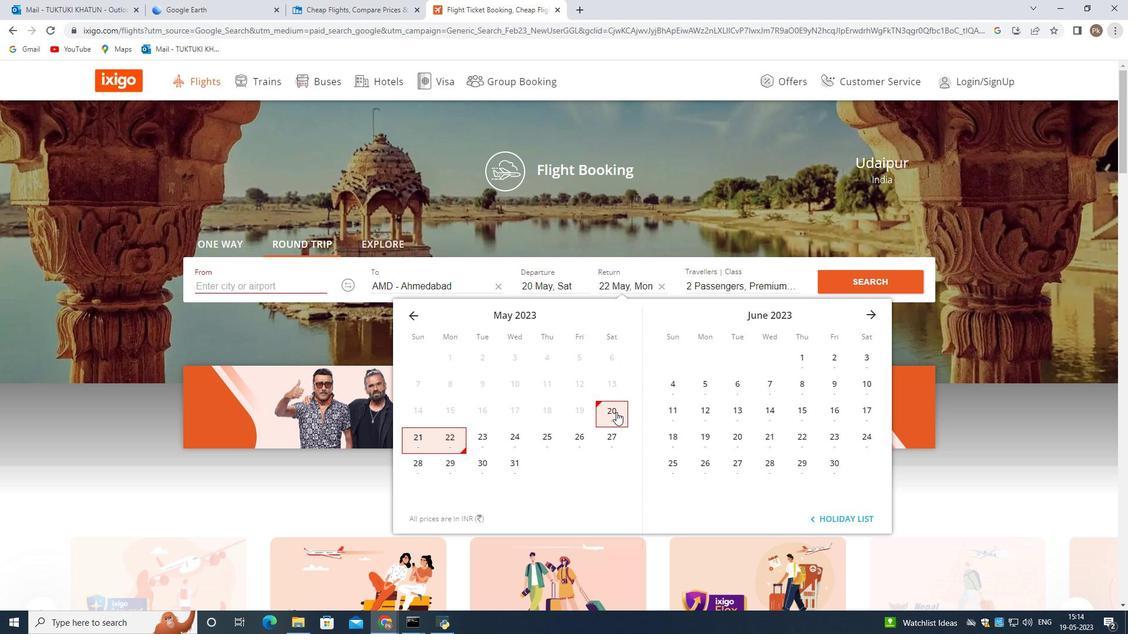 
Action: Mouse moved to (633, 287)
Screenshot: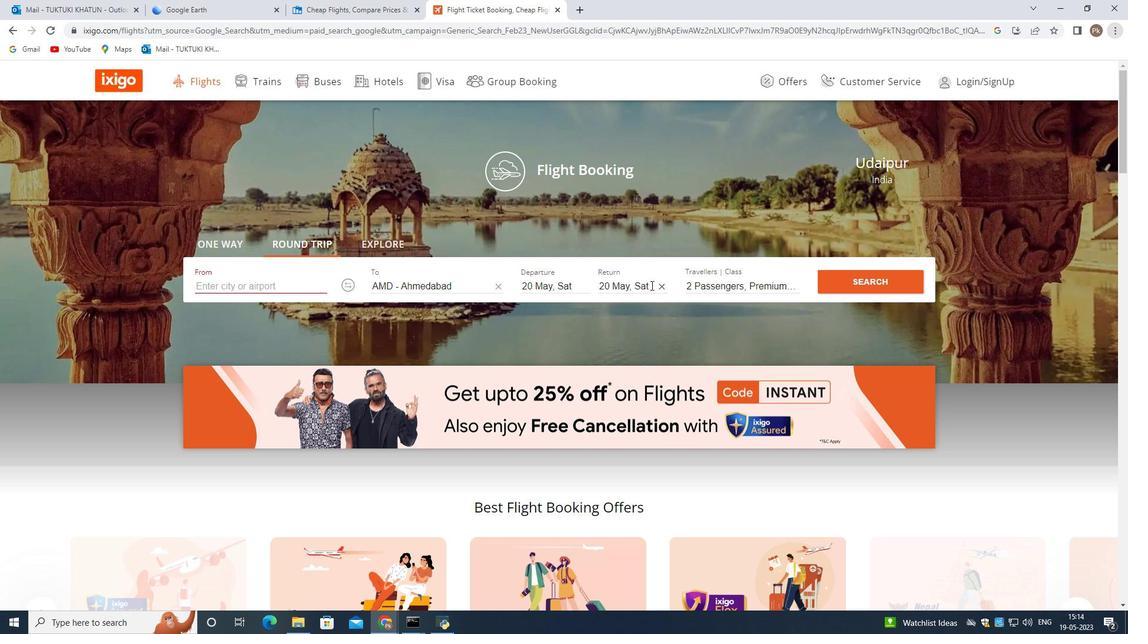
Action: Mouse pressed left at (633, 287)
Screenshot: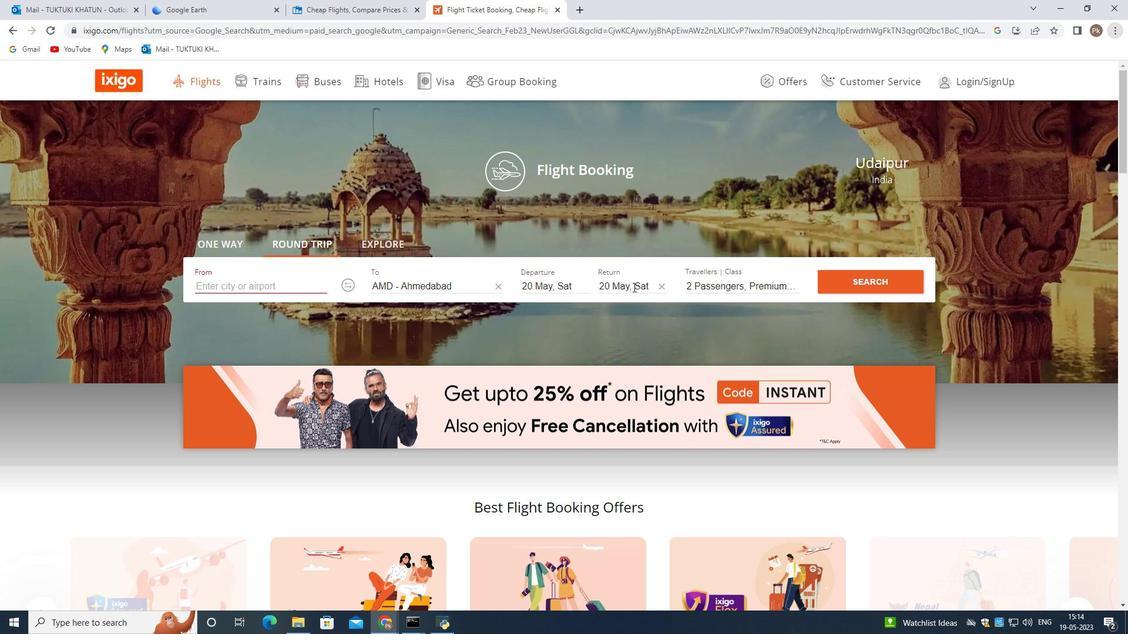 
Action: Mouse moved to (675, 389)
Screenshot: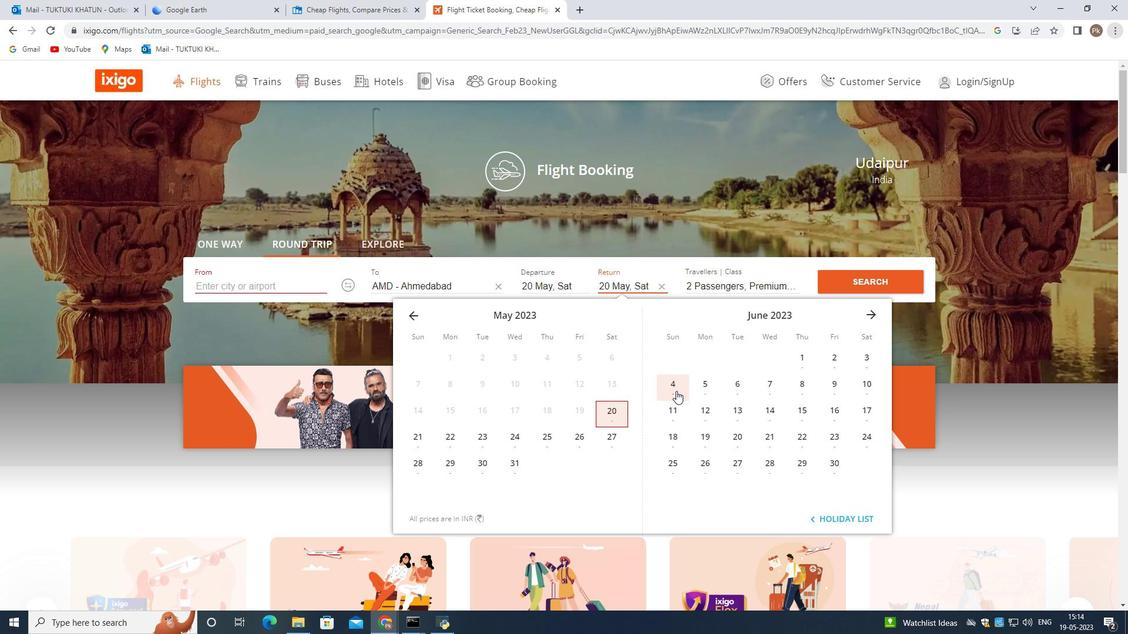 
Action: Mouse pressed left at (675, 389)
Screenshot: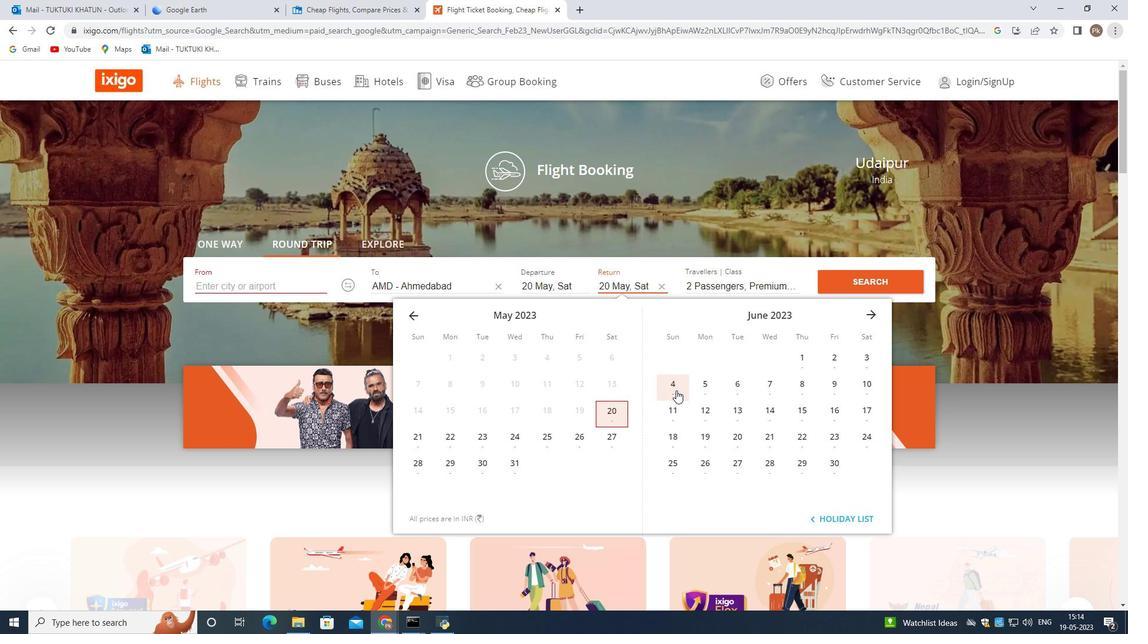 
Action: Mouse moved to (891, 282)
Screenshot: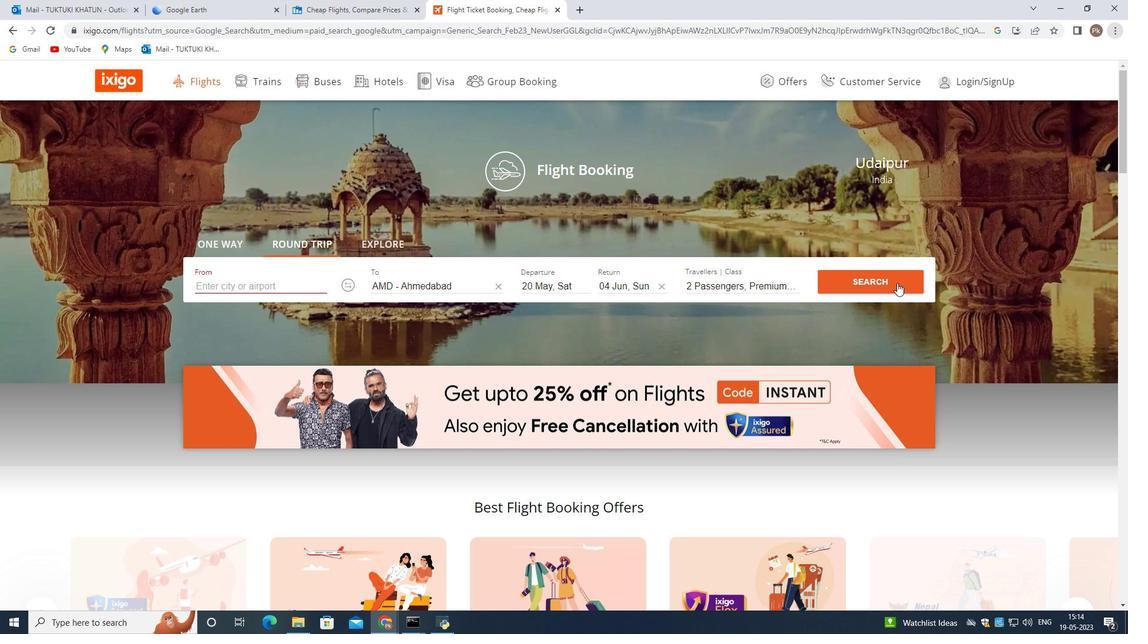
Action: Mouse pressed left at (891, 282)
Screenshot: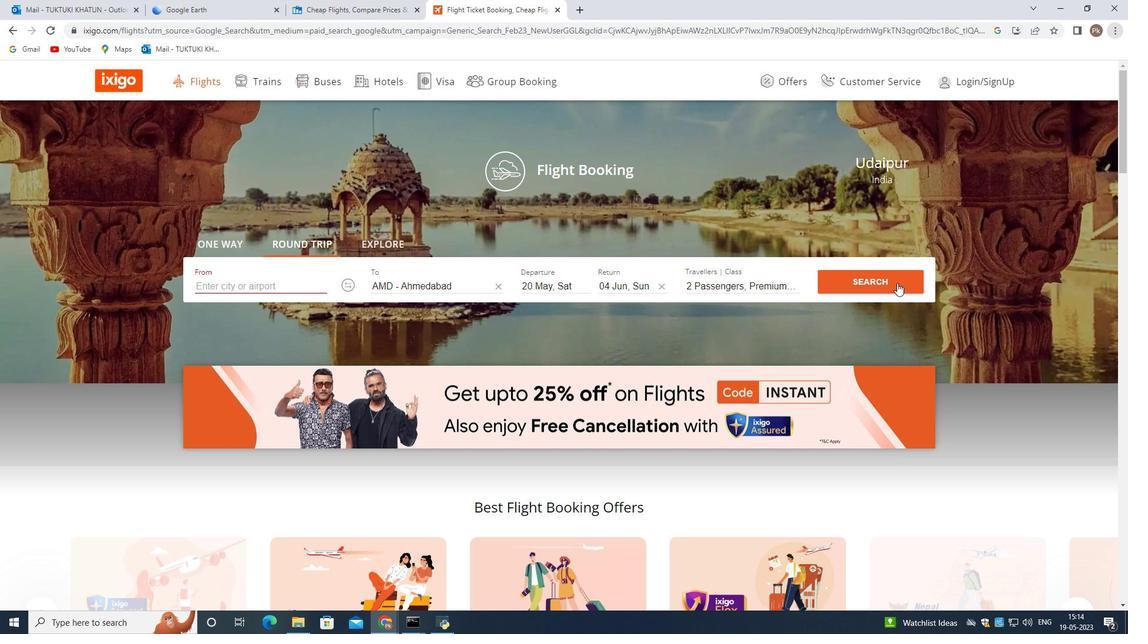 
Action: Mouse moved to (468, 330)
Screenshot: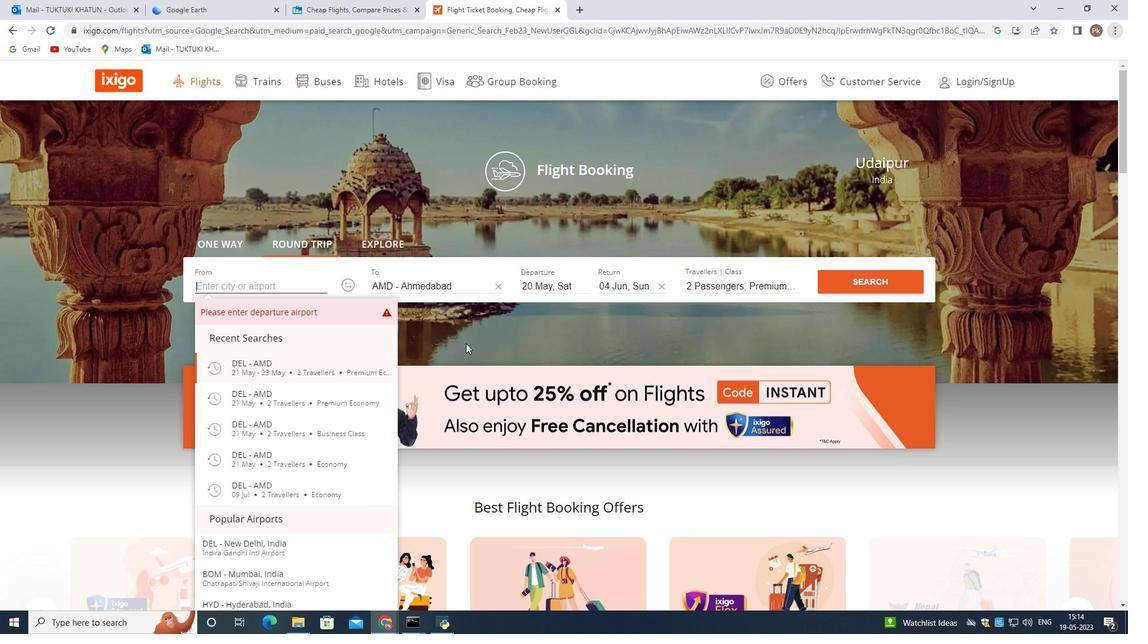 
Action: Mouse pressed left at (468, 330)
Screenshot: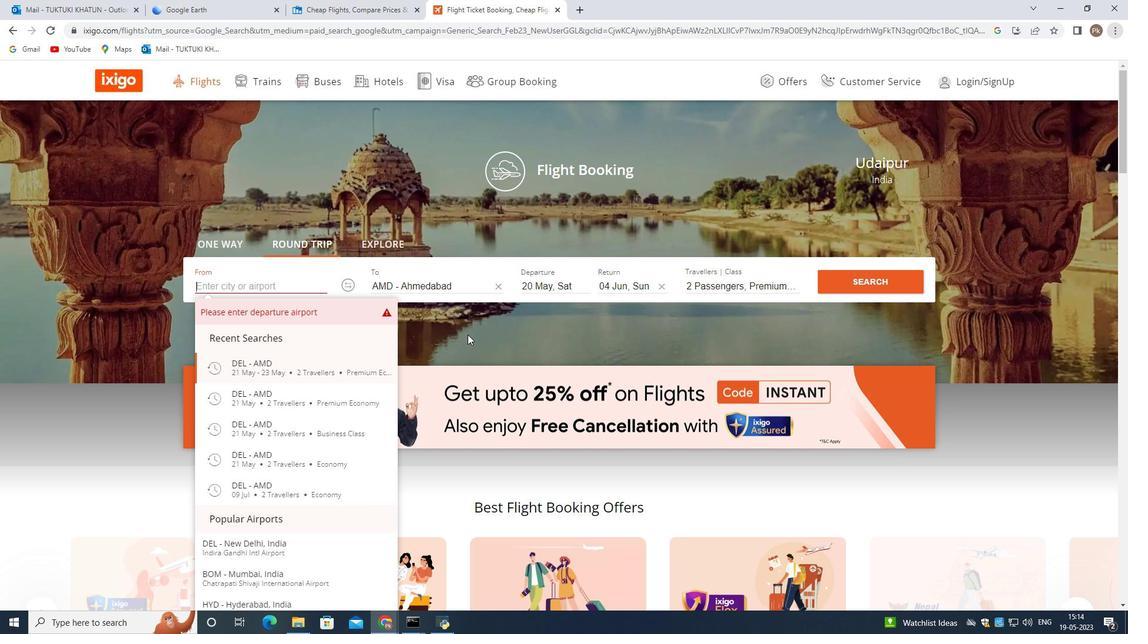 
Action: Mouse moved to (228, 286)
Screenshot: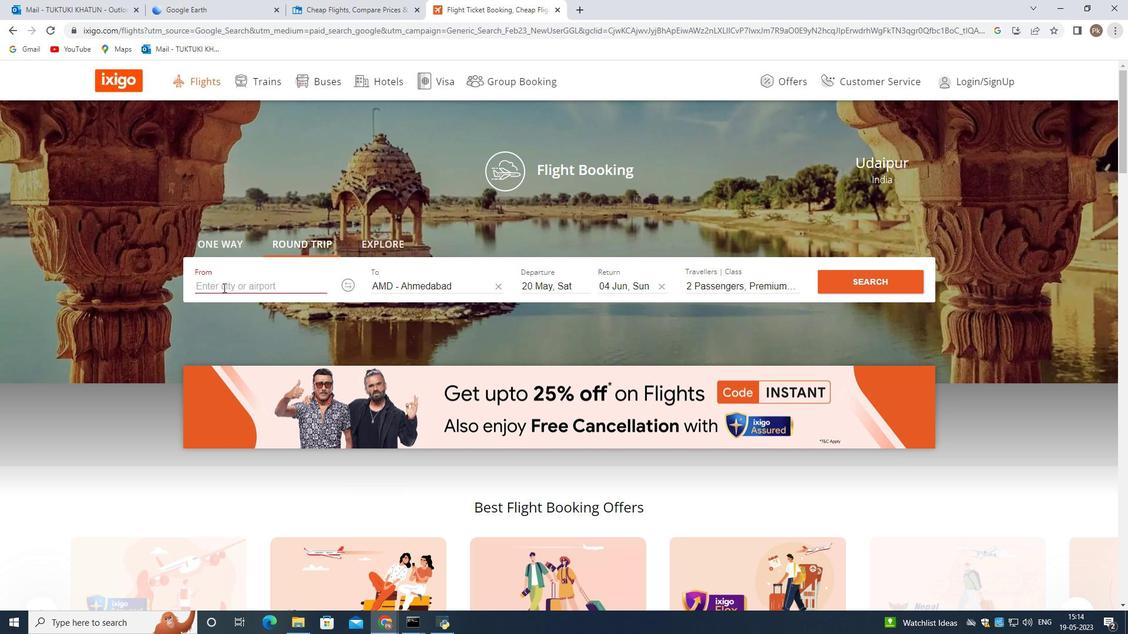 
Action: Mouse pressed left at (228, 286)
Screenshot: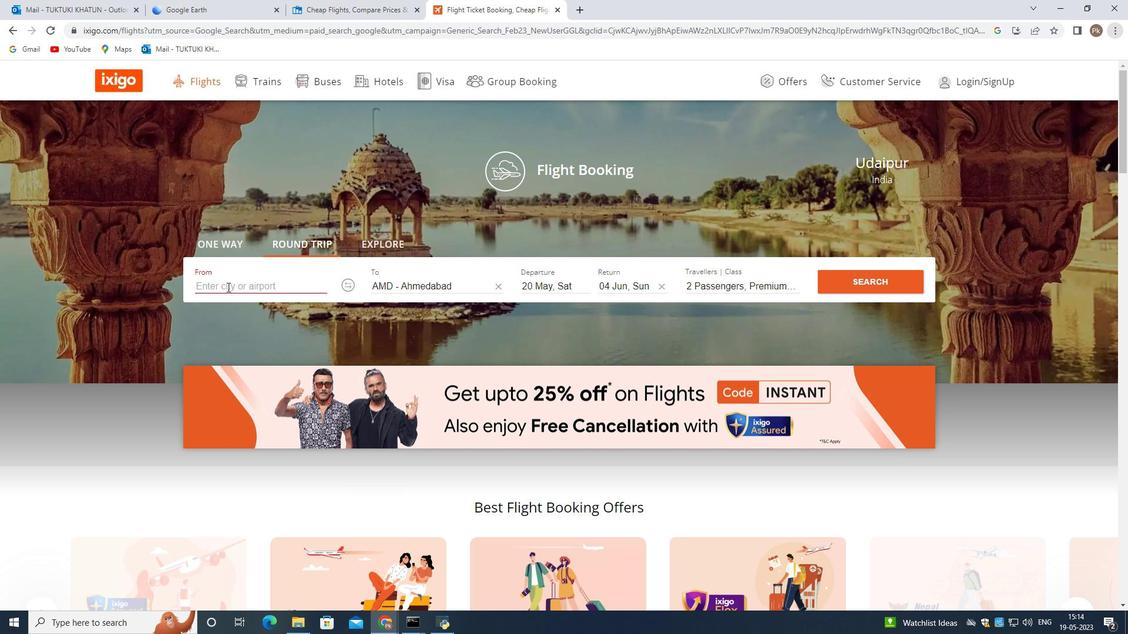 
Action: Key pressed delh<Key.backspace>i<Key.backspace>hi
Screenshot: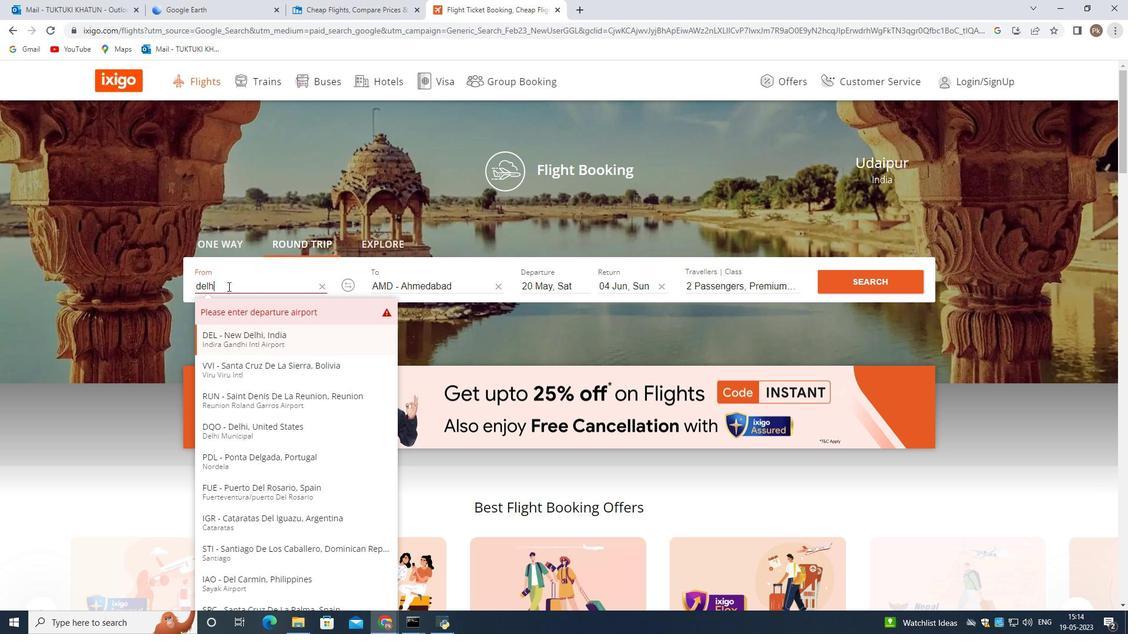 
Action: Mouse moved to (427, 287)
Screenshot: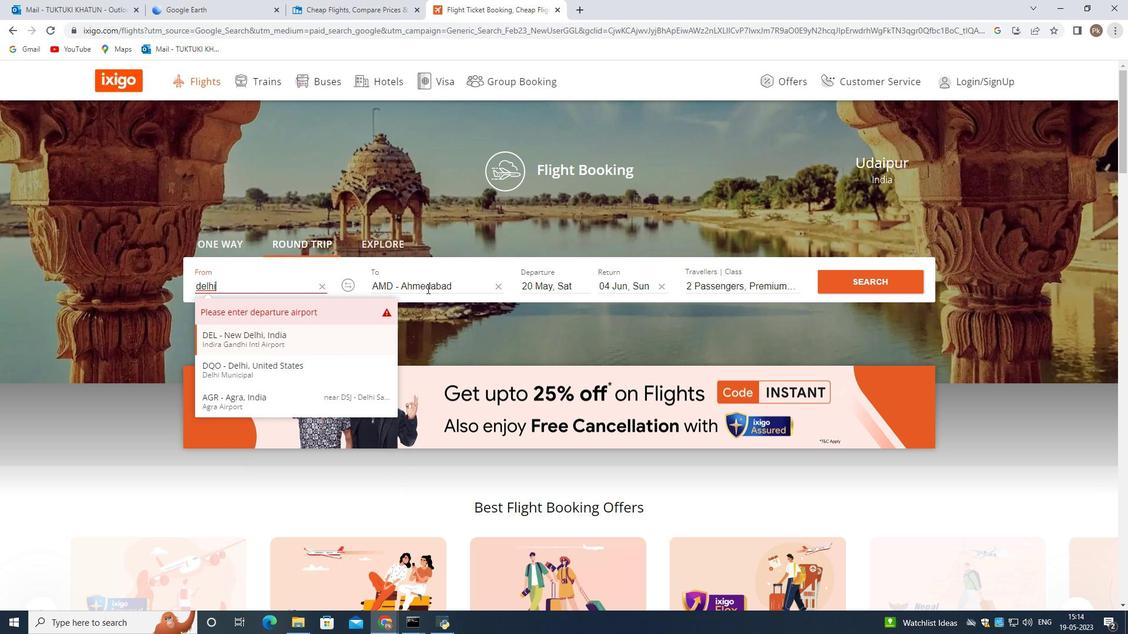 
Action: Mouse pressed left at (427, 287)
Screenshot: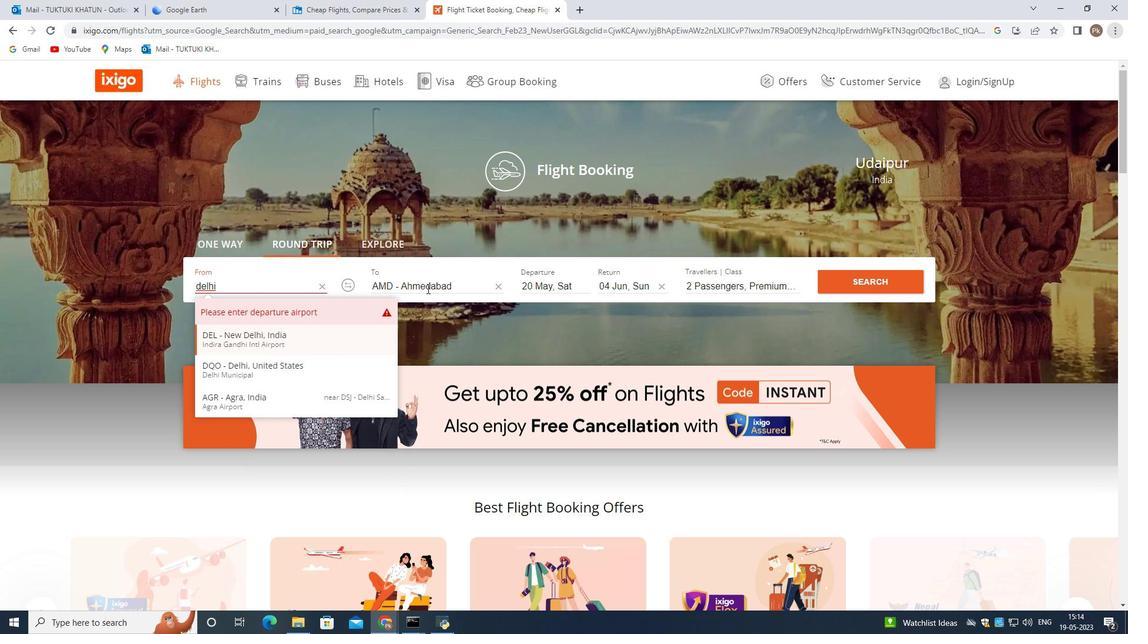 
Action: Mouse moved to (429, 309)
Screenshot: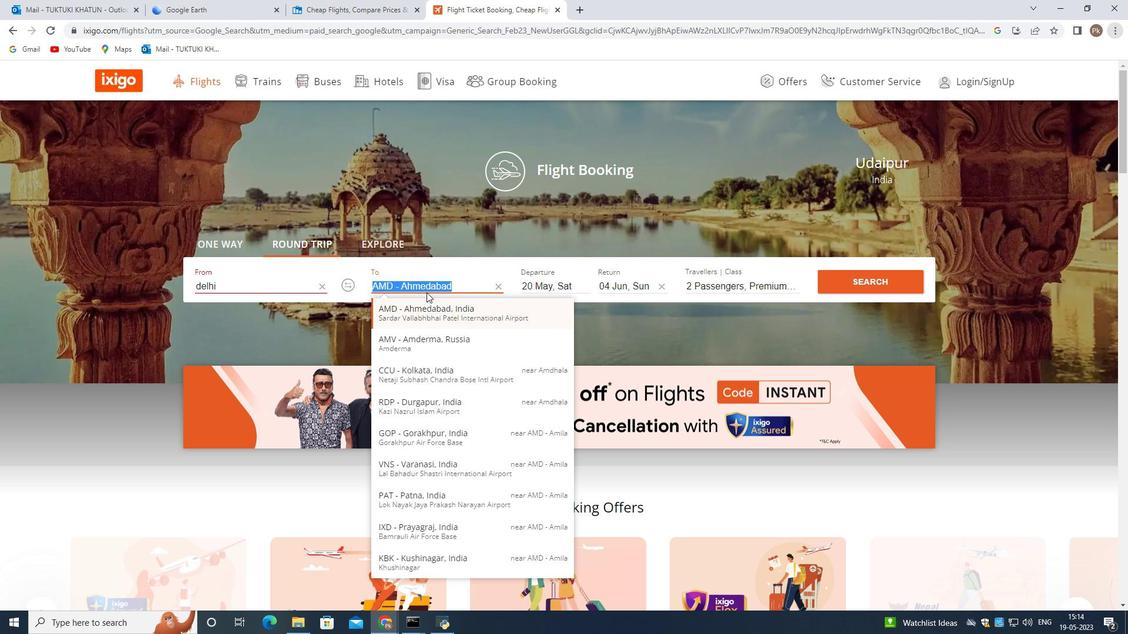 
Action: Mouse pressed left at (429, 309)
Screenshot: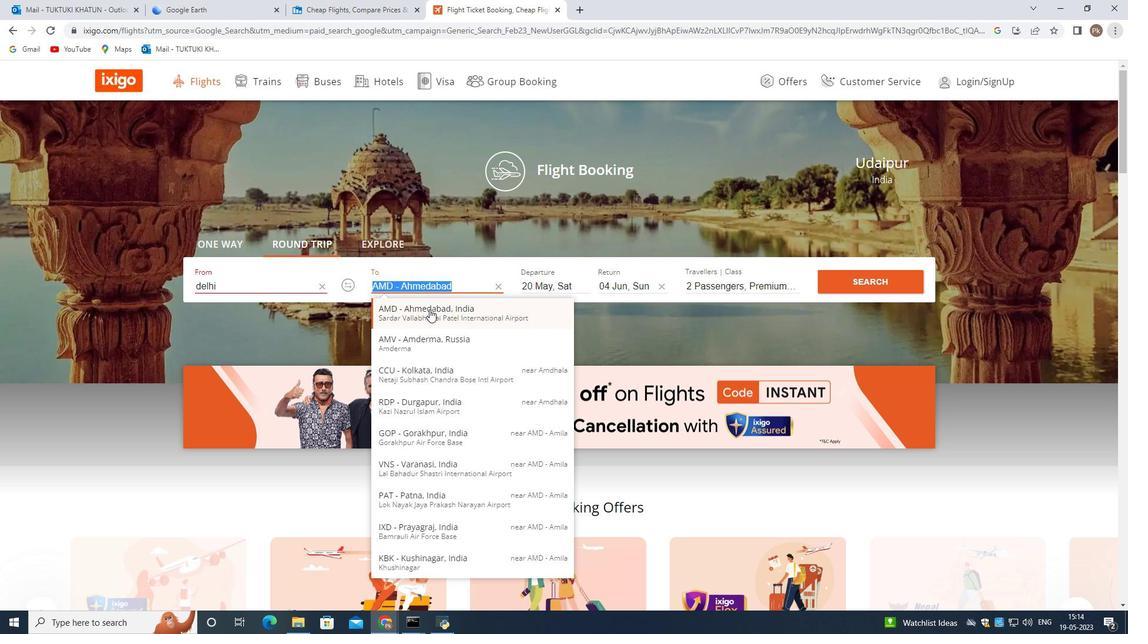
Action: Mouse moved to (892, 289)
Screenshot: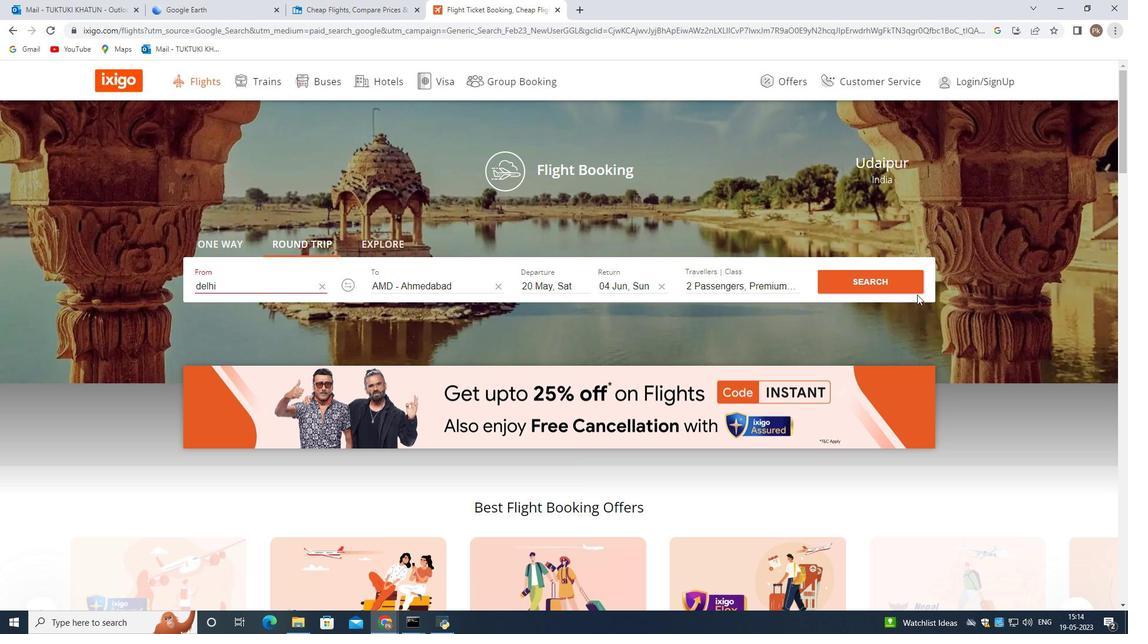 
Action: Mouse pressed left at (892, 289)
Screenshot: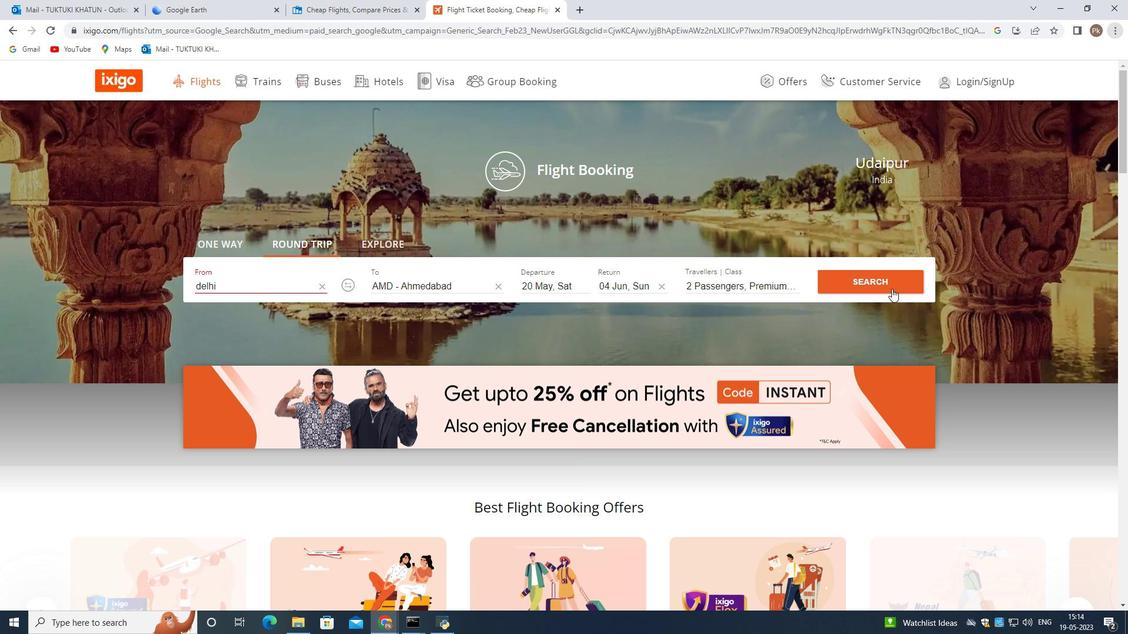 
Action: Mouse moved to (240, 291)
Screenshot: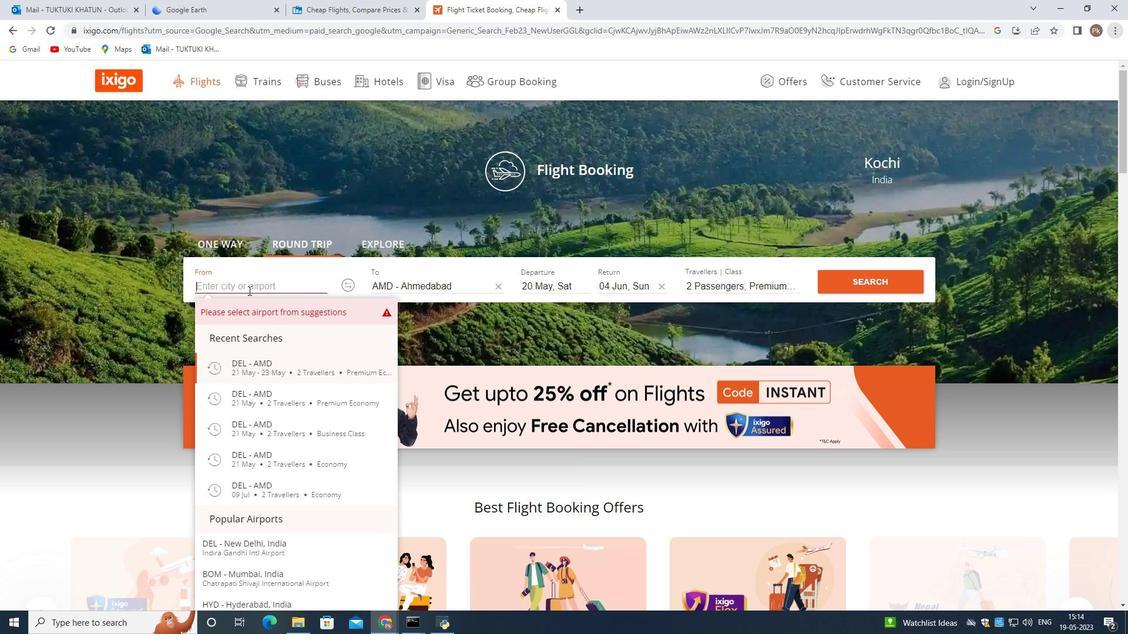 
Action: Mouse pressed left at (240, 291)
Screenshot: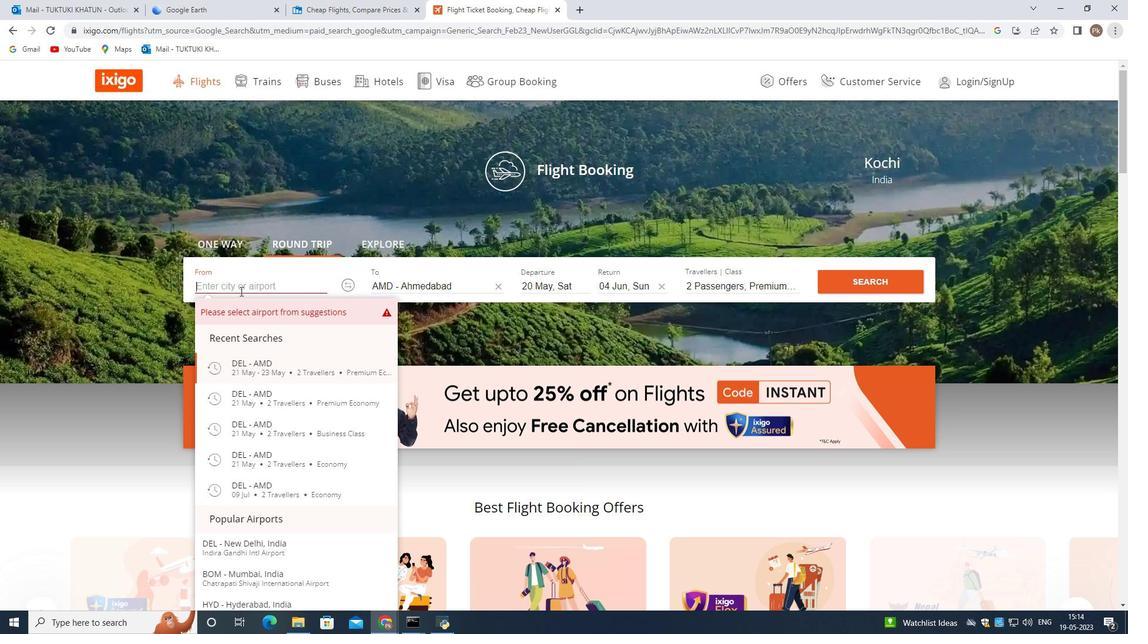 
Action: Mouse moved to (258, 369)
Screenshot: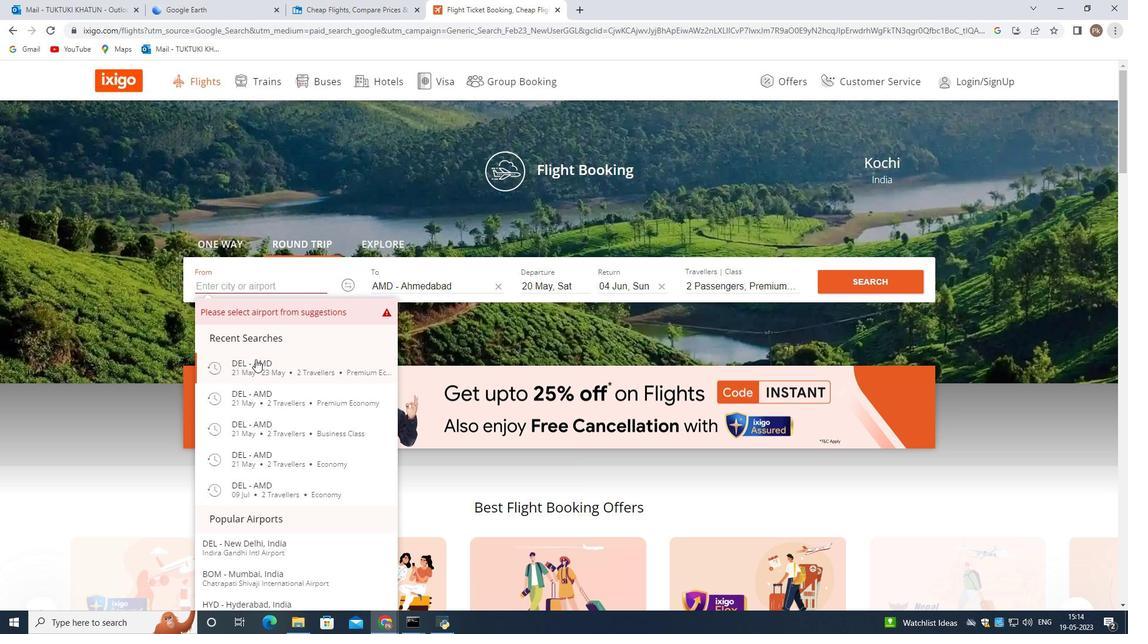 
Action: Mouse pressed left at (258, 369)
Screenshot: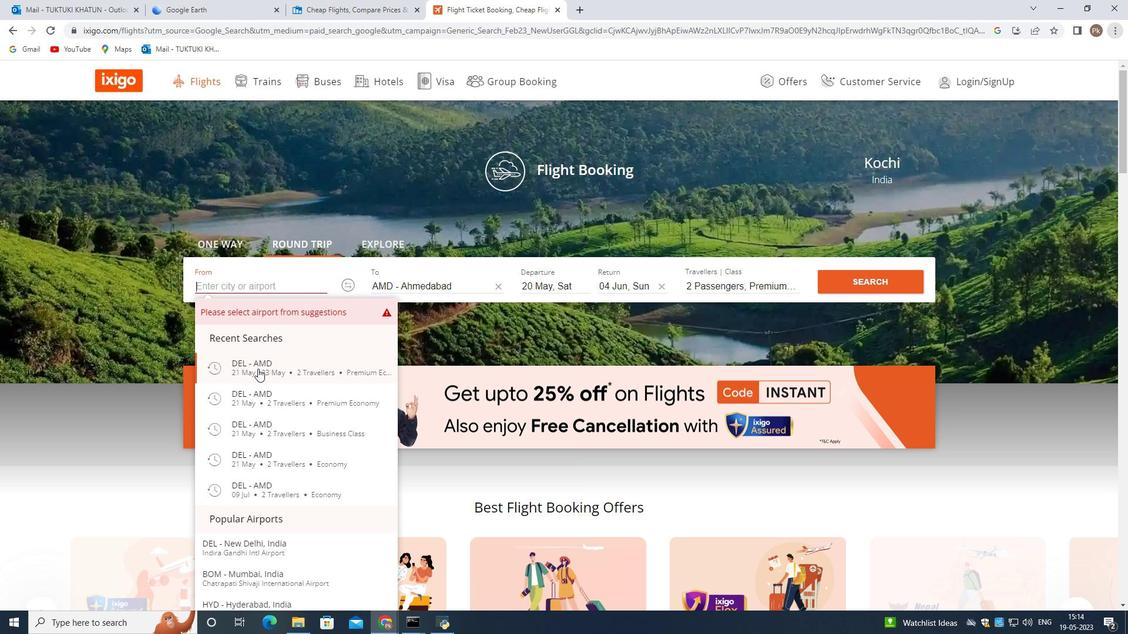 
Action: Mouse moved to (863, 273)
Screenshot: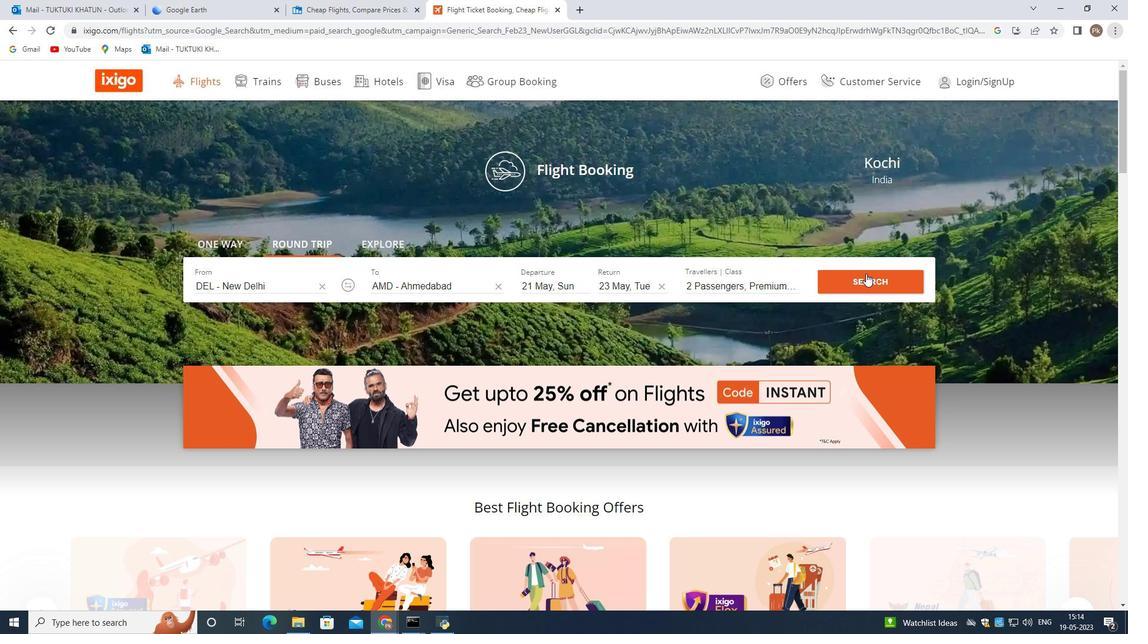 
Action: Mouse pressed left at (863, 273)
Screenshot: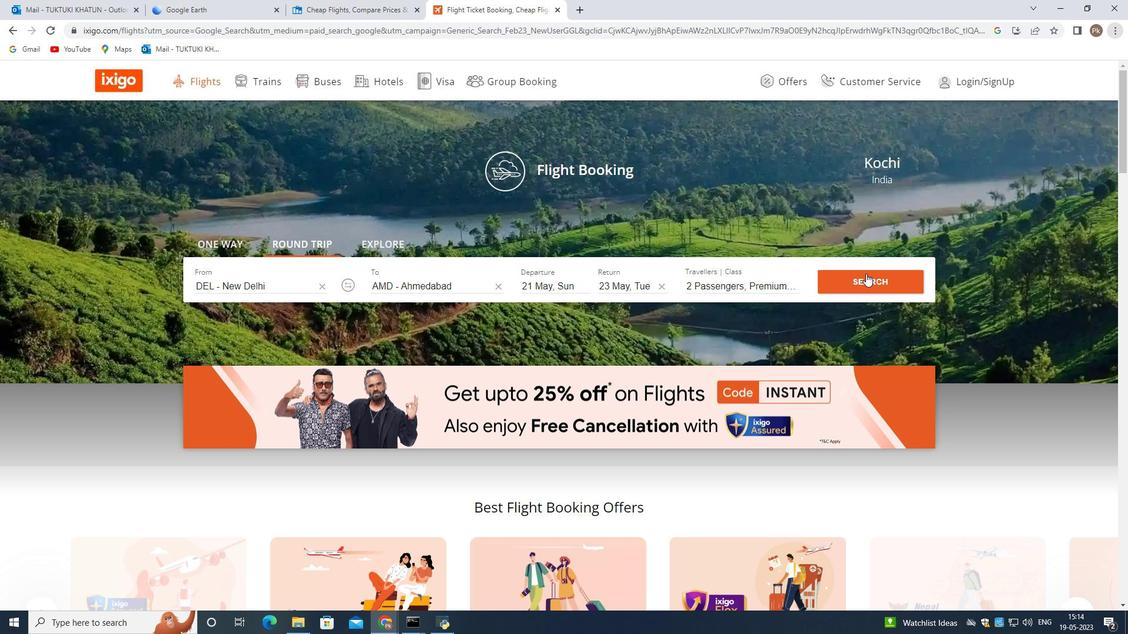 
Action: Mouse moved to (449, 346)
Screenshot: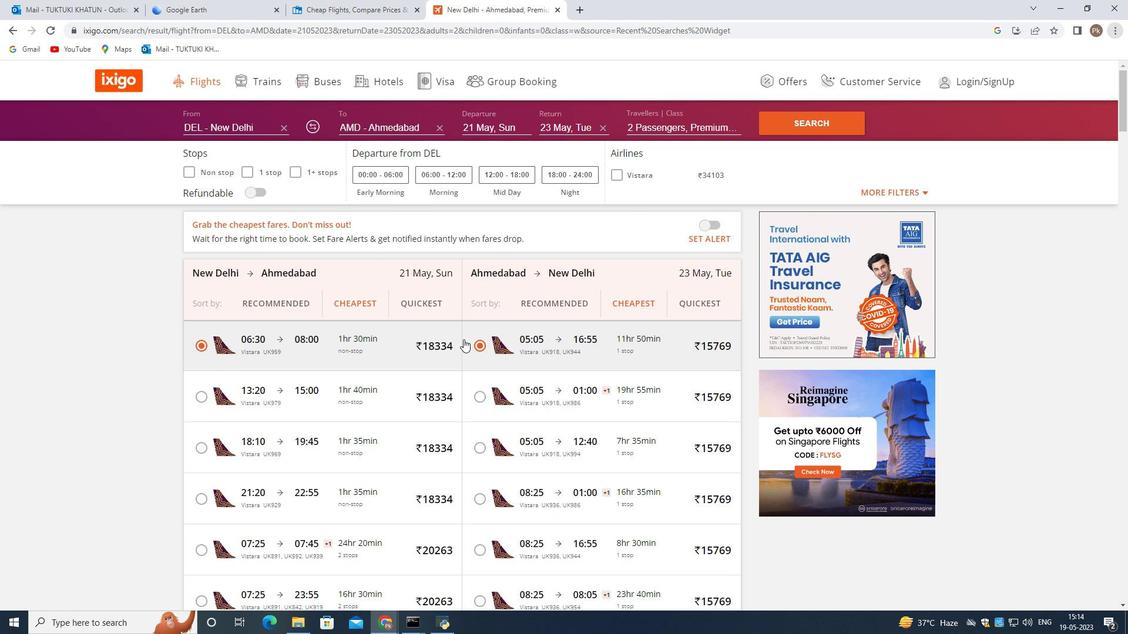 
Action: Mouse scrolled (449, 347) with delta (0, 0)
Screenshot: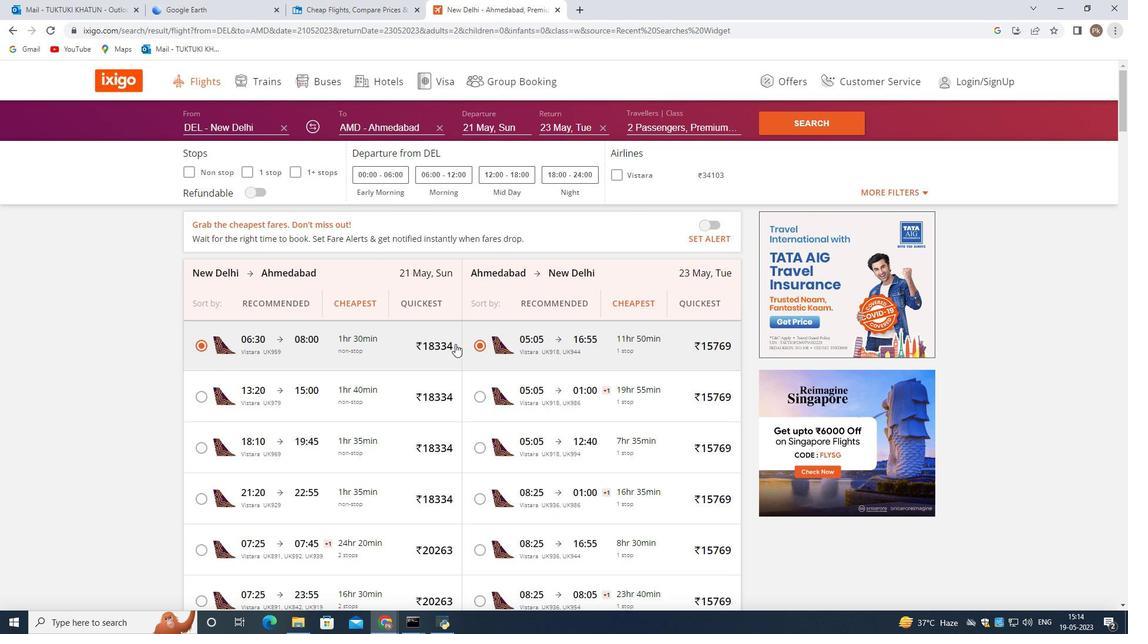 
Action: Mouse scrolled (449, 347) with delta (0, 0)
Screenshot: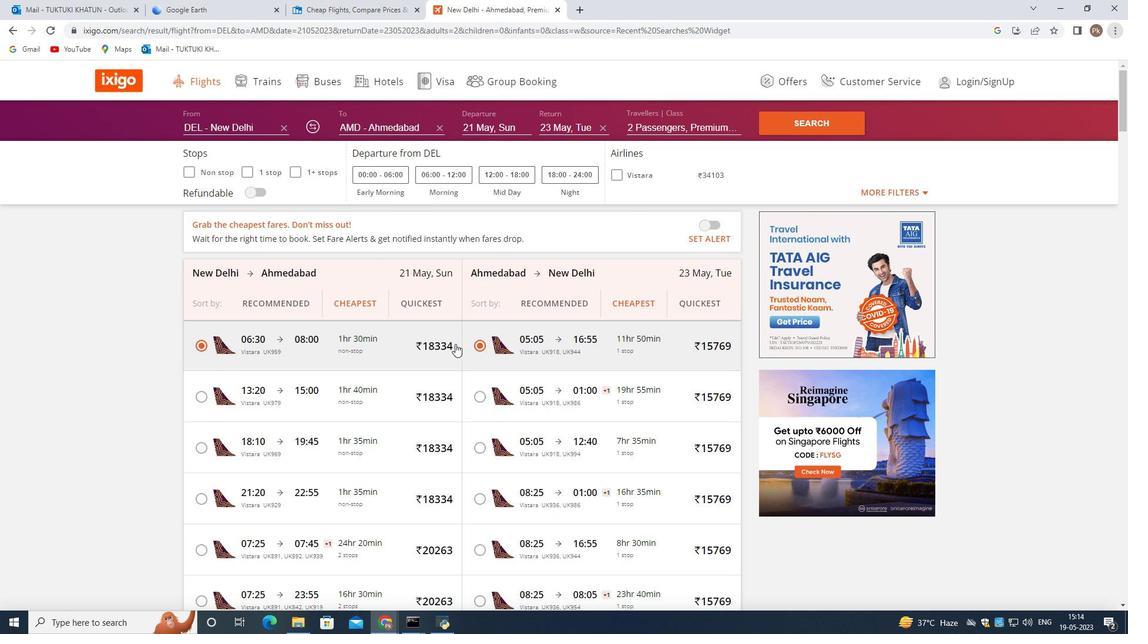 
Action: Mouse moved to (449, 346)
Screenshot: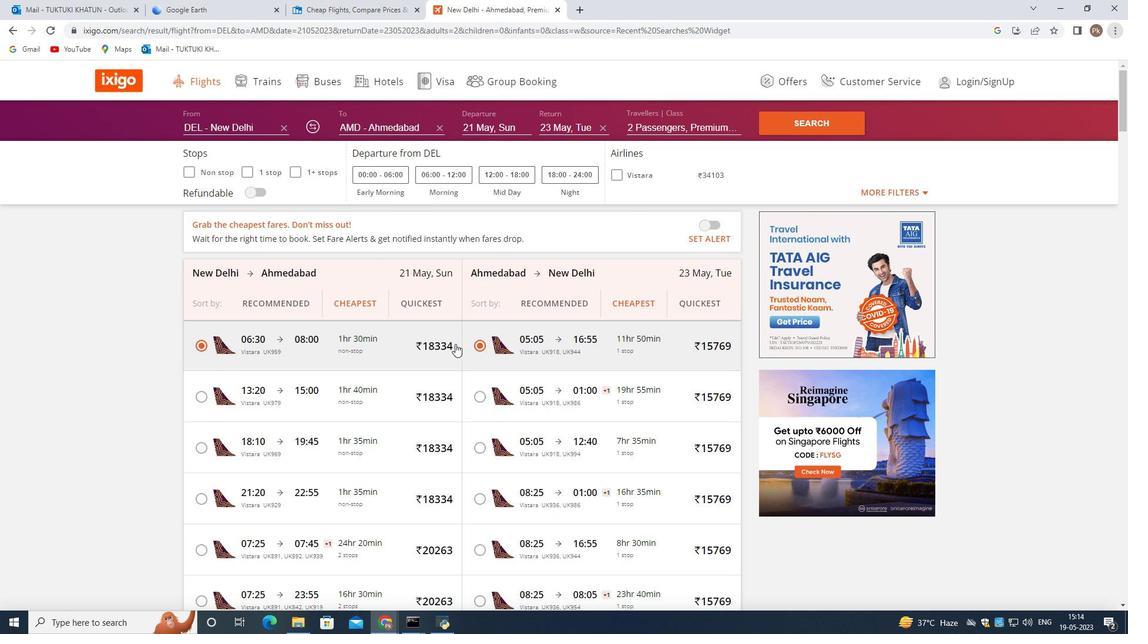 
Action: Mouse scrolled (449, 347) with delta (0, 0)
Screenshot: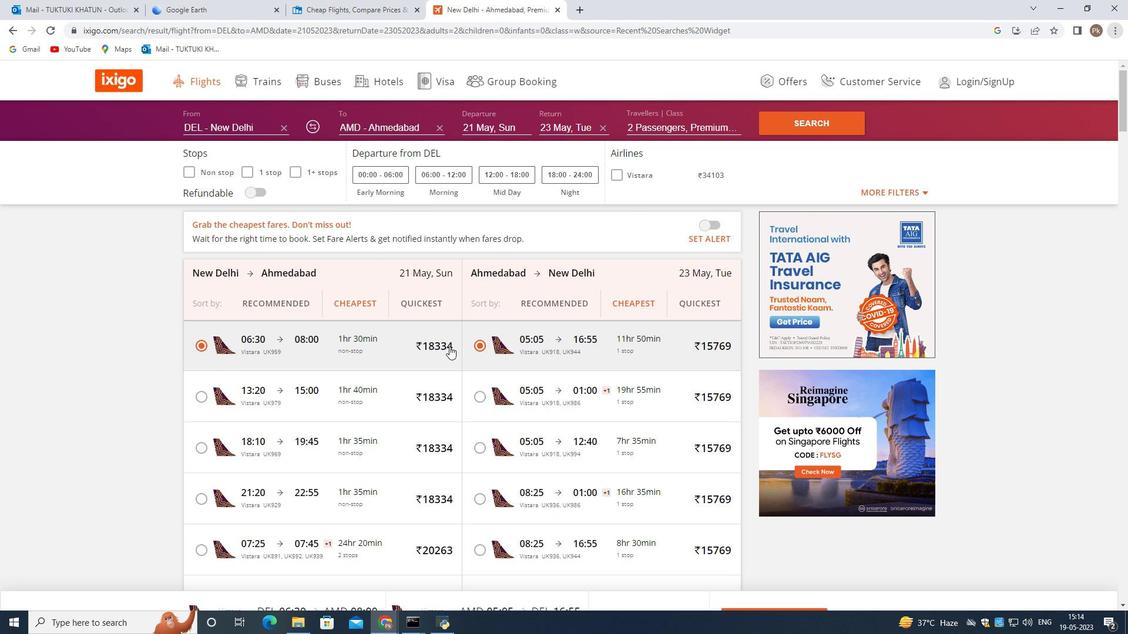
Action: Mouse scrolled (449, 347) with delta (0, 0)
Screenshot: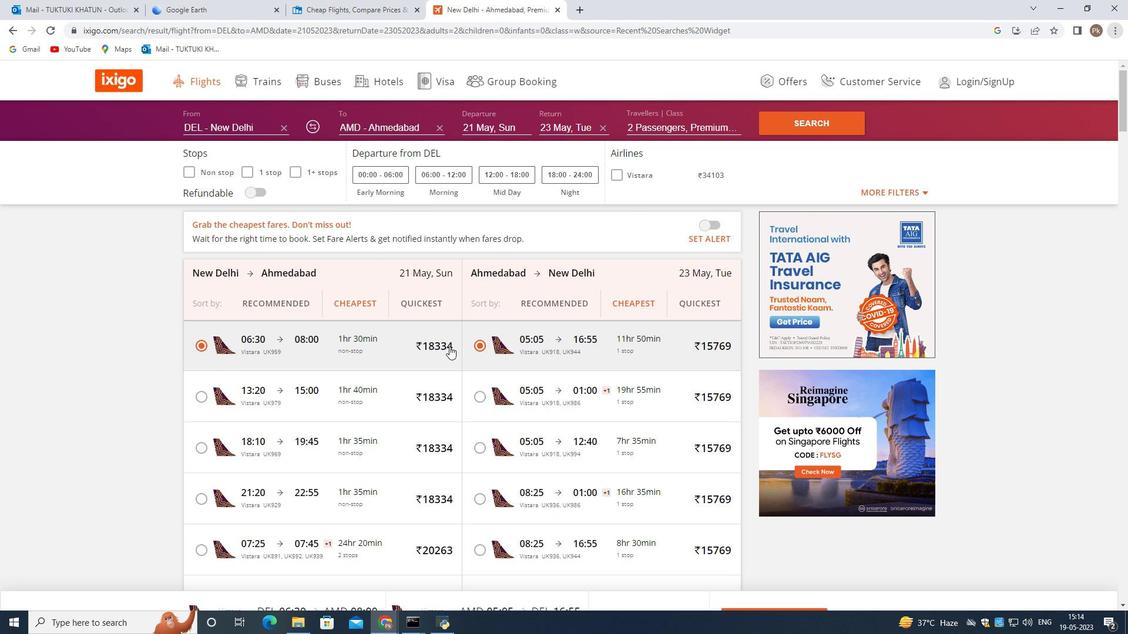 
Action: Mouse moved to (372, 302)
Screenshot: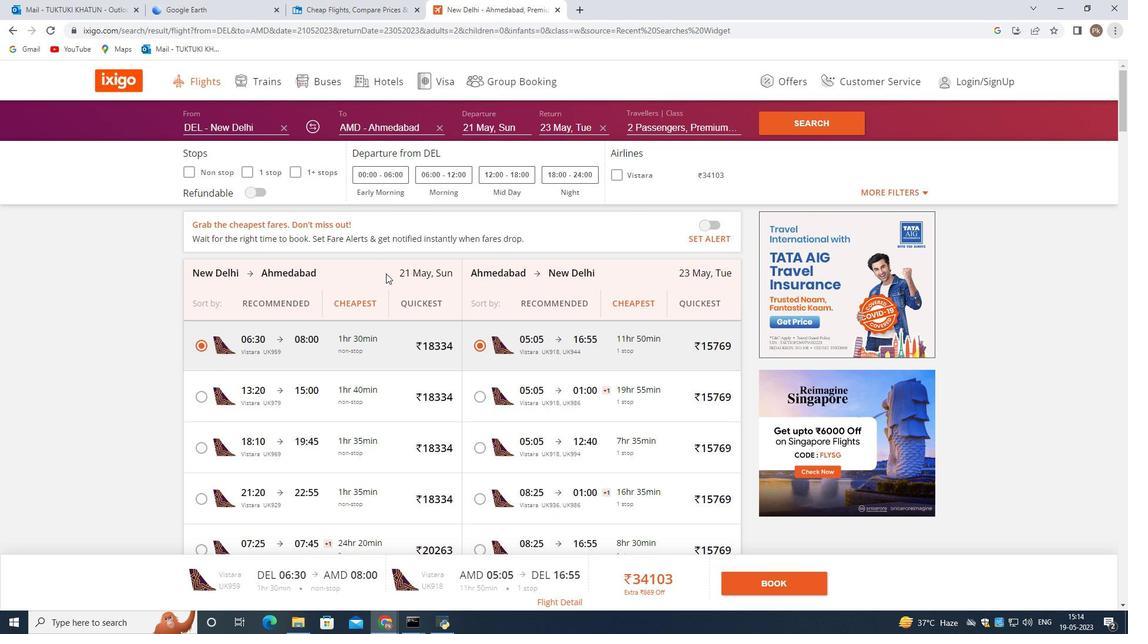 
Action: Mouse scrolled (372, 302) with delta (0, 0)
Screenshot: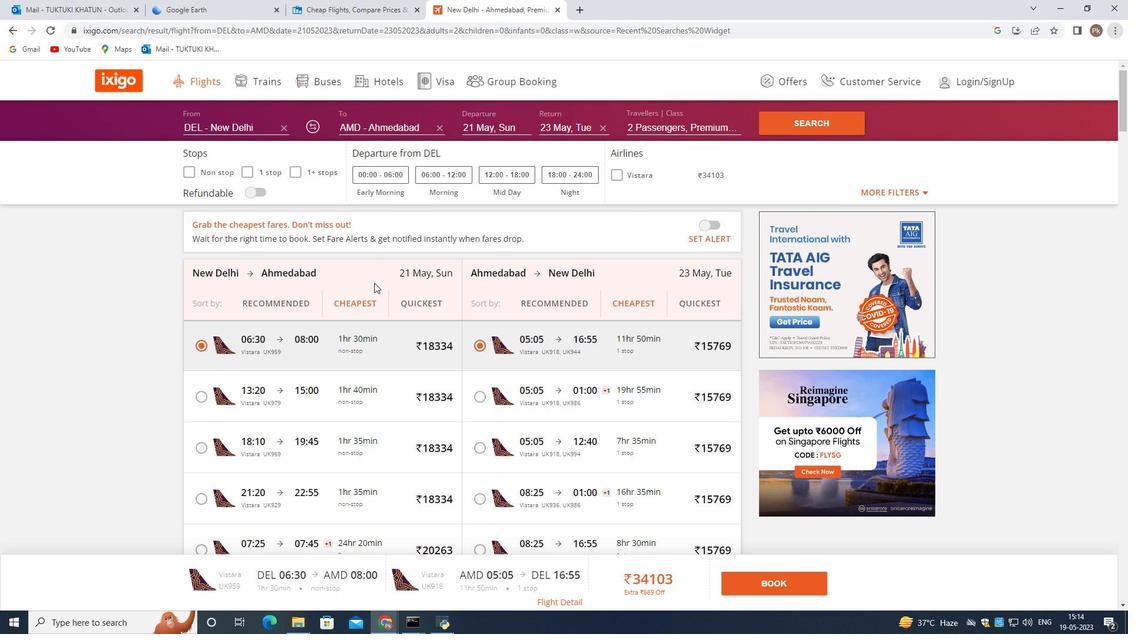 
Action: Mouse scrolled (372, 302) with delta (0, 0)
Screenshot: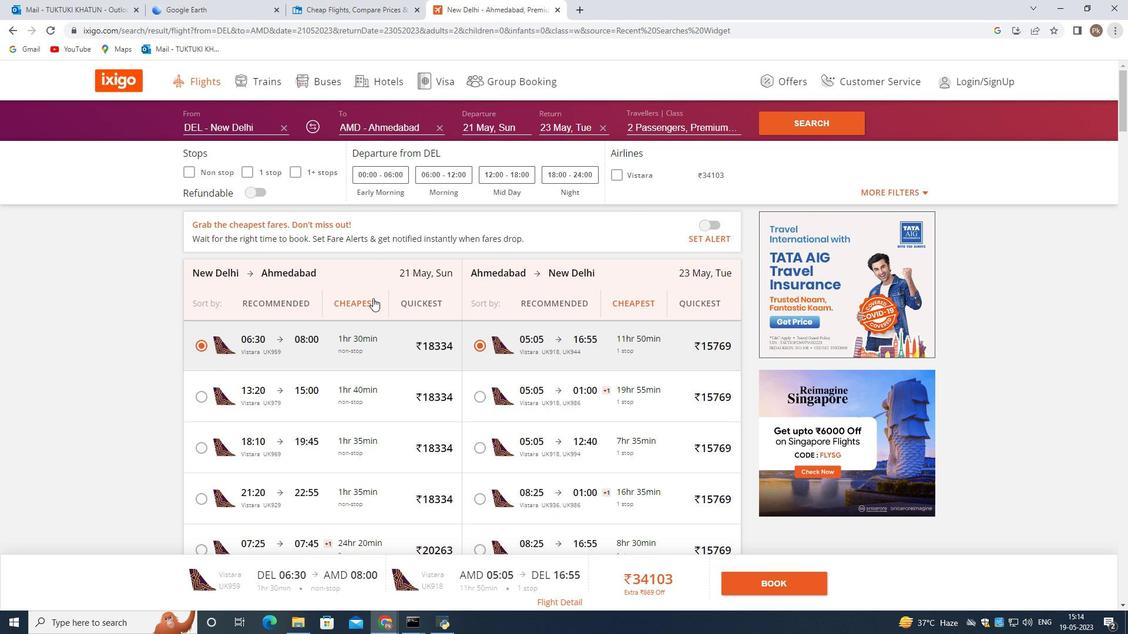 
Action: Mouse scrolled (372, 302) with delta (0, 0)
Screenshot: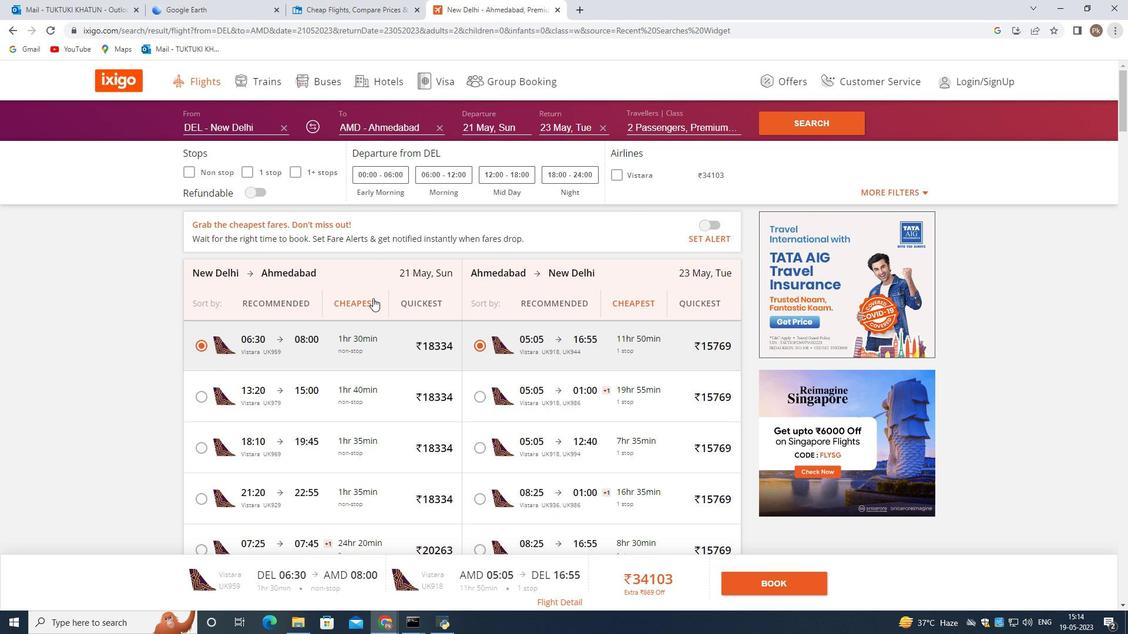 
Action: Mouse scrolled (372, 302) with delta (0, 0)
Screenshot: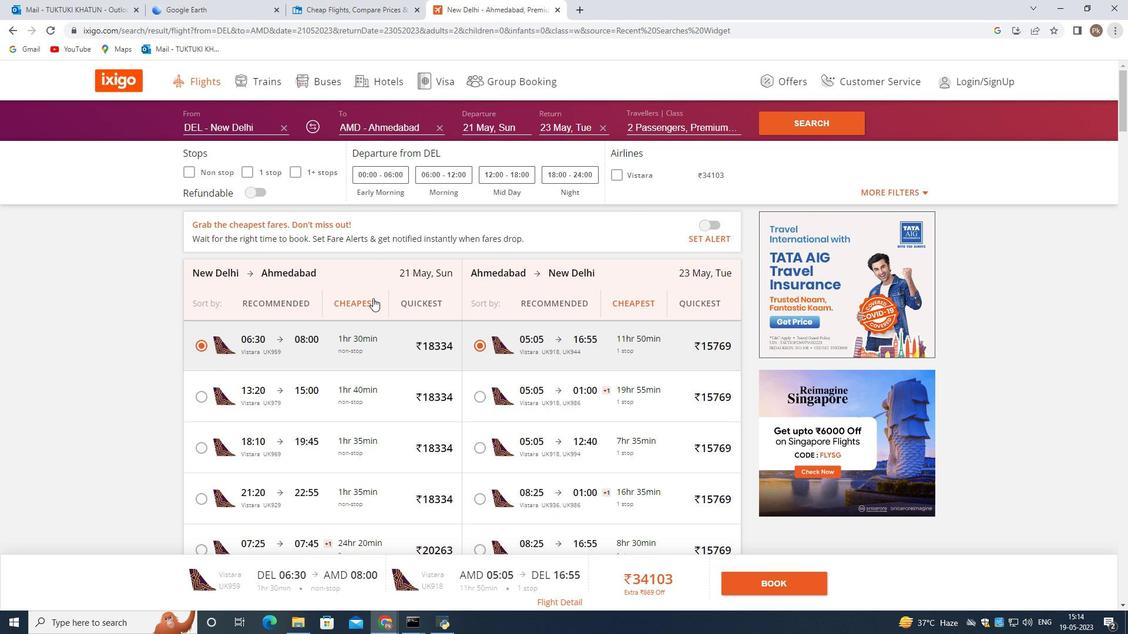 
Action: Mouse moved to (370, 302)
Screenshot: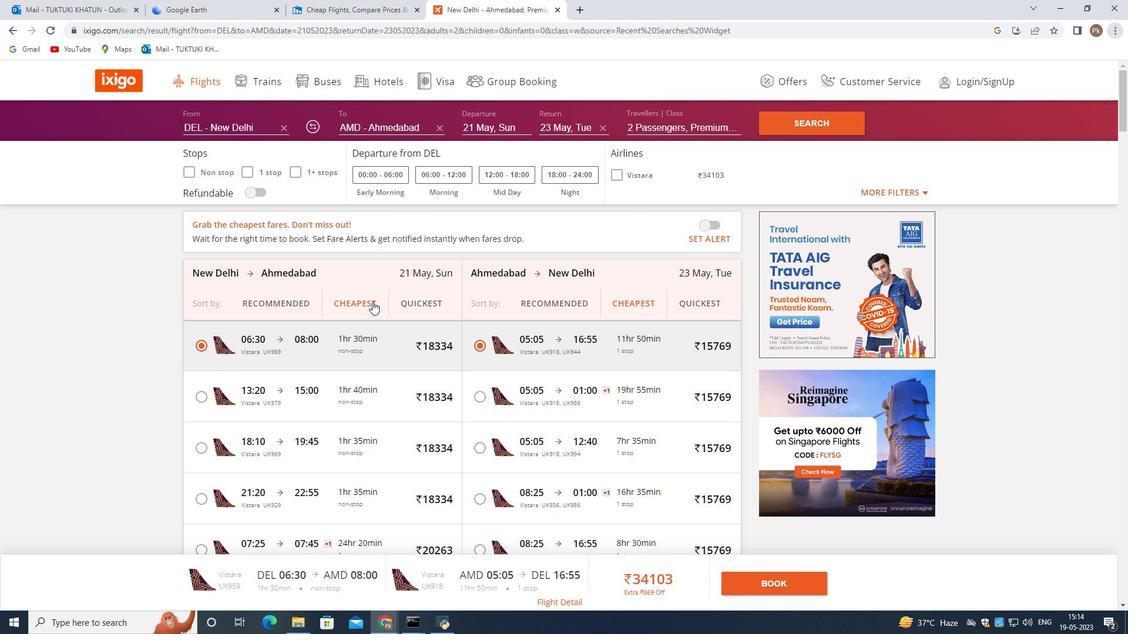 
Action: Mouse scrolled (372, 302) with delta (0, 0)
Screenshot: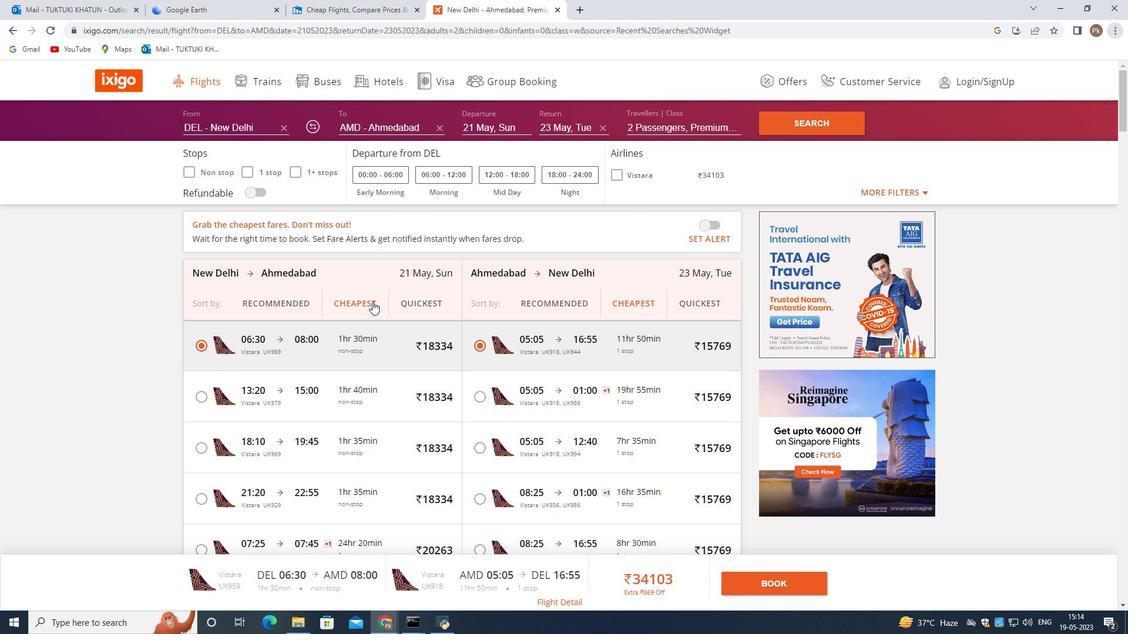 
Action: Mouse moved to (315, 336)
Screenshot: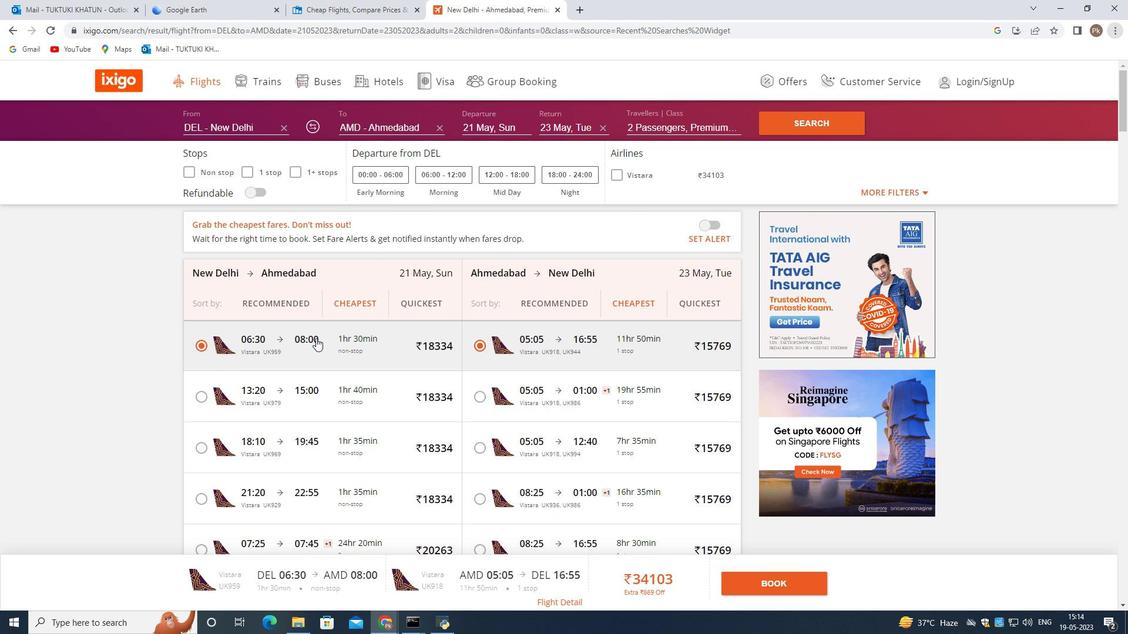 
Action: Mouse scrolled (315, 336) with delta (0, 0)
Screenshot: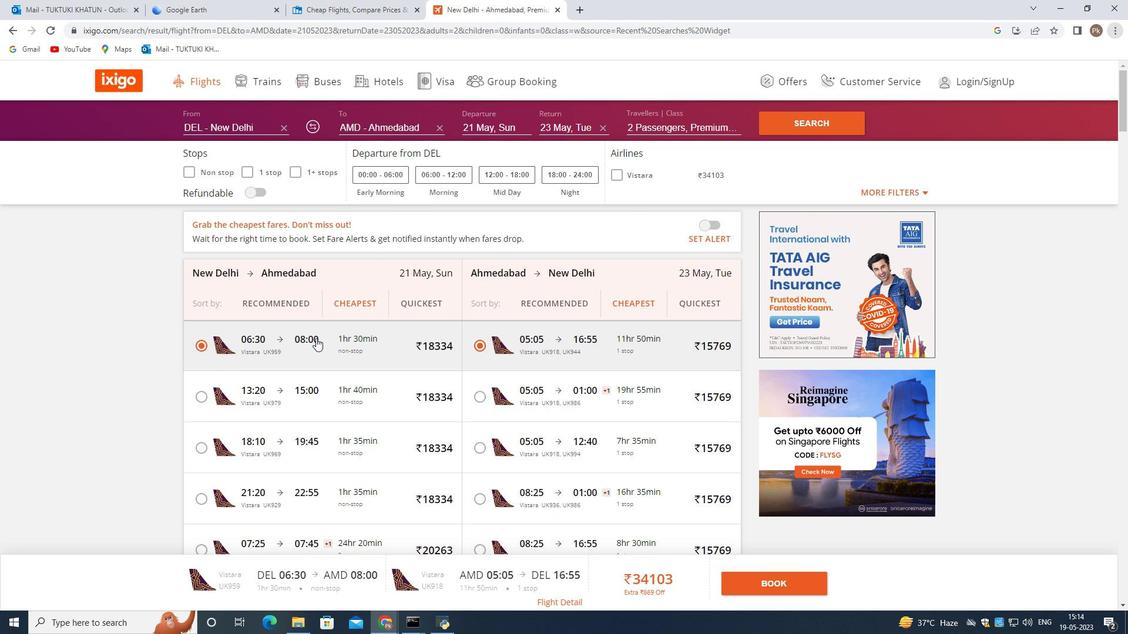 
Action: Mouse scrolled (315, 336) with delta (0, 0)
Screenshot: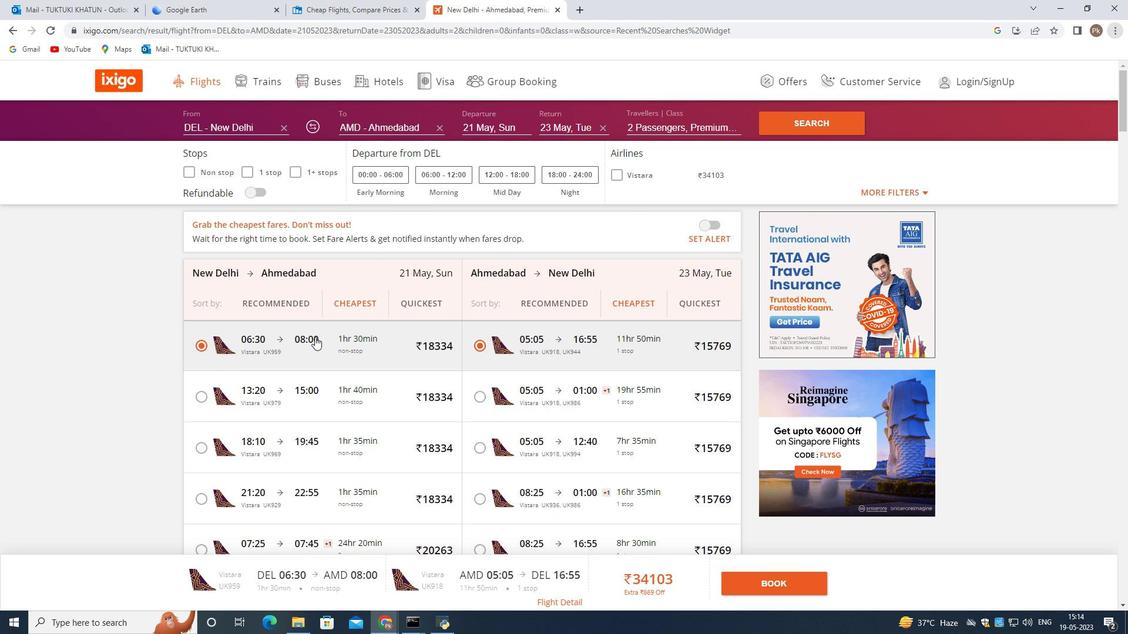 
Action: Mouse scrolled (315, 336) with delta (0, 0)
Screenshot: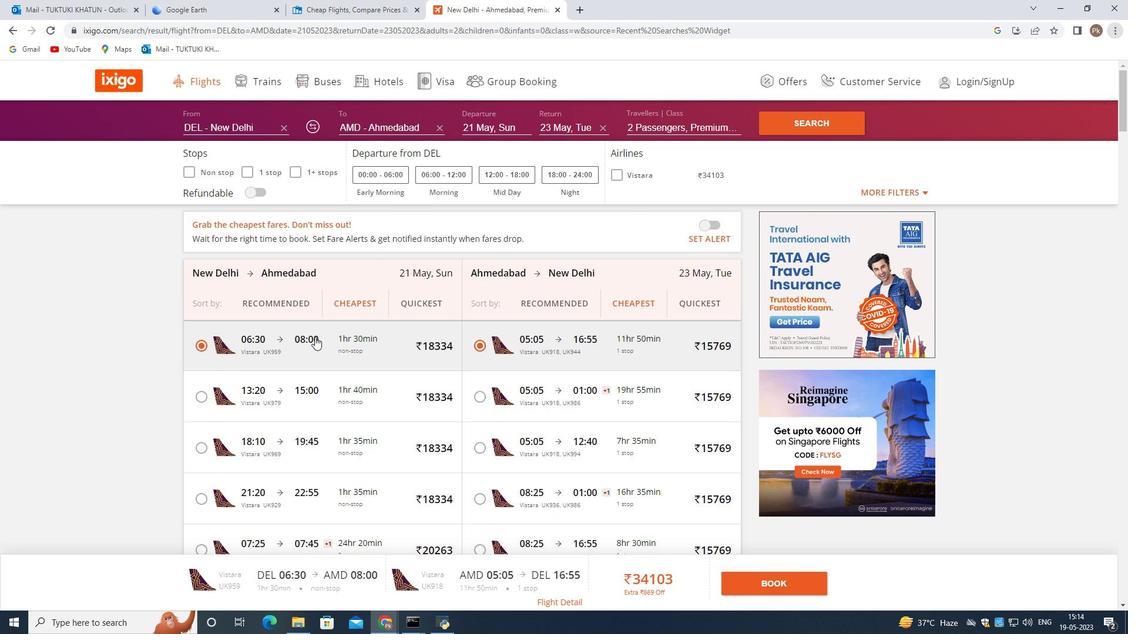 
Action: Mouse scrolled (315, 336) with delta (0, 0)
Screenshot: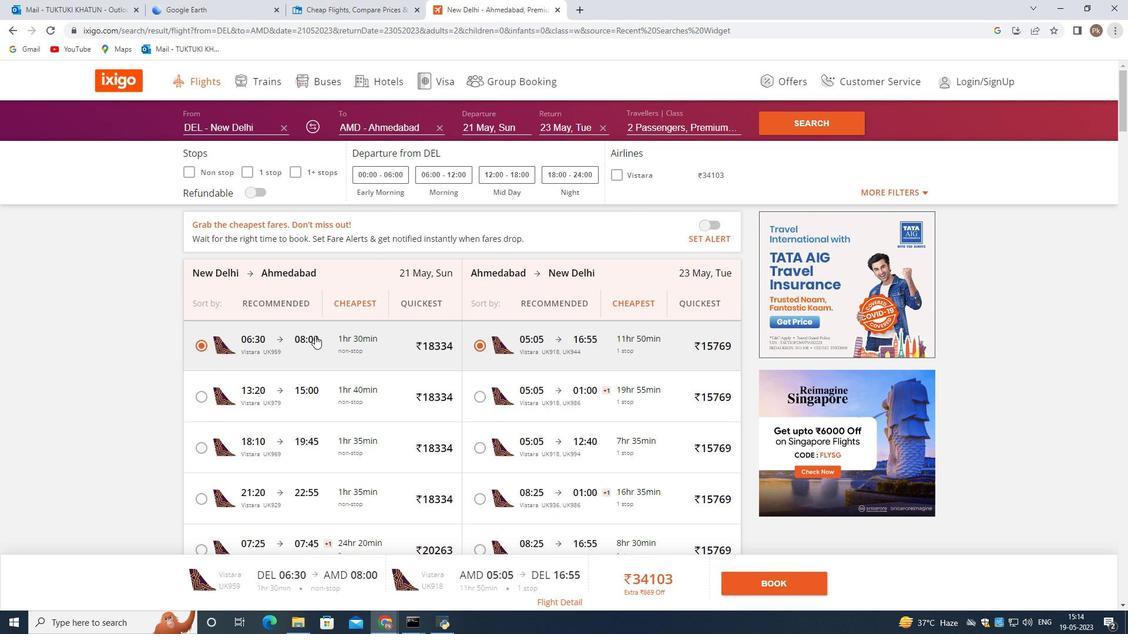 
Action: Mouse moved to (334, 259)
Screenshot: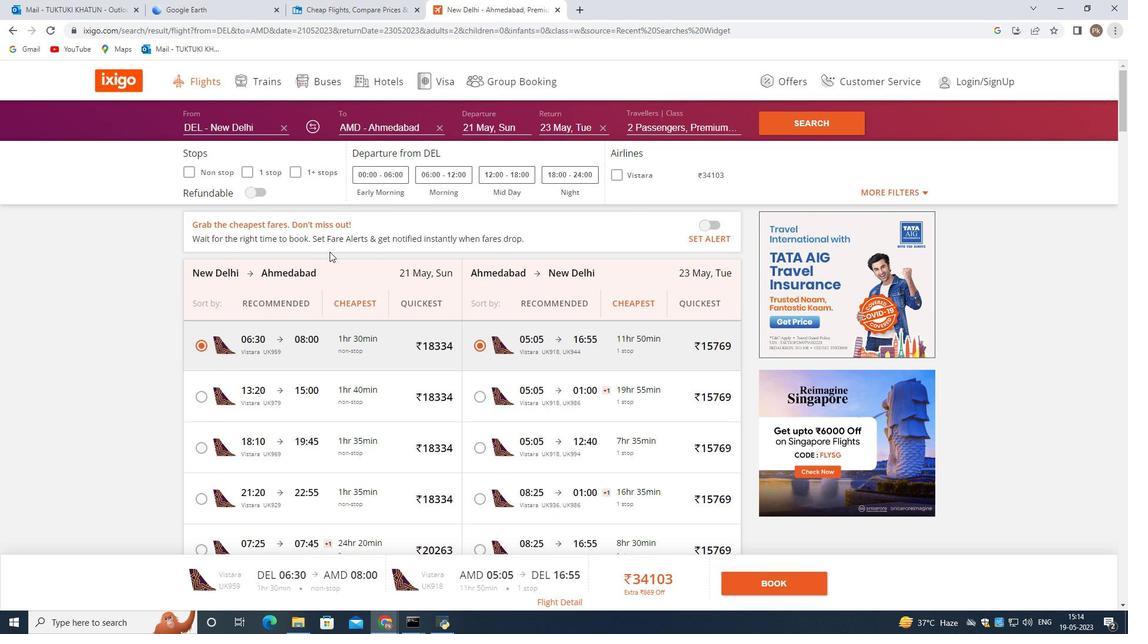 
Action: Mouse scrolled (334, 260) with delta (0, 0)
Screenshot: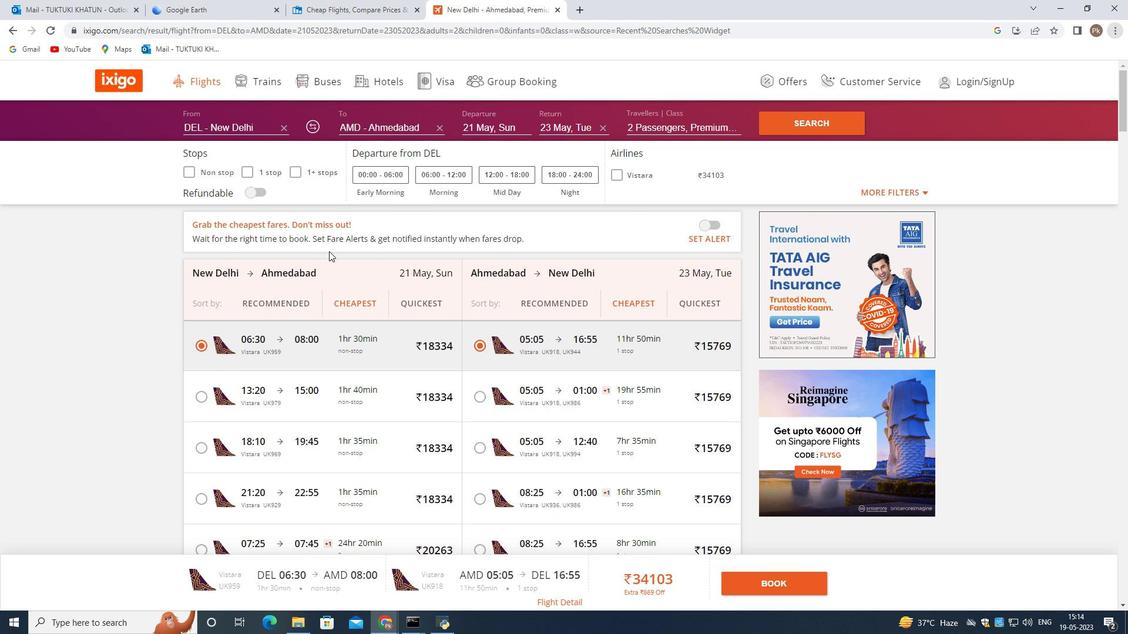 
Action: Mouse moved to (334, 259)
Screenshot: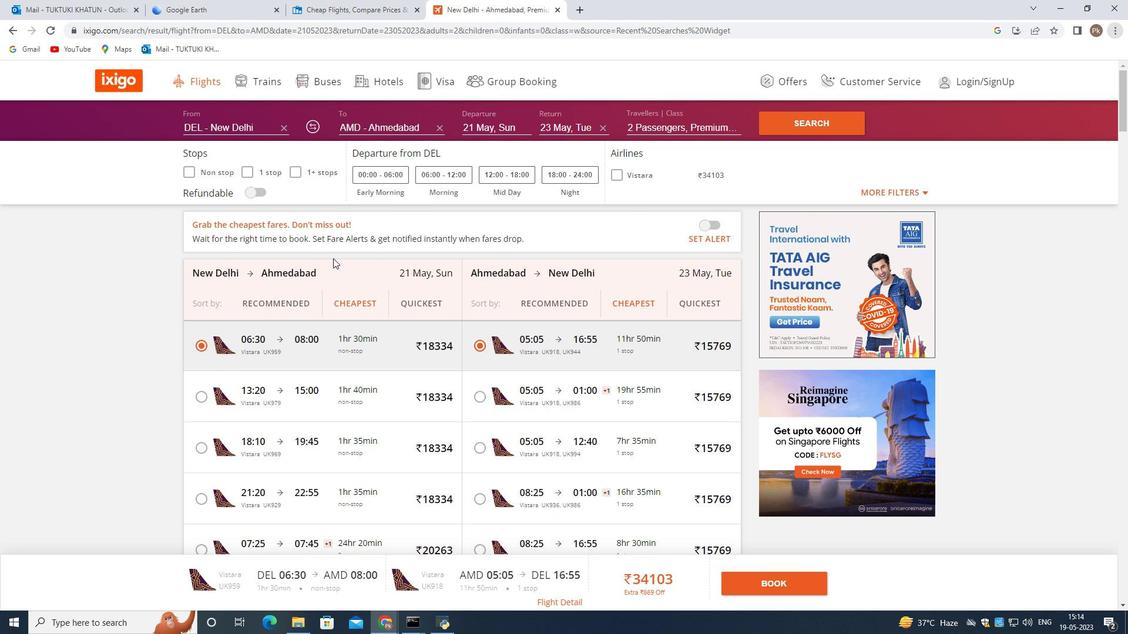 
Action: Mouse scrolled (334, 260) with delta (0, 0)
Screenshot: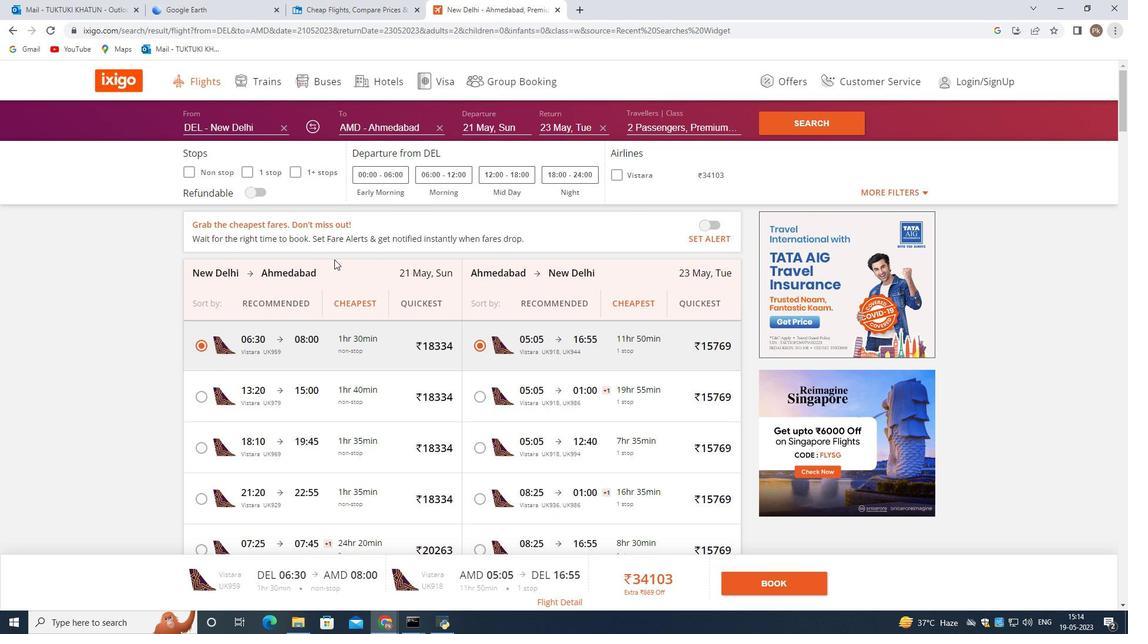 
Action: Mouse scrolled (334, 260) with delta (0, 0)
Screenshot: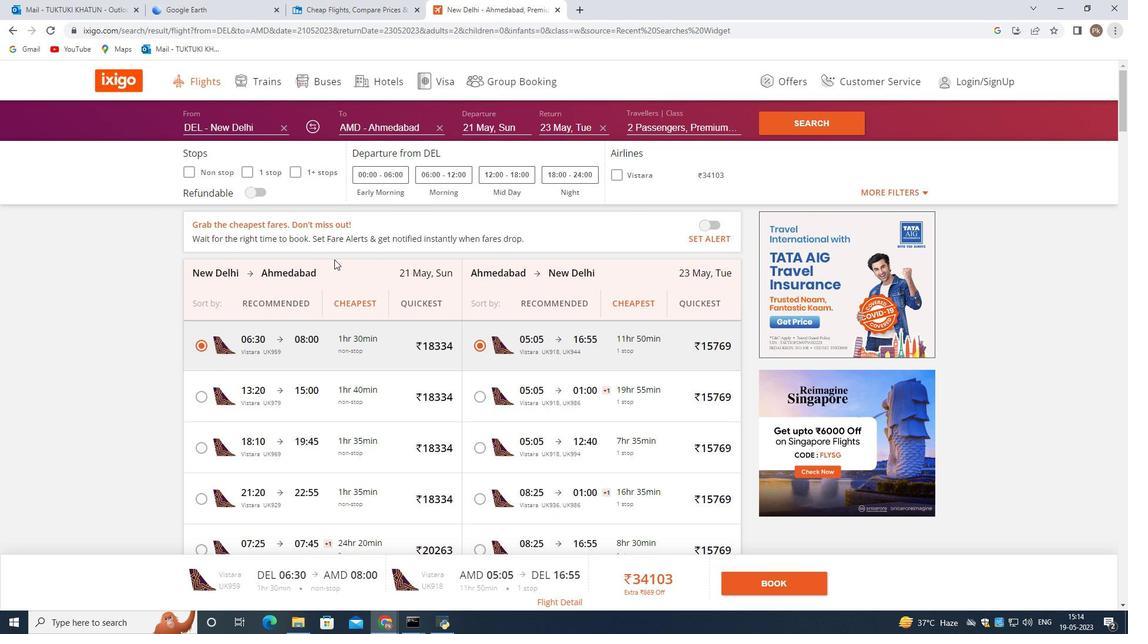 
Action: Mouse moved to (426, 282)
Screenshot: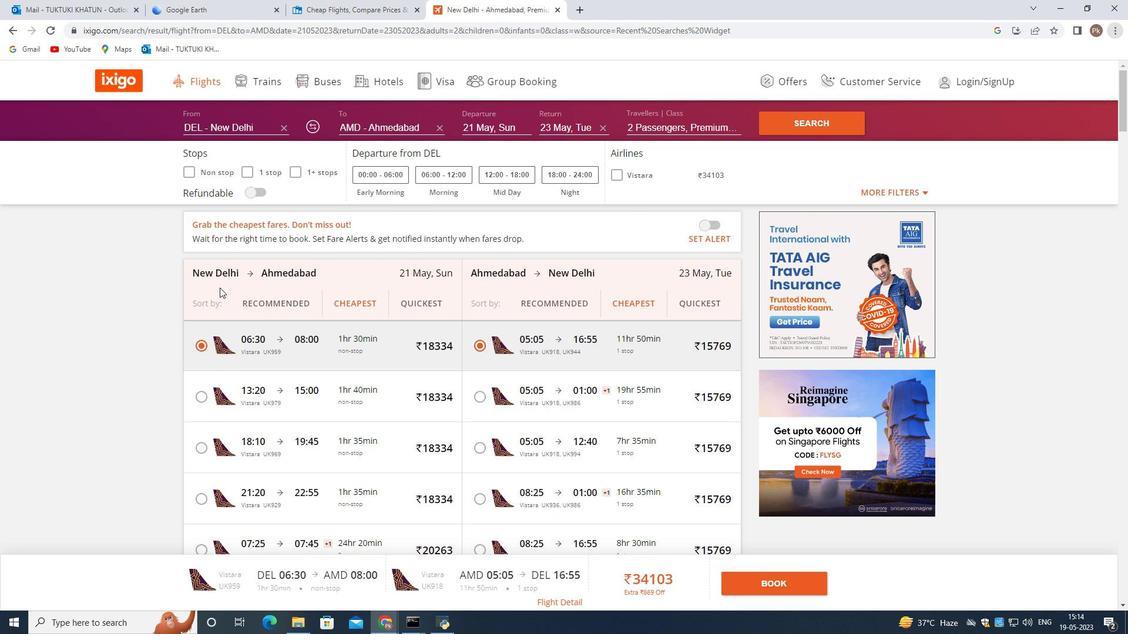 
Action: Mouse scrolled (426, 283) with delta (0, 0)
Screenshot: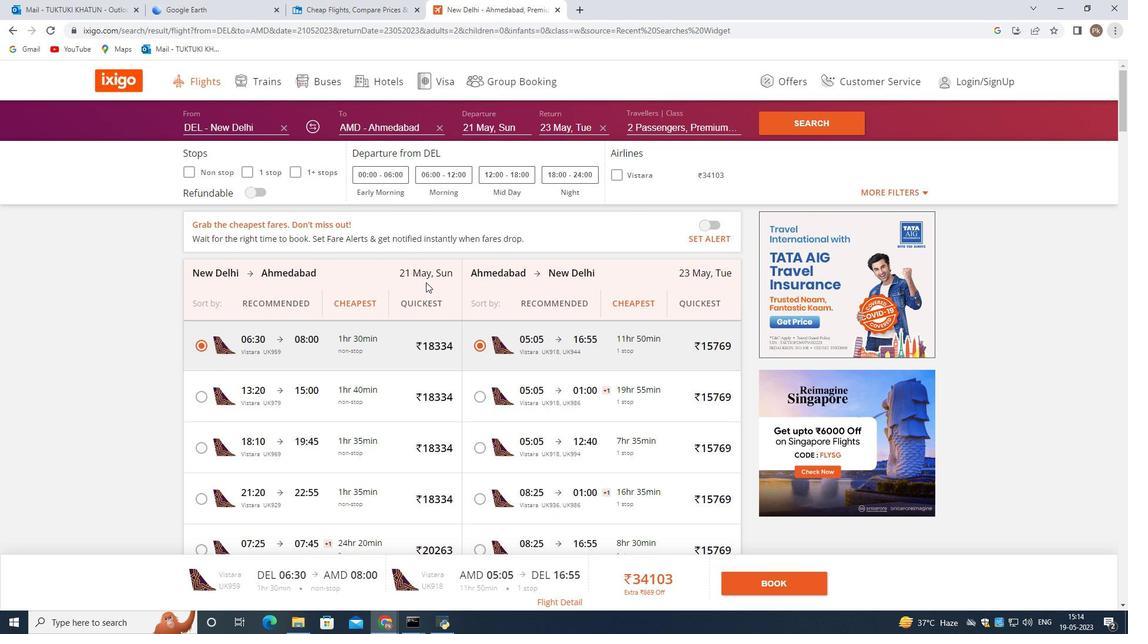 
Action: Mouse scrolled (426, 283) with delta (0, 0)
Screenshot: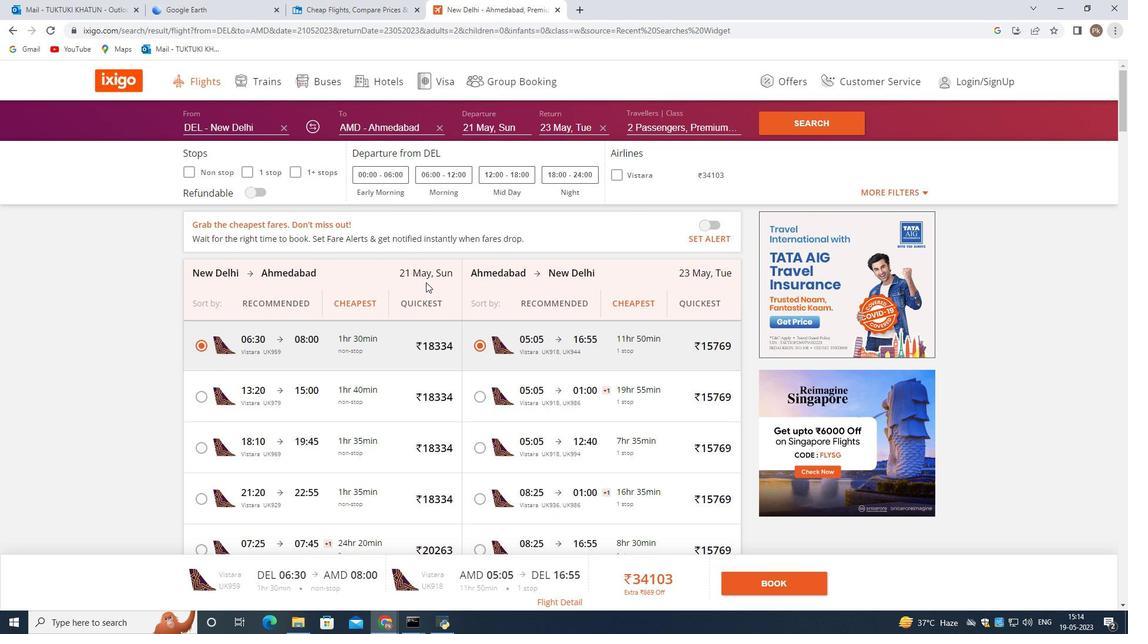 
Action: Mouse scrolled (426, 283) with delta (0, 0)
Screenshot: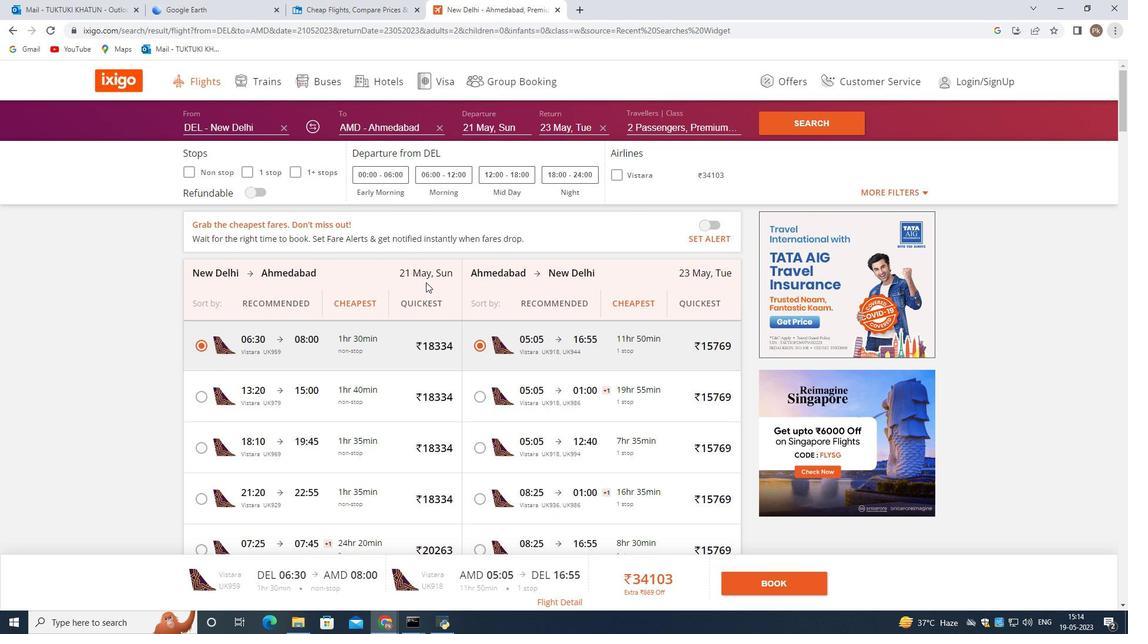 
Action: Mouse moved to (426, 282)
Screenshot: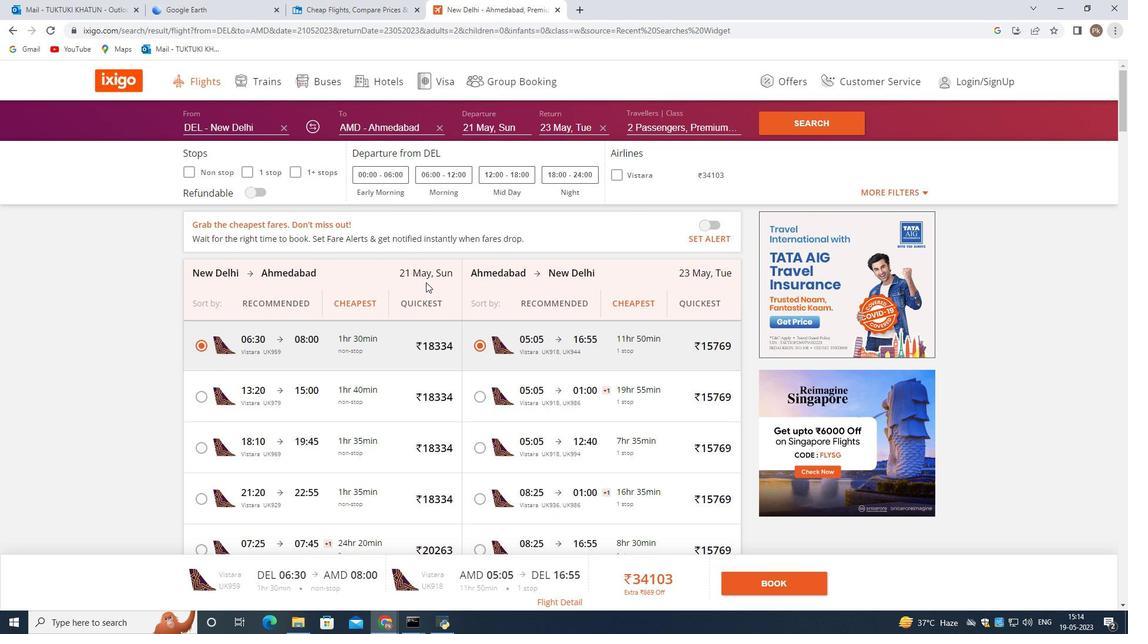 
Action: Mouse scrolled (426, 283) with delta (0, 0)
Screenshot: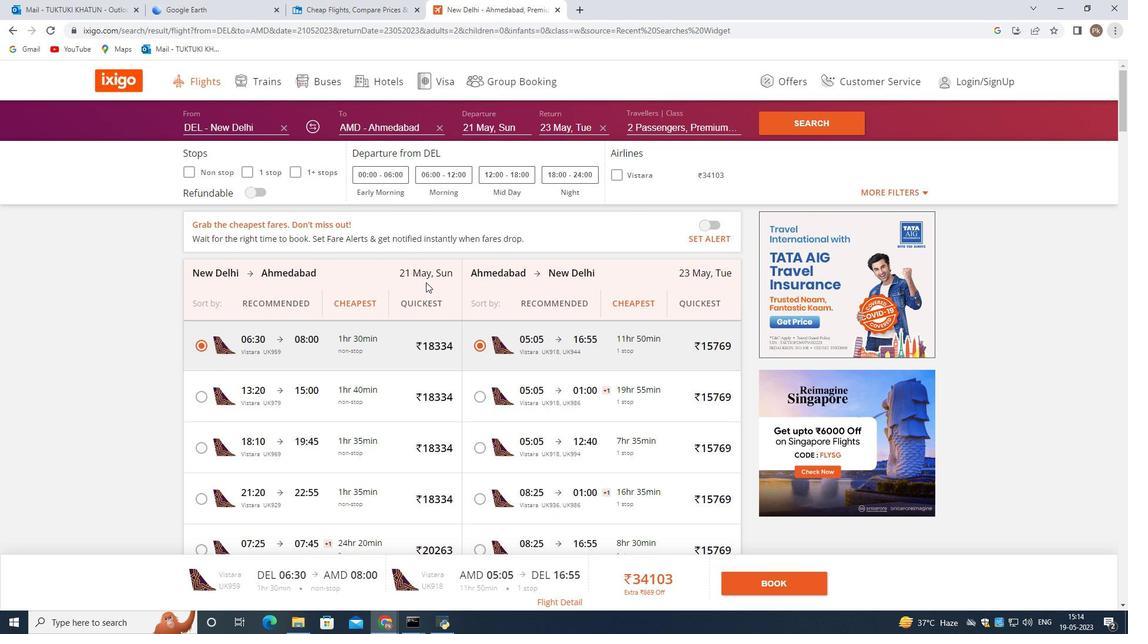 
Action: Mouse scrolled (426, 283) with delta (0, 0)
Screenshot: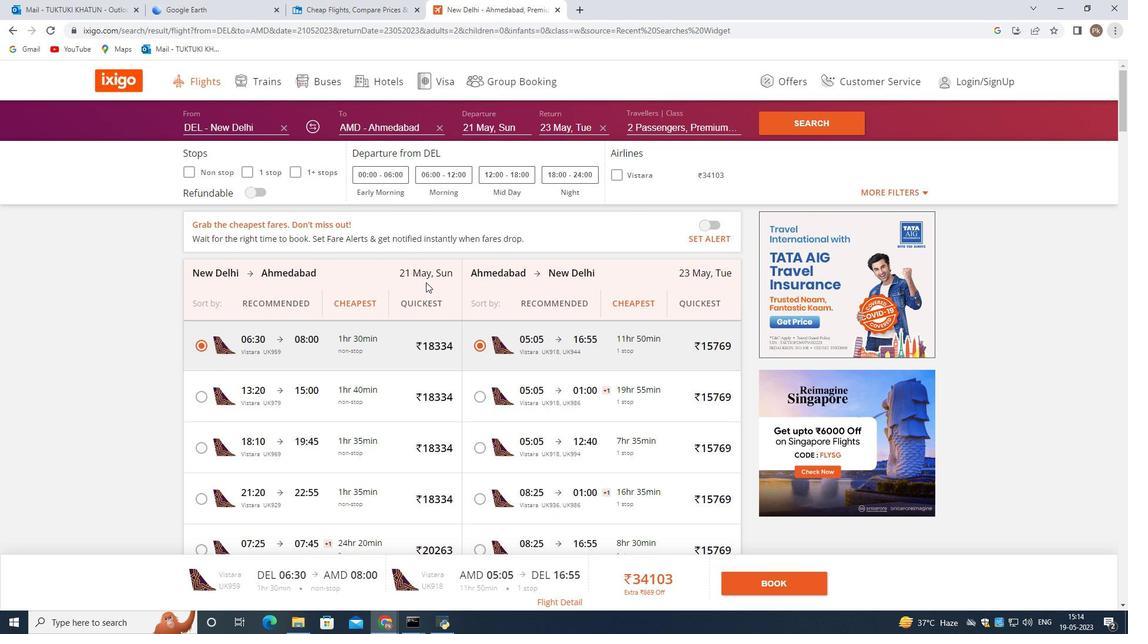 
Action: Mouse scrolled (426, 283) with delta (0, 0)
Screenshot: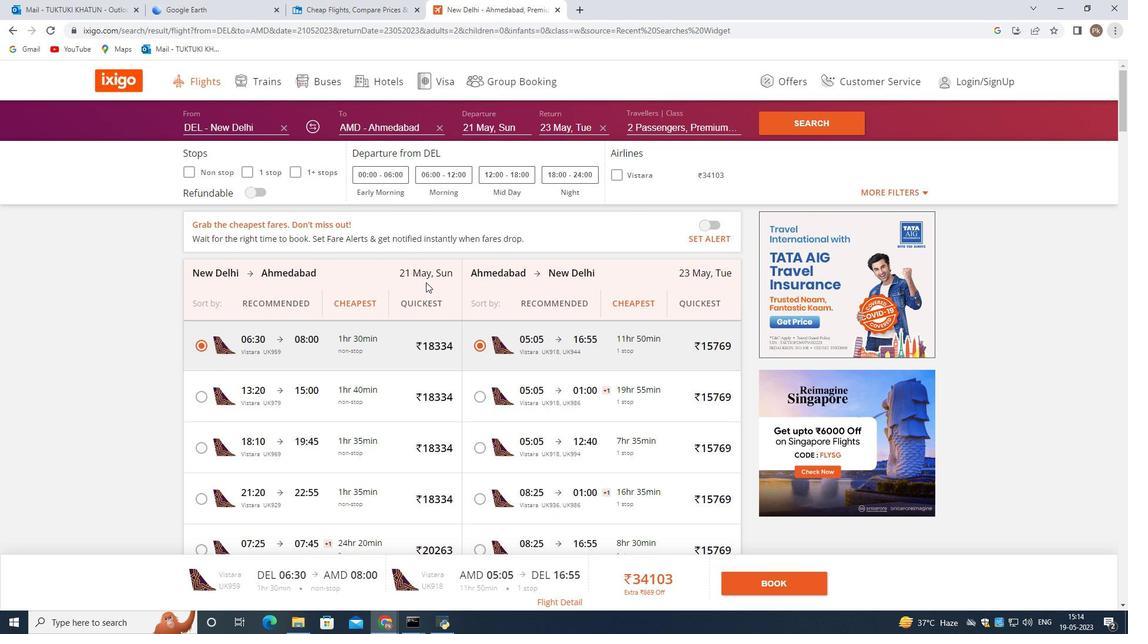 
Action: Mouse scrolled (426, 283) with delta (0, 0)
Screenshot: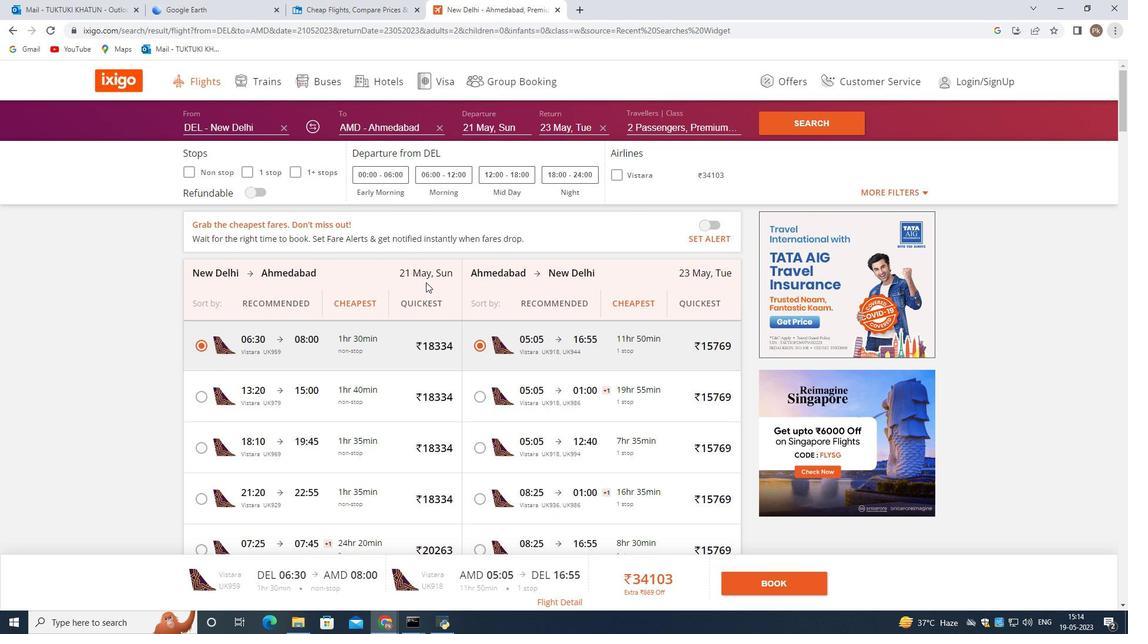 
Action: Mouse scrolled (426, 283) with delta (0, 0)
Screenshot: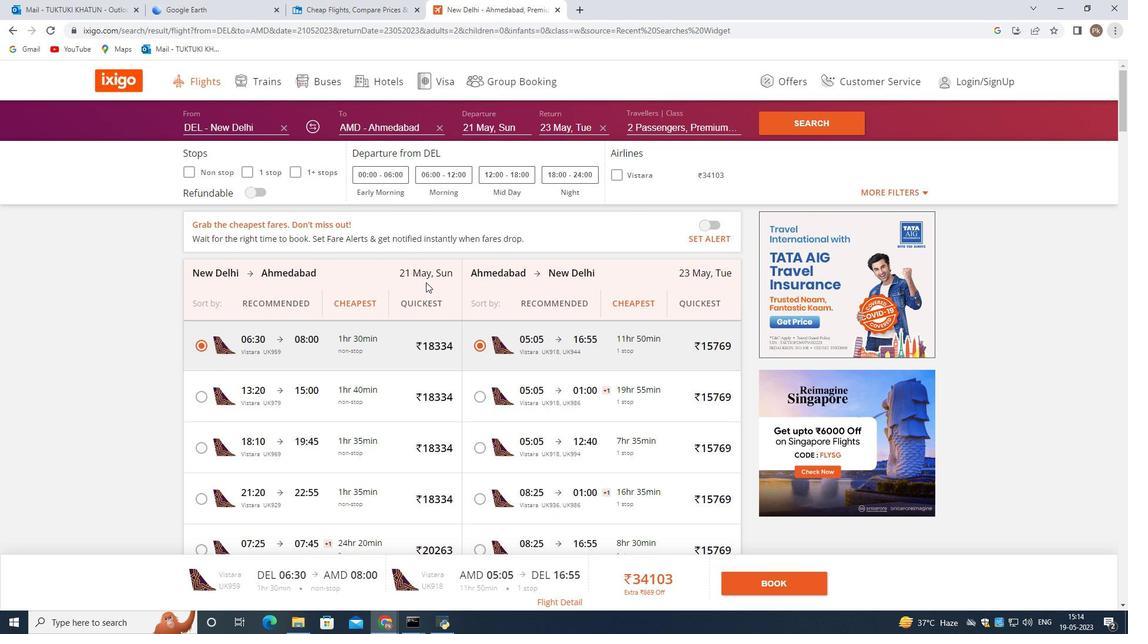 
Action: Mouse scrolled (426, 283) with delta (0, 0)
